 Task: Provide the results of the 2023 Victory Lane Racing Xfinity Series for the track "Auto Club Speedway".
Action: Mouse moved to (739, 145)
Screenshot: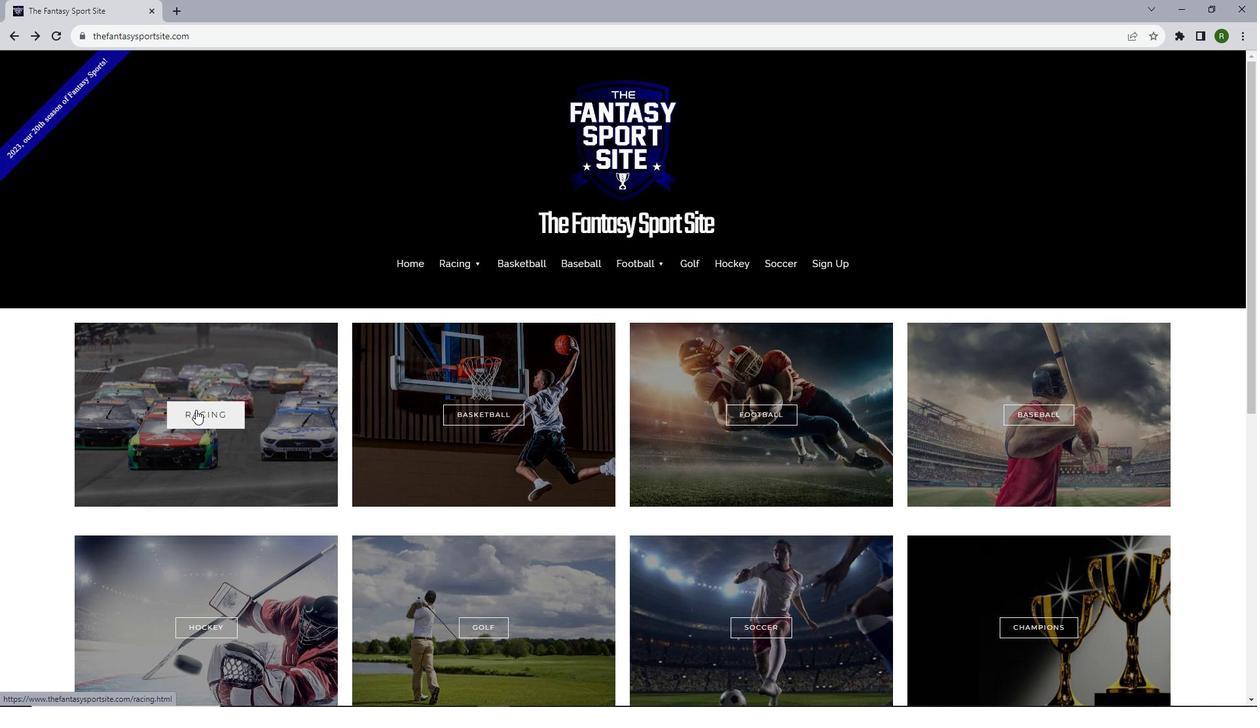 
Action: Mouse pressed left at (739, 145)
Screenshot: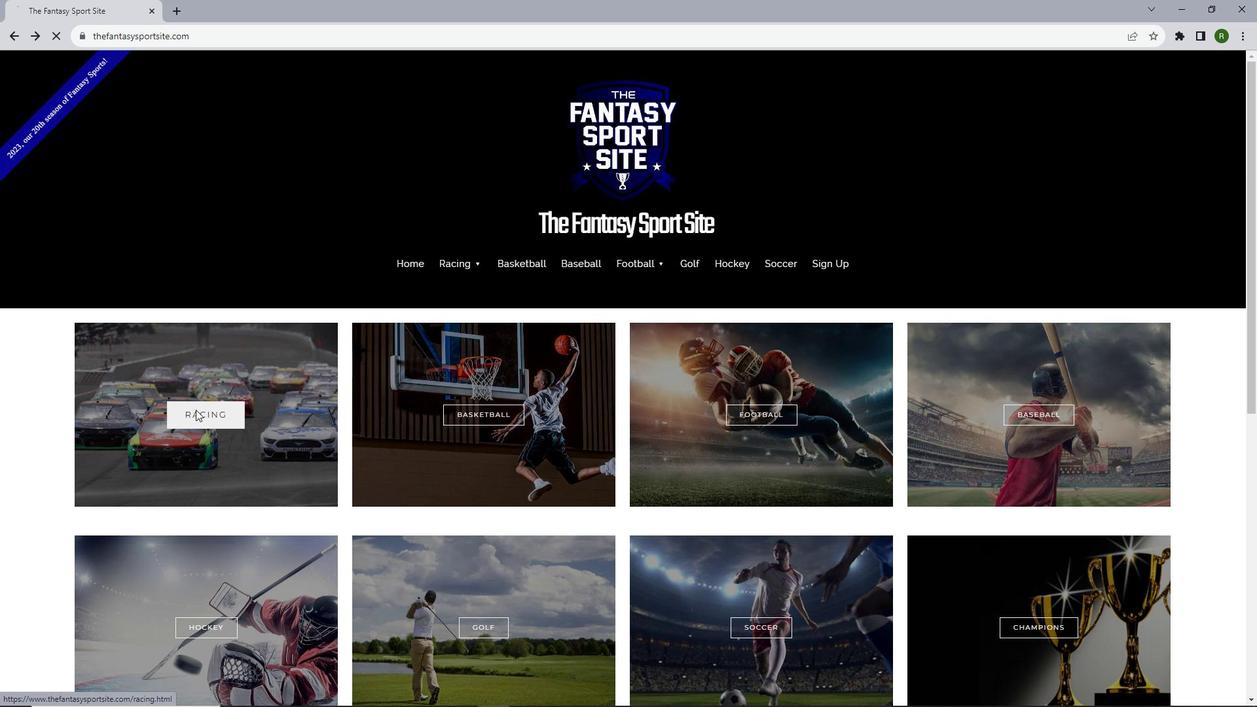 
Action: Mouse moved to (21, 339)
Screenshot: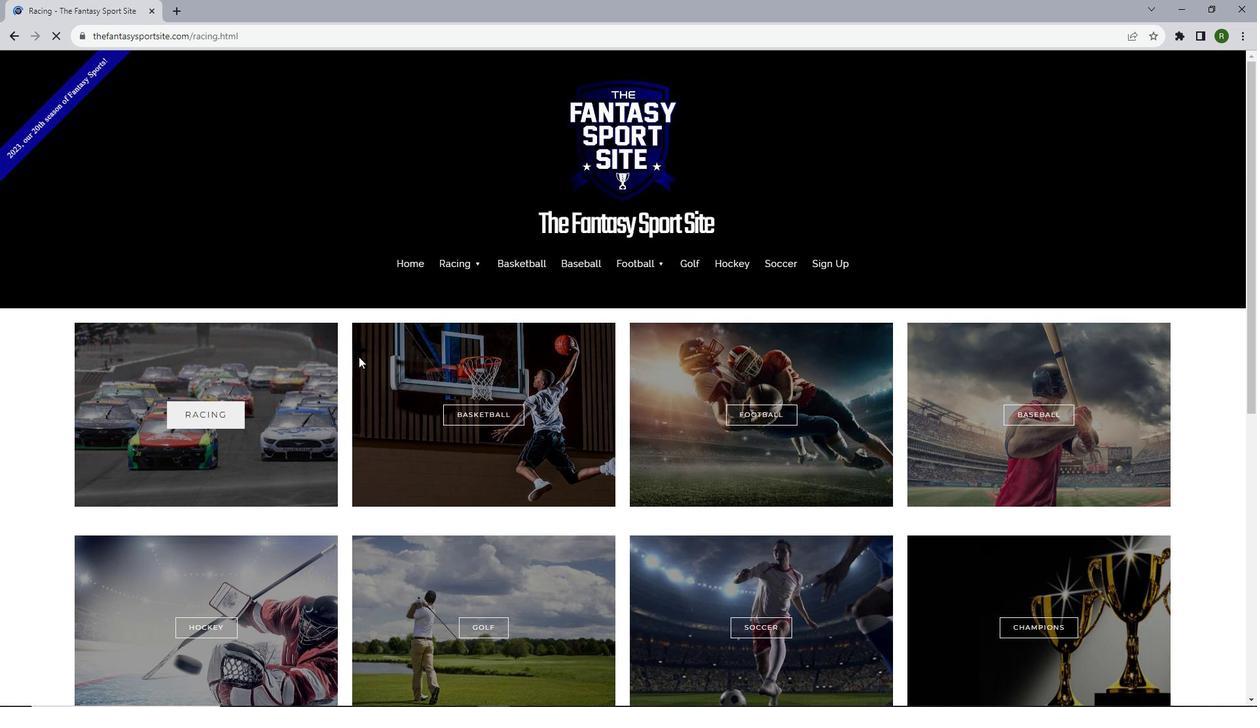
Action: Mouse pressed left at (21, 339)
Screenshot: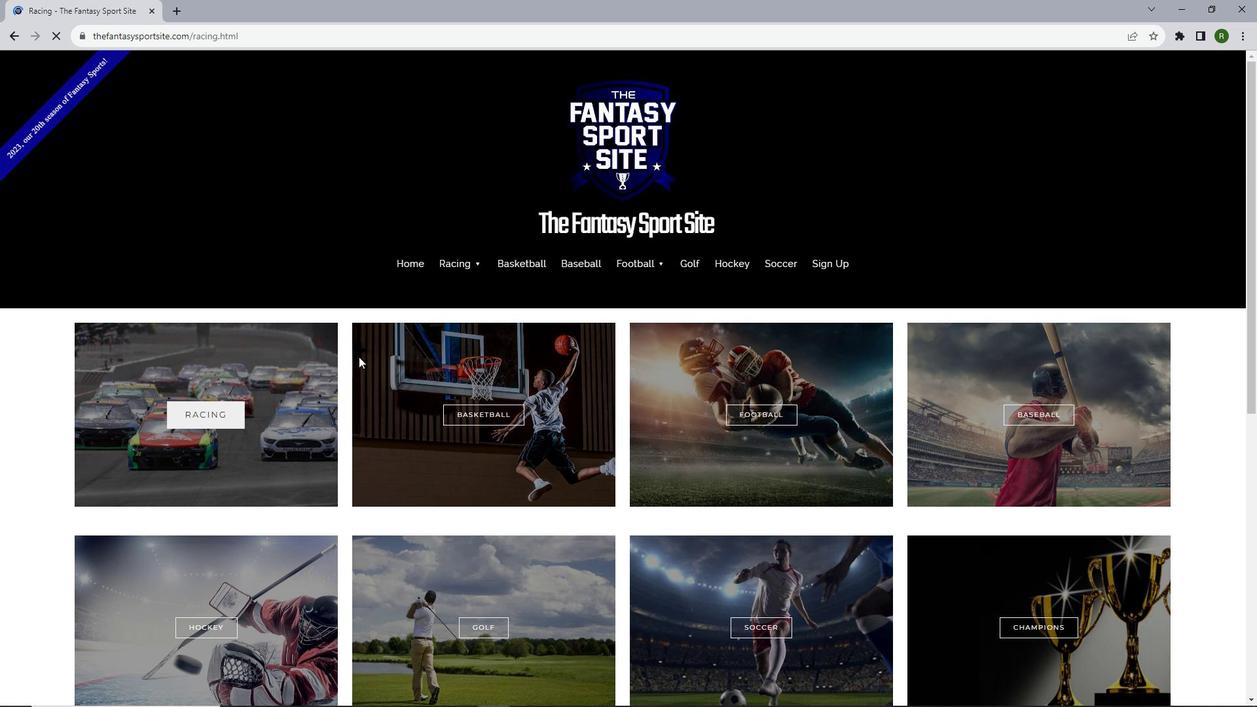 
Action: Mouse moved to (195, 409)
Screenshot: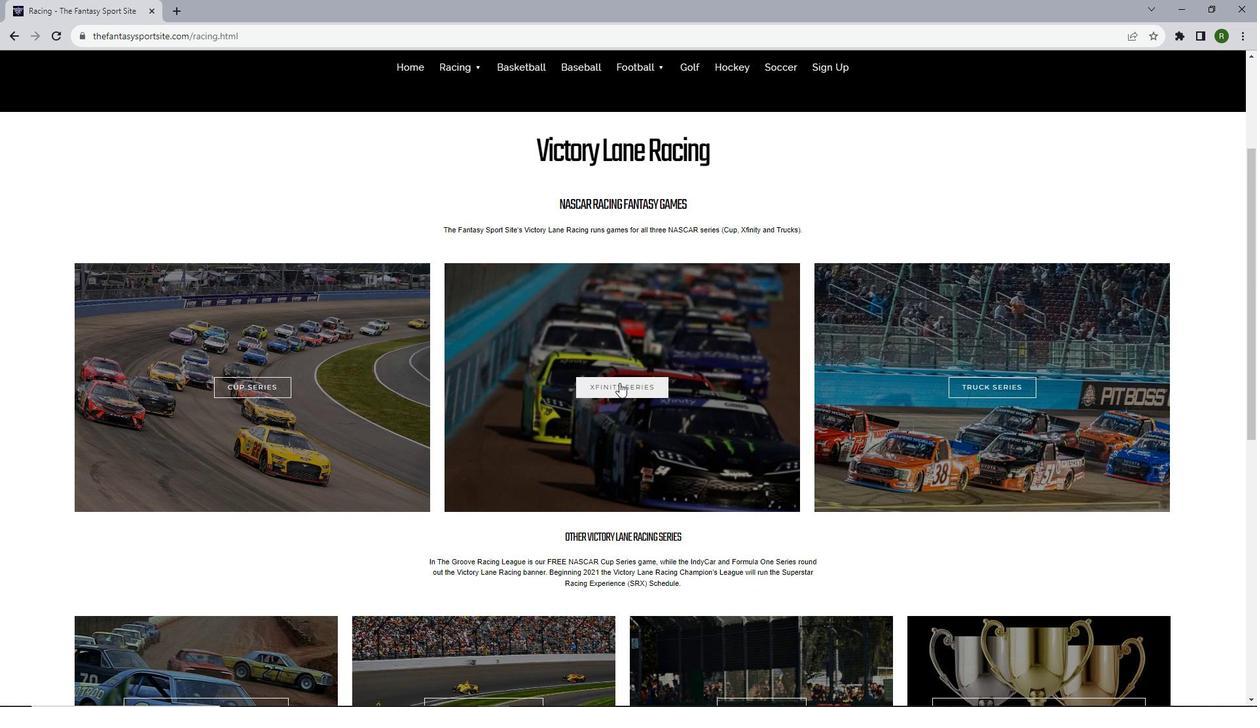 
Action: Mouse pressed left at (195, 409)
Screenshot: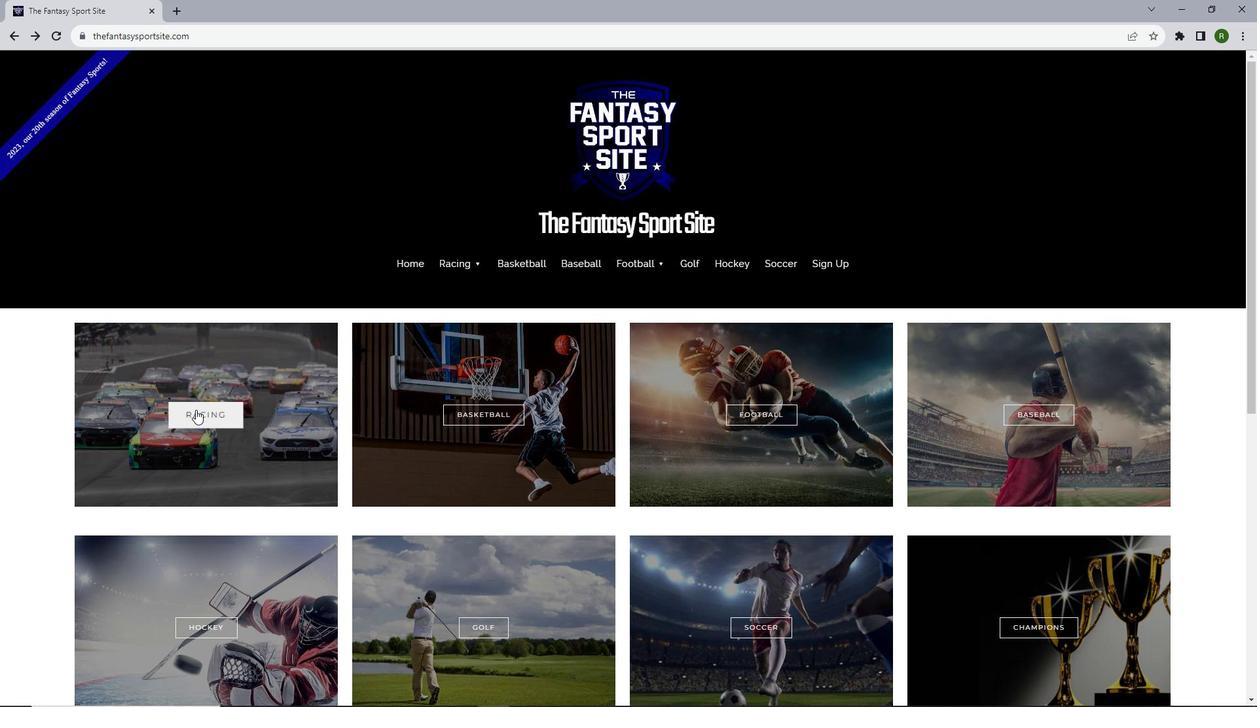 
Action: Mouse pressed left at (195, 409)
Screenshot: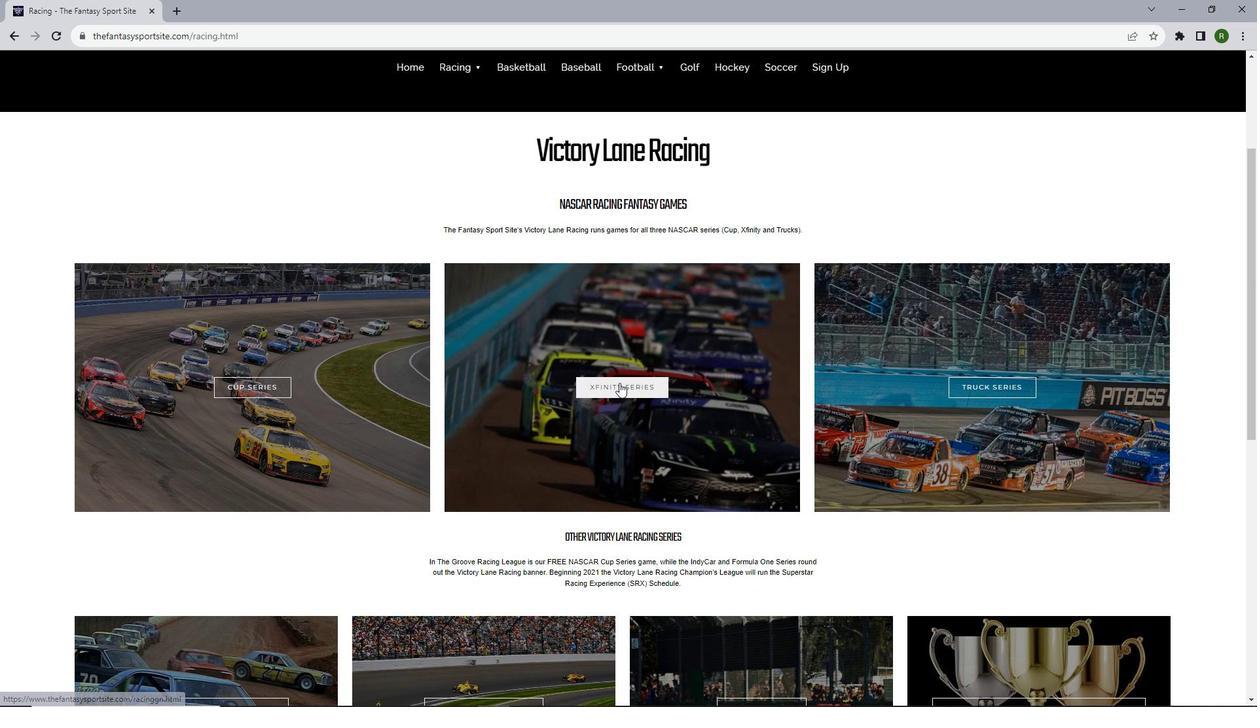 
Action: Mouse moved to (387, 349)
Screenshot: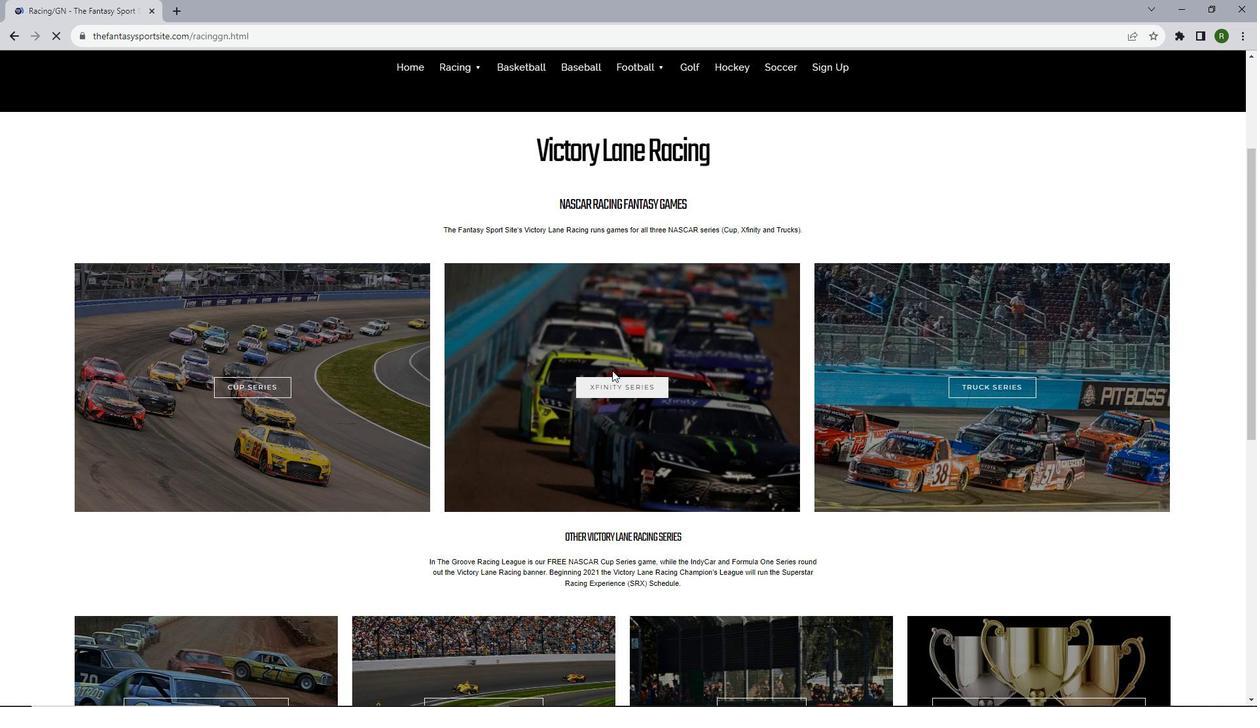
Action: Mouse scrolled (387, 348) with delta (0, 0)
Screenshot: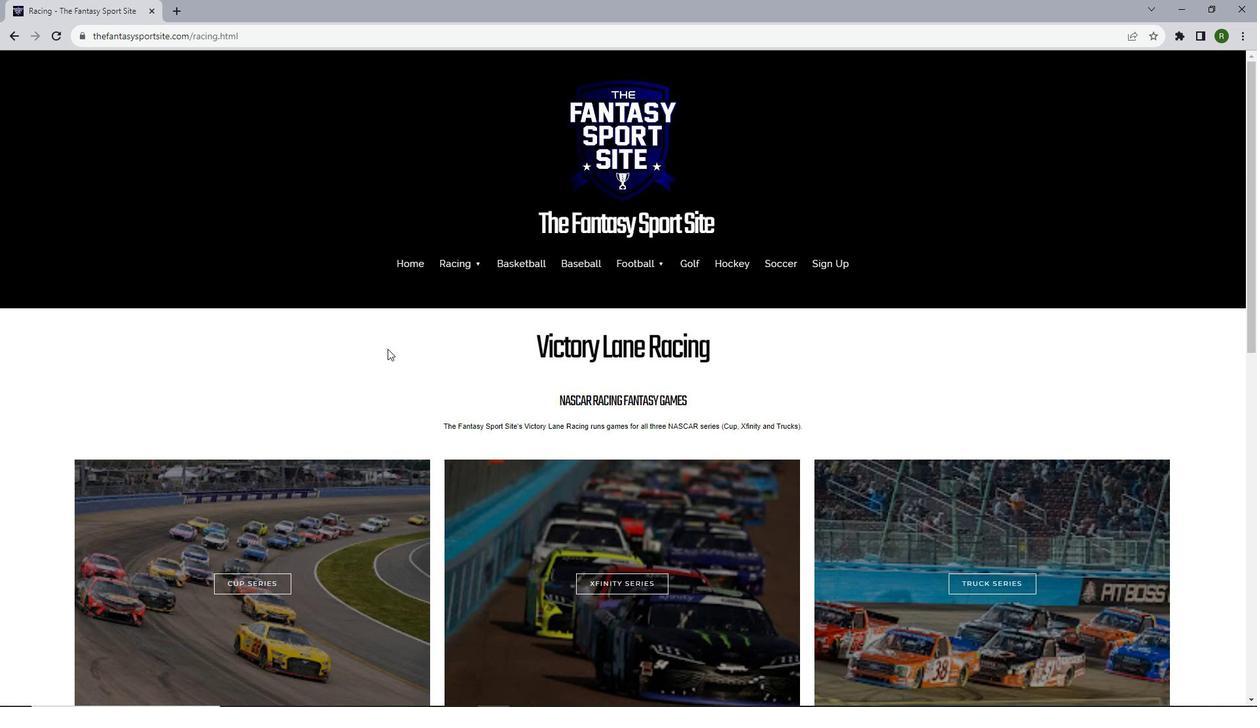 
Action: Mouse scrolled (387, 348) with delta (0, 0)
Screenshot: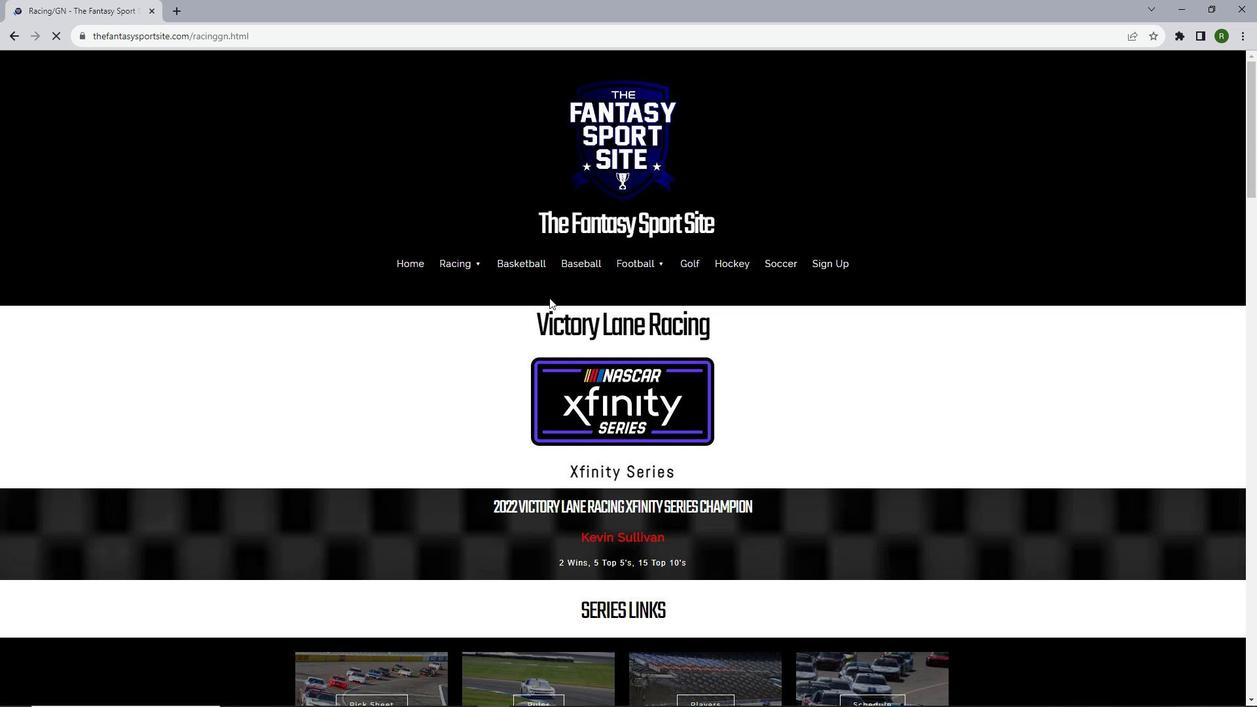 
Action: Mouse scrolled (387, 348) with delta (0, 0)
Screenshot: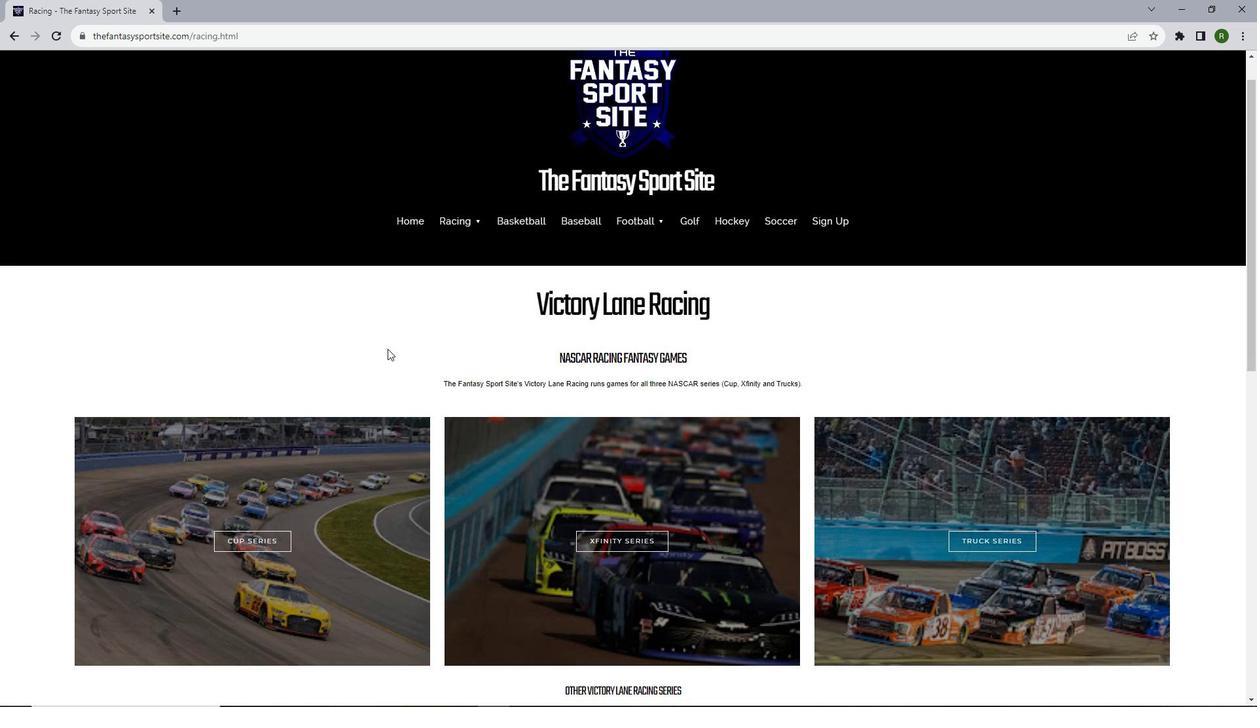 
Action: Mouse scrolled (387, 348) with delta (0, 0)
Screenshot: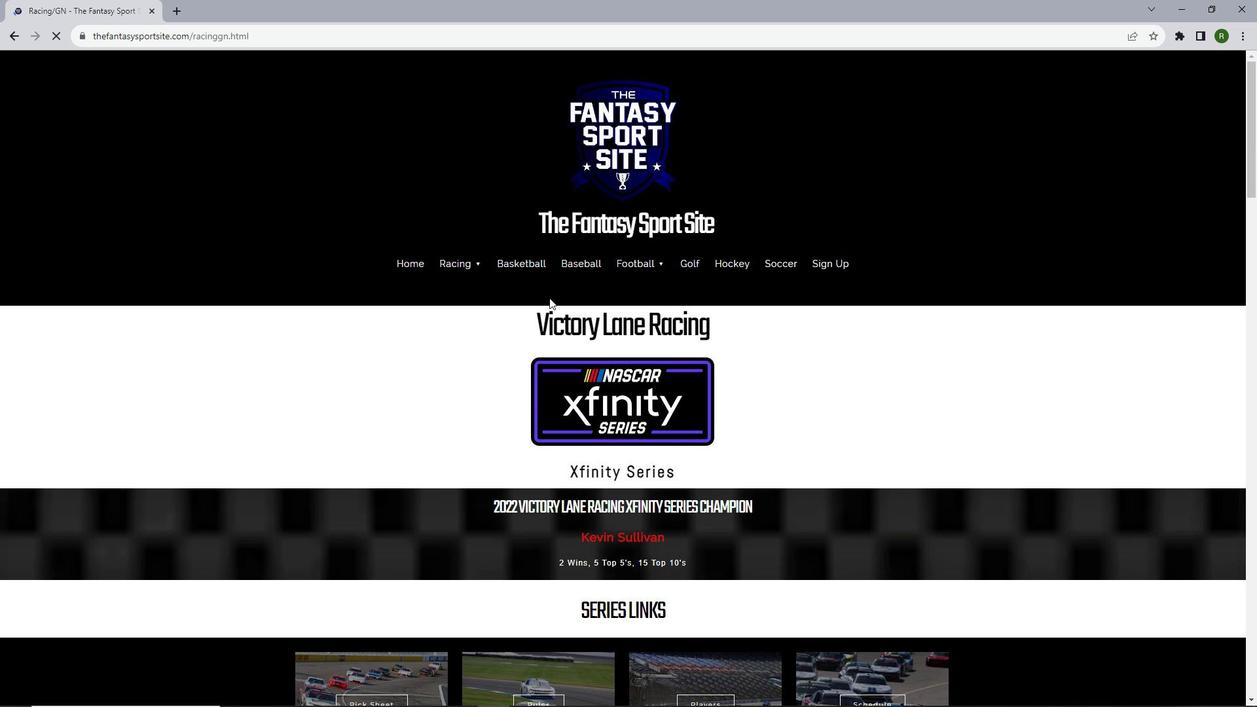 
Action: Mouse scrolled (387, 348) with delta (0, 0)
Screenshot: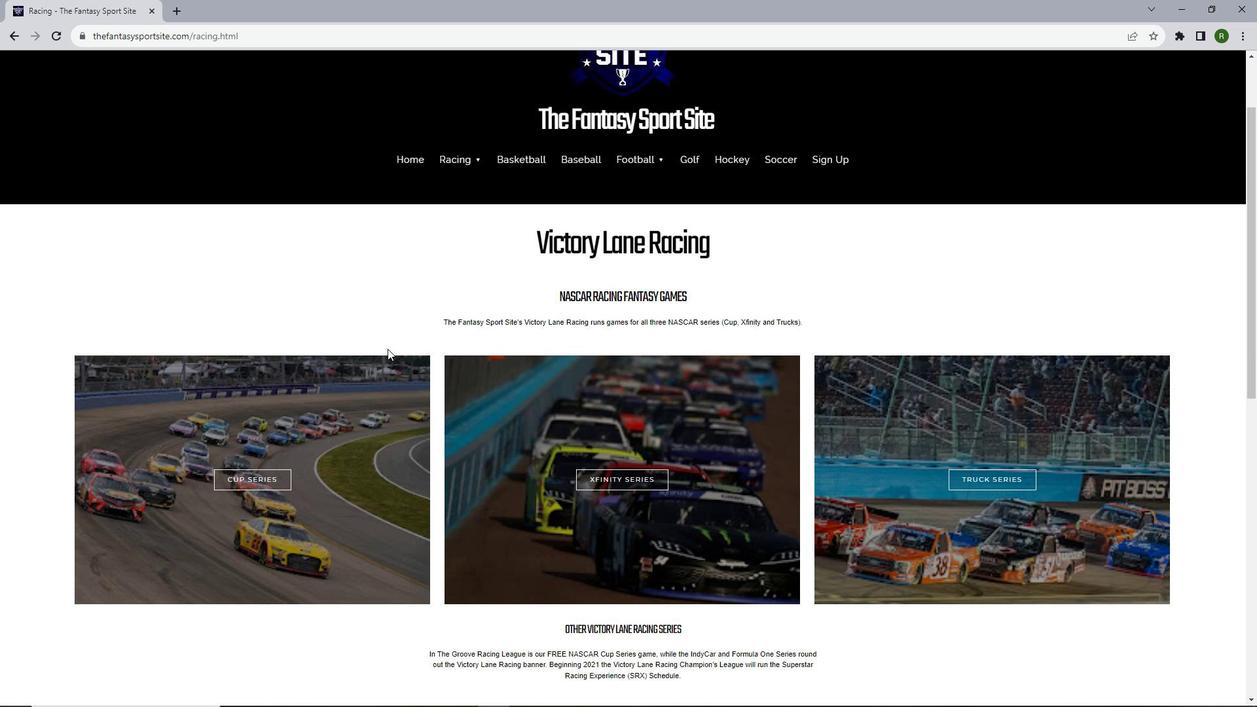 
Action: Mouse scrolled (387, 348) with delta (0, 0)
Screenshot: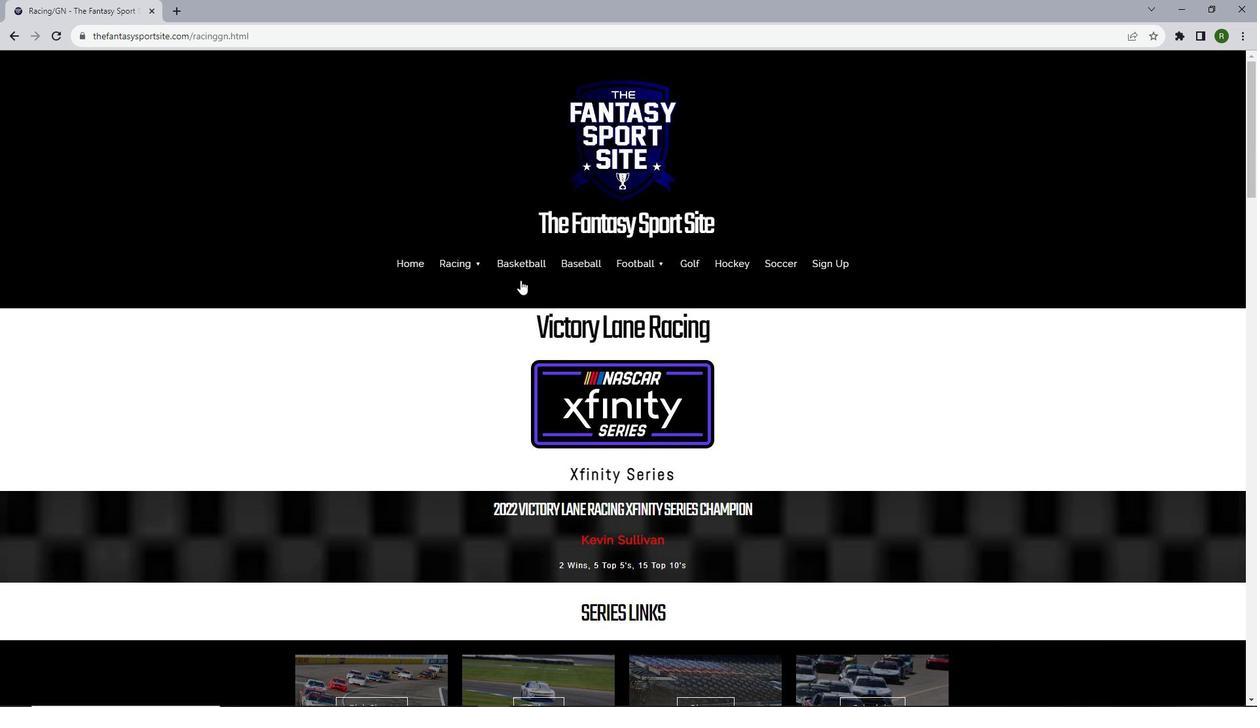 
Action: Mouse moved to (619, 383)
Screenshot: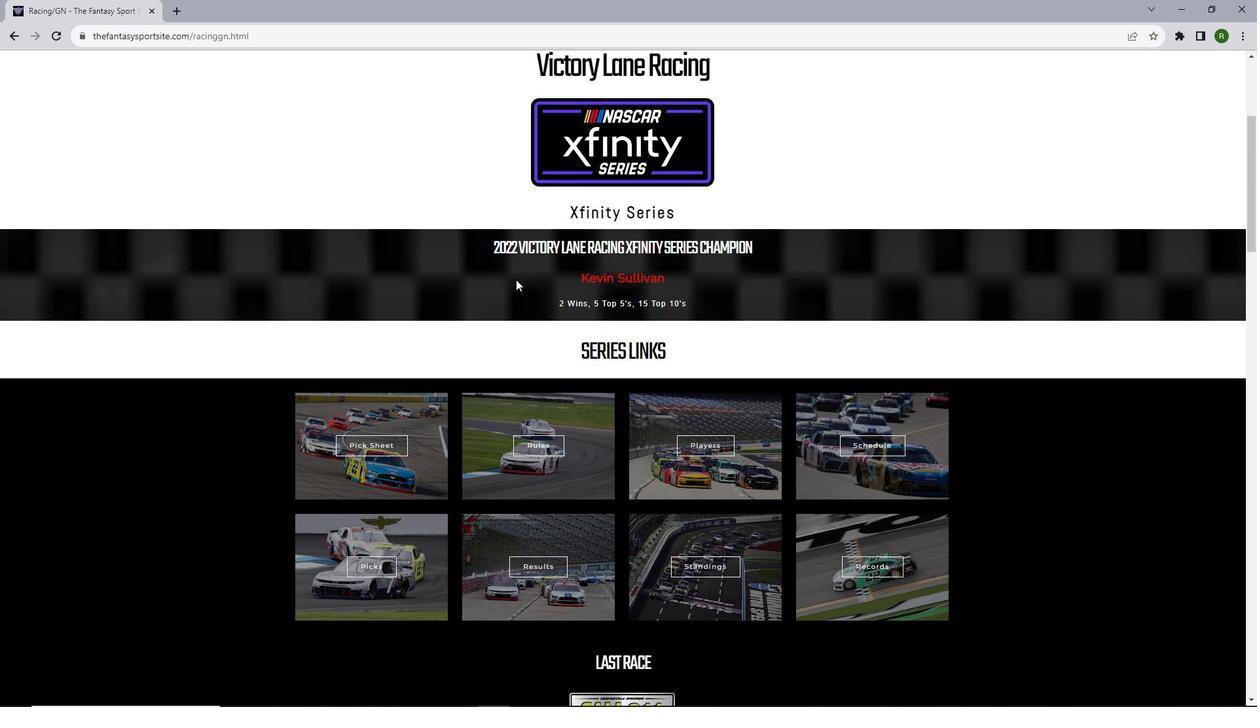 
Action: Mouse pressed left at (619, 383)
Screenshot: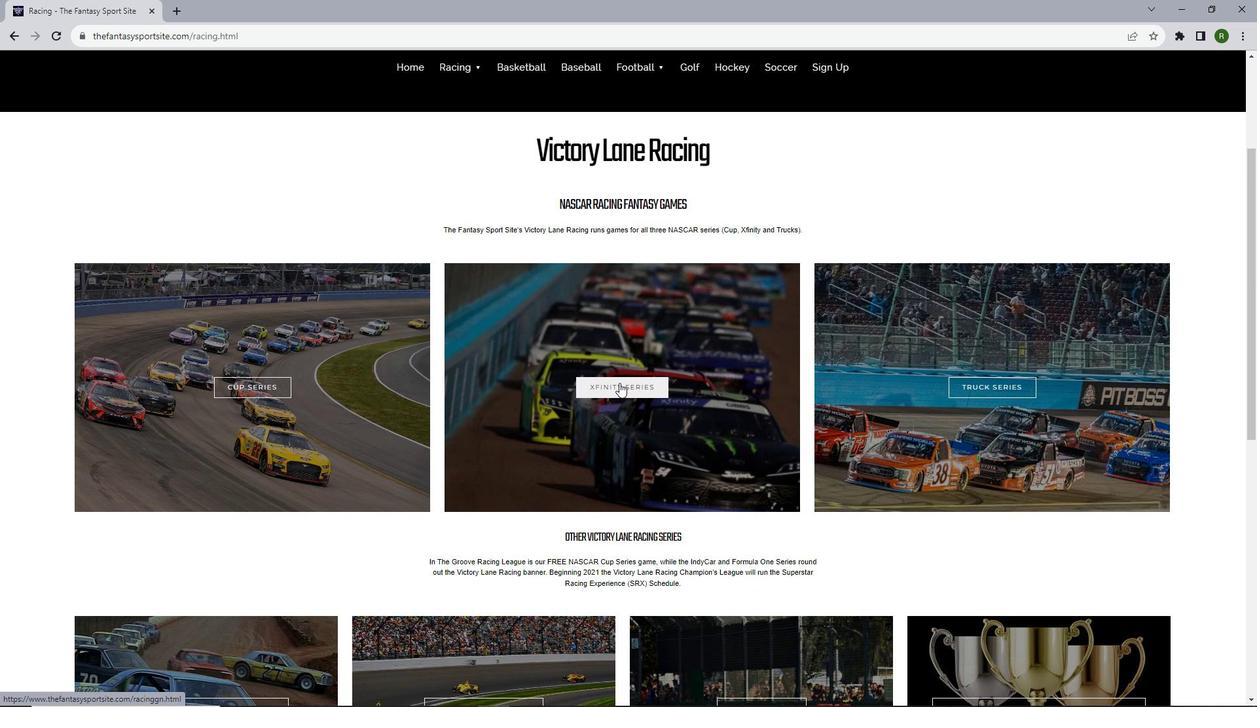 
Action: Mouse pressed left at (619, 383)
Screenshot: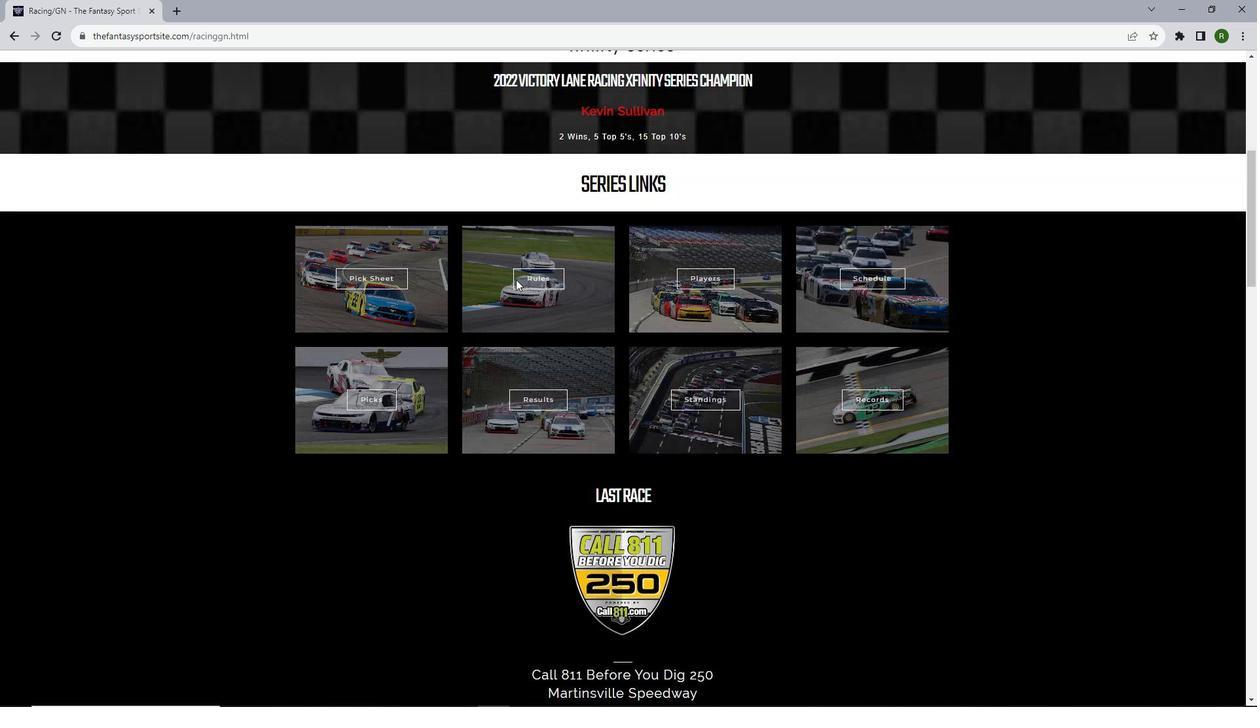 
Action: Mouse moved to (517, 279)
Screenshot: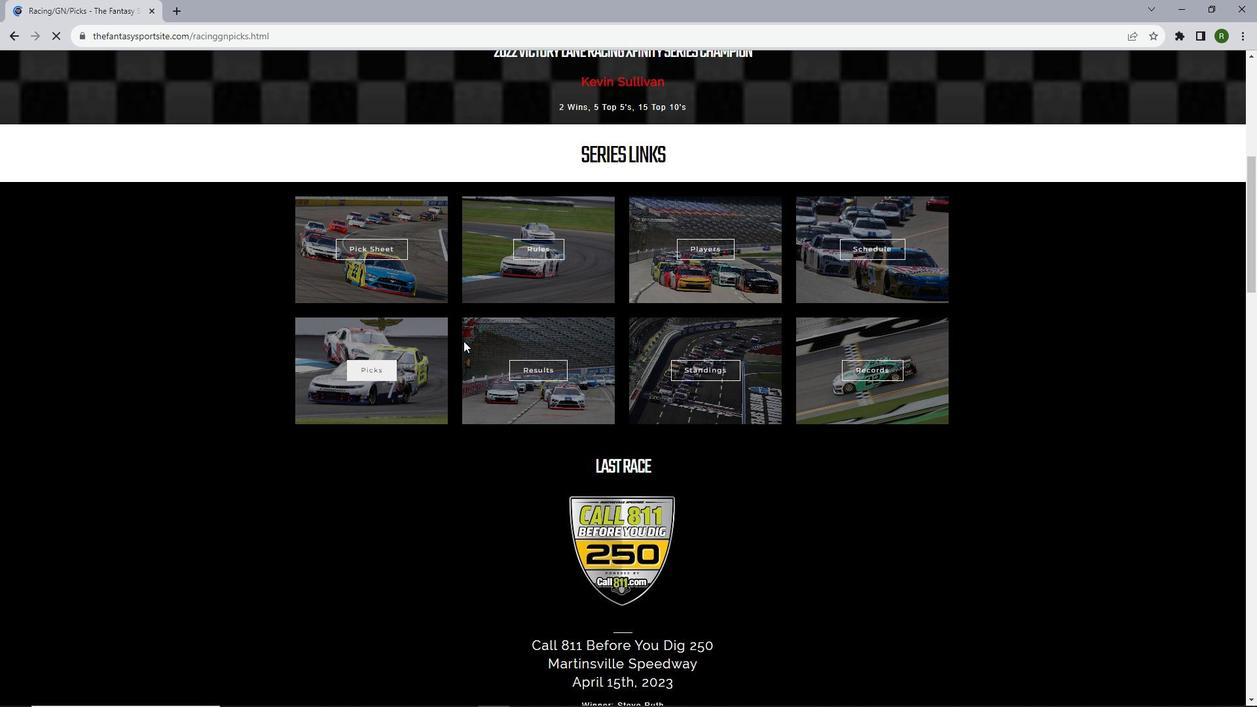 
Action: Mouse scrolled (517, 278) with delta (0, 0)
Screenshot: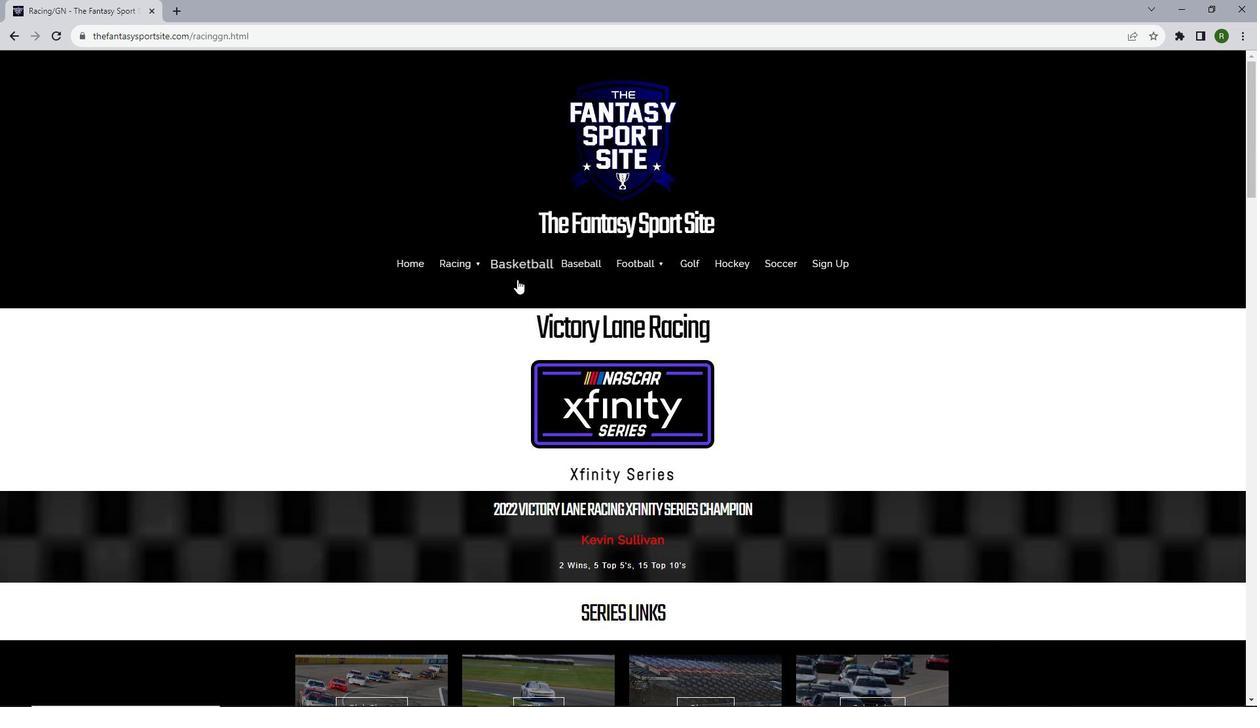
Action: Mouse scrolled (517, 278) with delta (0, 0)
Screenshot: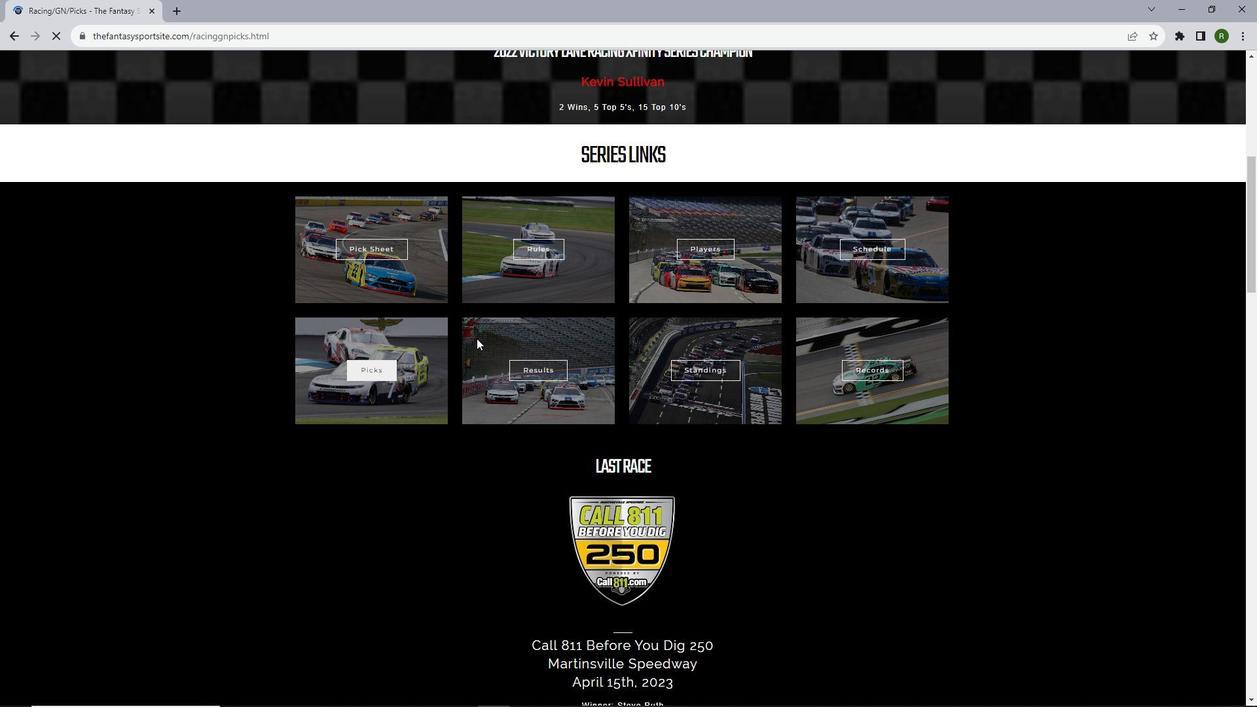 
Action: Mouse scrolled (517, 278) with delta (0, 0)
Screenshot: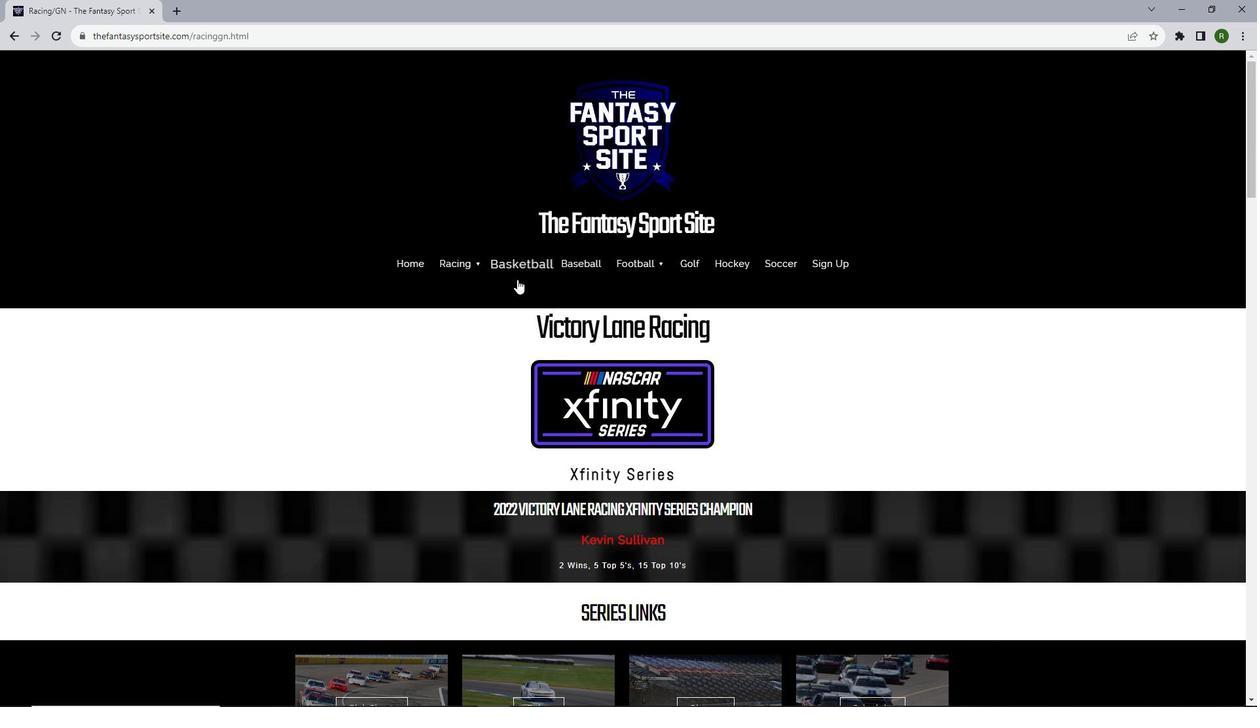 
Action: Mouse scrolled (517, 278) with delta (0, 0)
Screenshot: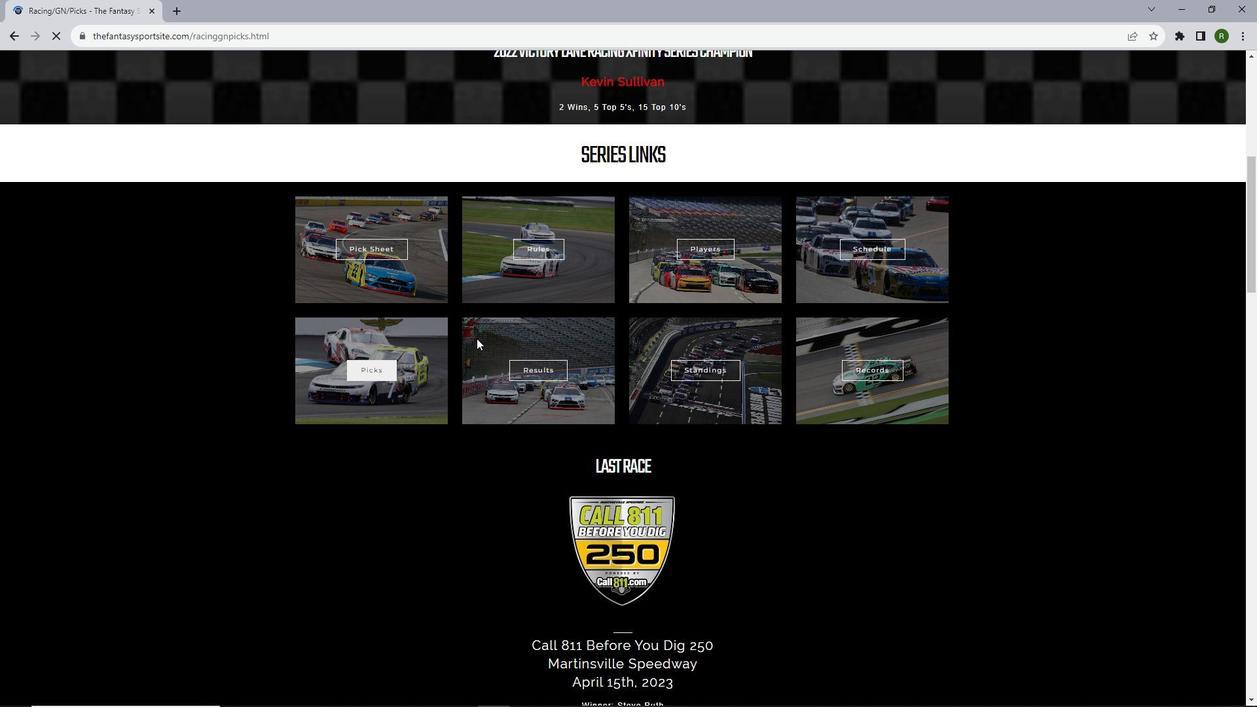 
Action: Mouse moved to (516, 279)
Screenshot: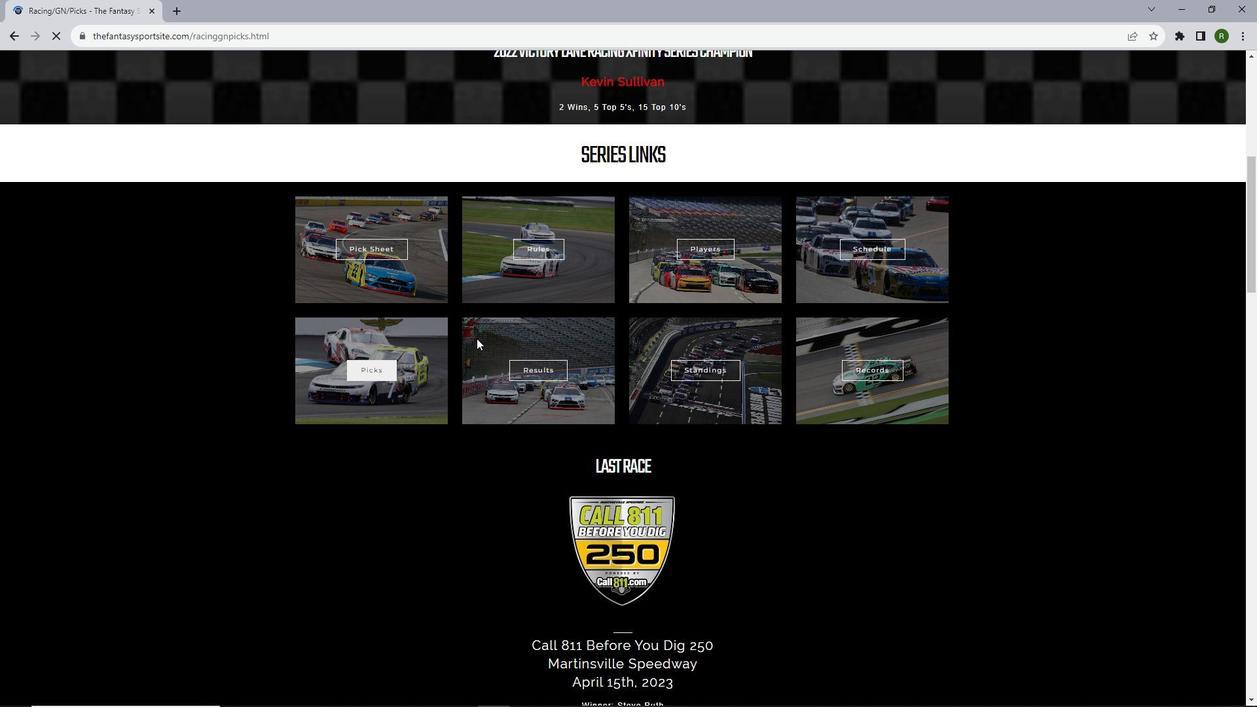 
Action: Mouse scrolled (516, 278) with delta (0, 0)
Screenshot: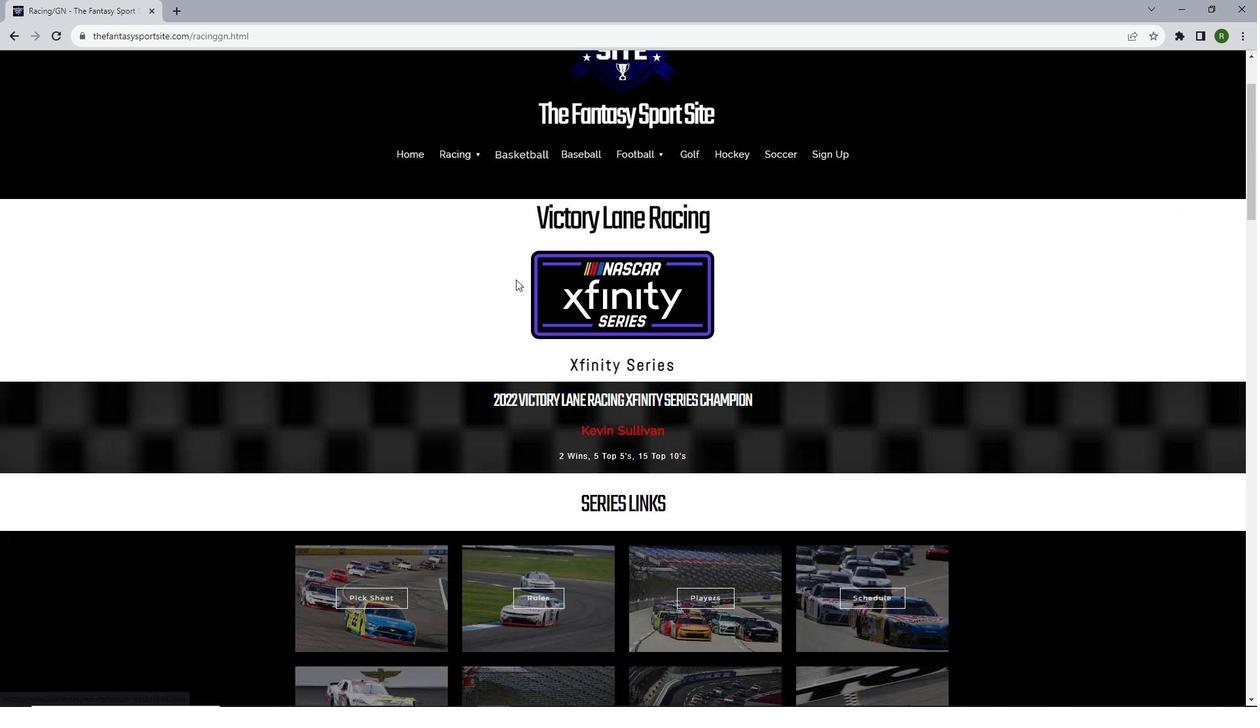 
Action: Mouse scrolled (516, 278) with delta (0, 0)
Screenshot: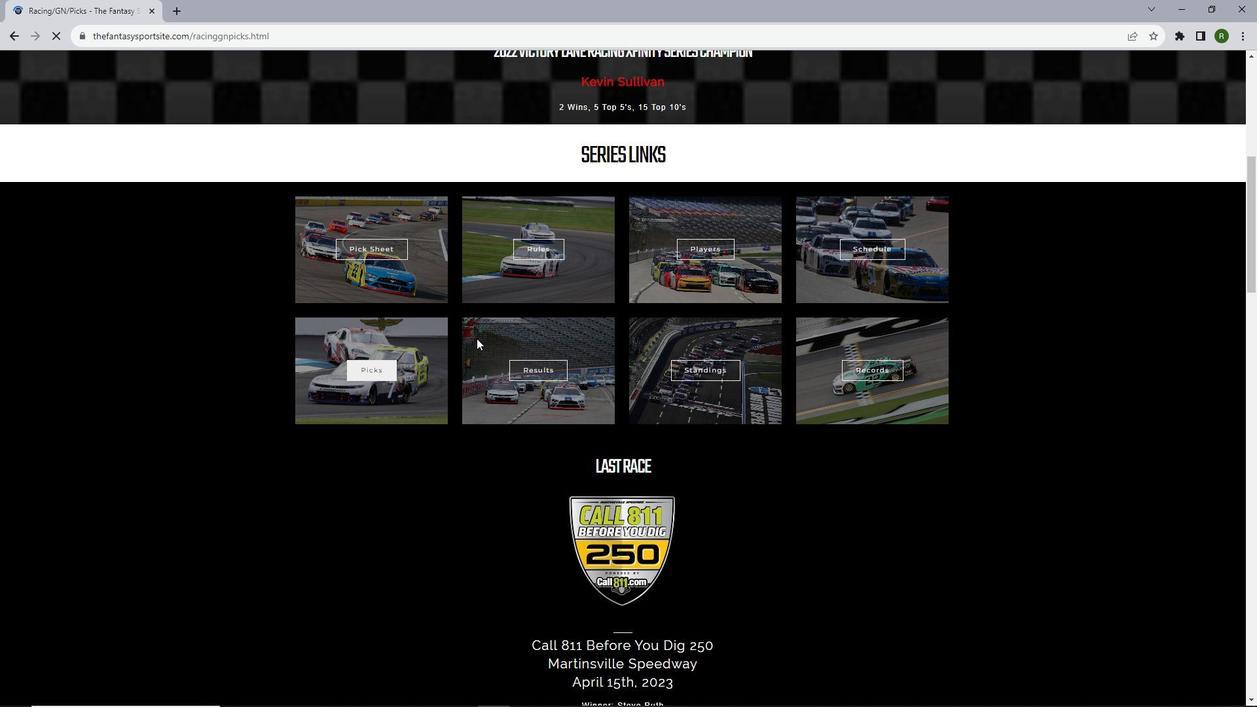 
Action: Mouse scrolled (516, 278) with delta (0, 0)
Screenshot: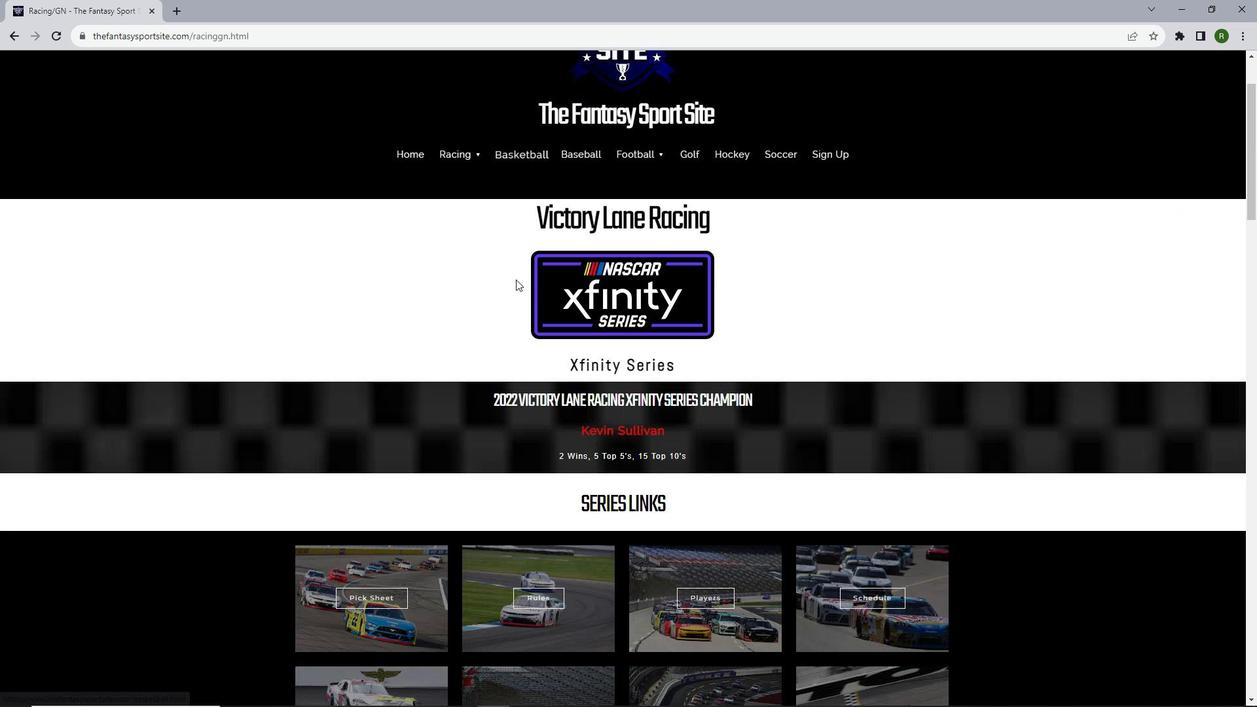 
Action: Mouse scrolled (516, 278) with delta (0, 0)
Screenshot: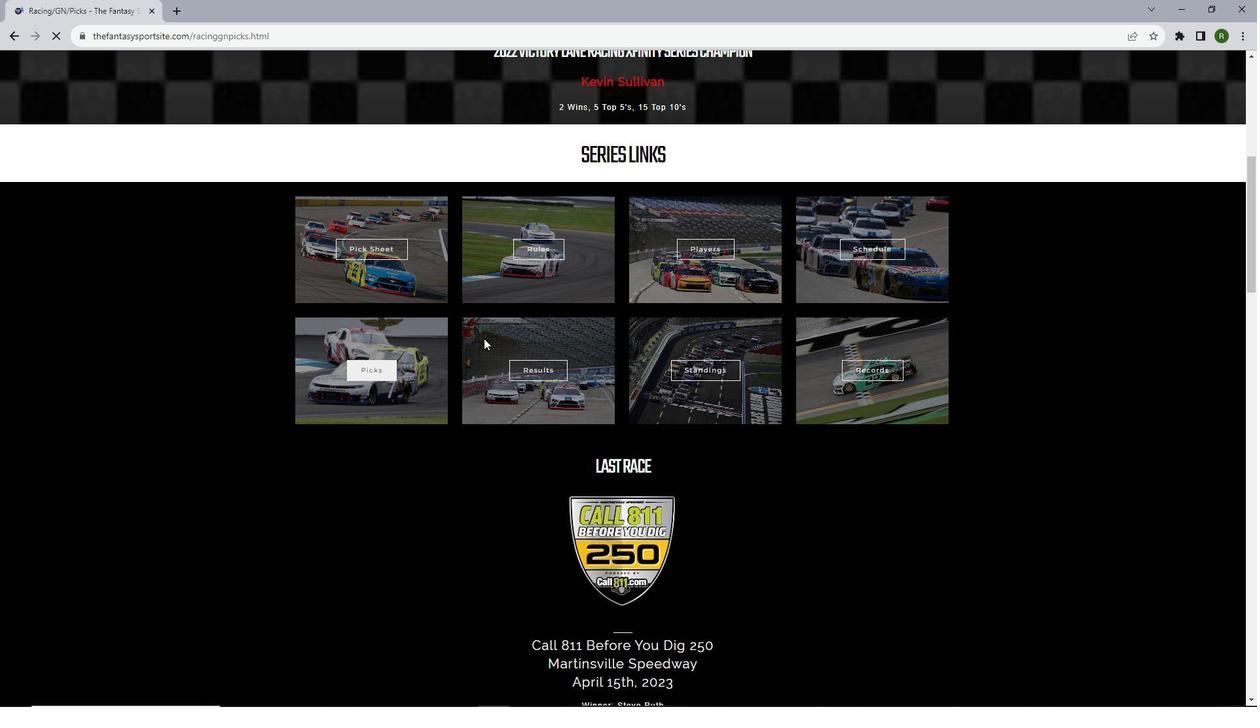 
Action: Mouse scrolled (516, 278) with delta (0, 0)
Screenshot: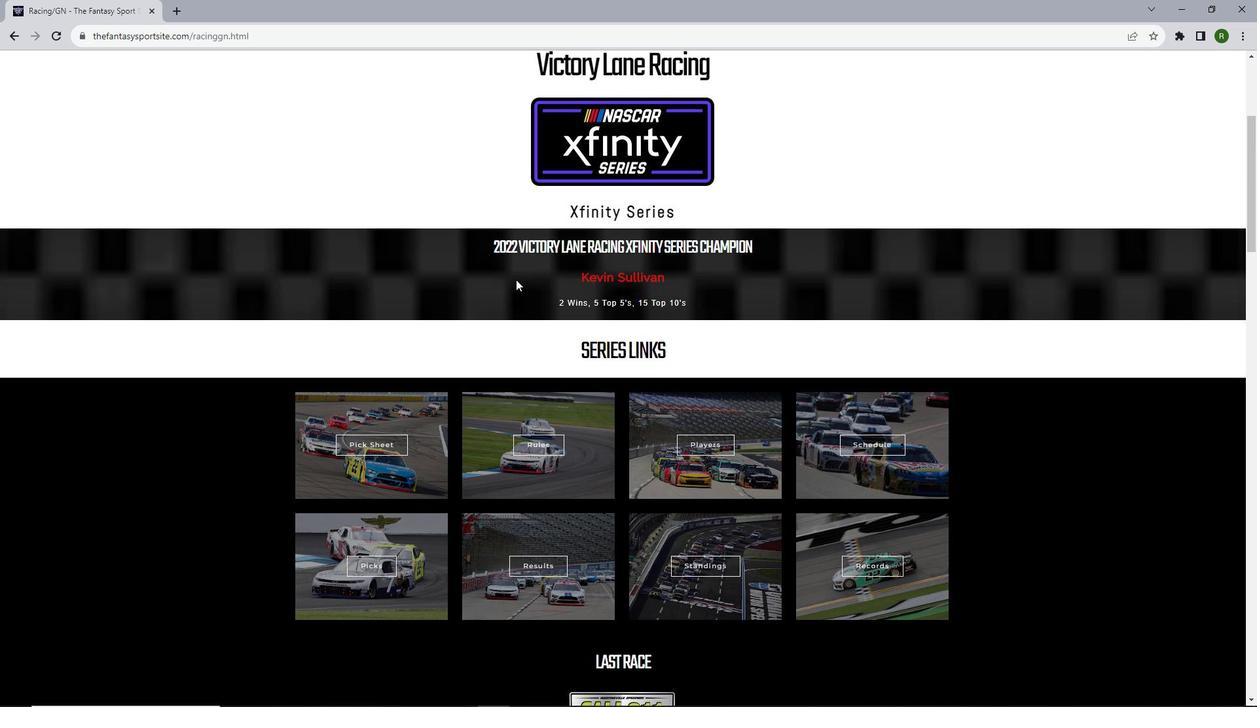 
Action: Mouse scrolled (516, 278) with delta (0, 0)
Screenshot: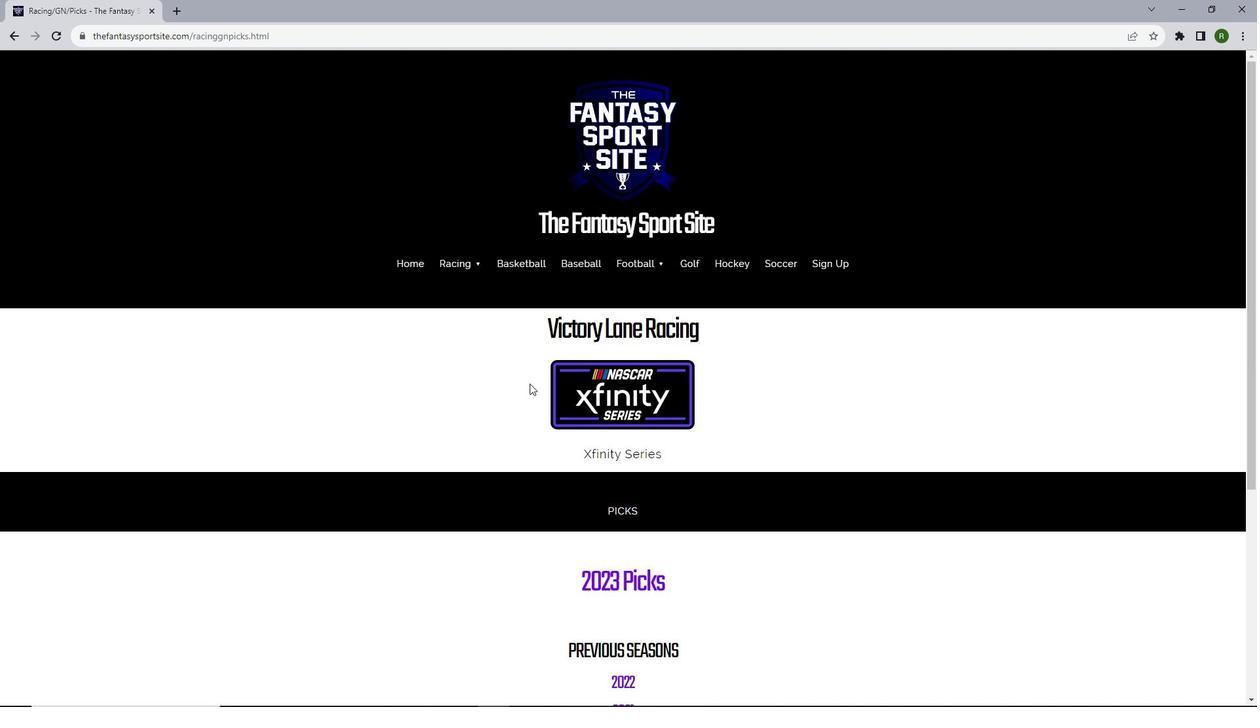 
Action: Mouse moved to (516, 279)
Screenshot: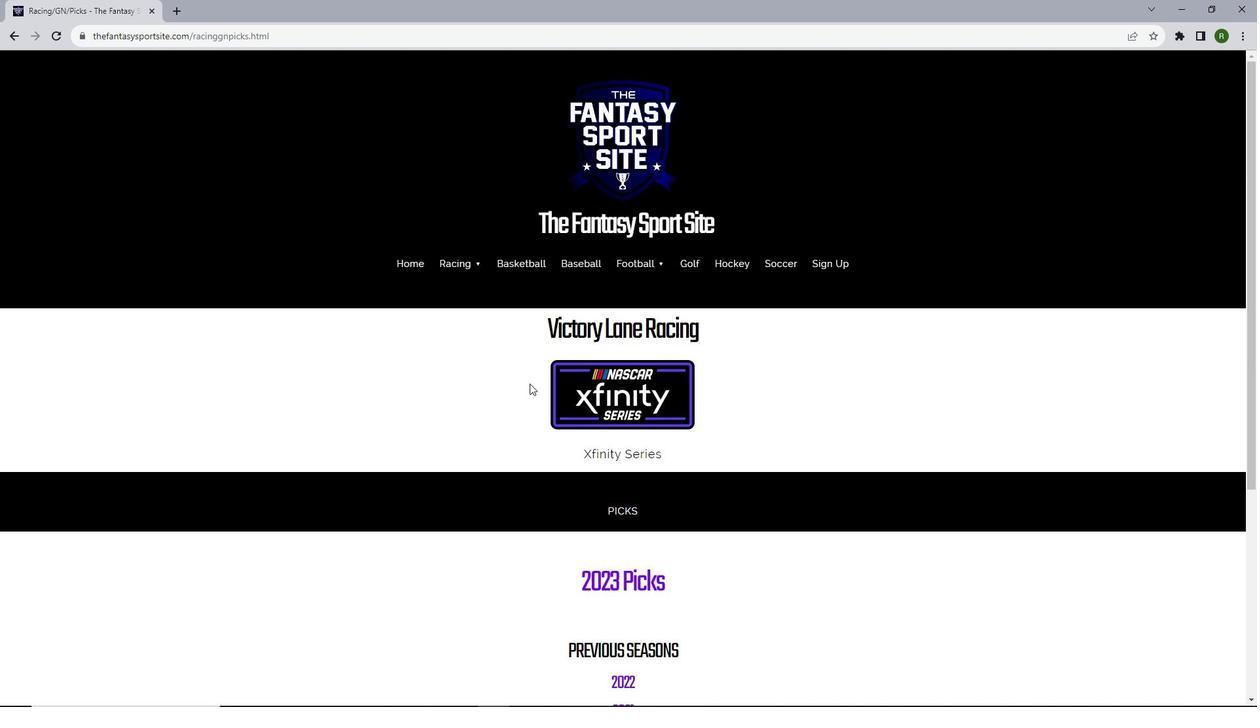 
Action: Mouse scrolled (516, 278) with delta (0, 0)
Screenshot: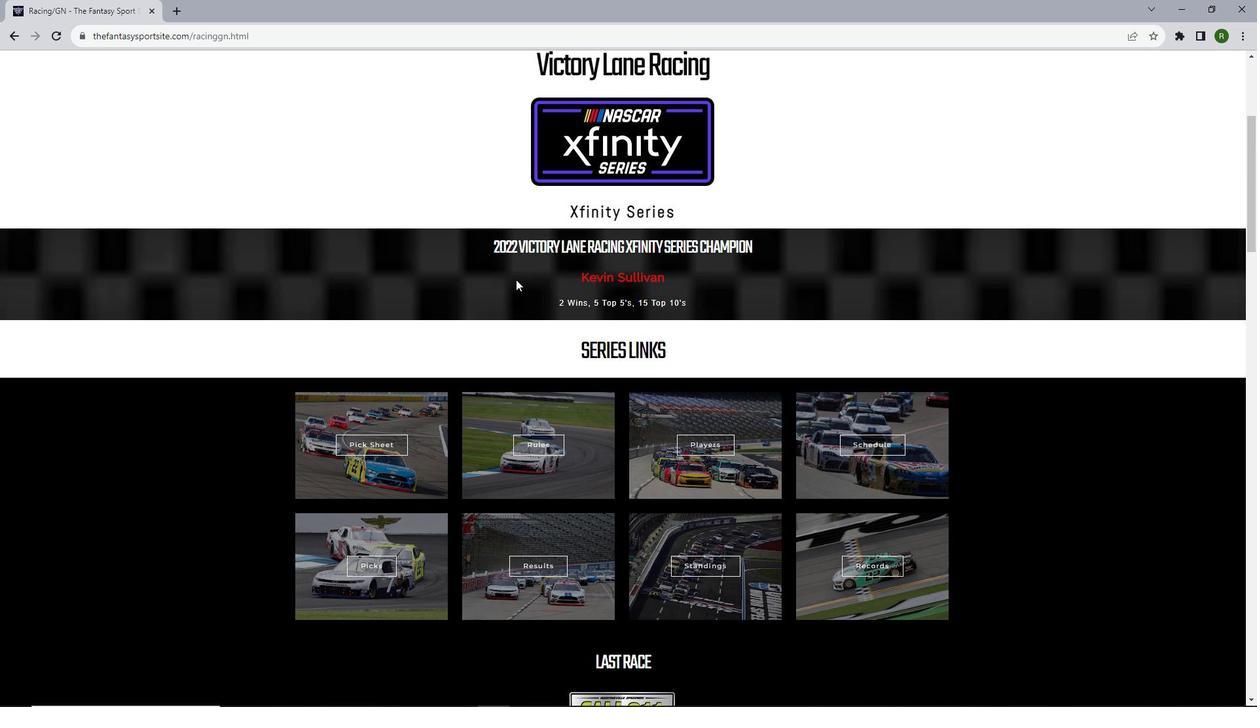 
Action: Mouse scrolled (516, 278) with delta (0, 0)
Screenshot: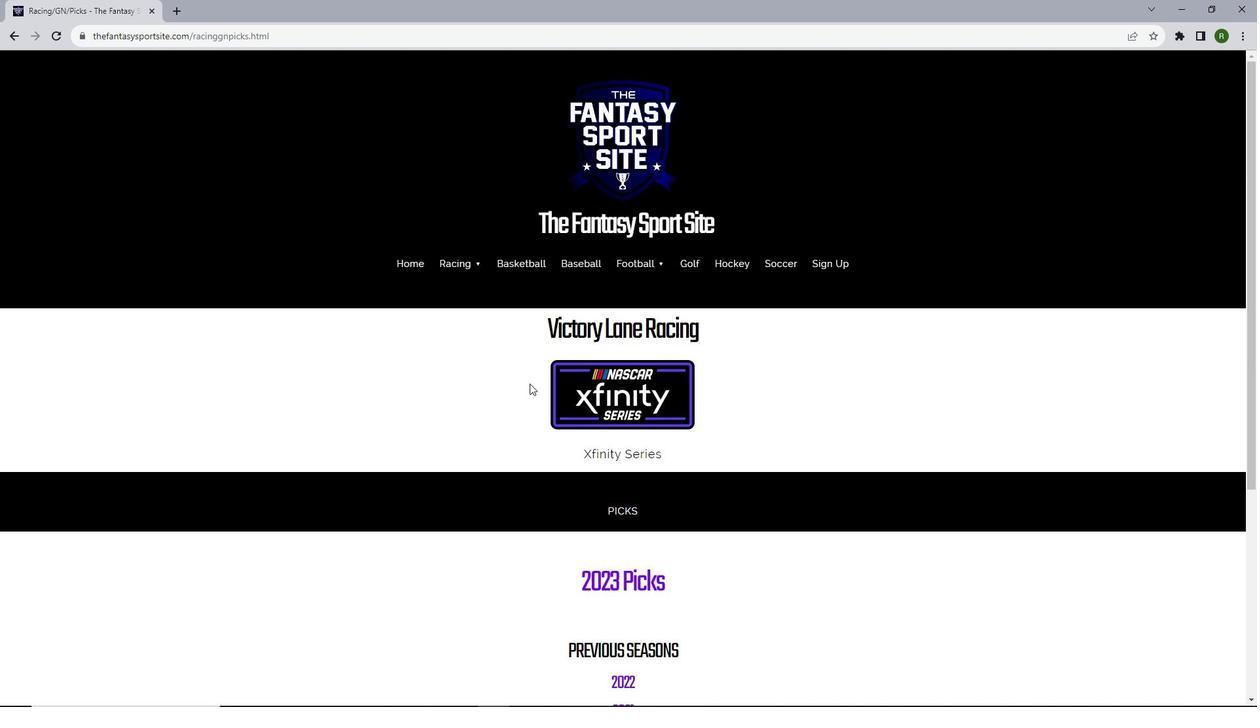 
Action: Mouse scrolled (516, 278) with delta (0, 0)
Screenshot: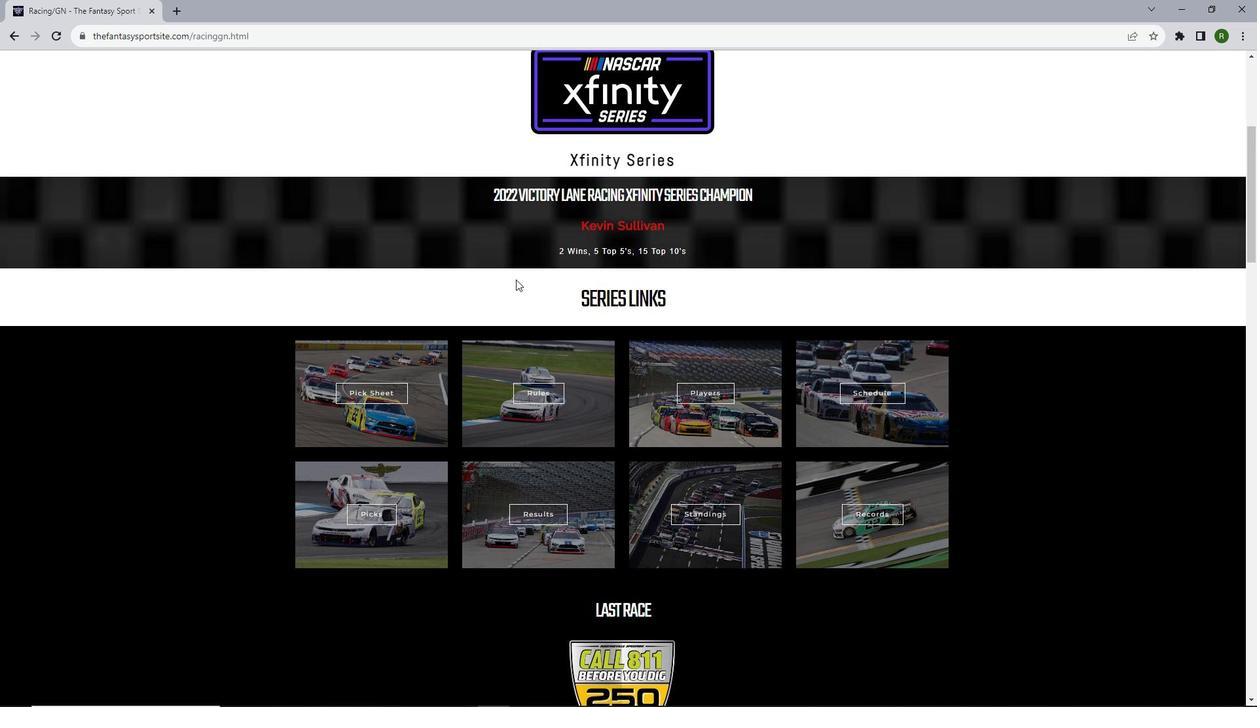 
Action: Mouse scrolled (516, 278) with delta (0, 0)
Screenshot: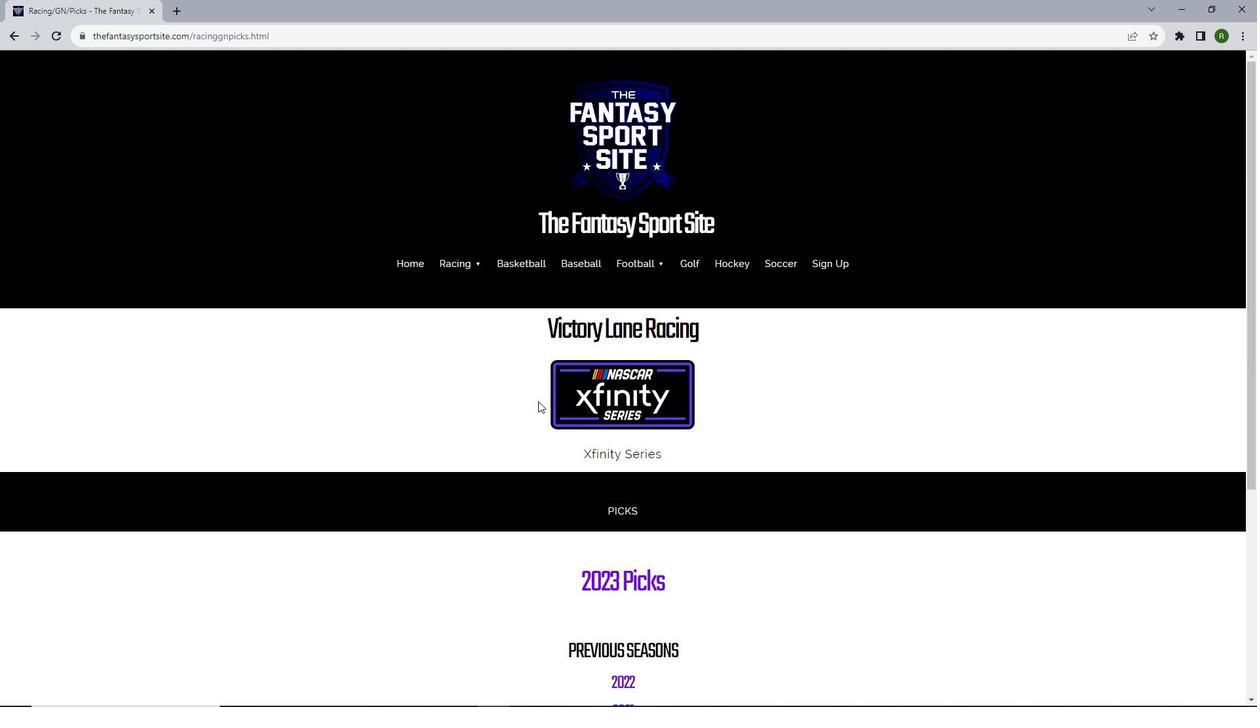 
Action: Mouse moved to (383, 368)
Screenshot: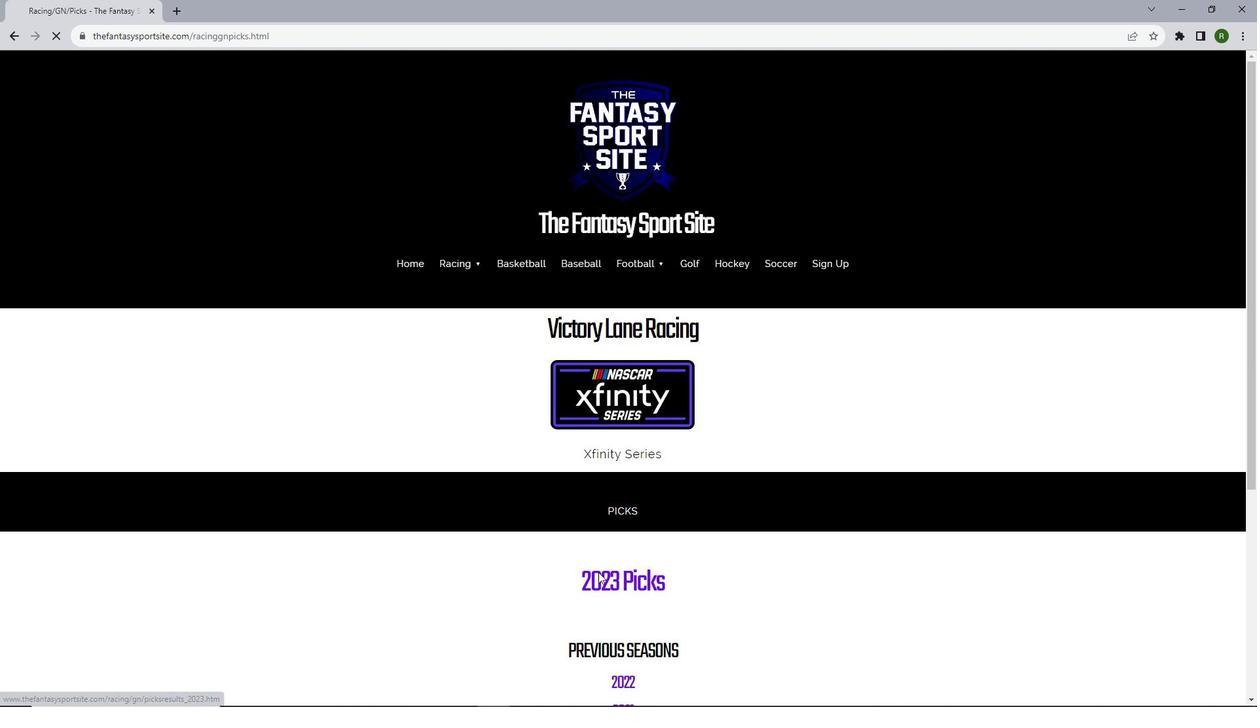 
Action: Mouse pressed left at (383, 368)
Screenshot: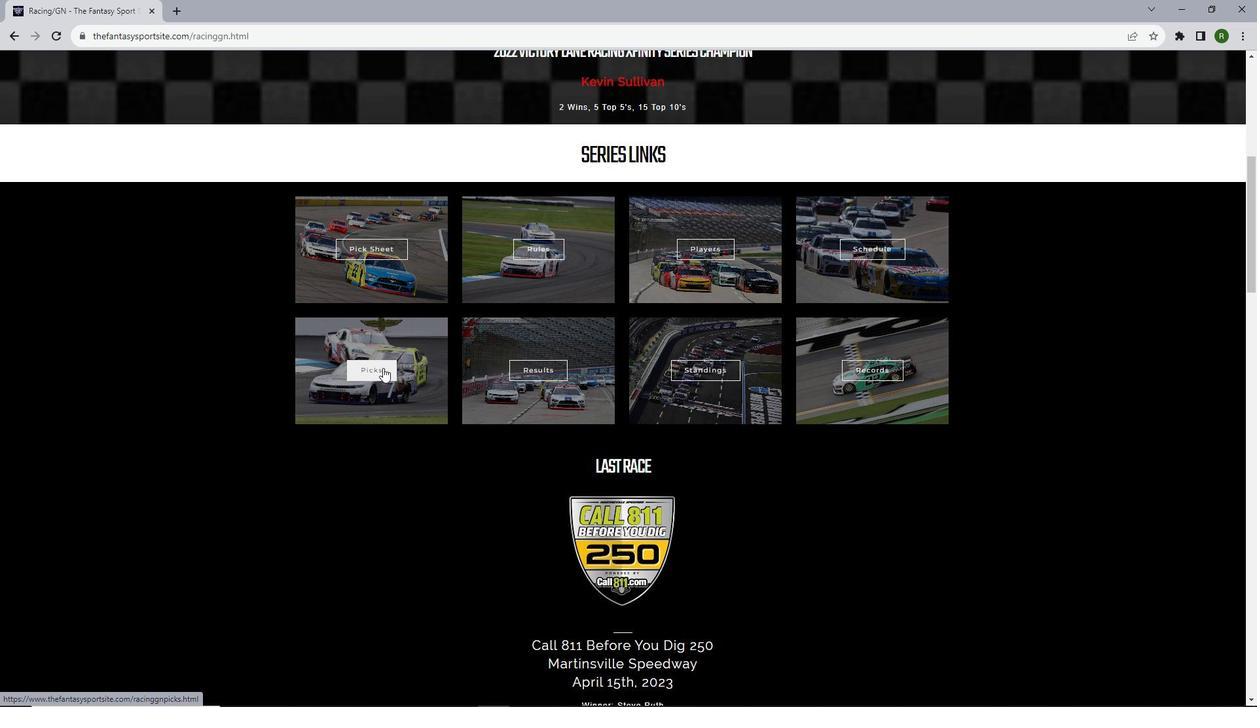 
Action: Mouse pressed left at (383, 368)
Screenshot: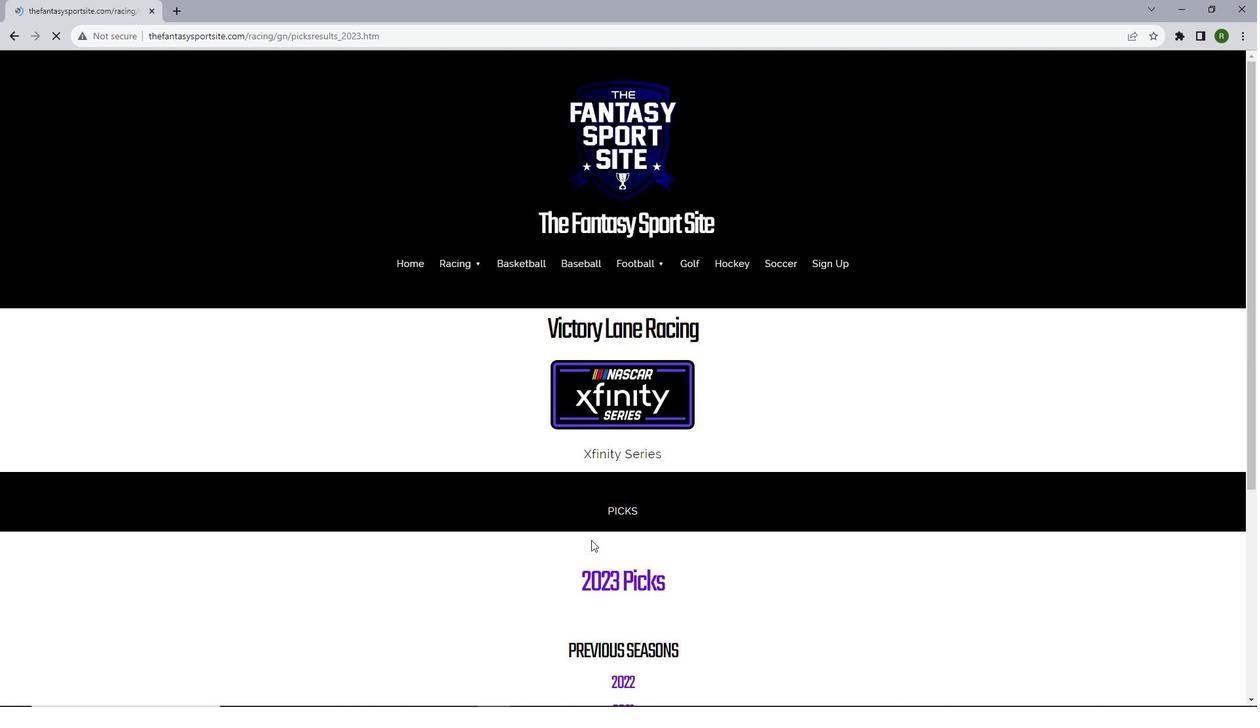 
Action: Mouse moved to (598, 572)
Screenshot: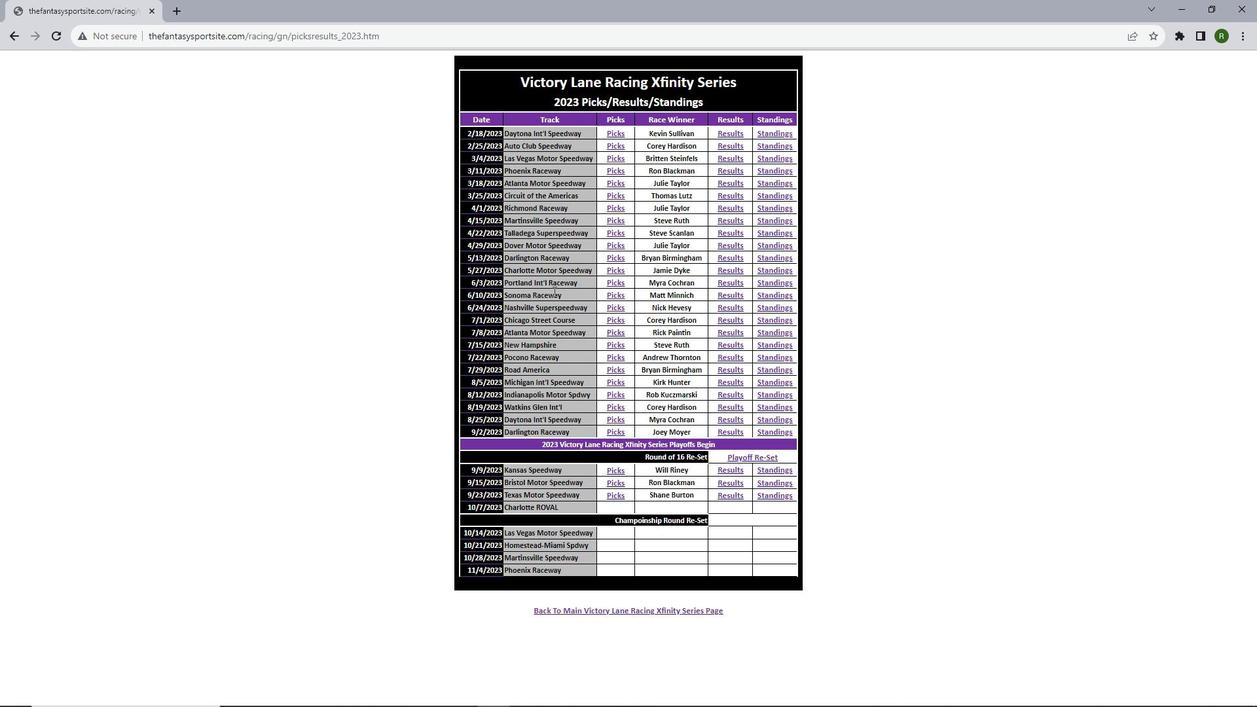 
Action: Mouse pressed left at (598, 572)
Screenshot: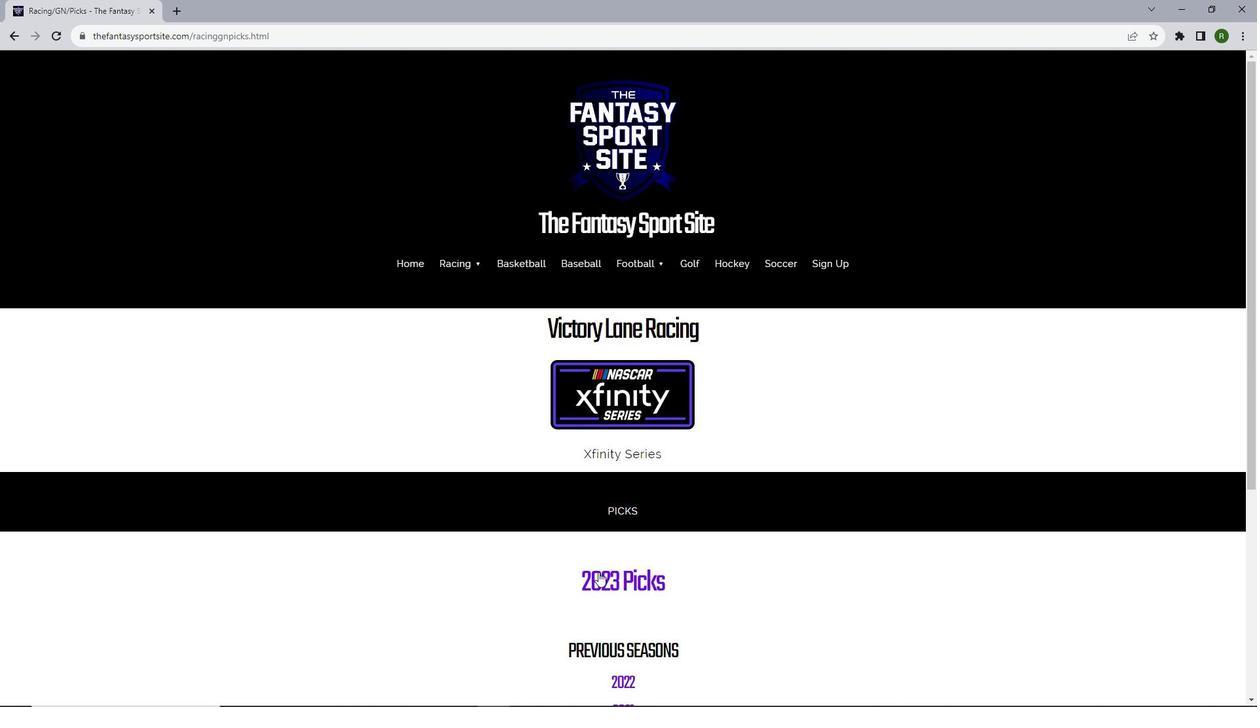 
Action: Mouse pressed left at (598, 572)
Screenshot: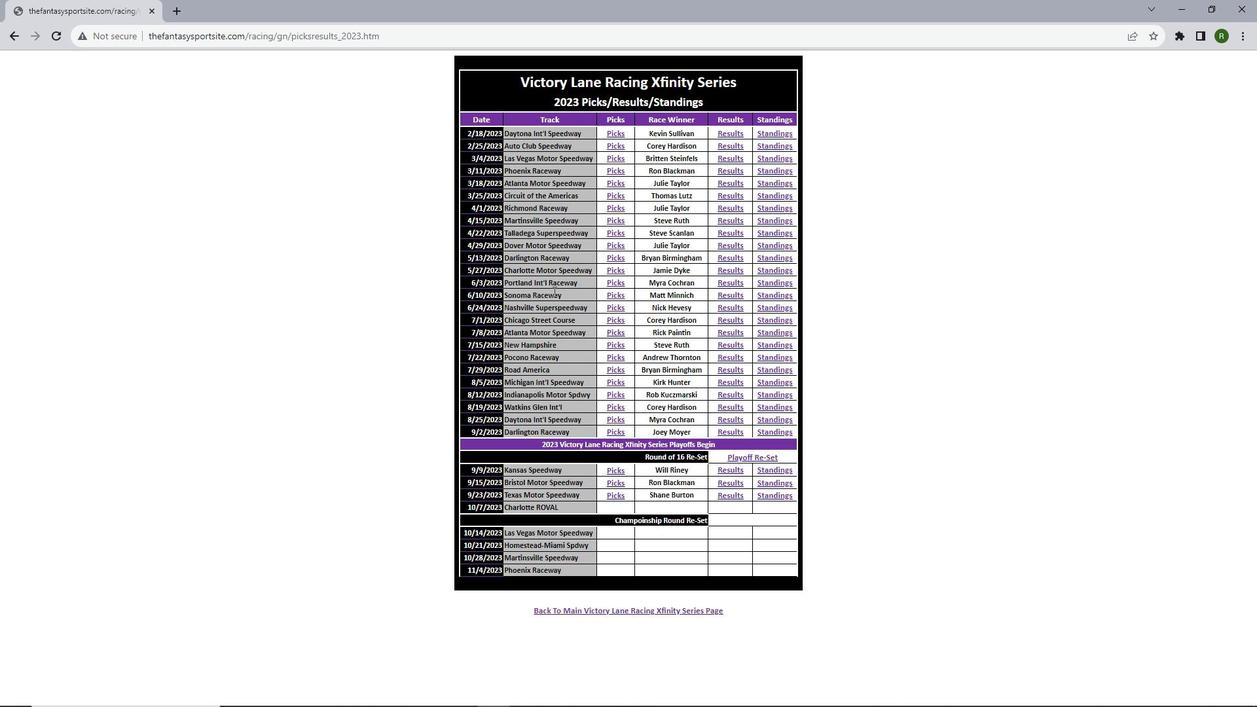 
Action: Mouse moved to (553, 291)
Screenshot: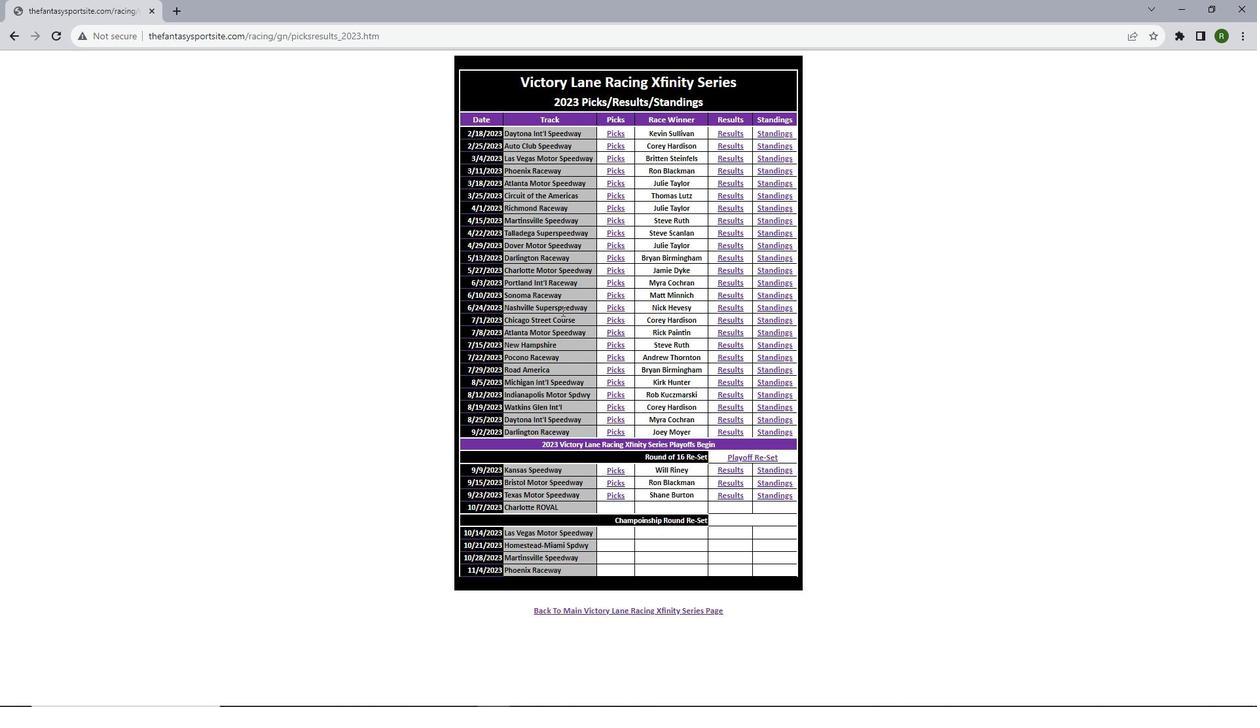 
Action: Mouse scrolled (553, 290) with delta (0, 0)
Screenshot: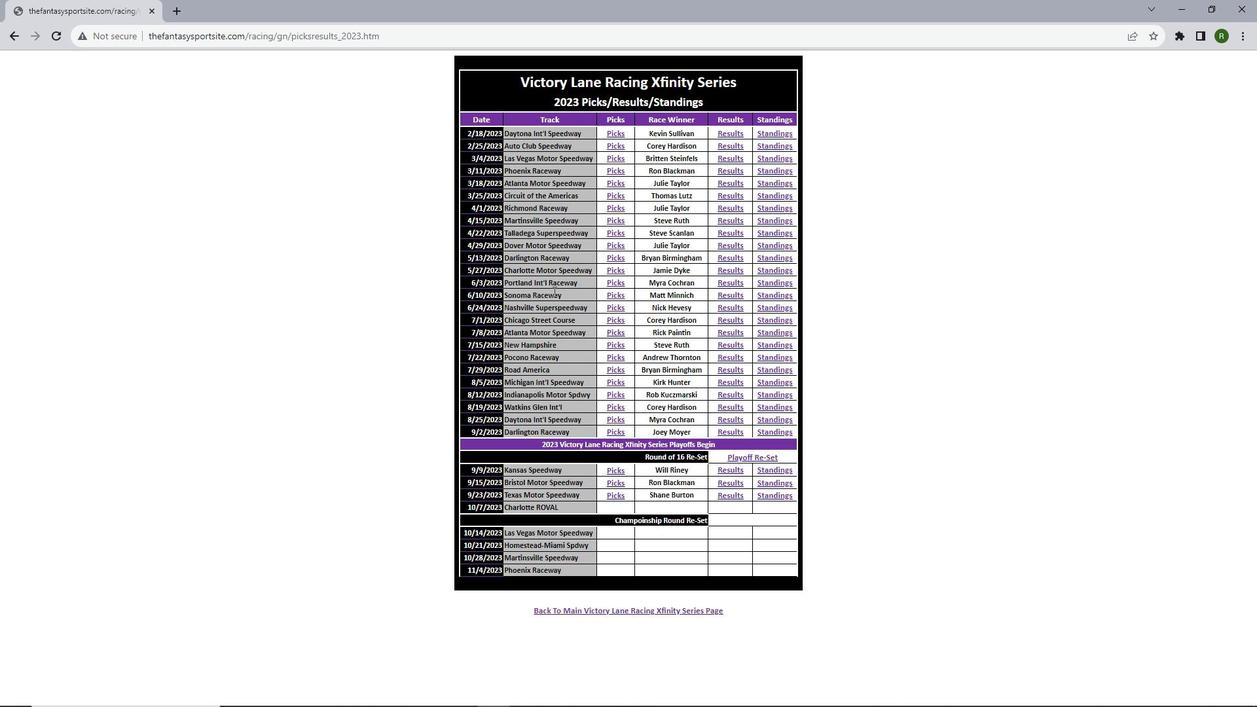 
Action: Mouse scrolled (553, 290) with delta (0, 0)
Screenshot: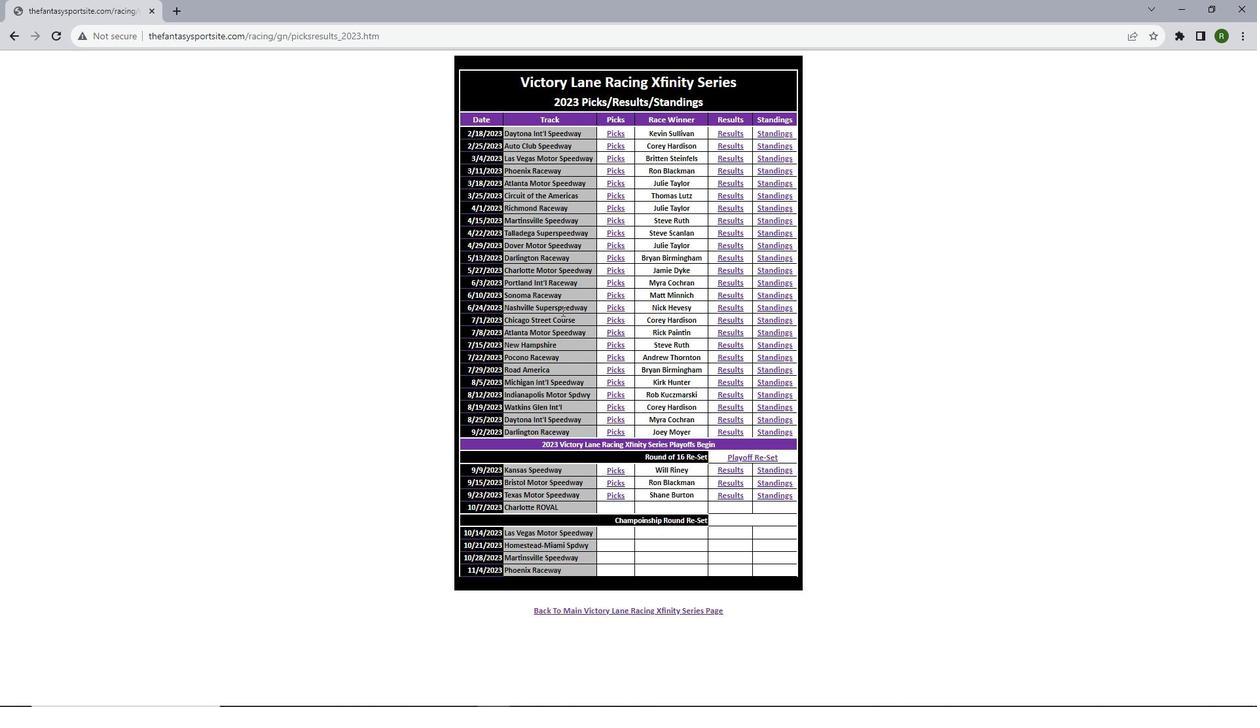 
Action: Mouse scrolled (553, 290) with delta (0, 0)
Screenshot: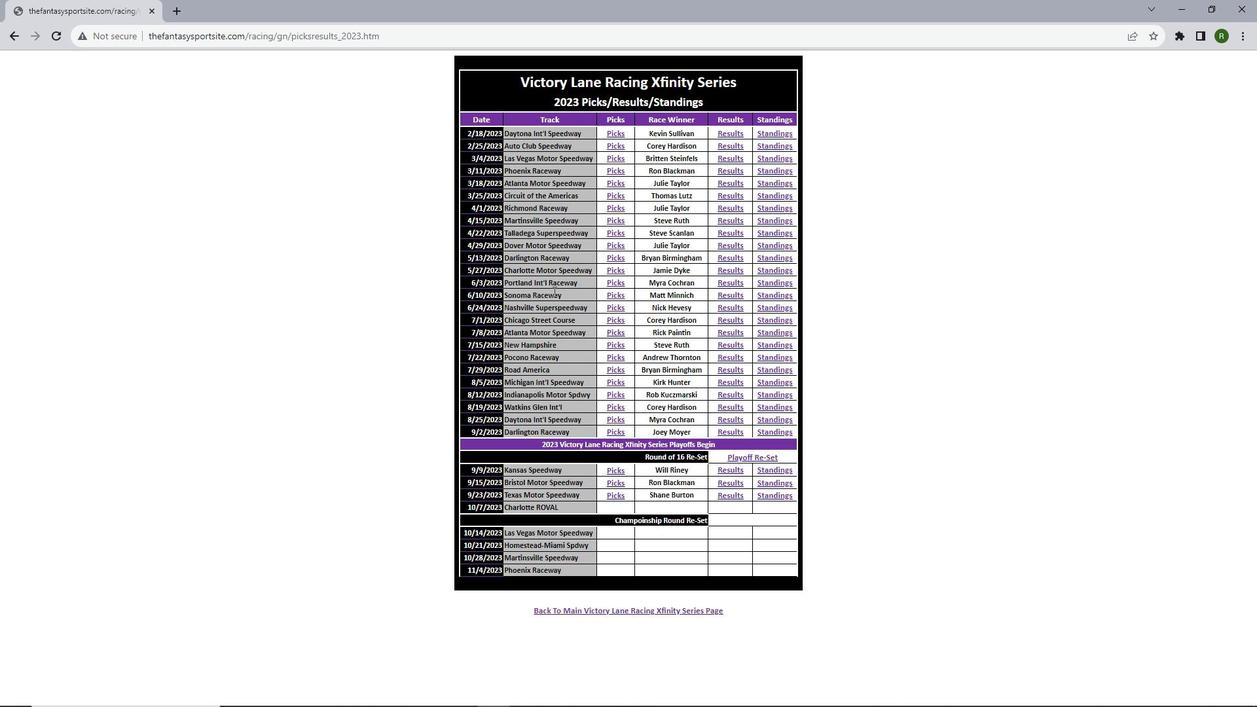 
Action: Mouse scrolled (553, 290) with delta (0, 0)
Screenshot: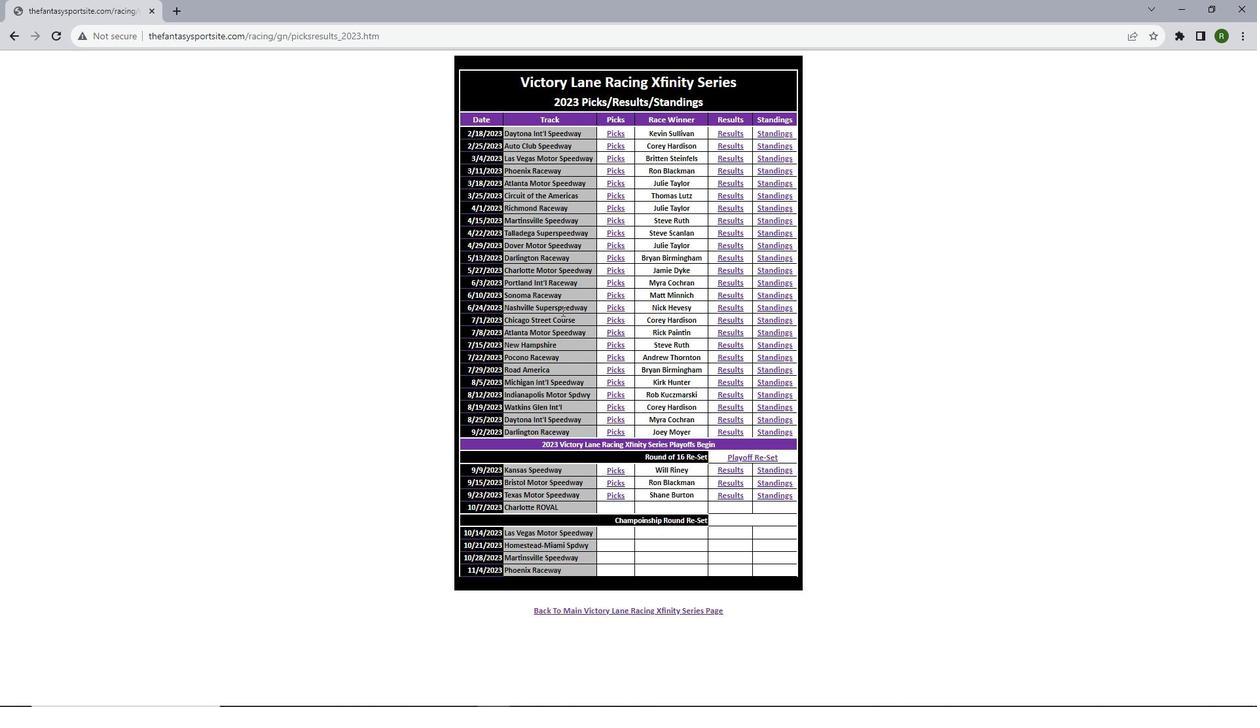 
Action: Mouse moved to (561, 311)
Screenshot: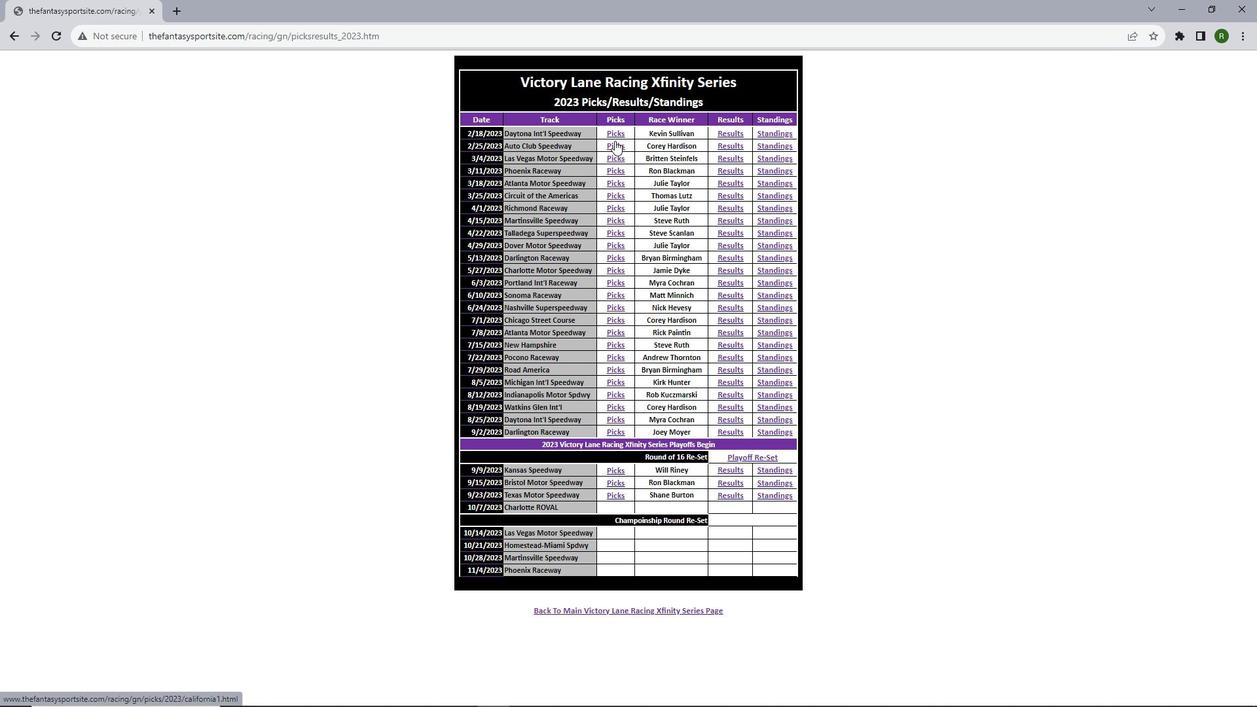 
Action: Mouse scrolled (561, 311) with delta (0, 0)
Screenshot: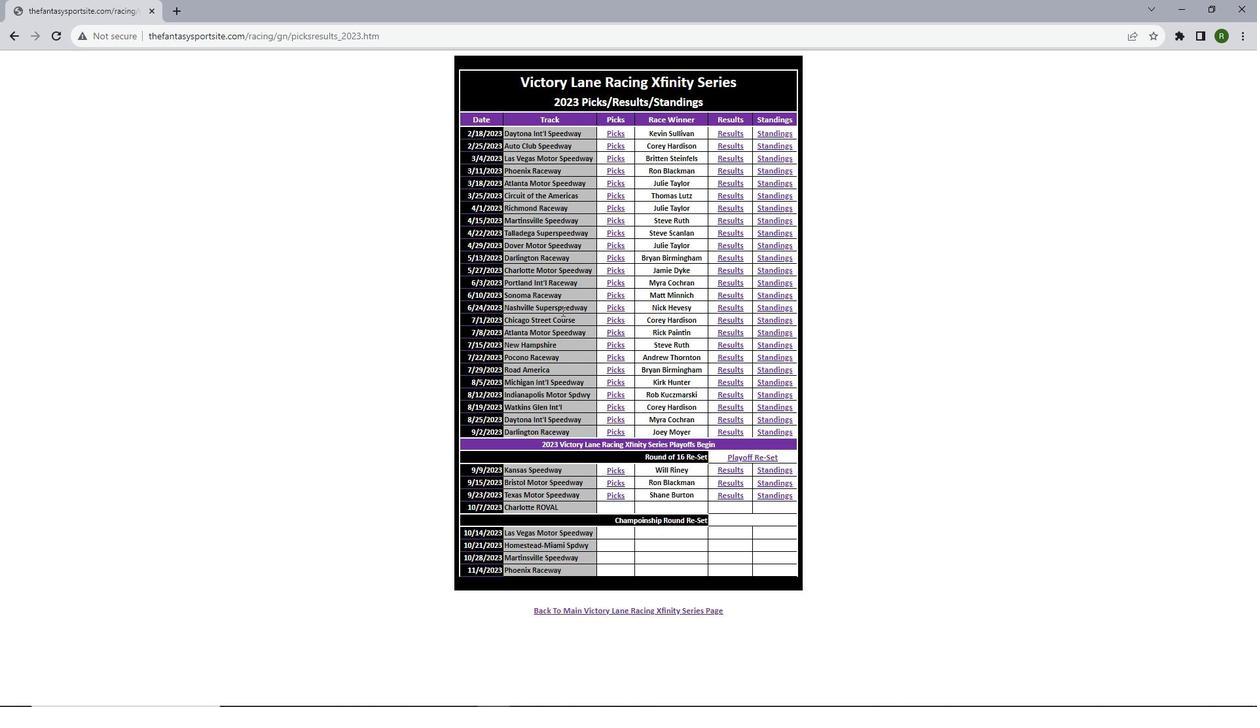 
Action: Mouse scrolled (561, 311) with delta (0, 0)
Screenshot: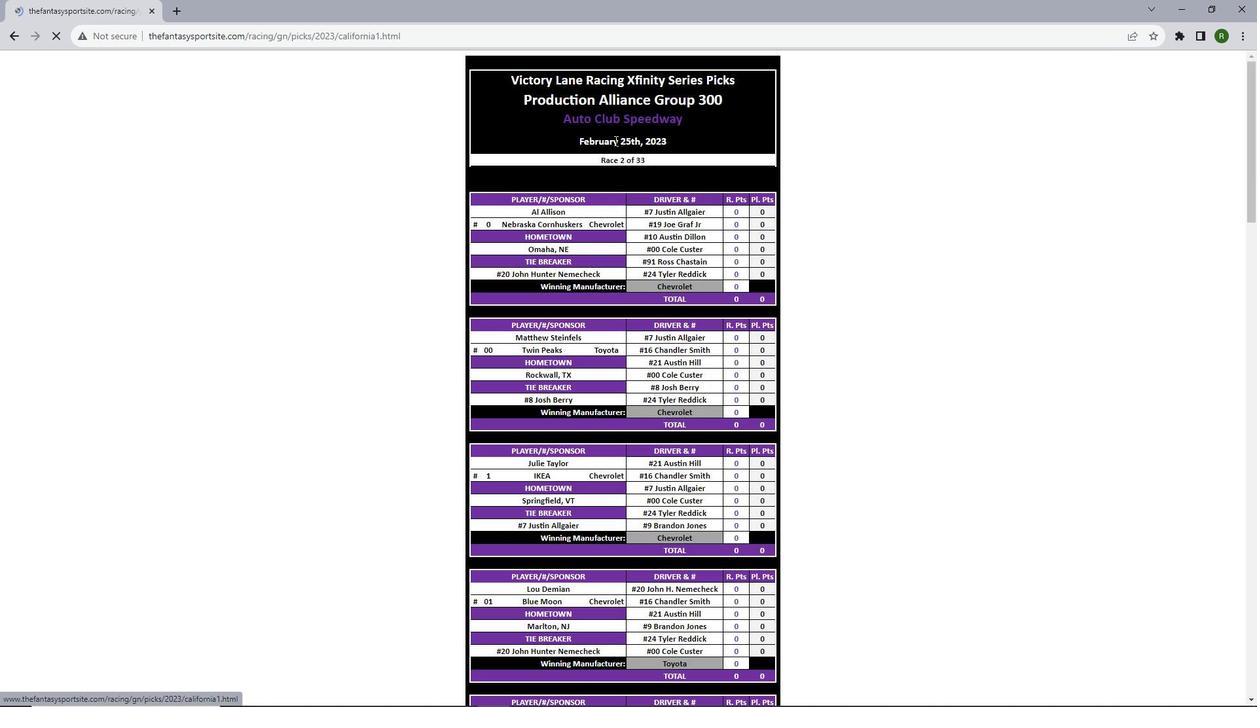 
Action: Mouse moved to (614, 140)
Screenshot: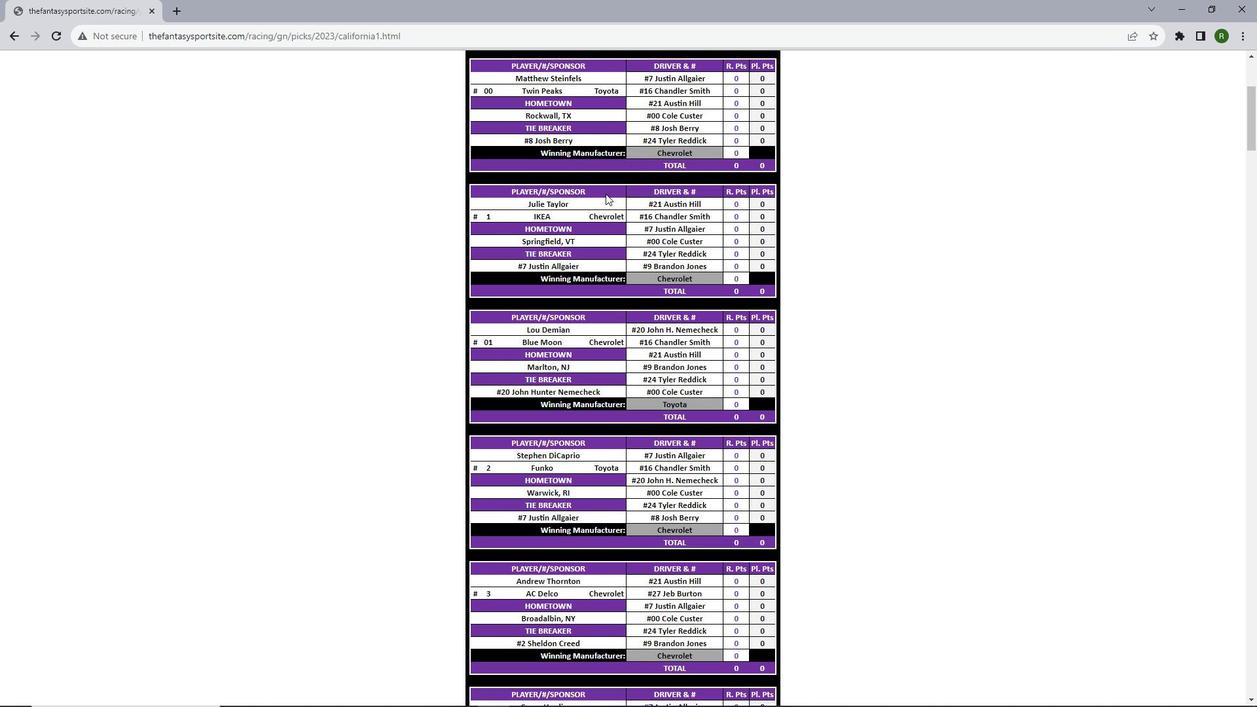 
Action: Mouse pressed left at (614, 140)
Screenshot: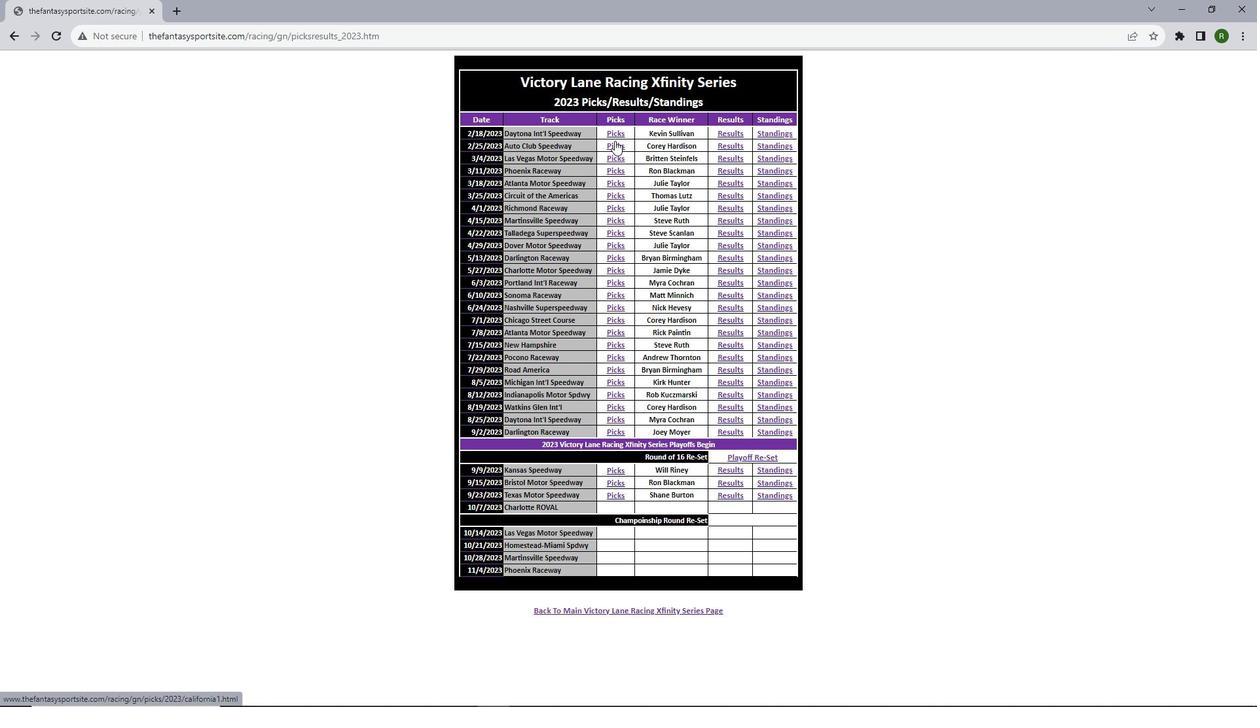 
Action: Mouse pressed left at (614, 140)
Screenshot: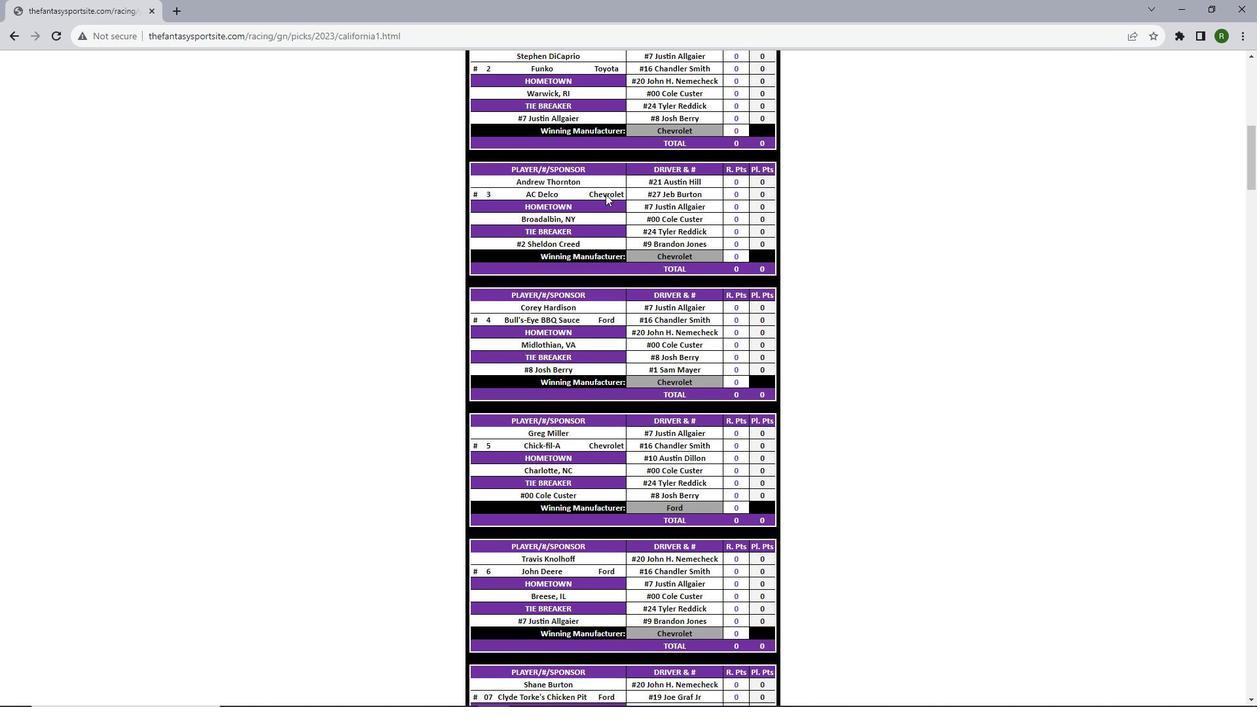 
Action: Mouse moved to (605, 193)
Screenshot: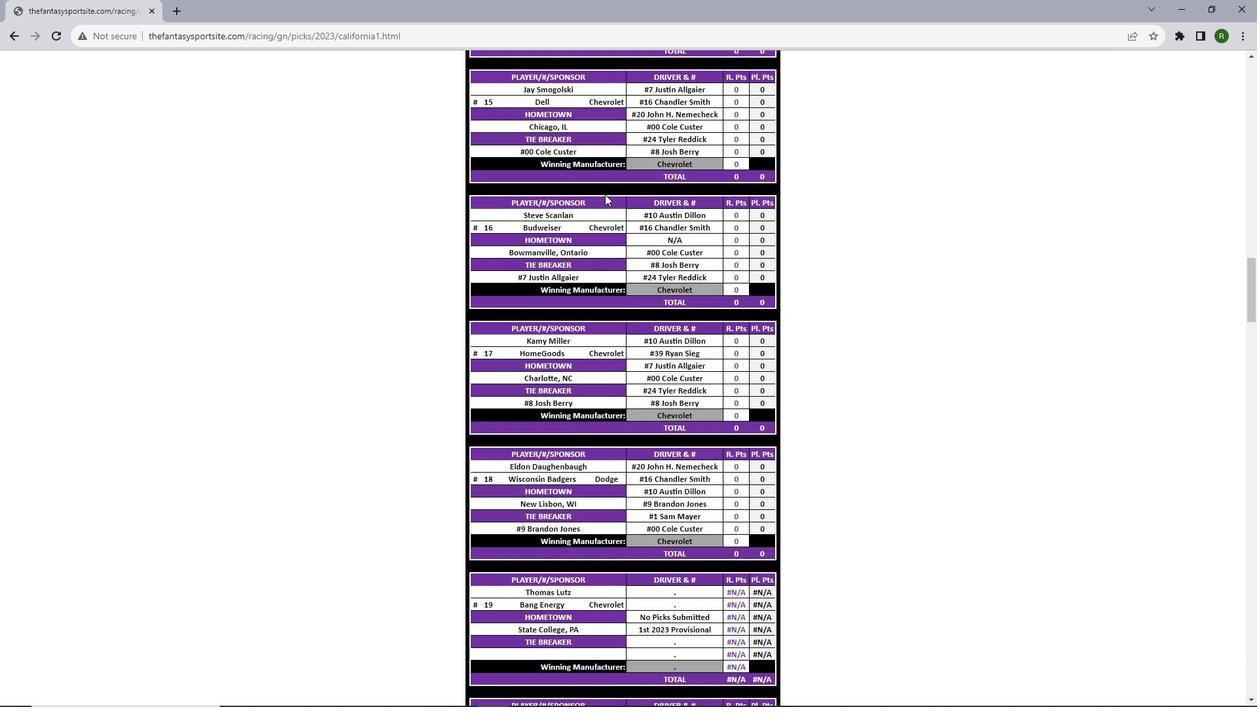 
Action: Mouse scrolled (605, 193) with delta (0, 0)
Screenshot: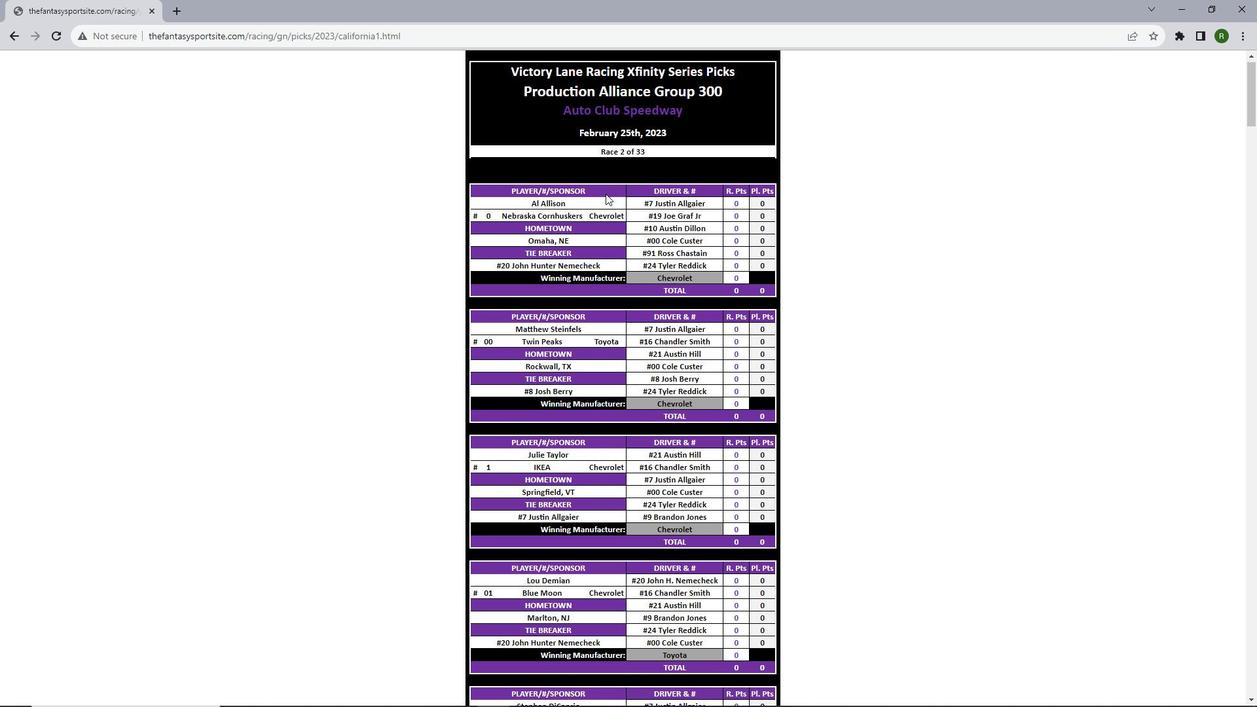 
Action: Mouse scrolled (605, 193) with delta (0, 0)
Screenshot: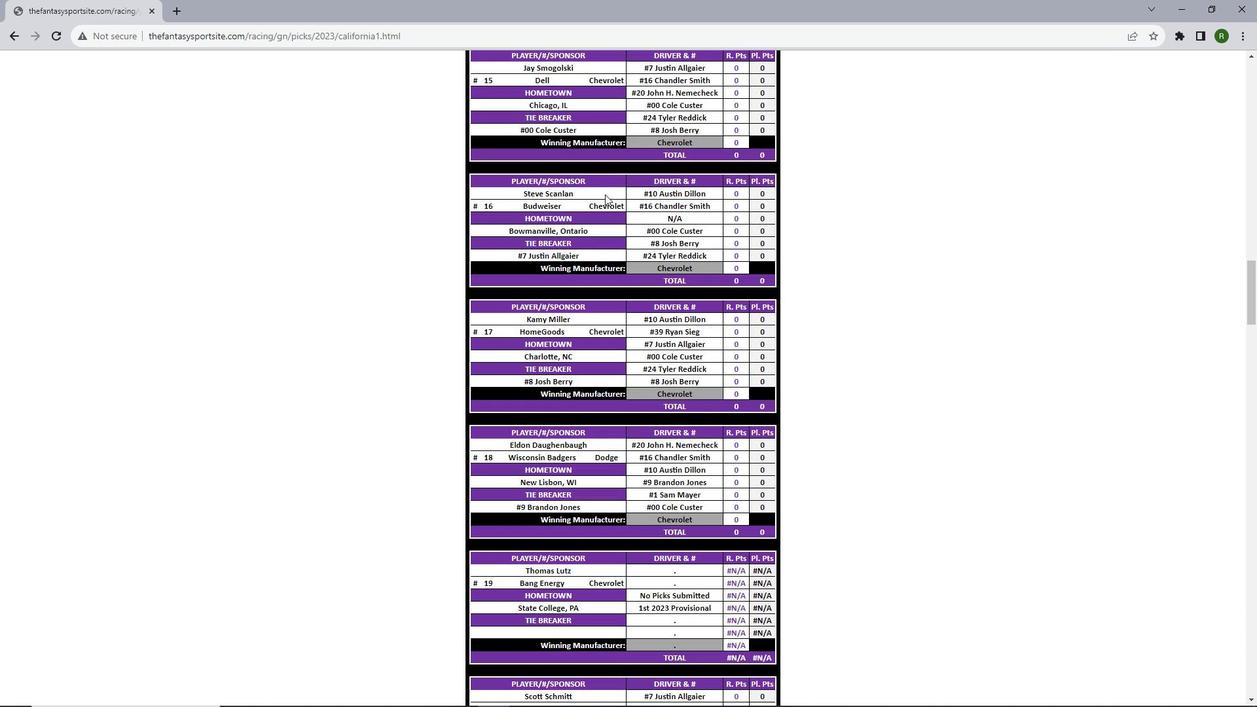 
Action: Mouse scrolled (605, 193) with delta (0, 0)
Screenshot: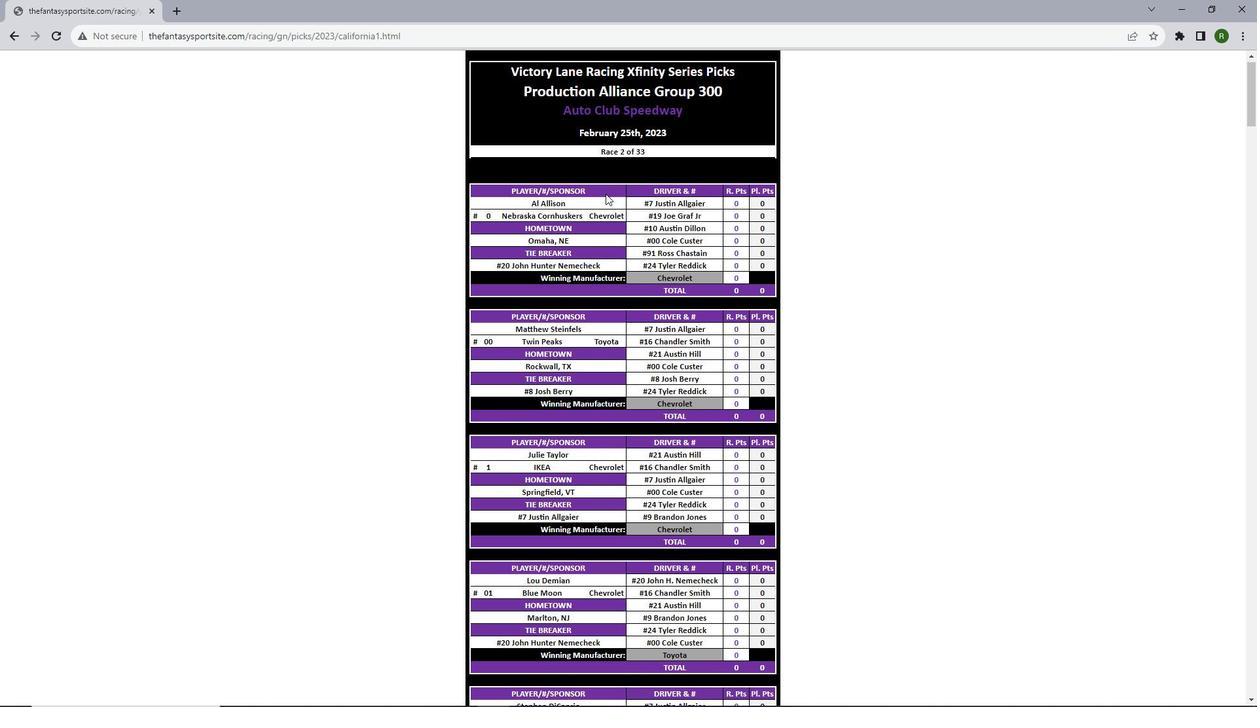 
Action: Mouse scrolled (605, 193) with delta (0, 0)
Screenshot: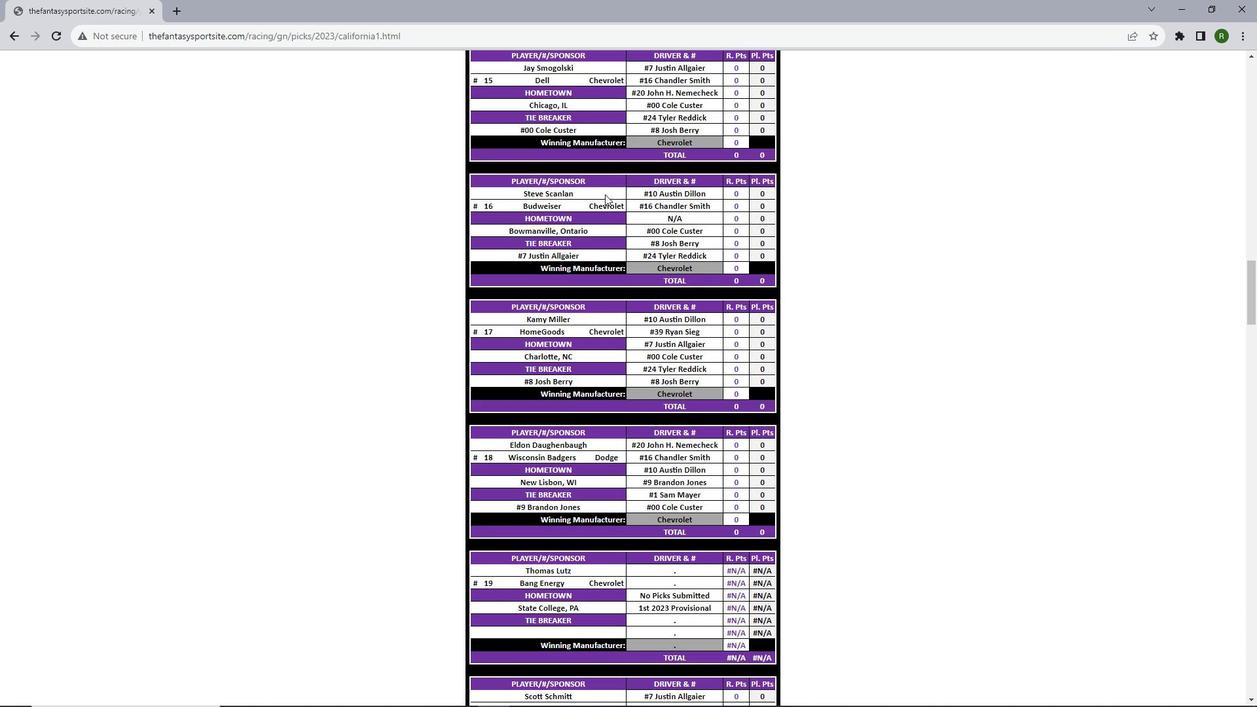
Action: Mouse scrolled (605, 193) with delta (0, 0)
Screenshot: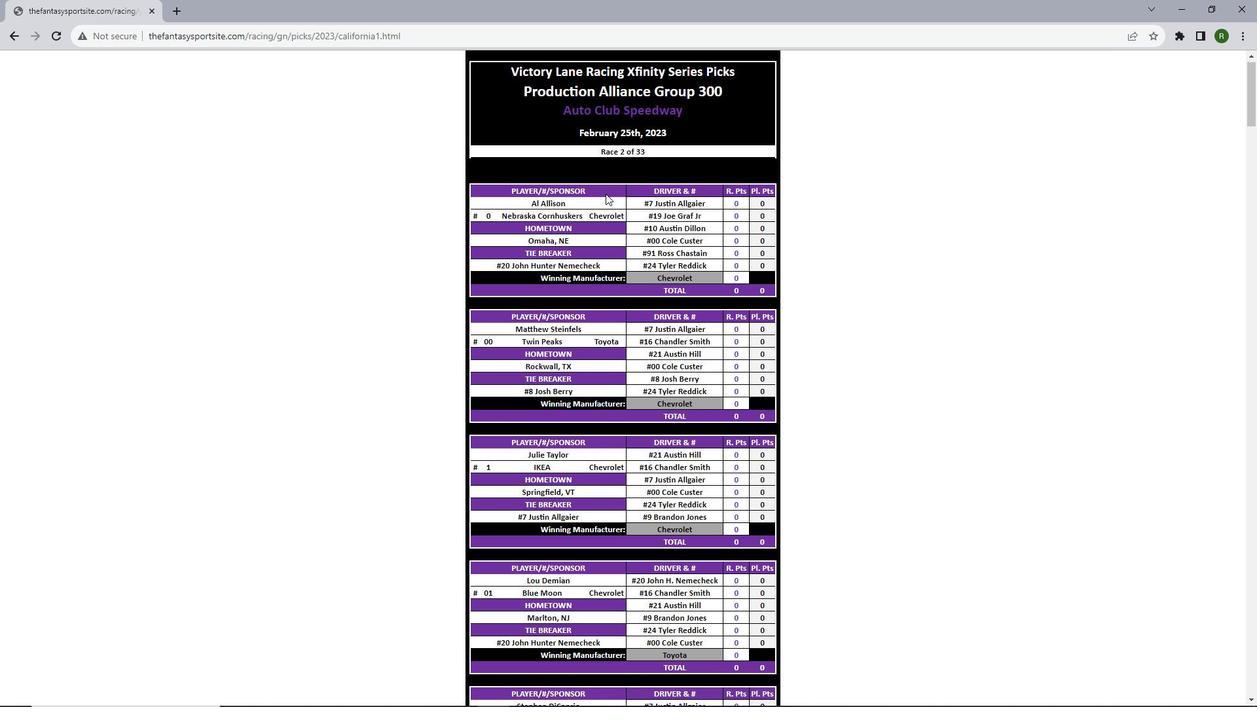 
Action: Mouse scrolled (605, 193) with delta (0, 0)
Screenshot: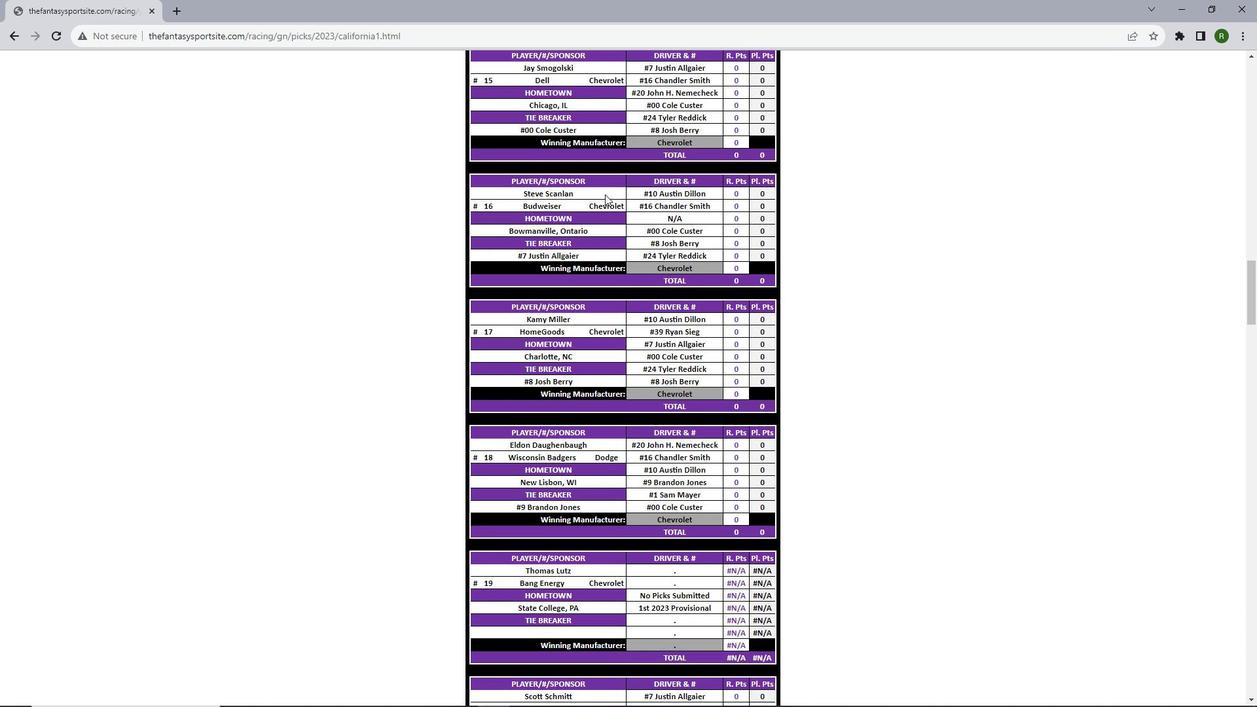 
Action: Mouse scrolled (605, 193) with delta (0, 0)
Screenshot: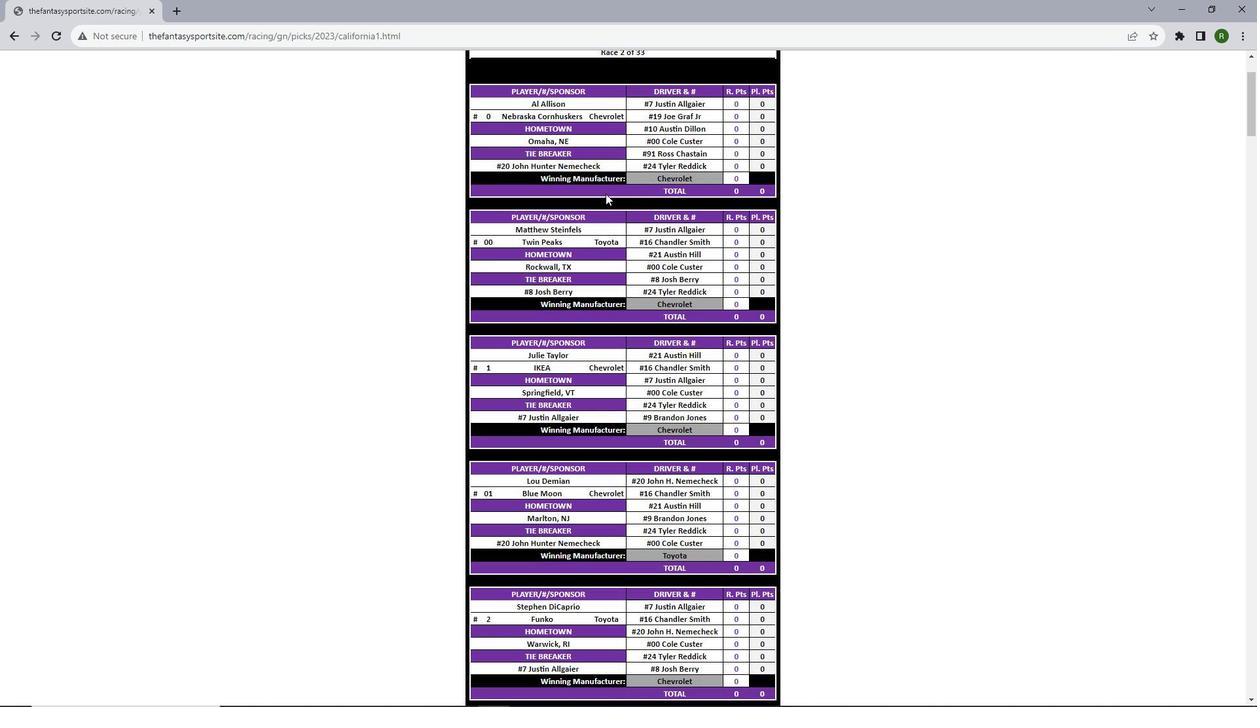 
Action: Mouse scrolled (605, 193) with delta (0, 0)
Screenshot: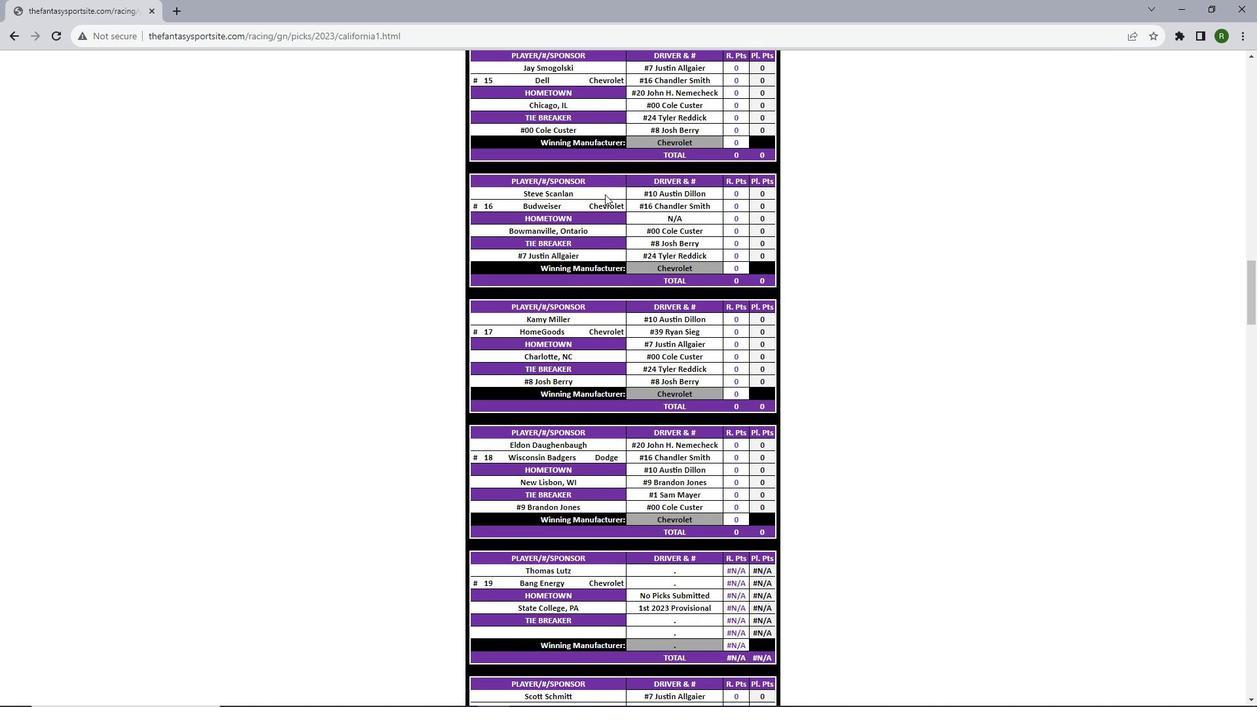 
Action: Mouse scrolled (605, 193) with delta (0, 0)
Screenshot: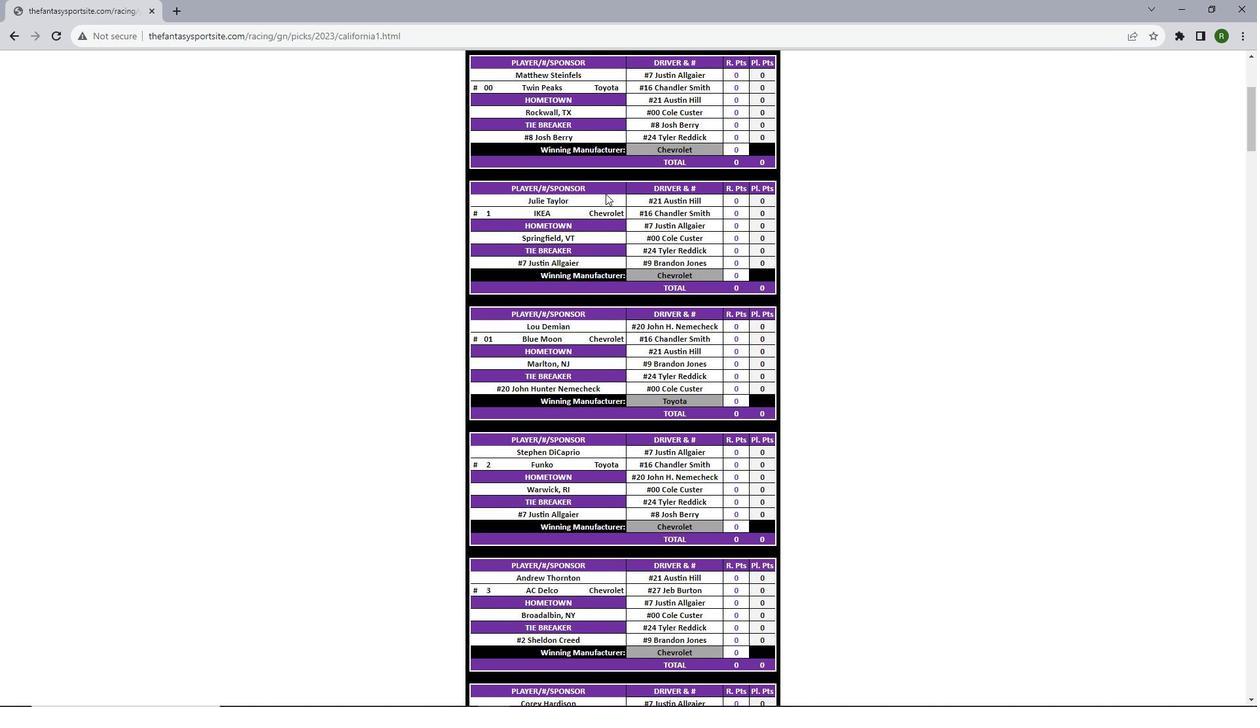 
Action: Mouse scrolled (605, 193) with delta (0, 0)
Screenshot: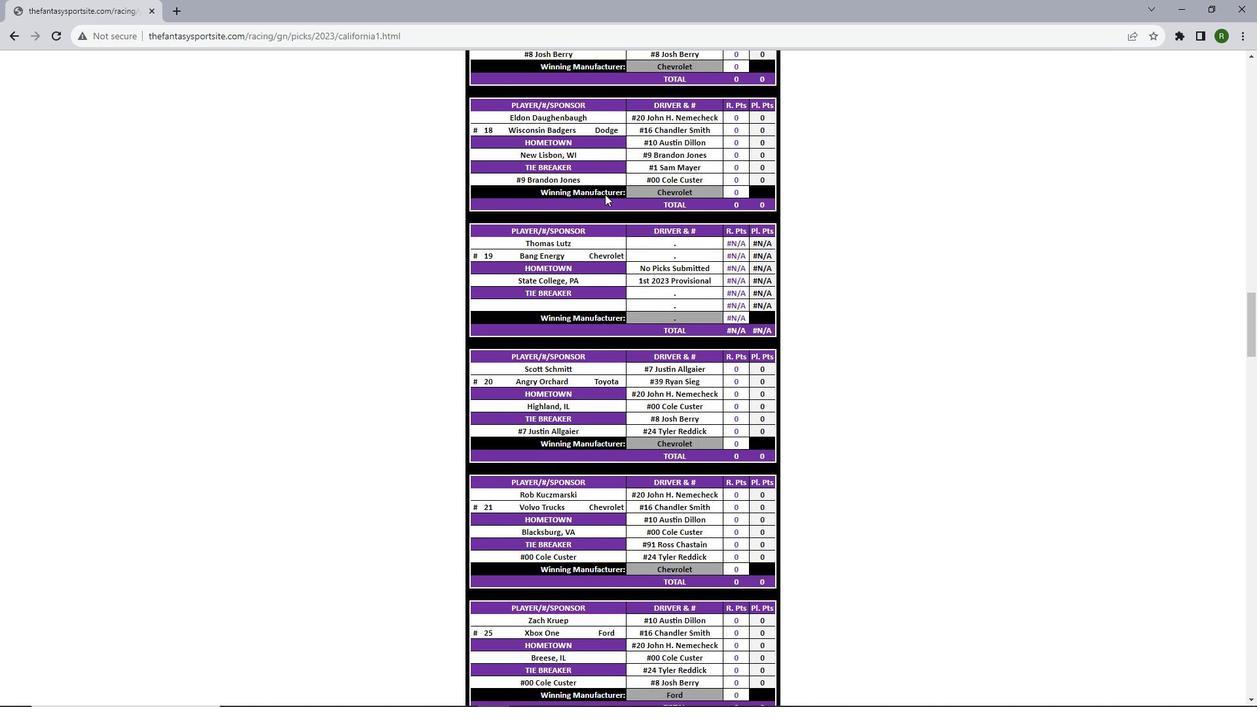 
Action: Mouse scrolled (605, 193) with delta (0, 0)
Screenshot: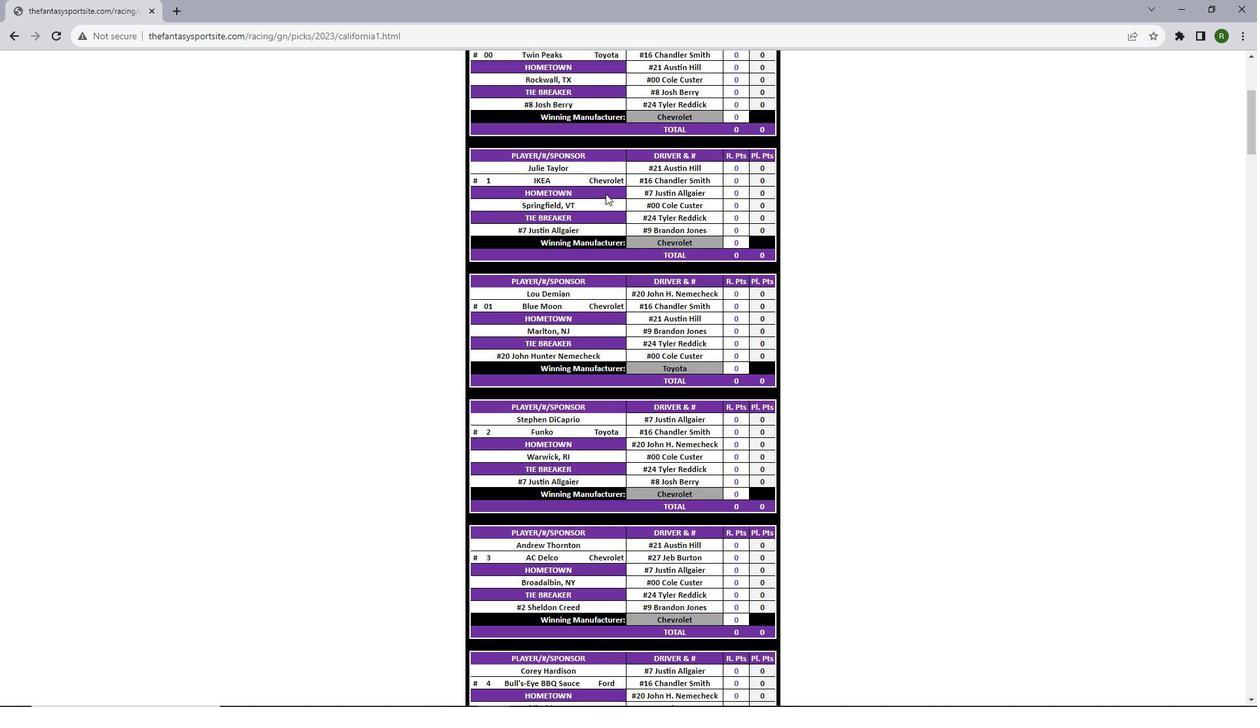 
Action: Mouse scrolled (605, 193) with delta (0, 0)
Screenshot: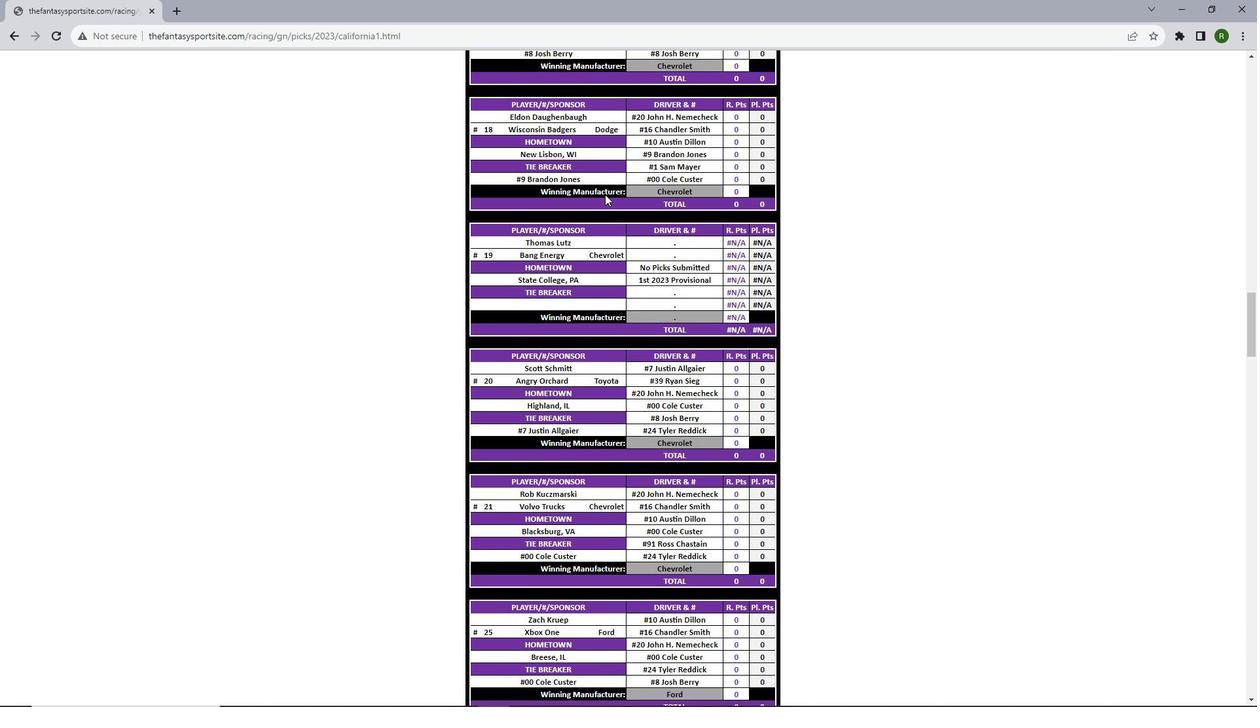 
Action: Mouse scrolled (605, 193) with delta (0, 0)
Screenshot: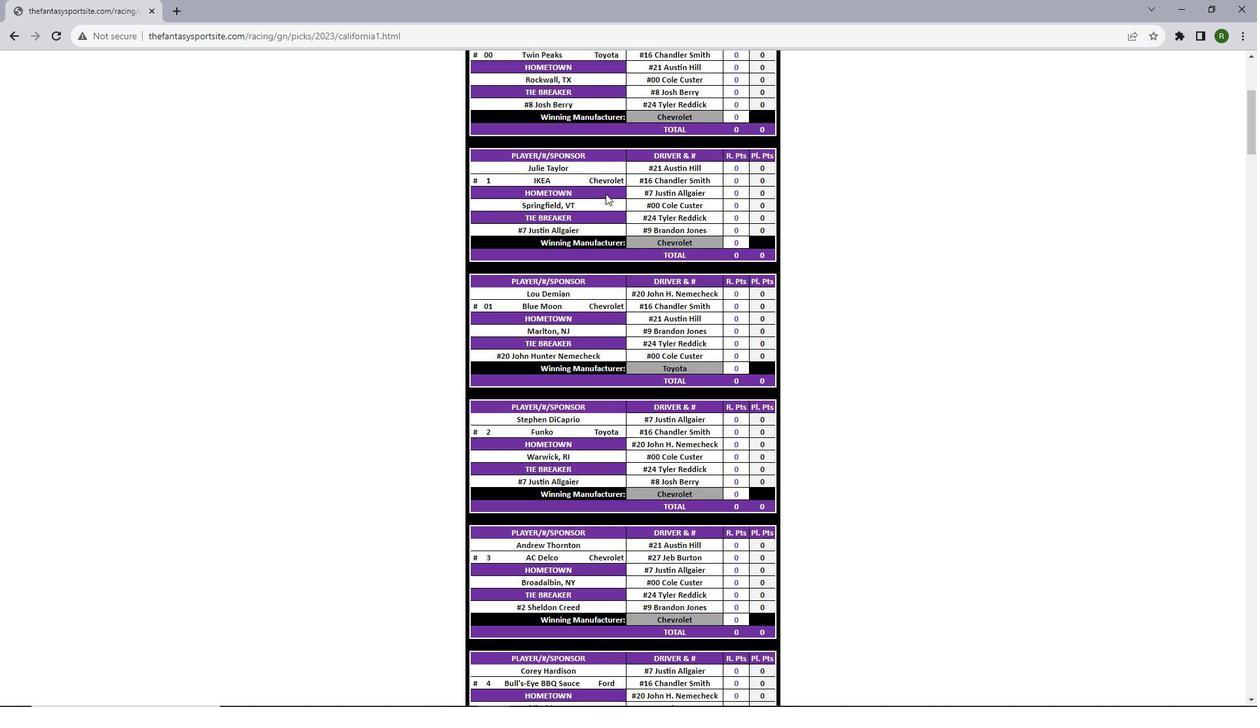 
Action: Mouse scrolled (605, 193) with delta (0, 0)
Screenshot: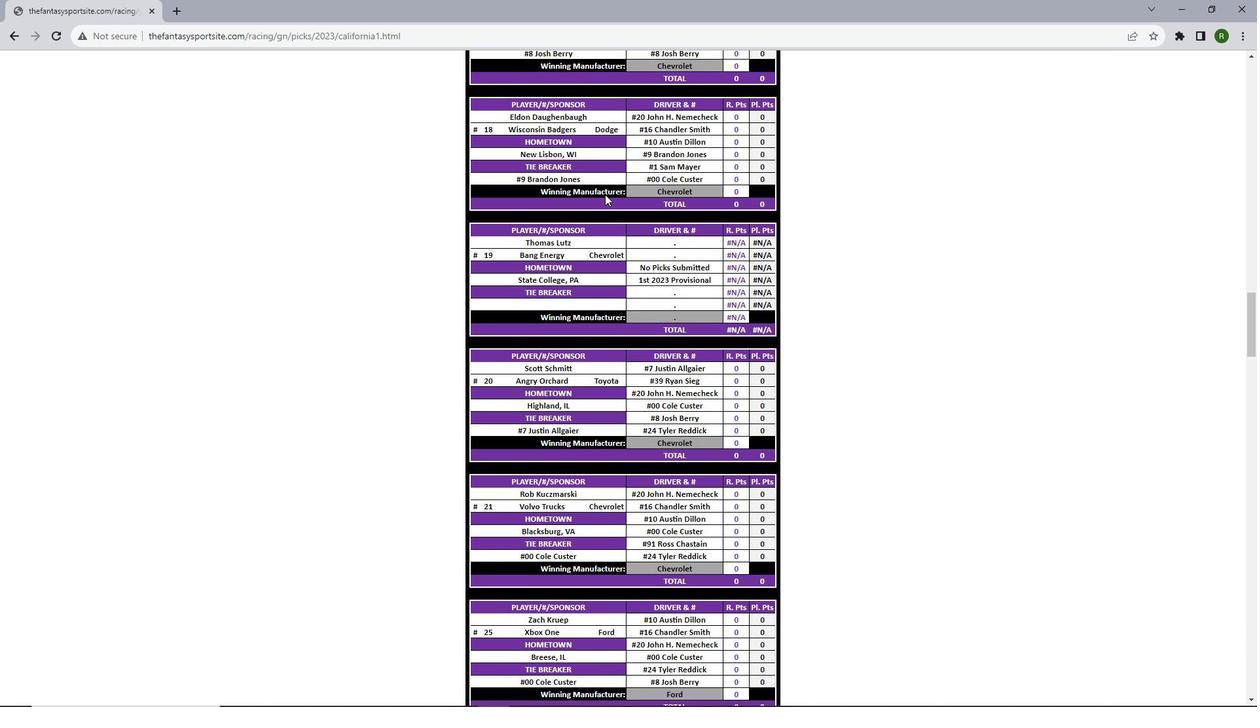 
Action: Mouse scrolled (605, 193) with delta (0, 0)
Screenshot: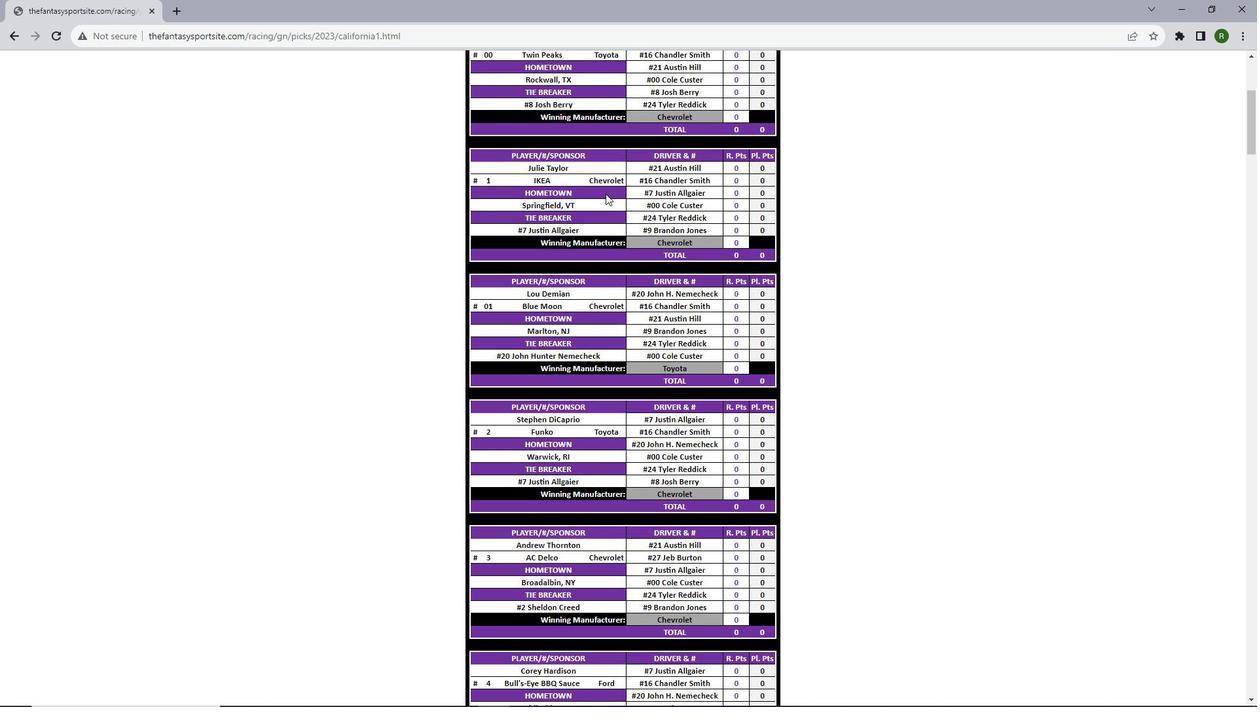 
Action: Mouse scrolled (605, 193) with delta (0, 0)
Screenshot: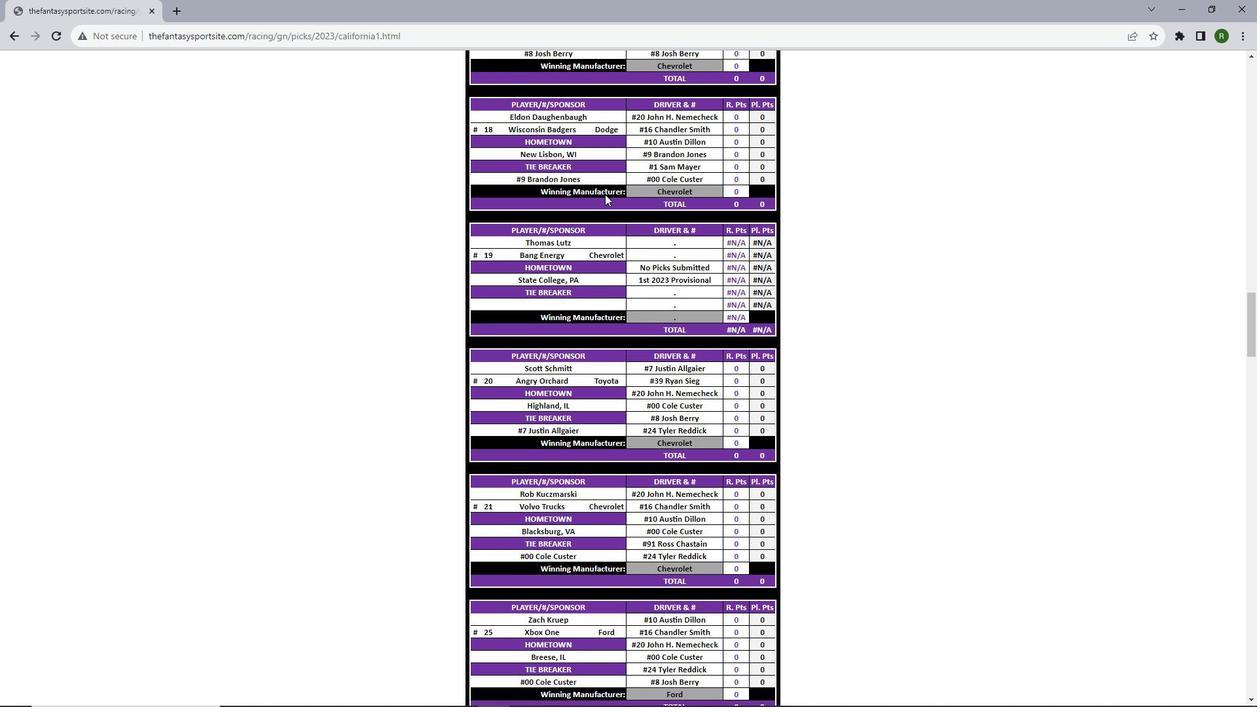 
Action: Mouse scrolled (605, 193) with delta (0, 0)
Screenshot: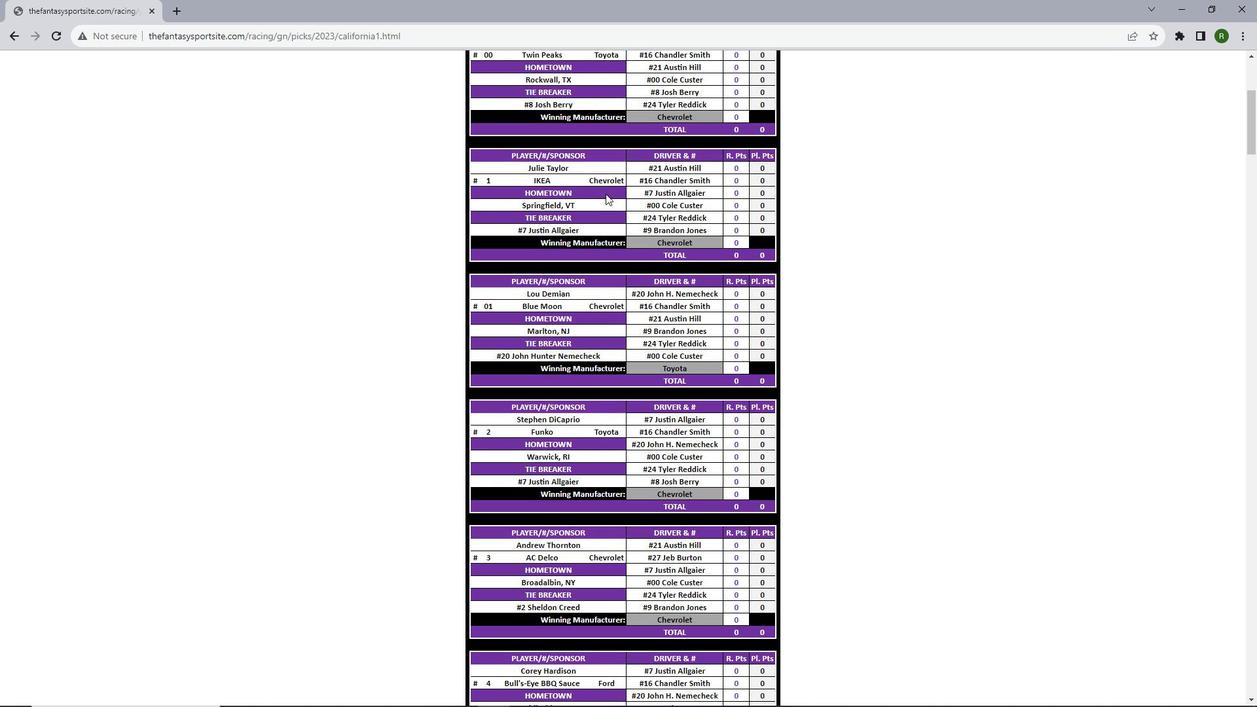 
Action: Mouse scrolled (605, 193) with delta (0, 0)
Screenshot: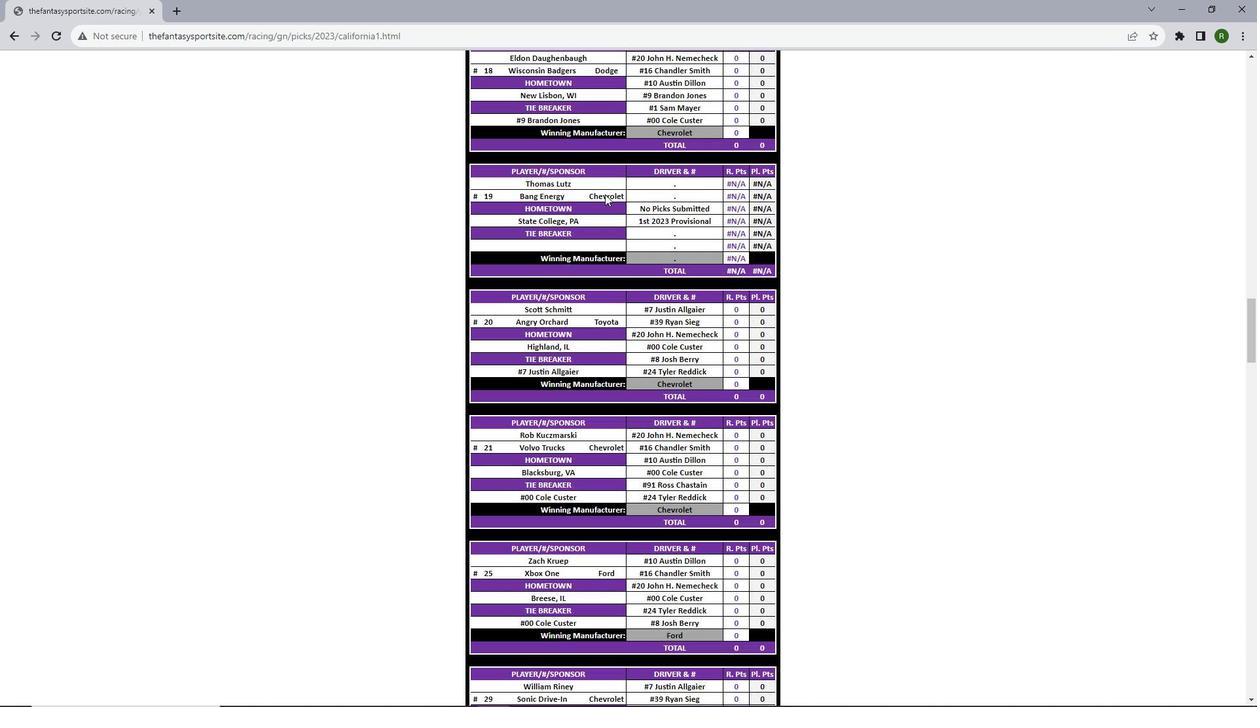 
Action: Mouse scrolled (605, 193) with delta (0, 0)
Screenshot: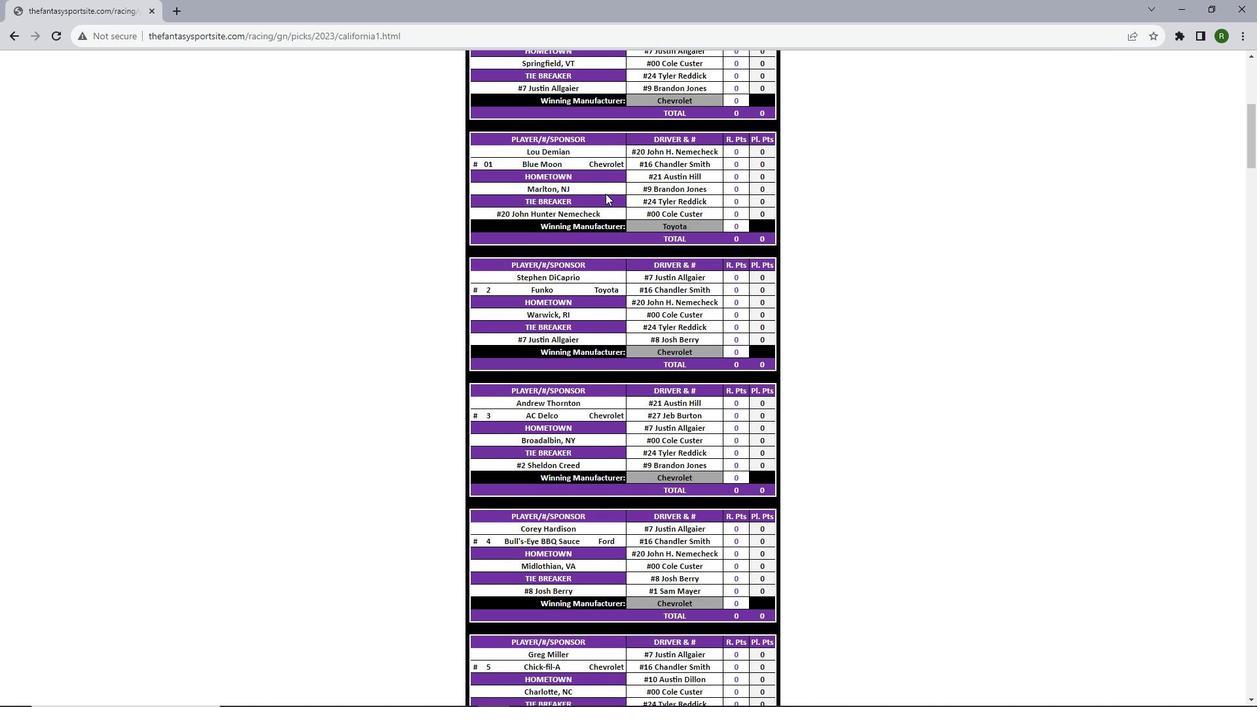 
Action: Mouse scrolled (605, 193) with delta (0, 0)
Screenshot: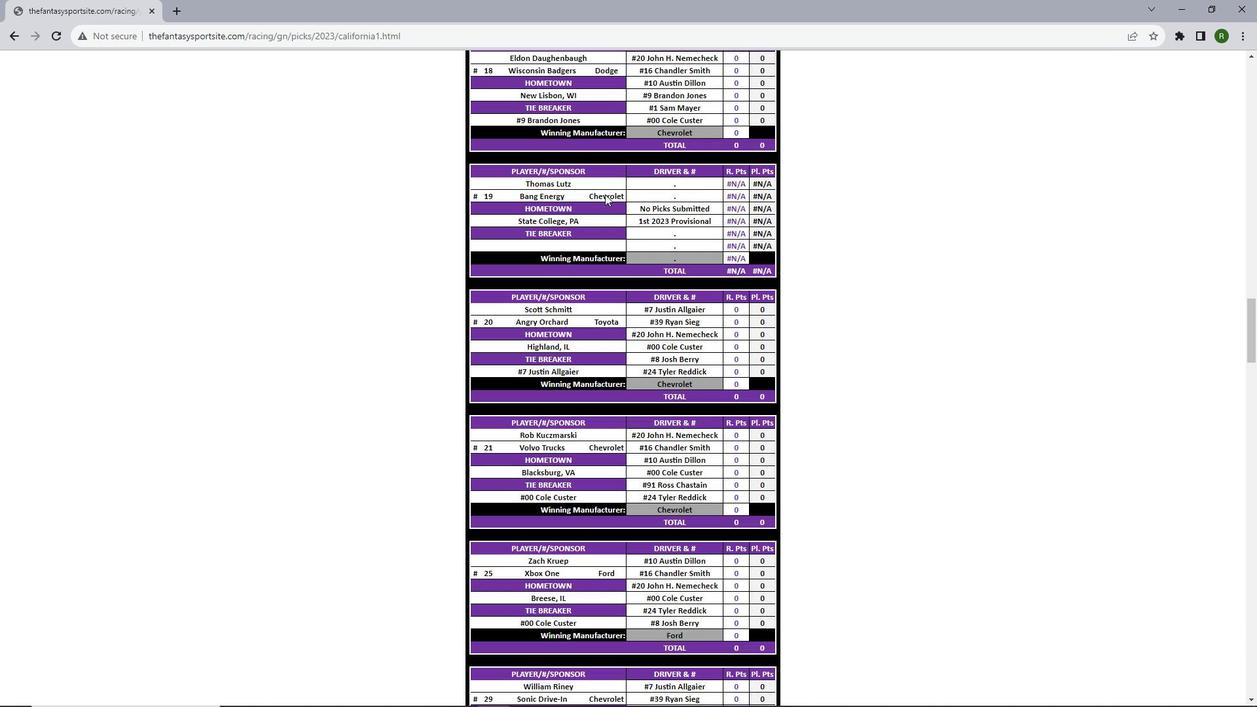 
Action: Mouse scrolled (605, 193) with delta (0, 0)
Screenshot: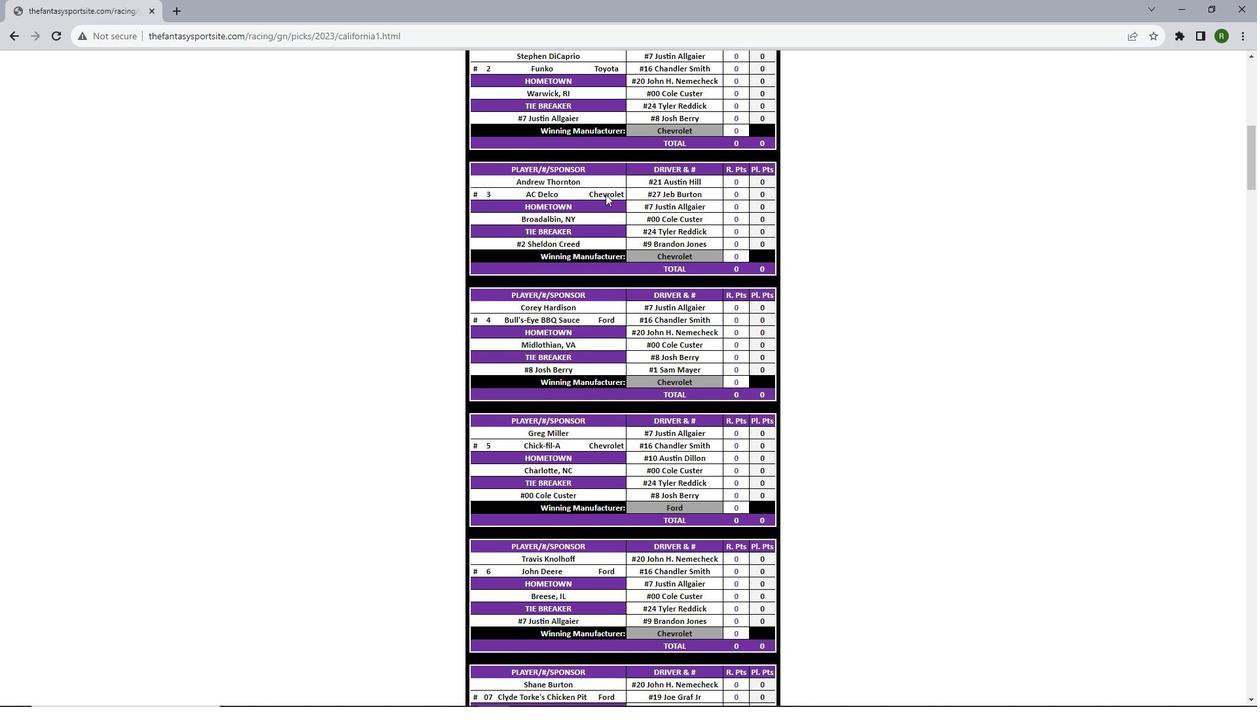 
Action: Mouse scrolled (605, 193) with delta (0, 0)
Screenshot: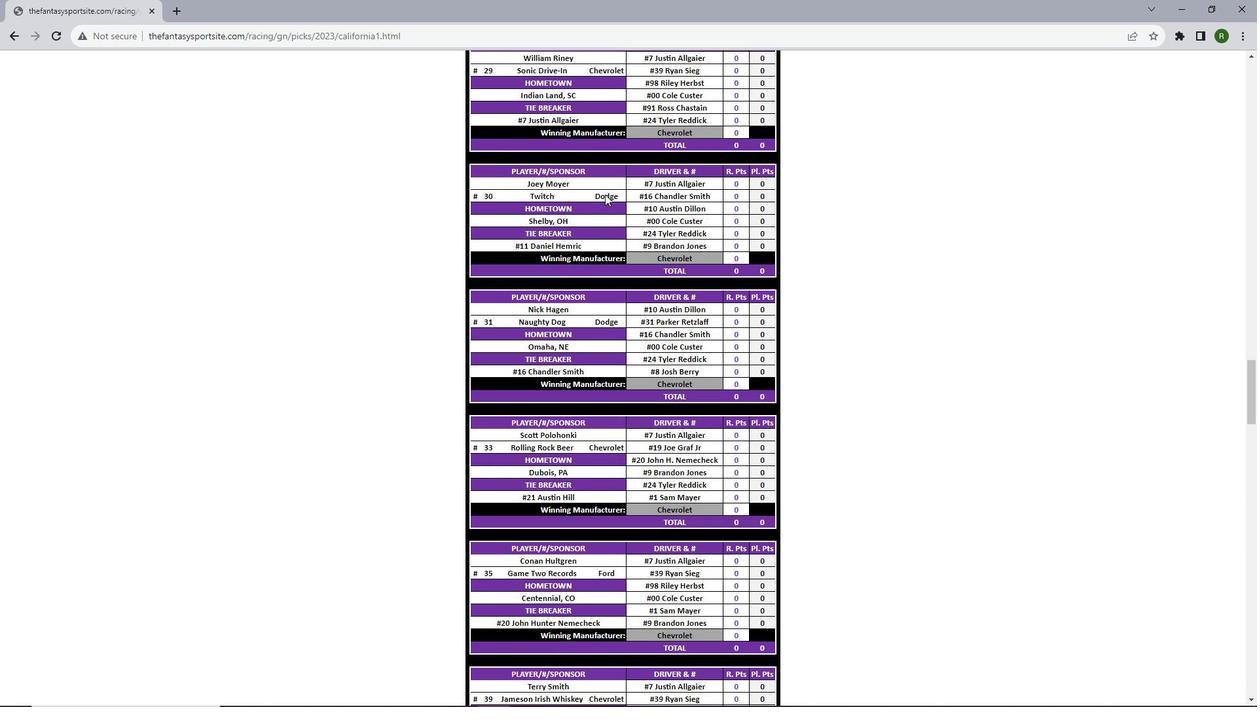 
Action: Mouse moved to (605, 194)
Screenshot: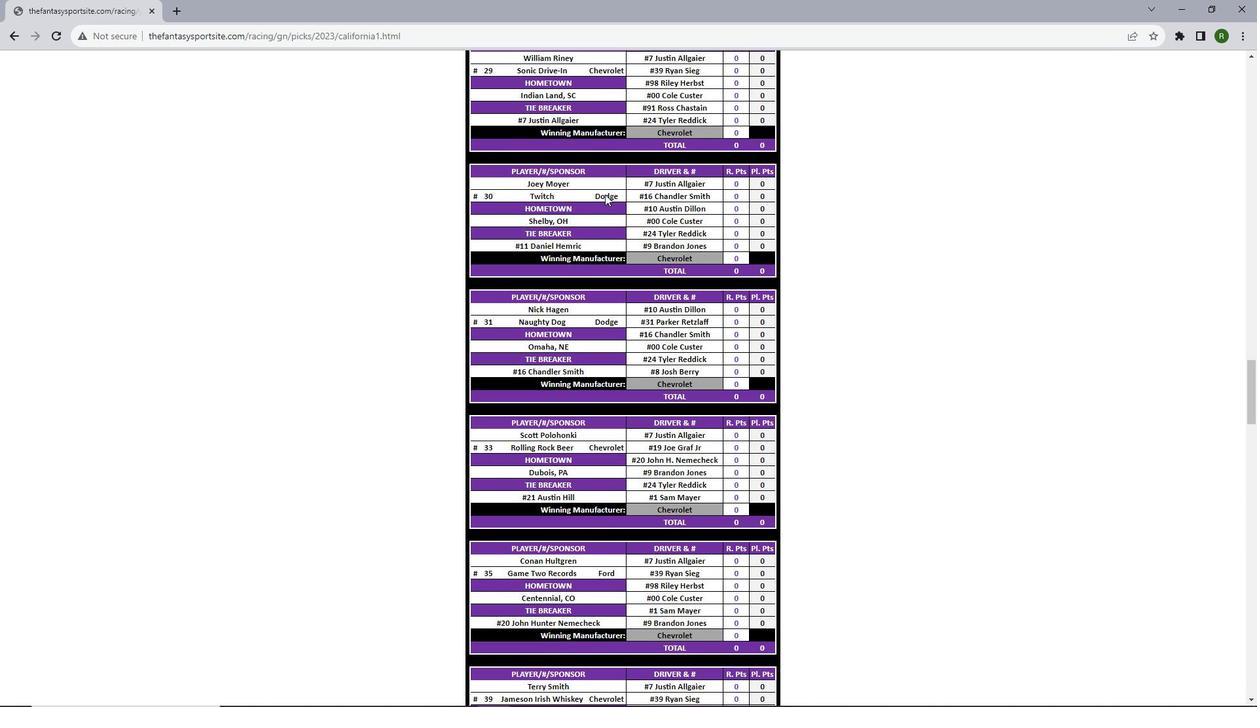 
Action: Mouse scrolled (605, 193) with delta (0, 0)
Screenshot: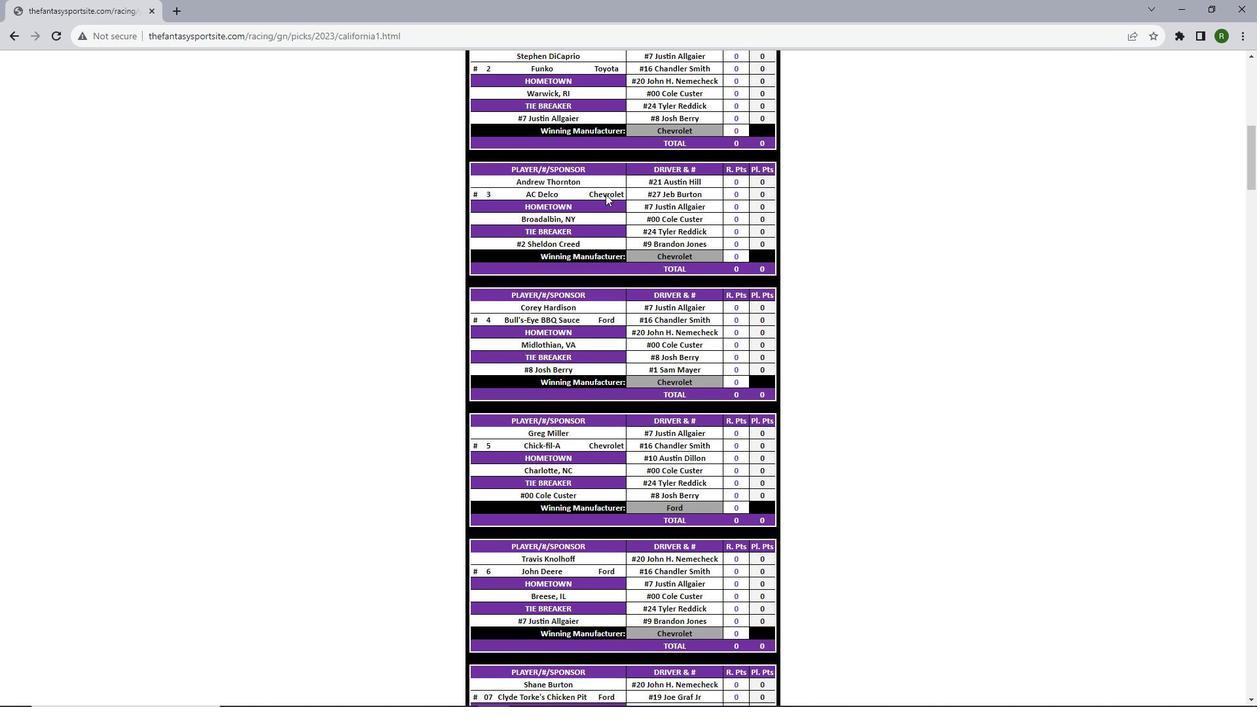 
Action: Mouse scrolled (605, 193) with delta (0, 0)
Screenshot: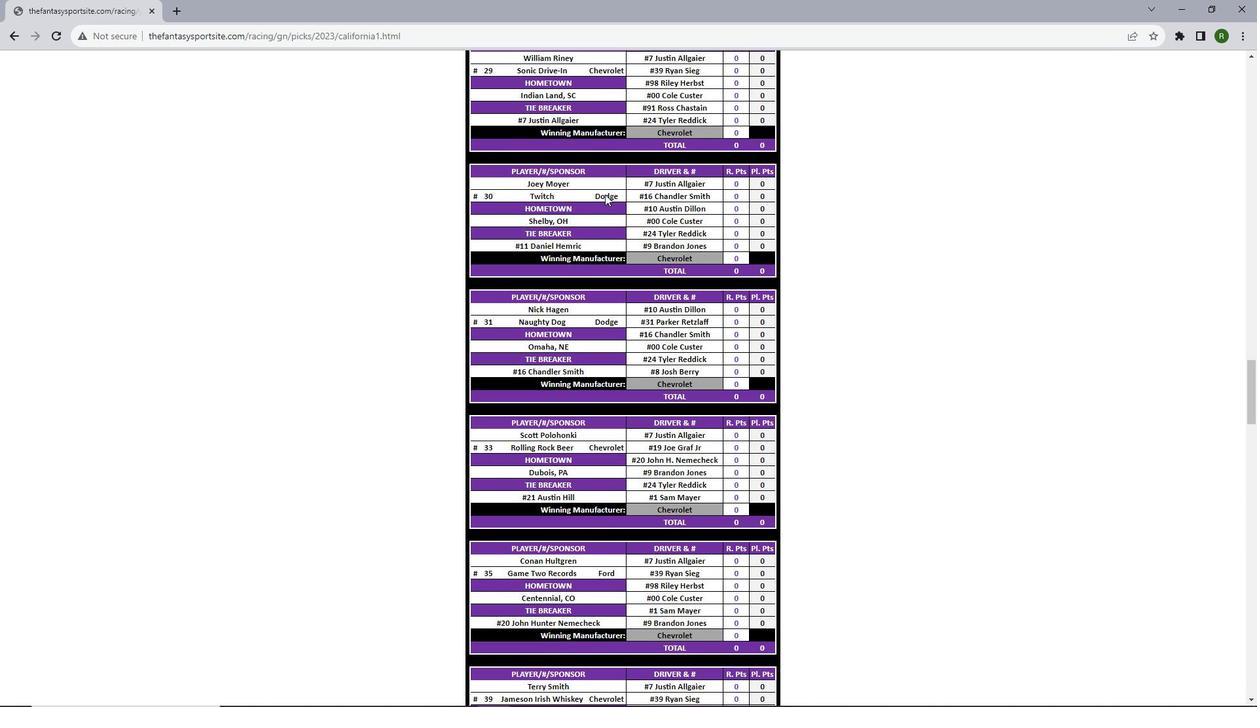 
Action: Mouse scrolled (605, 193) with delta (0, 0)
Screenshot: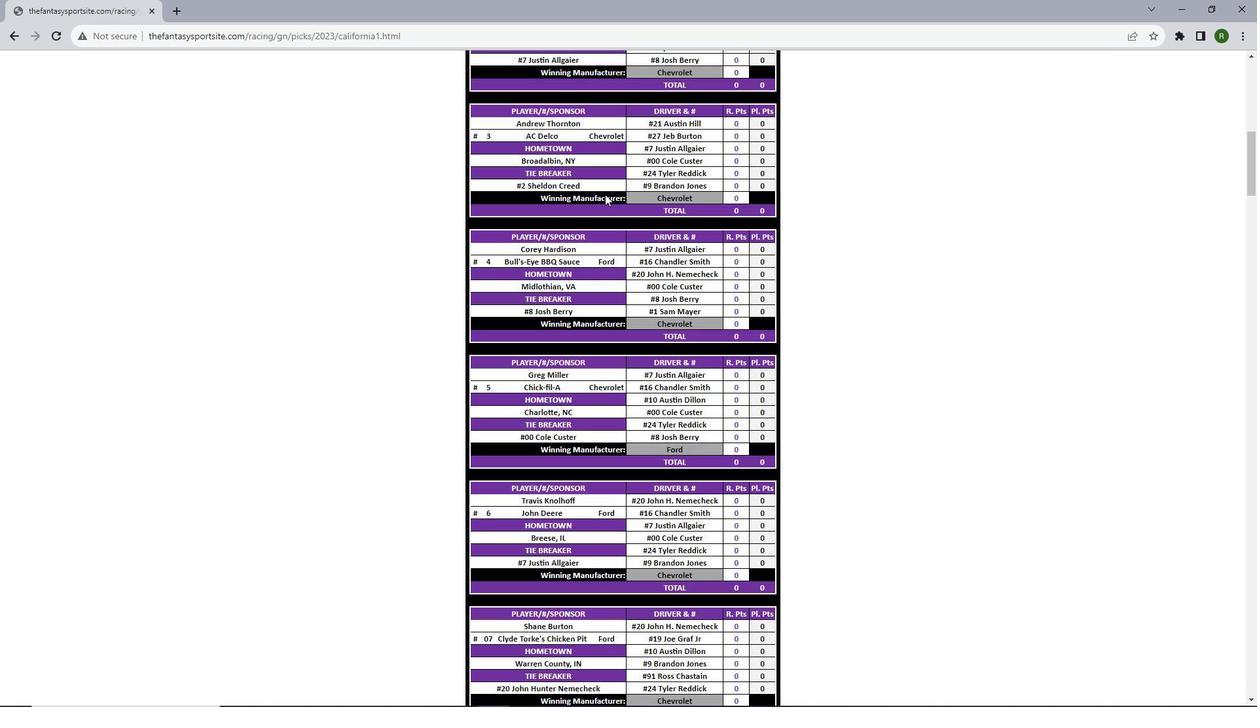 
Action: Mouse scrolled (605, 193) with delta (0, 0)
Screenshot: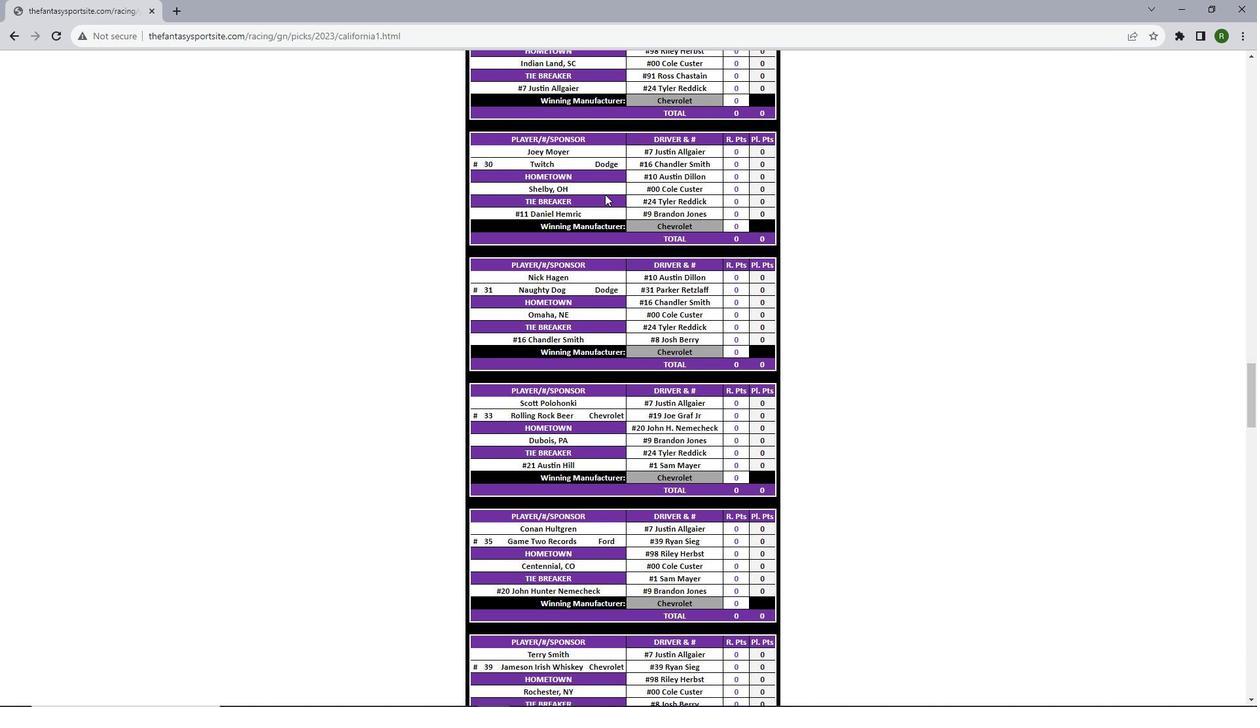 
Action: Mouse scrolled (605, 193) with delta (0, 0)
Screenshot: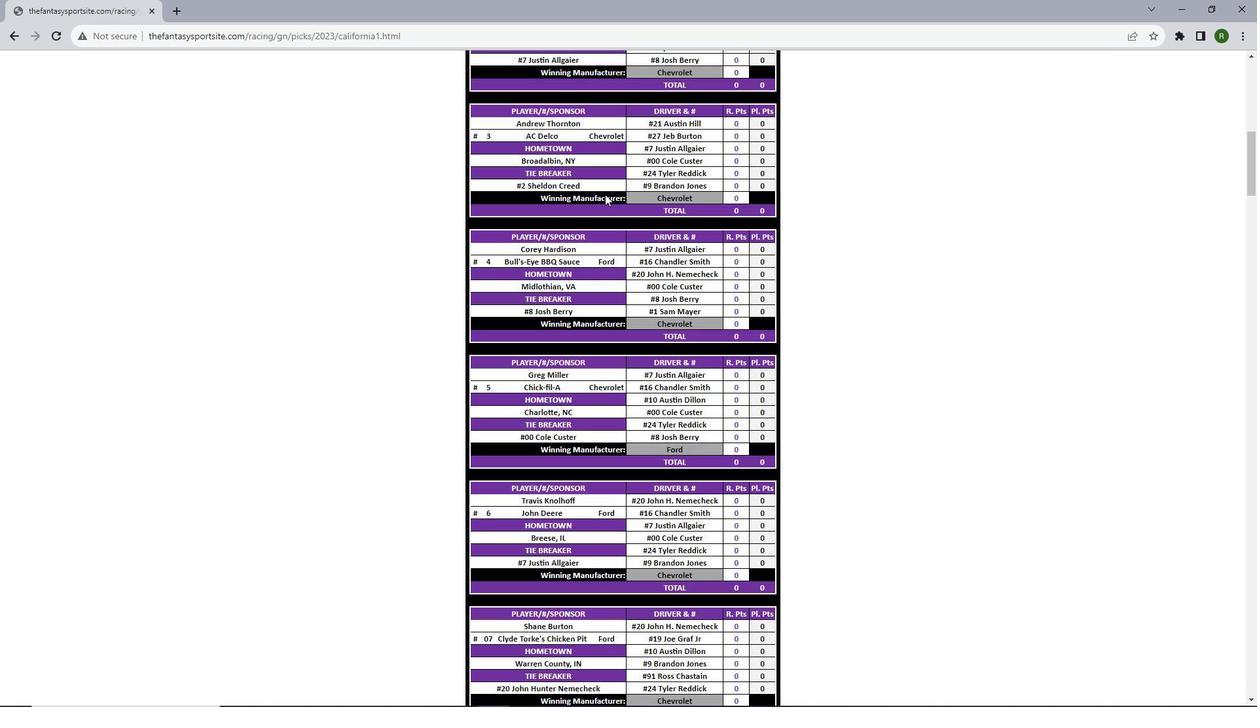 
Action: Mouse scrolled (605, 193) with delta (0, 0)
Screenshot: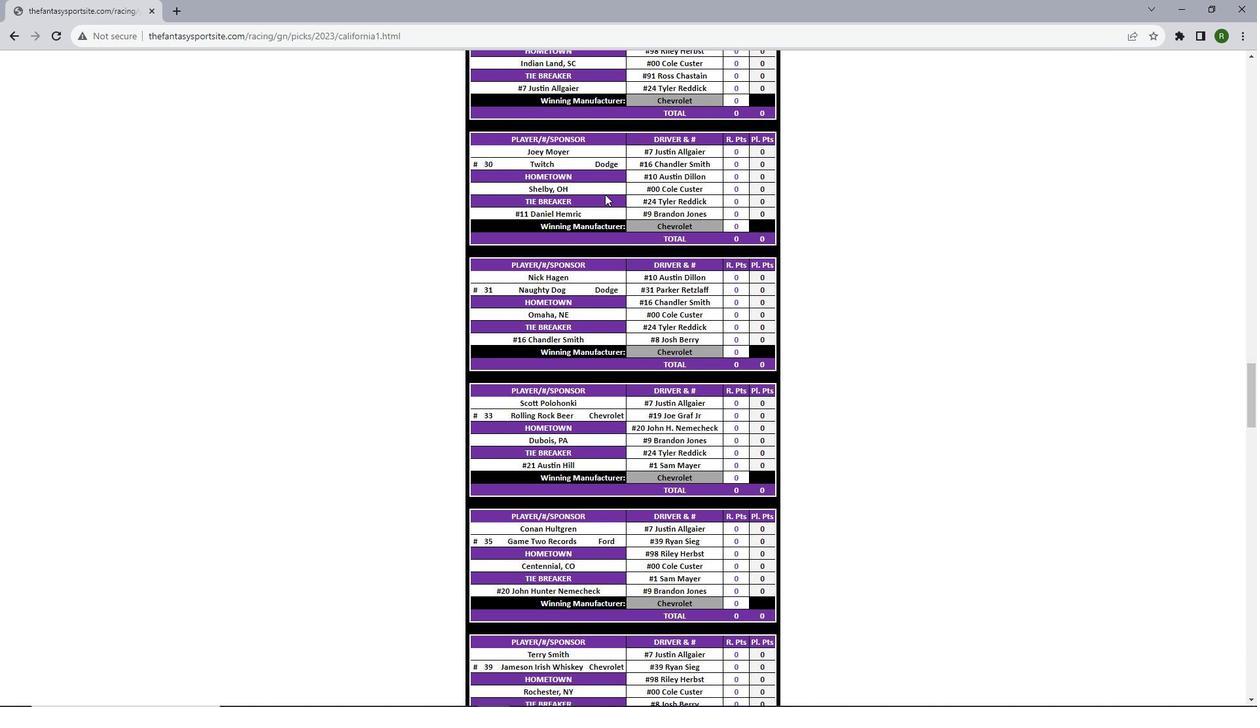 
Action: Mouse moved to (605, 194)
Screenshot: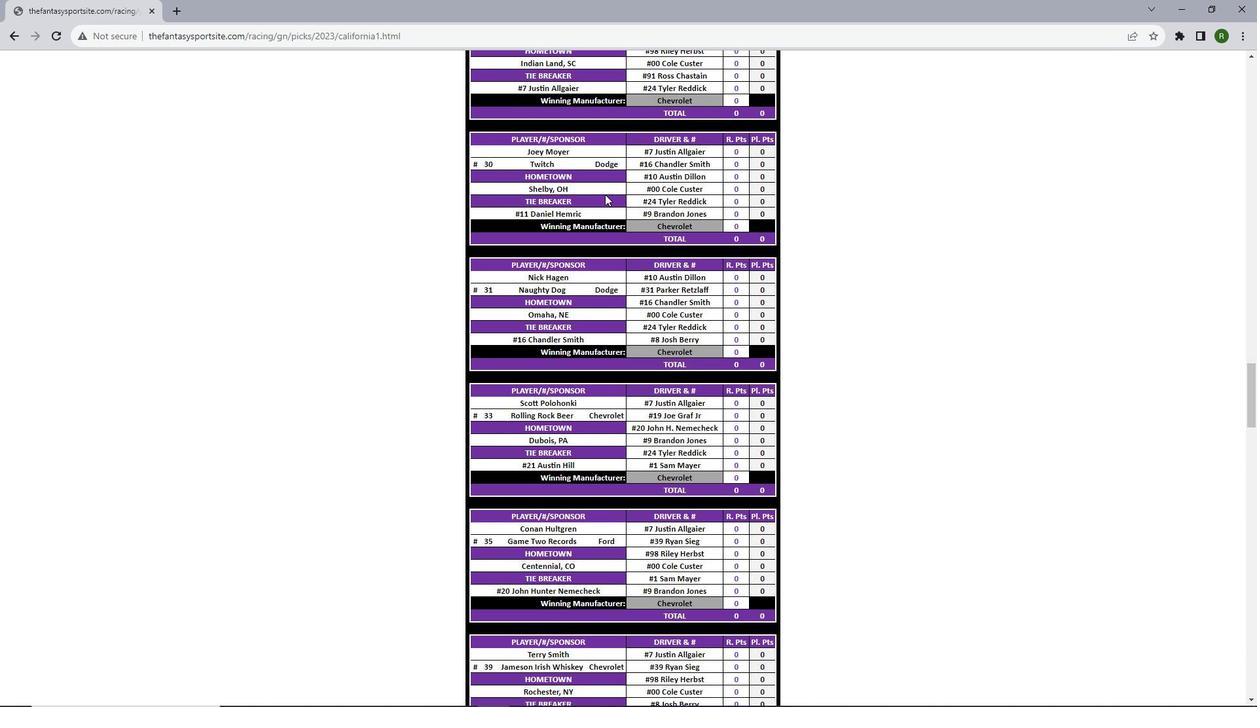 
Action: Mouse scrolled (605, 193) with delta (0, 0)
Screenshot: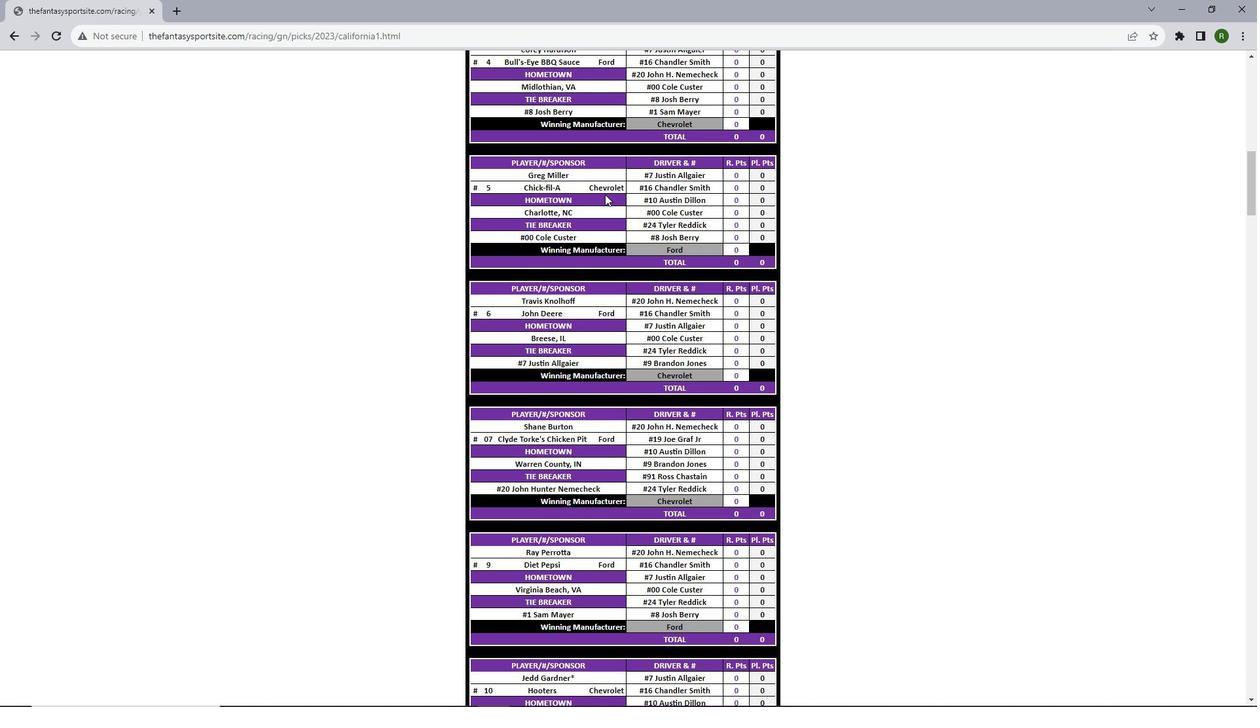 
Action: Mouse scrolled (605, 193) with delta (0, 0)
Screenshot: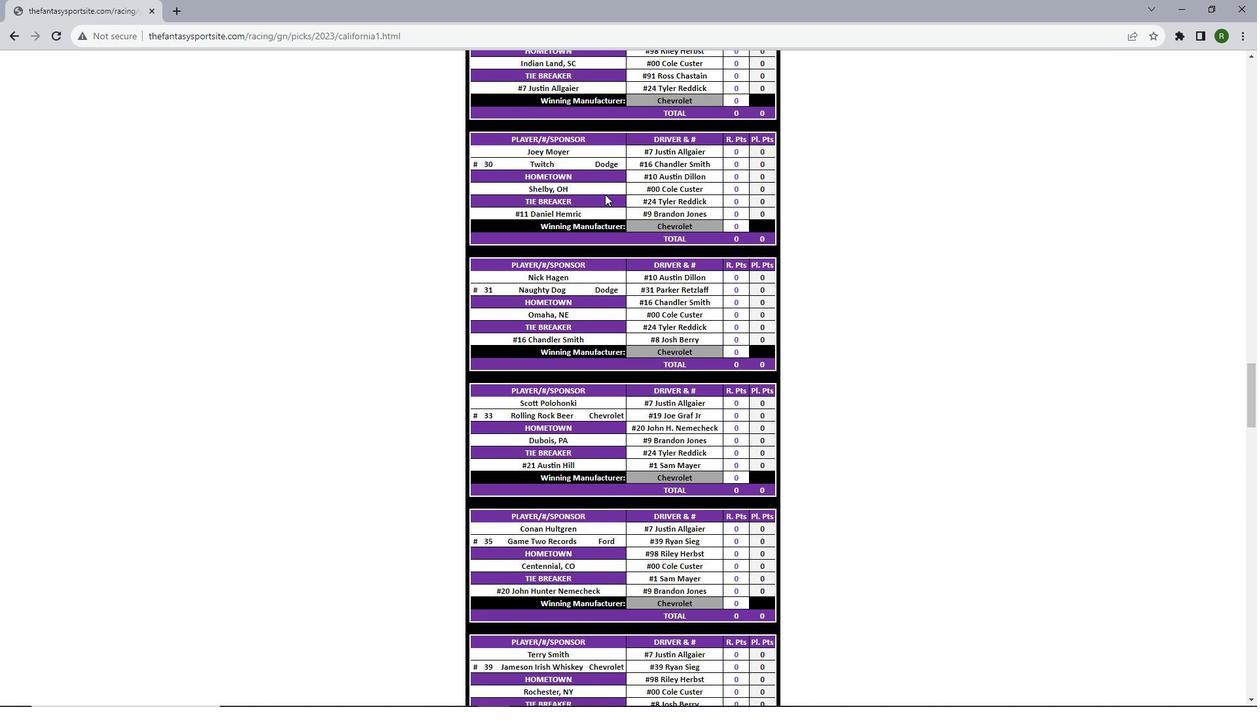 
Action: Mouse scrolled (605, 193) with delta (0, 0)
Screenshot: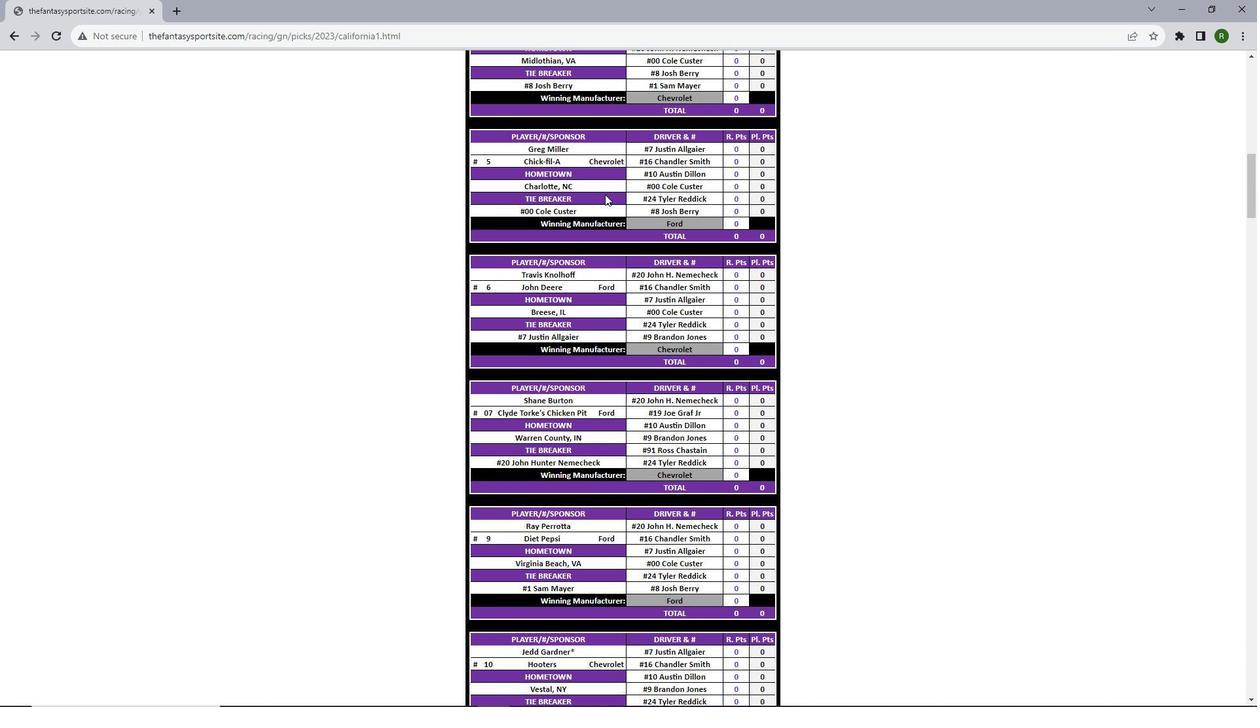 
Action: Mouse scrolled (605, 193) with delta (0, 0)
Screenshot: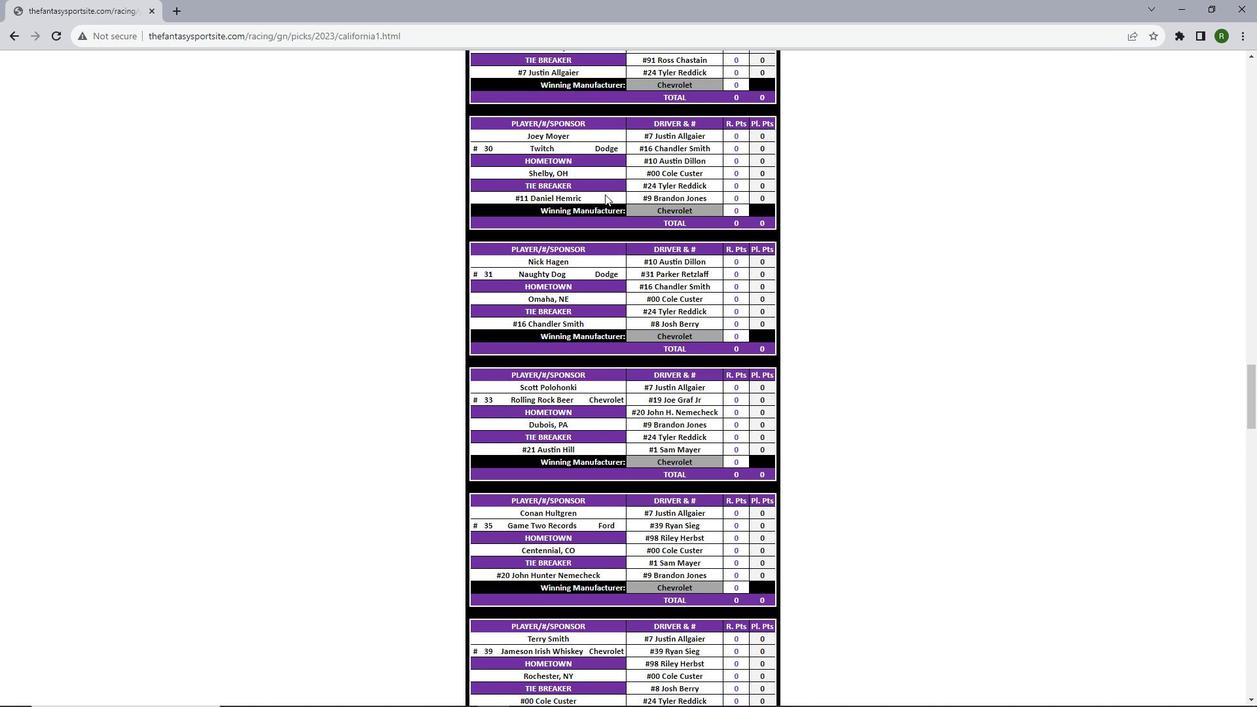 
Action: Mouse scrolled (605, 193) with delta (0, 0)
Screenshot: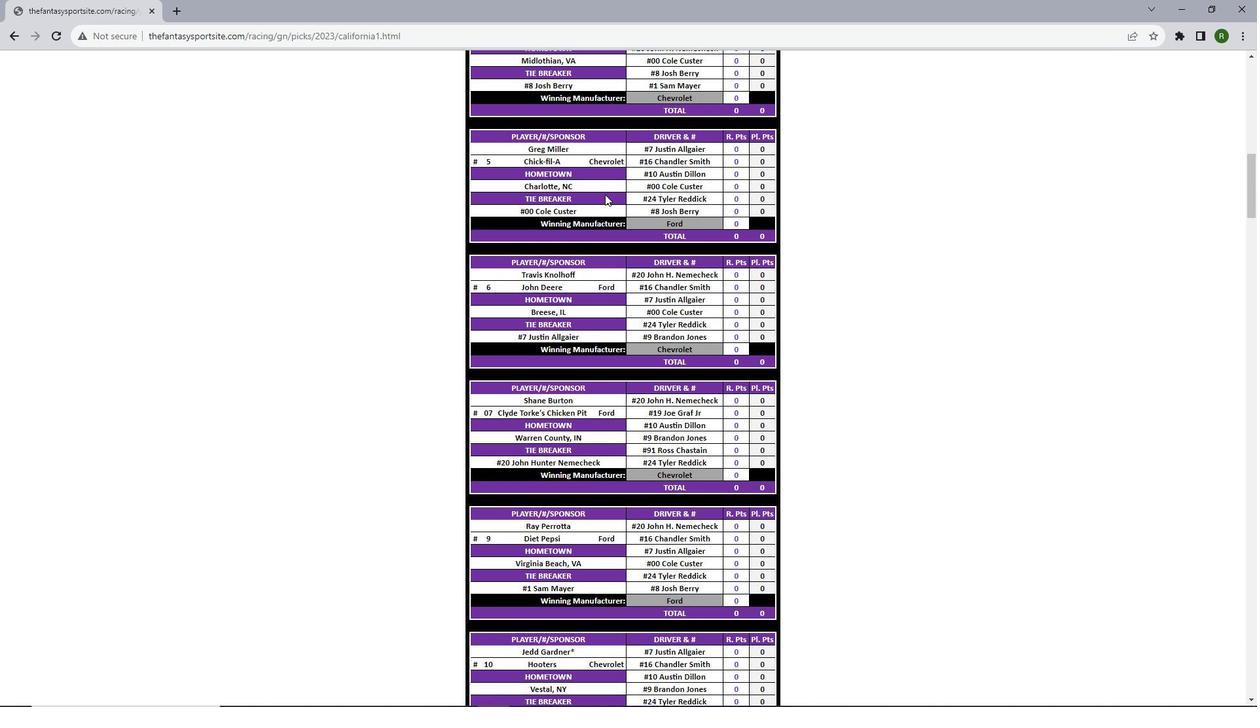 
Action: Mouse scrolled (605, 193) with delta (0, 0)
Screenshot: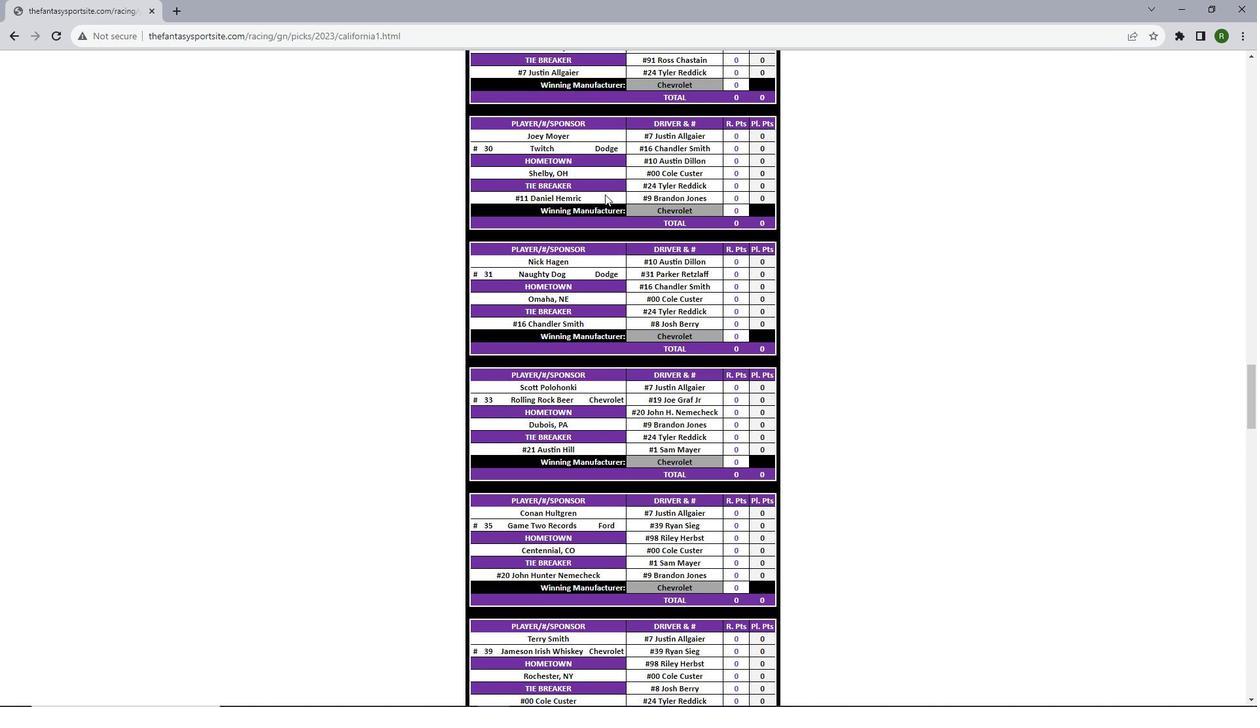 
Action: Mouse scrolled (605, 193) with delta (0, 0)
Screenshot: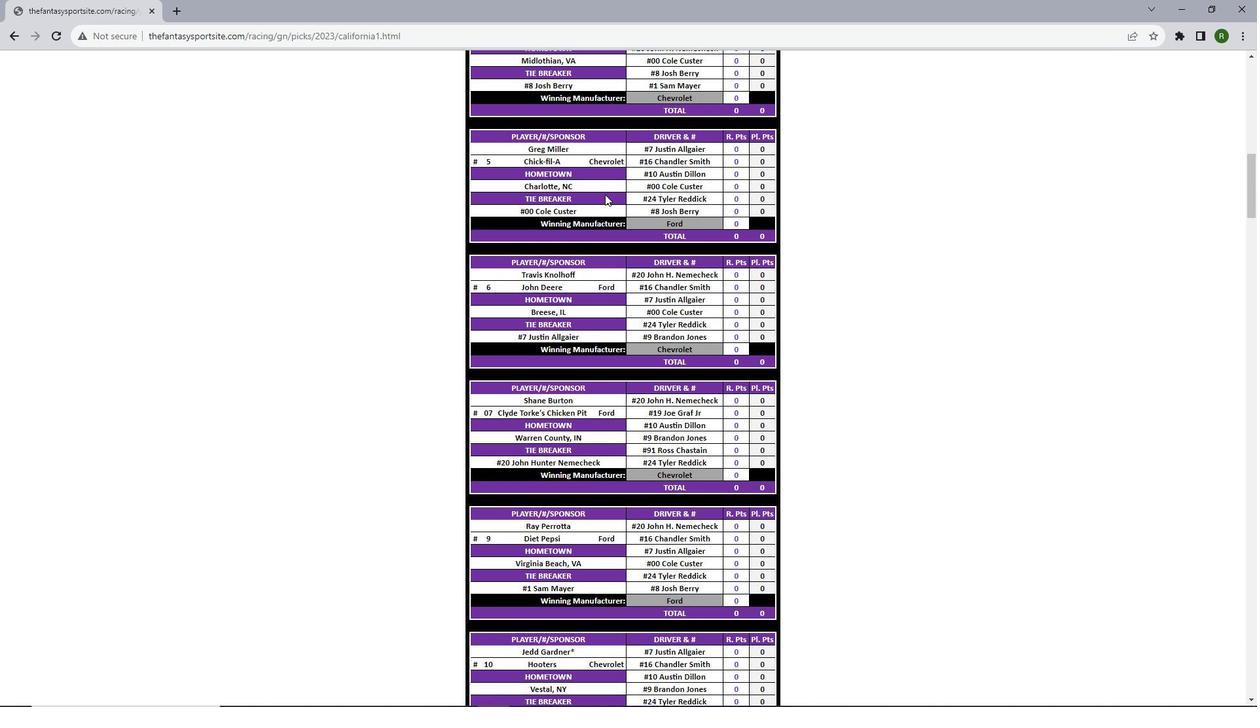 
Action: Mouse scrolled (605, 193) with delta (0, 0)
Screenshot: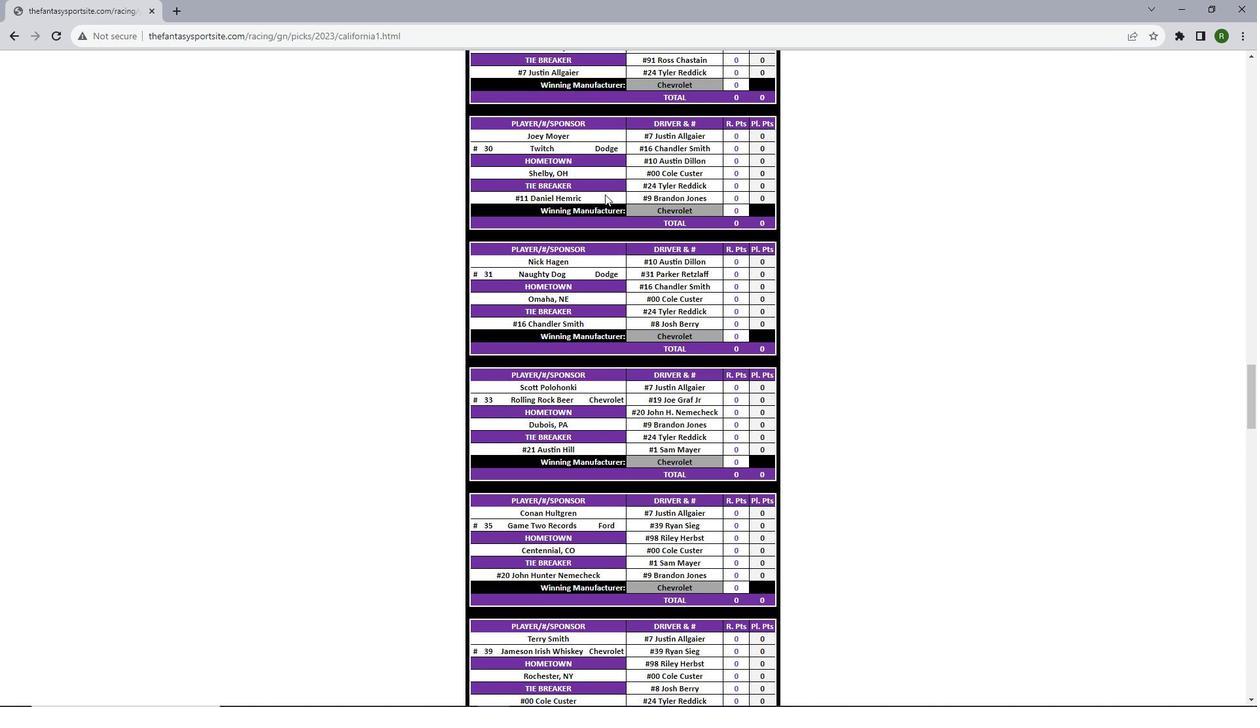 
Action: Mouse scrolled (605, 193) with delta (0, 0)
Screenshot: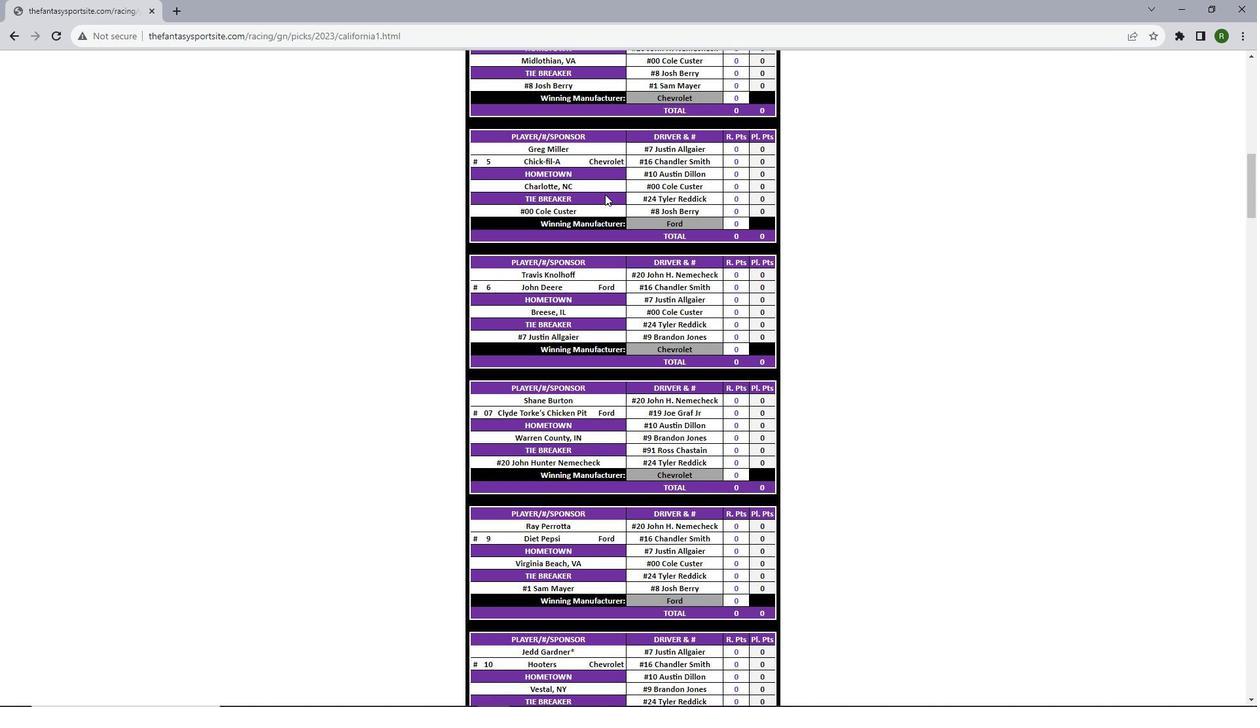 
Action: Mouse scrolled (605, 193) with delta (0, 0)
Screenshot: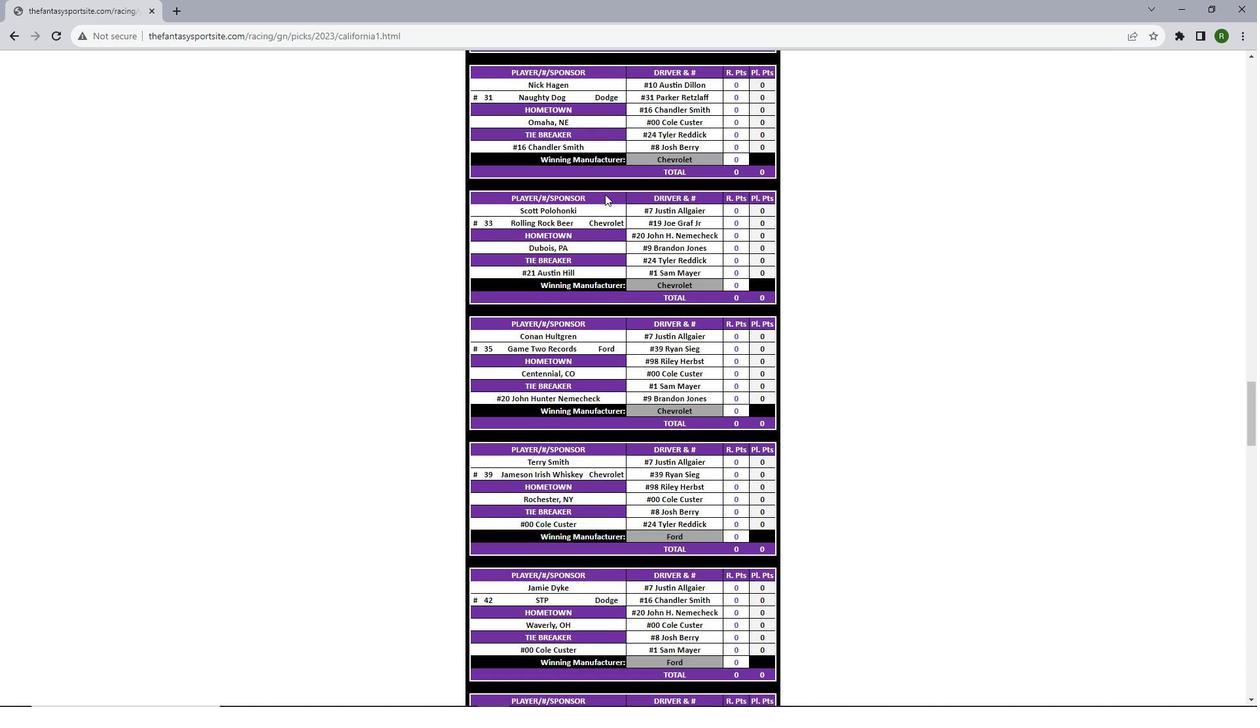 
Action: Mouse scrolled (605, 193) with delta (0, 0)
Screenshot: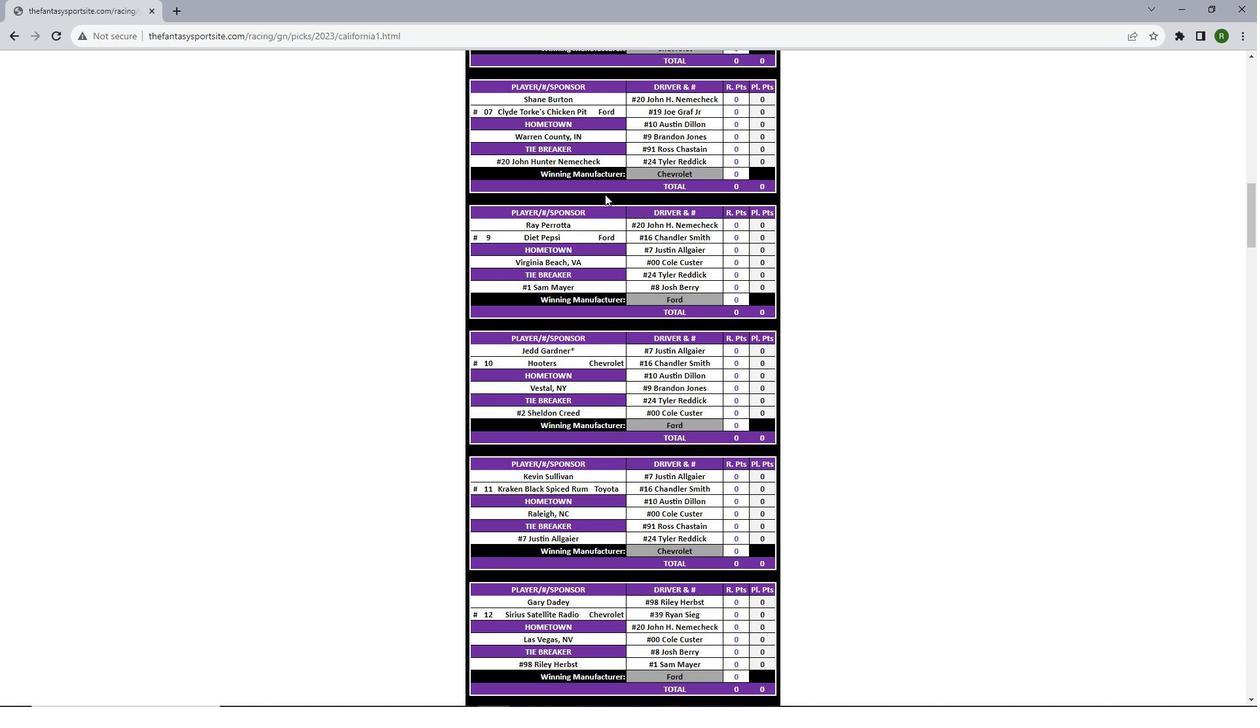 
Action: Mouse scrolled (605, 193) with delta (0, 0)
Screenshot: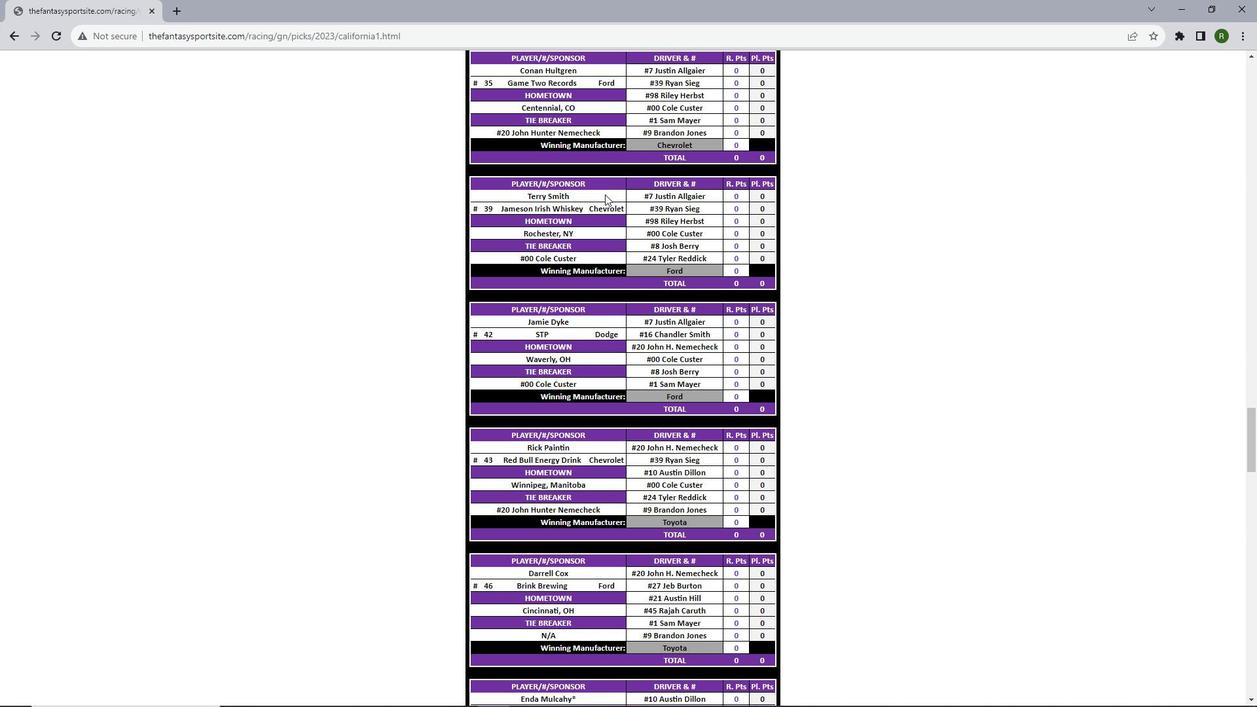 
Action: Mouse scrolled (605, 193) with delta (0, 0)
Screenshot: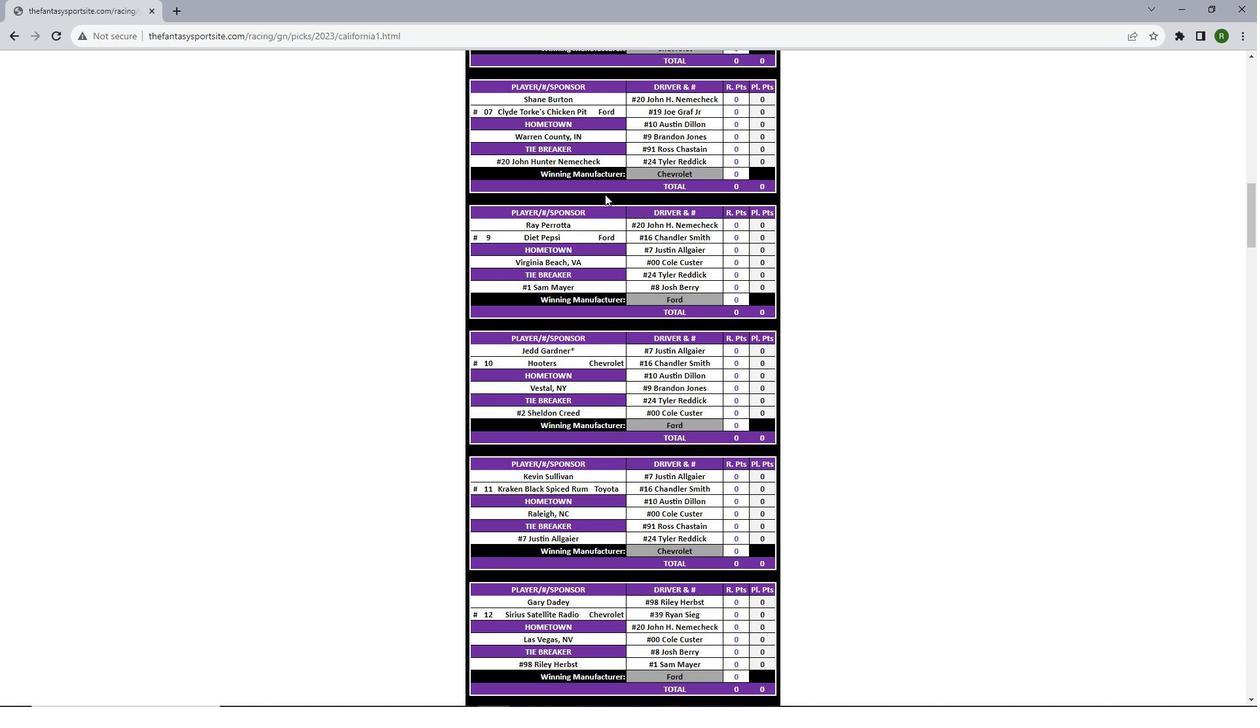 
Action: Mouse scrolled (605, 193) with delta (0, 0)
Screenshot: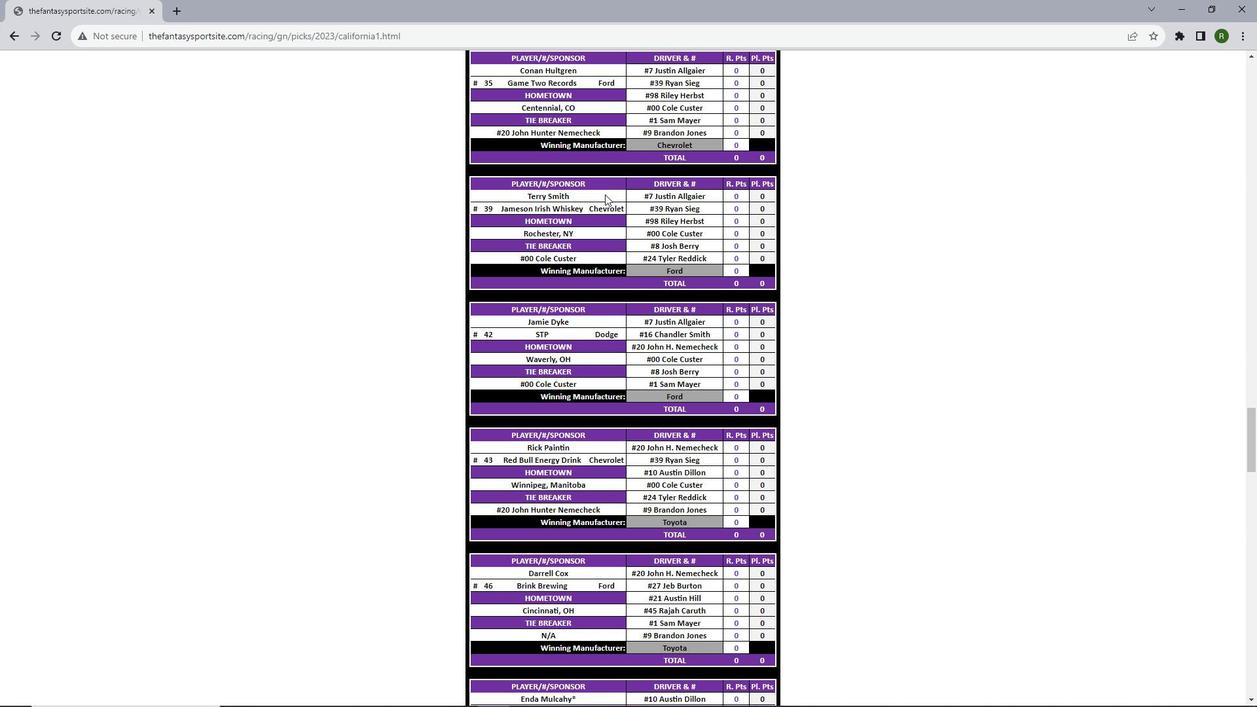 
Action: Mouse scrolled (605, 193) with delta (0, 0)
Screenshot: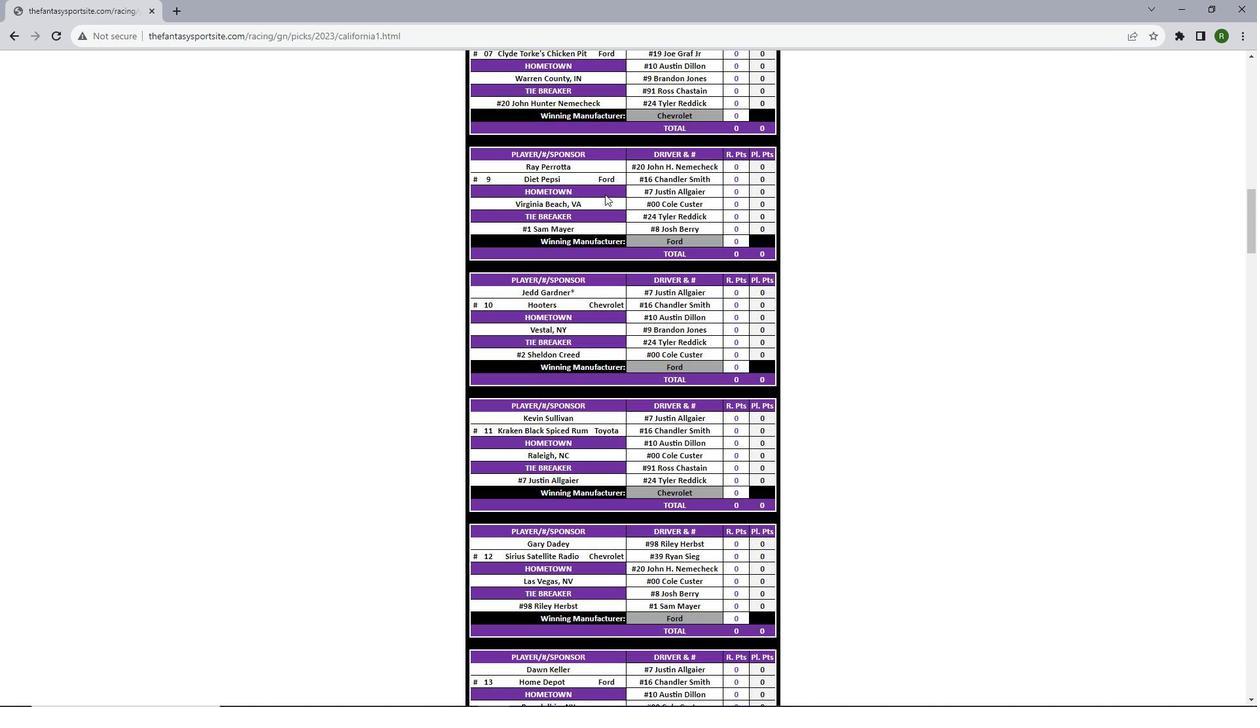 
Action: Mouse scrolled (605, 193) with delta (0, 0)
Screenshot: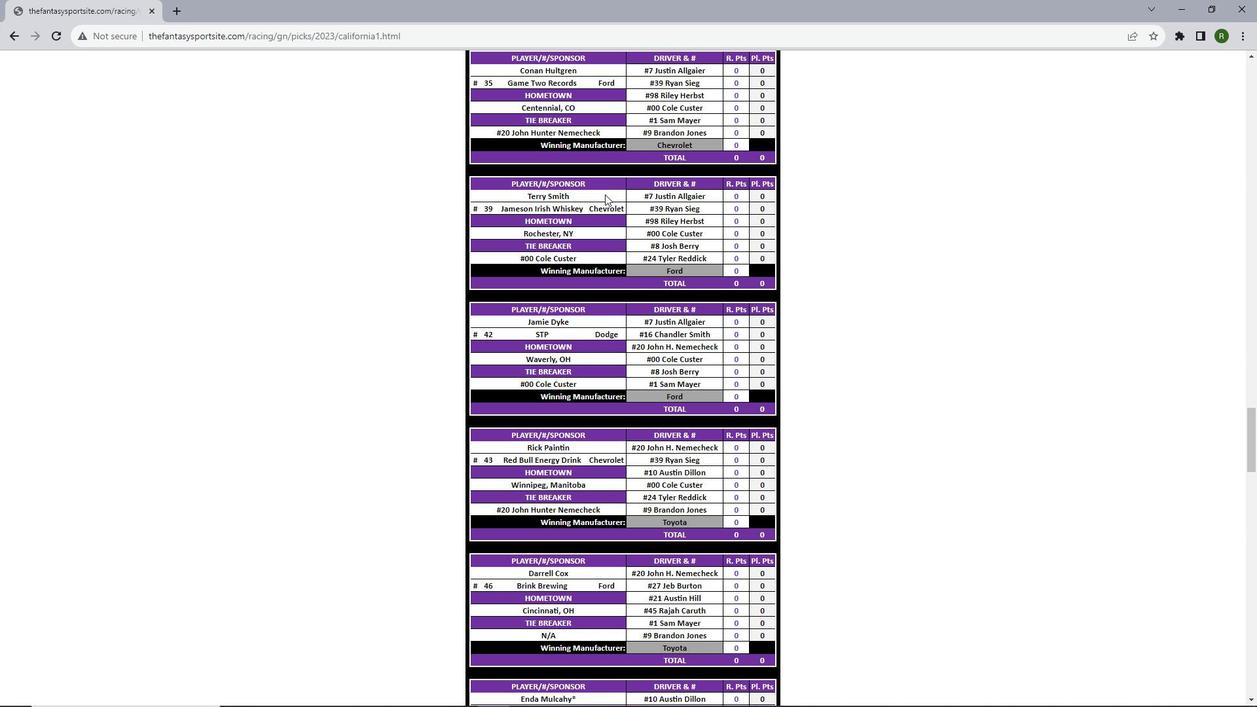 
Action: Mouse scrolled (605, 193) with delta (0, 0)
Screenshot: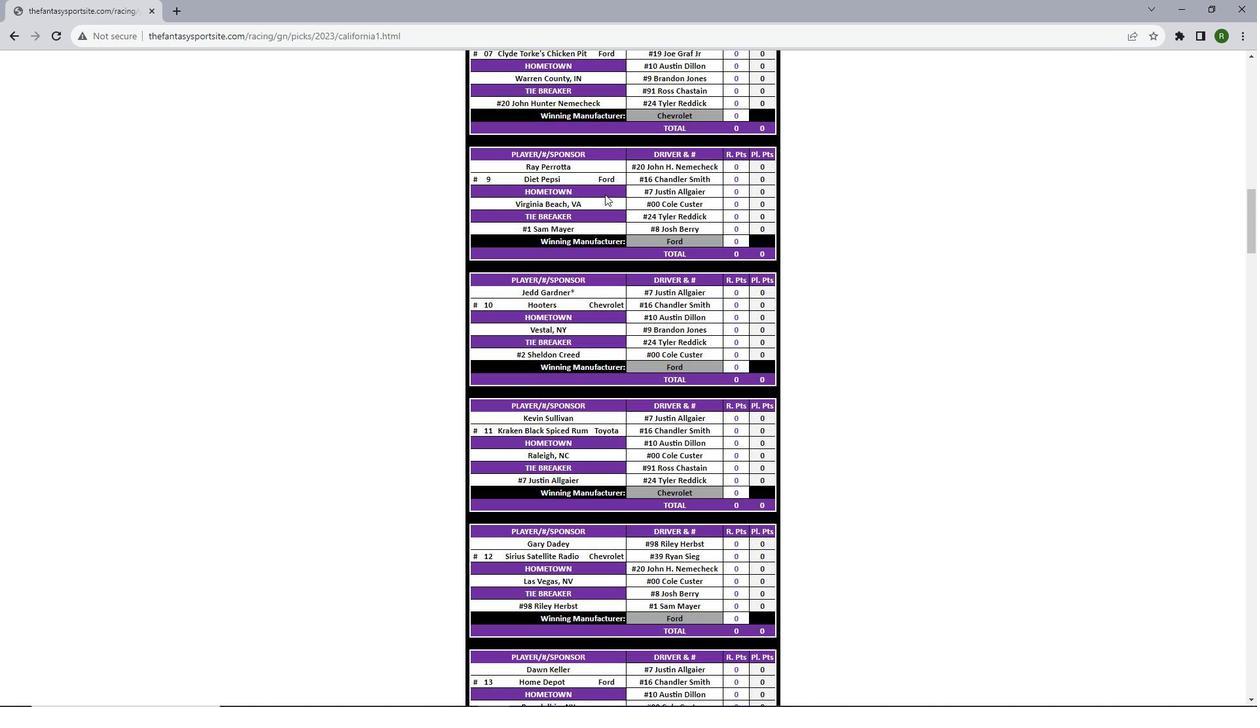 
Action: Mouse scrolled (605, 193) with delta (0, 0)
Screenshot: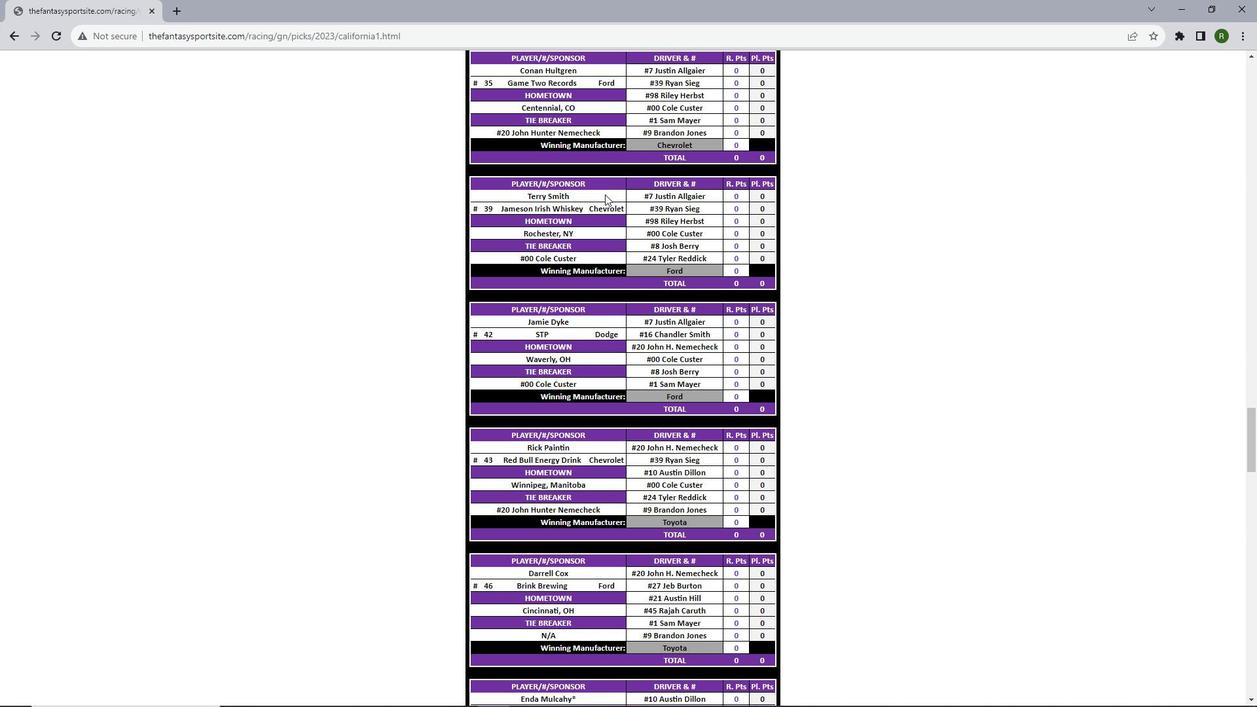 
Action: Mouse scrolled (605, 193) with delta (0, 0)
Screenshot: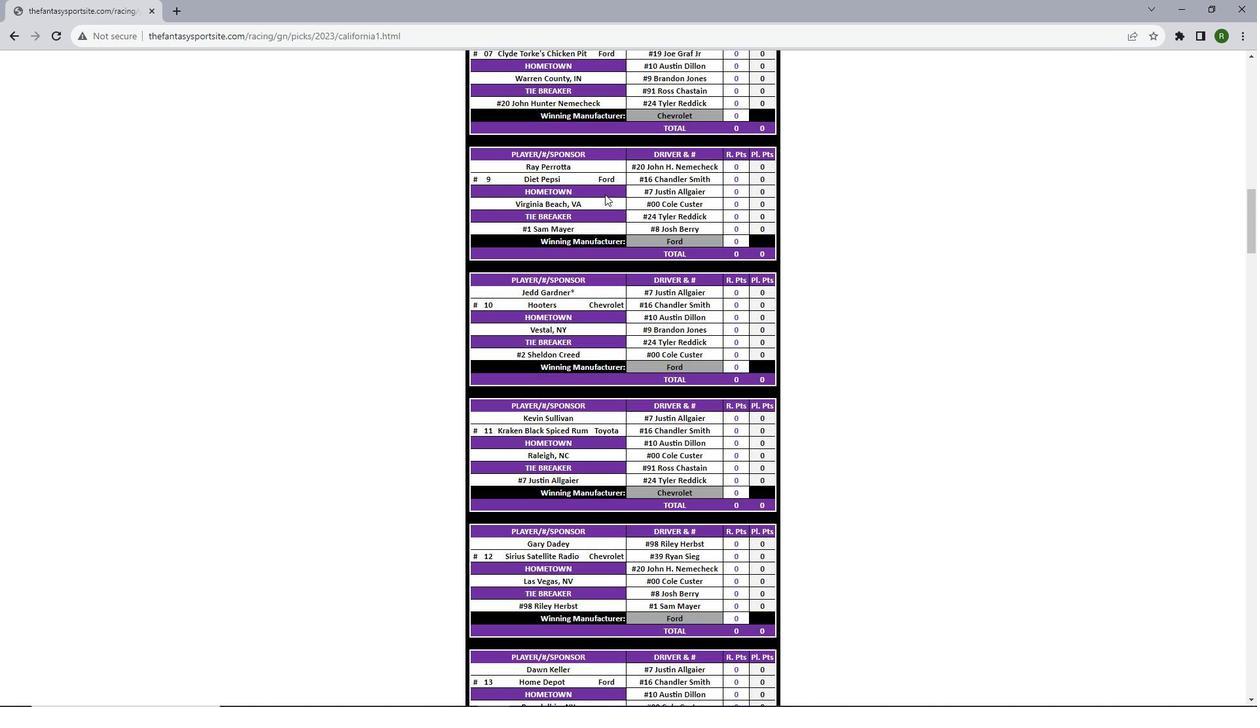 
Action: Mouse scrolled (605, 193) with delta (0, 0)
Screenshot: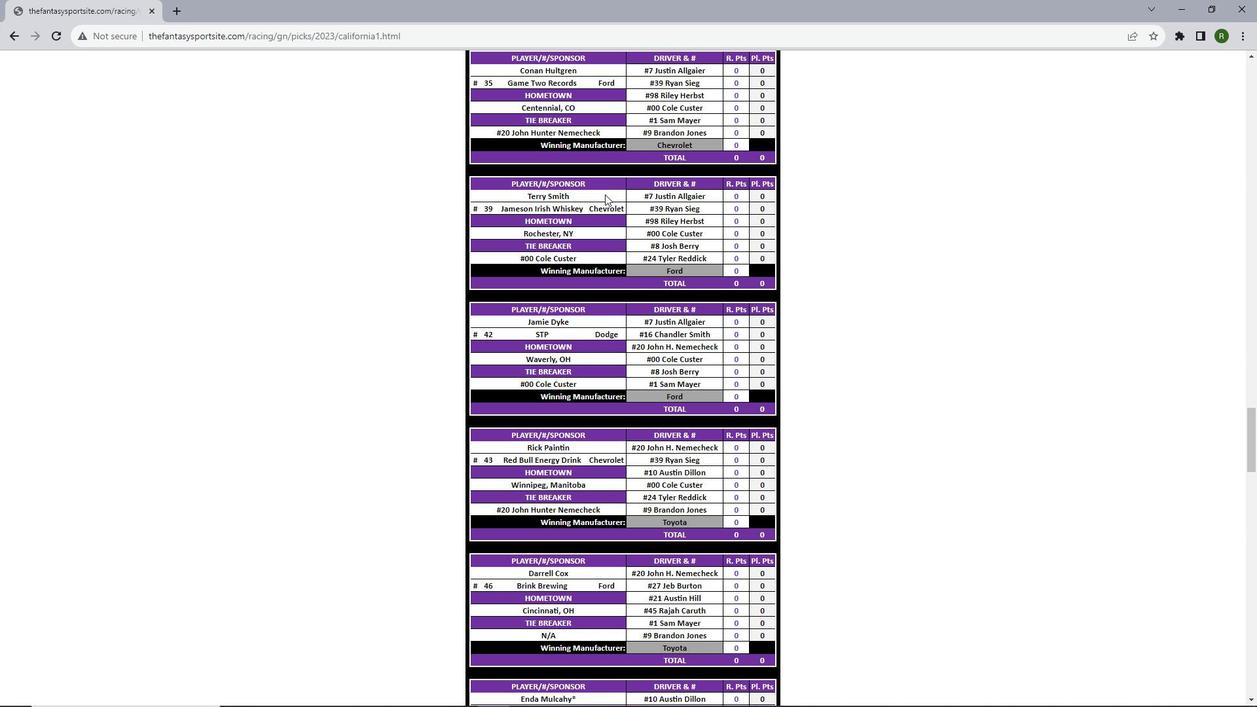 
Action: Mouse scrolled (605, 193) with delta (0, 0)
Screenshot: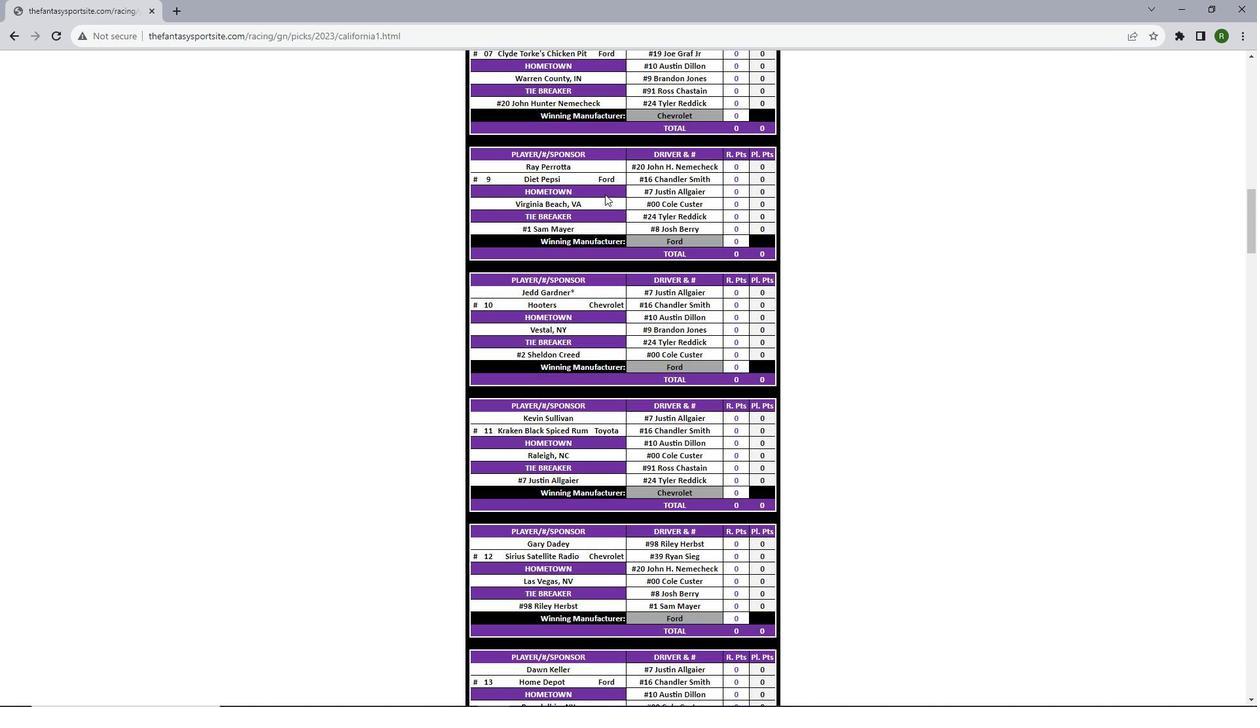 
Action: Mouse scrolled (605, 193) with delta (0, 0)
Screenshot: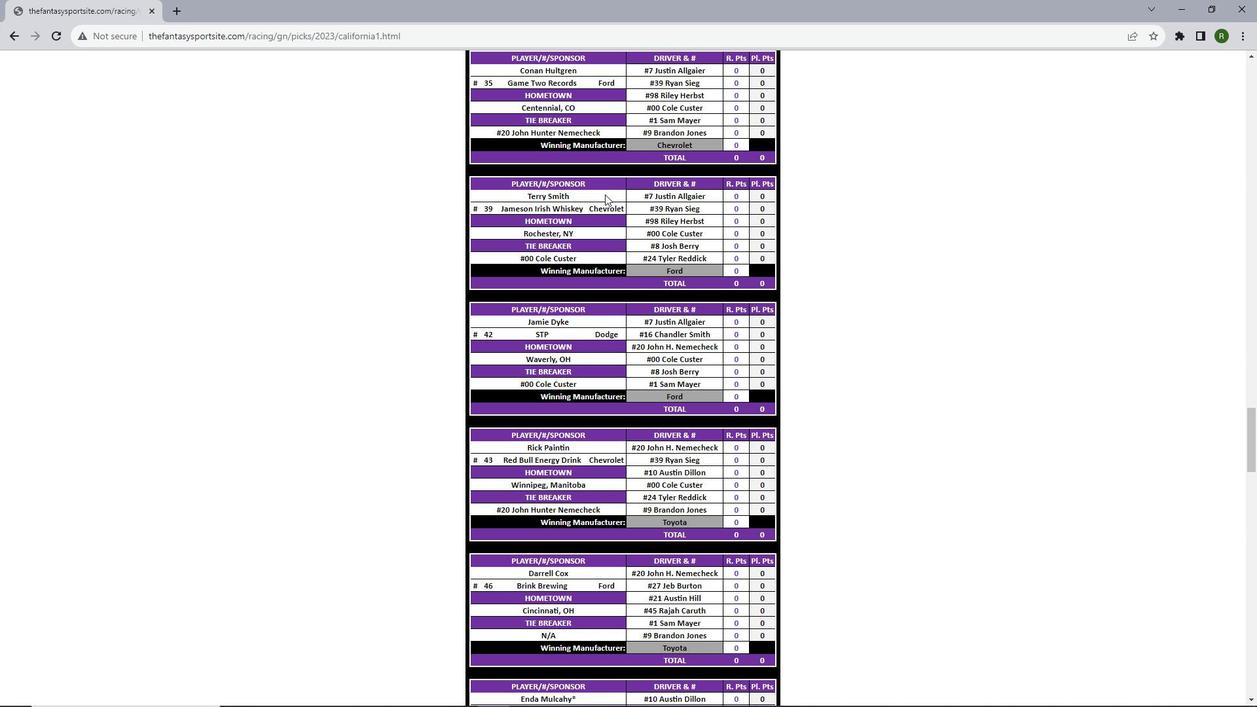 
Action: Mouse scrolled (605, 193) with delta (0, 0)
Screenshot: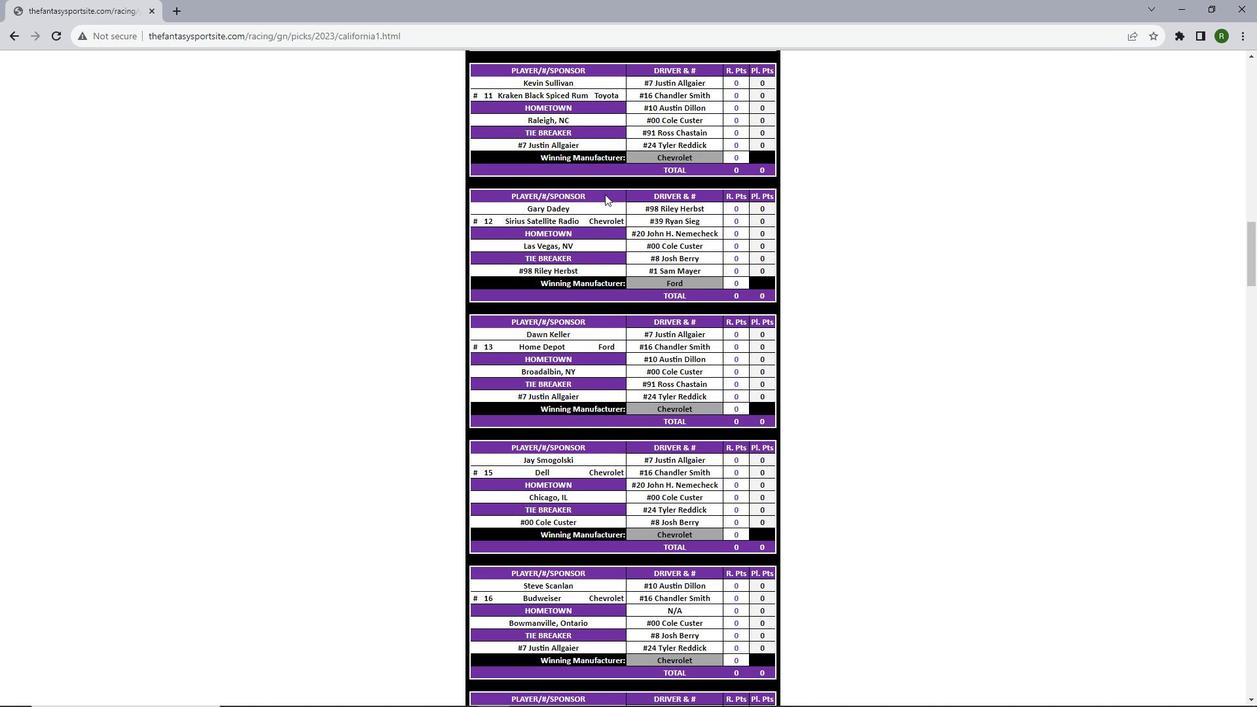 
Action: Mouse scrolled (605, 193) with delta (0, 0)
Screenshot: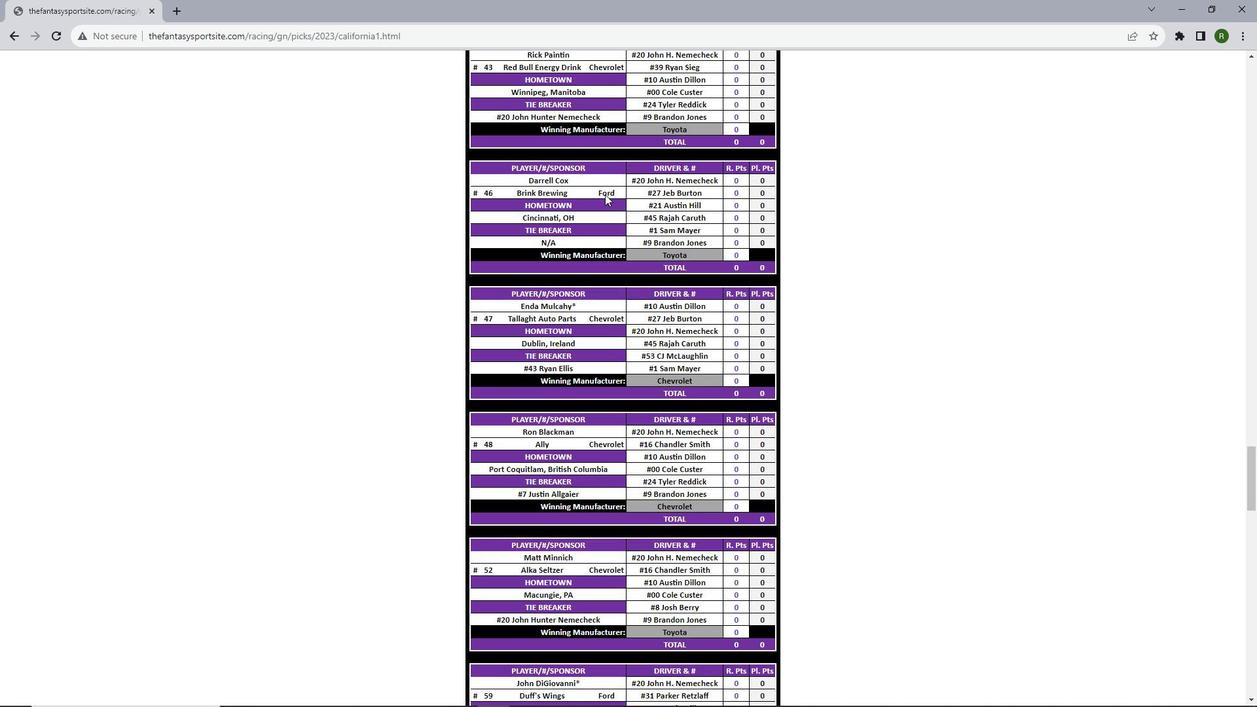 
Action: Mouse scrolled (605, 193) with delta (0, 0)
Screenshot: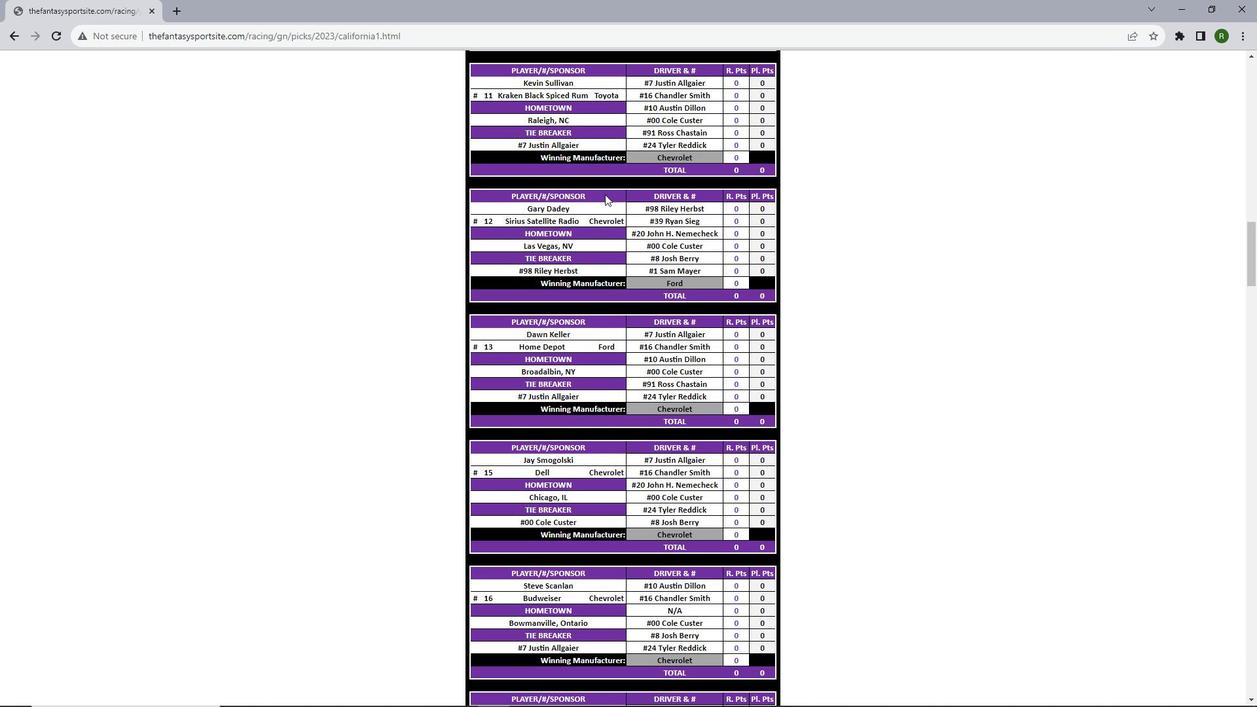 
Action: Mouse scrolled (605, 193) with delta (0, 0)
Screenshot: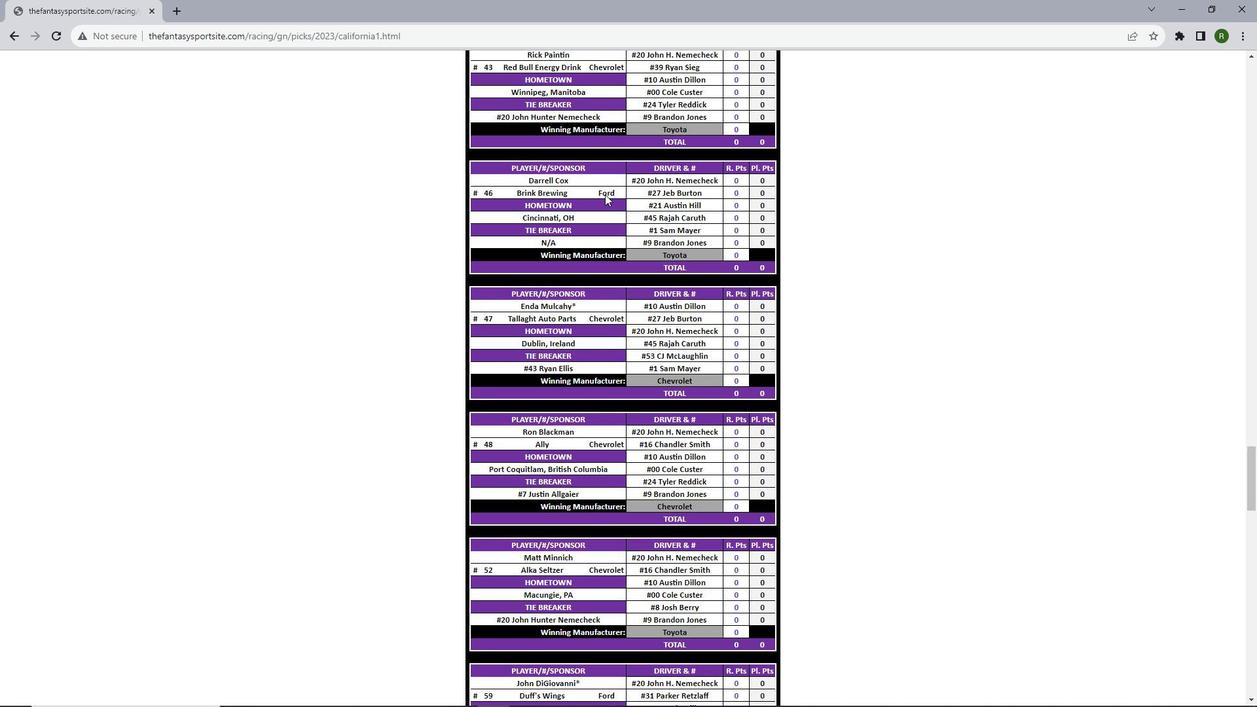 
Action: Mouse scrolled (605, 193) with delta (0, 0)
Screenshot: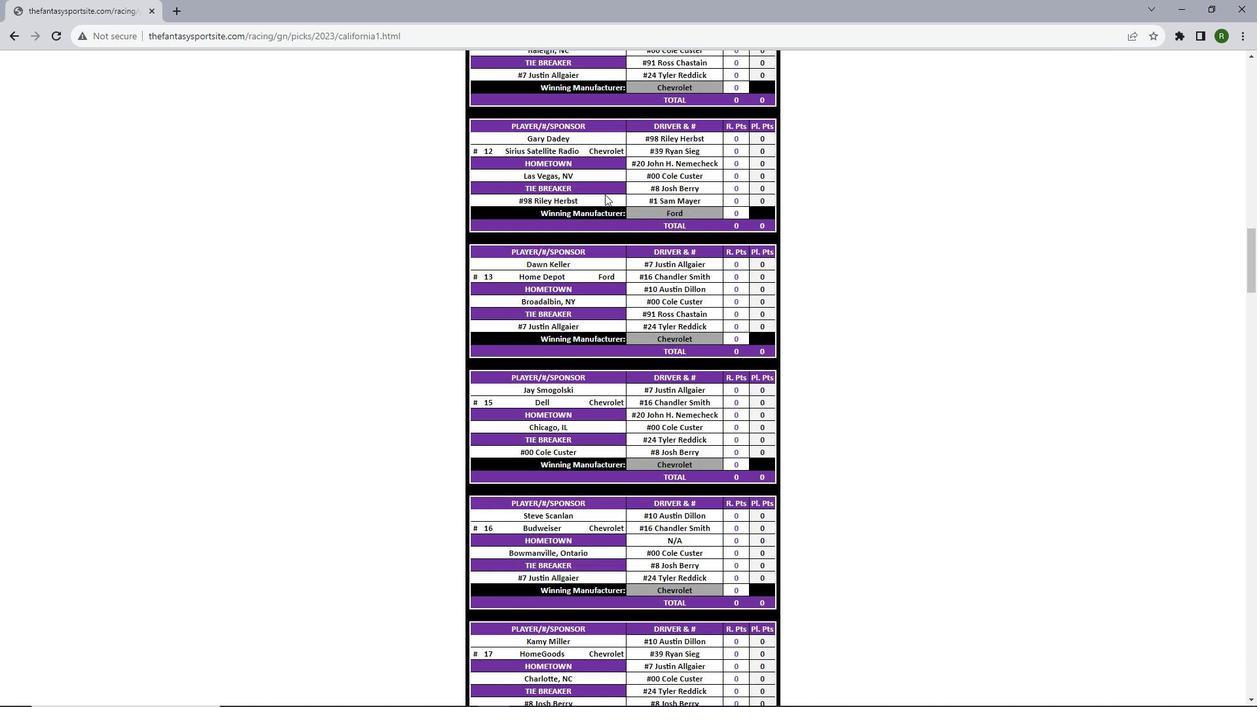 
Action: Mouse scrolled (605, 193) with delta (0, 0)
Screenshot: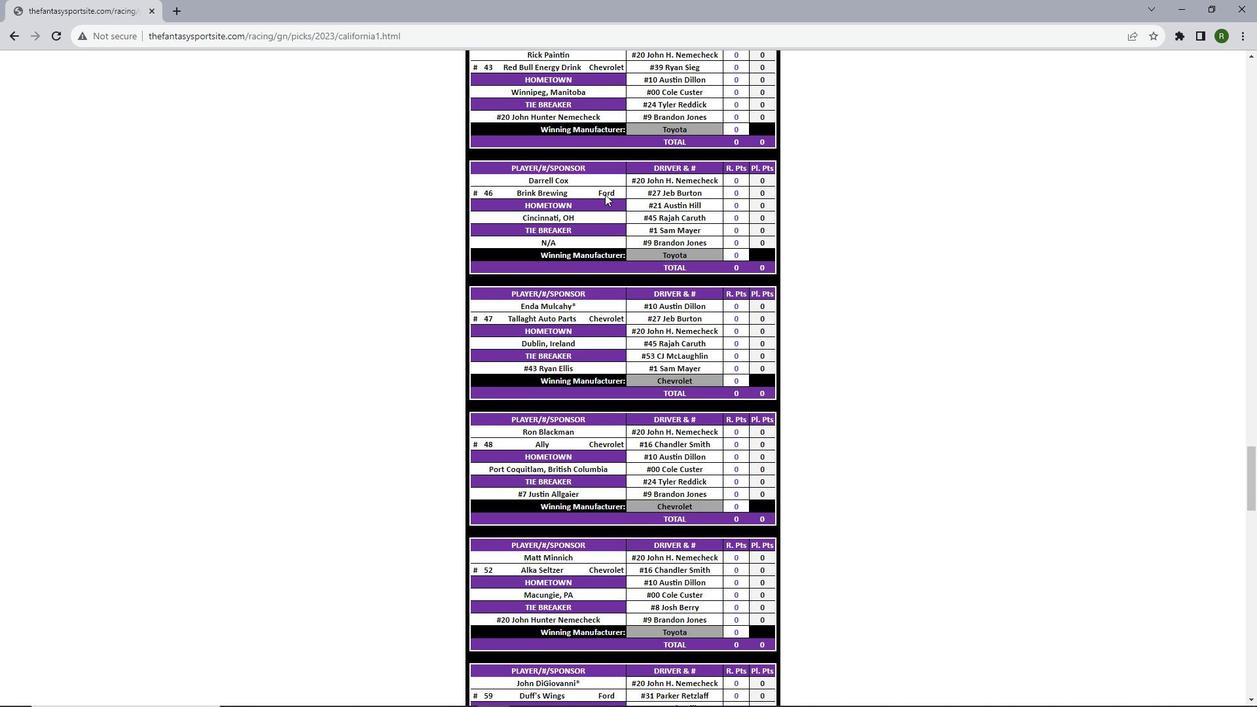 
Action: Mouse scrolled (605, 193) with delta (0, 0)
Screenshot: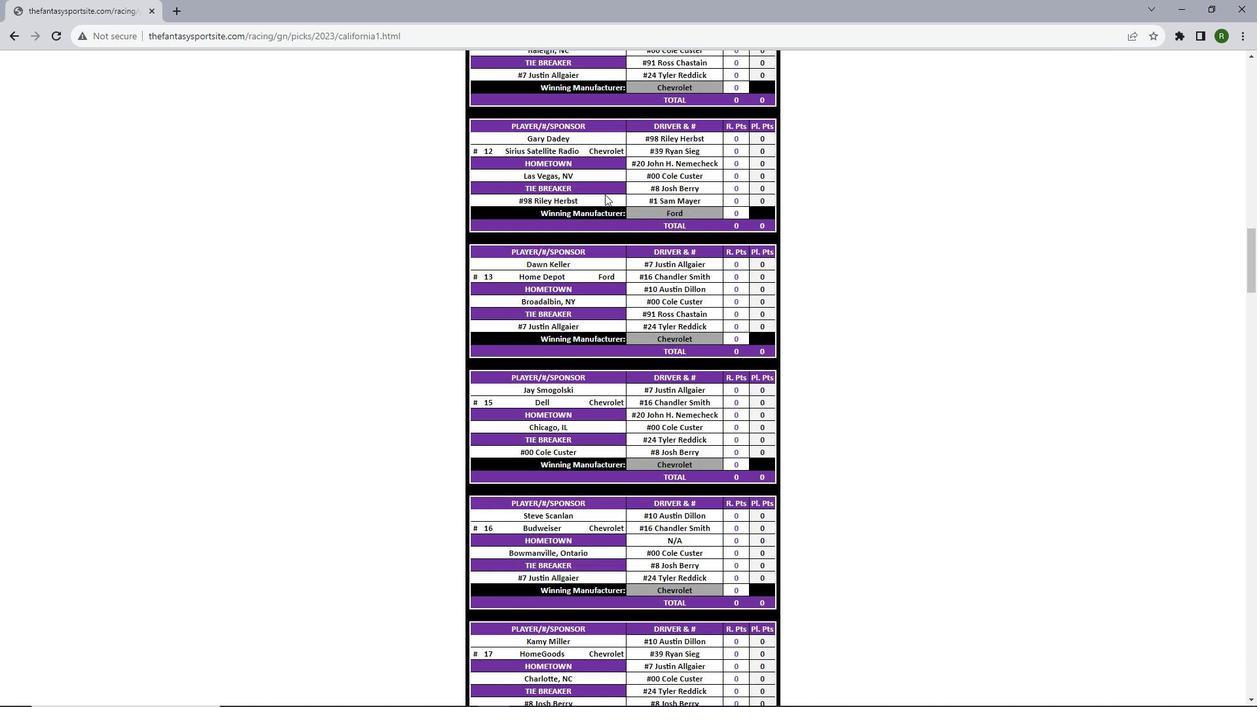 
Action: Mouse scrolled (605, 193) with delta (0, 0)
Screenshot: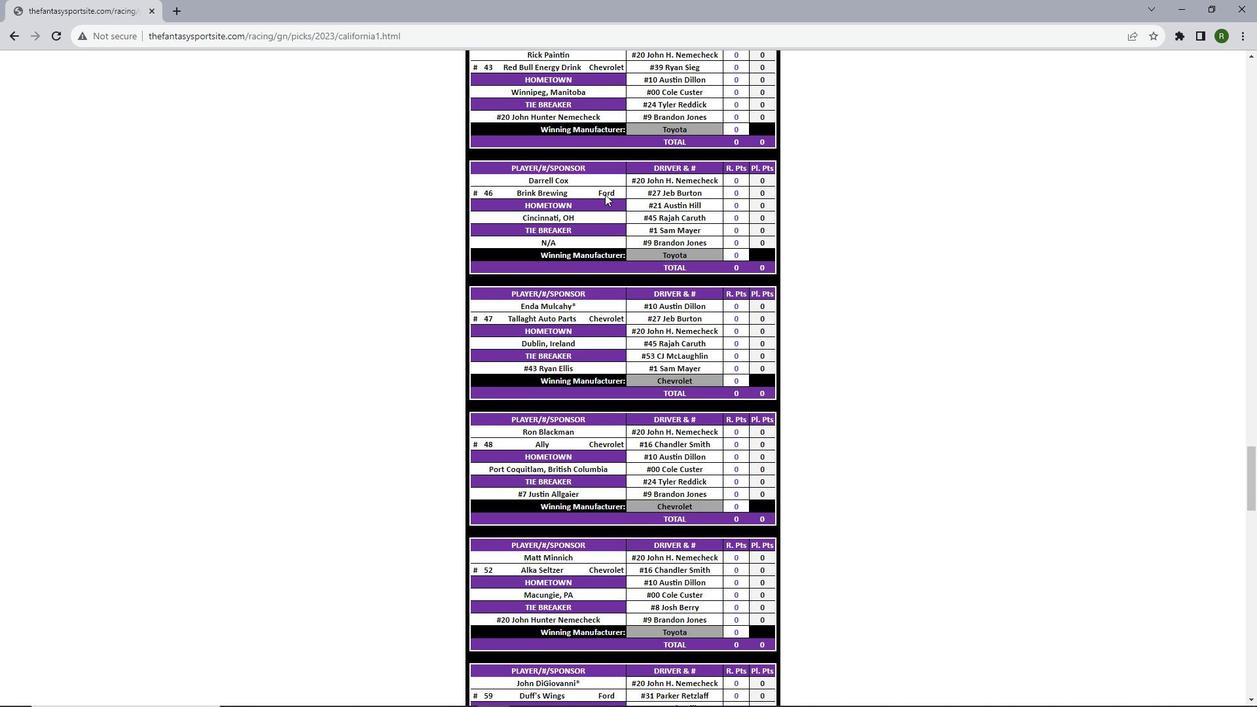 
Action: Mouse scrolled (605, 193) with delta (0, 0)
Screenshot: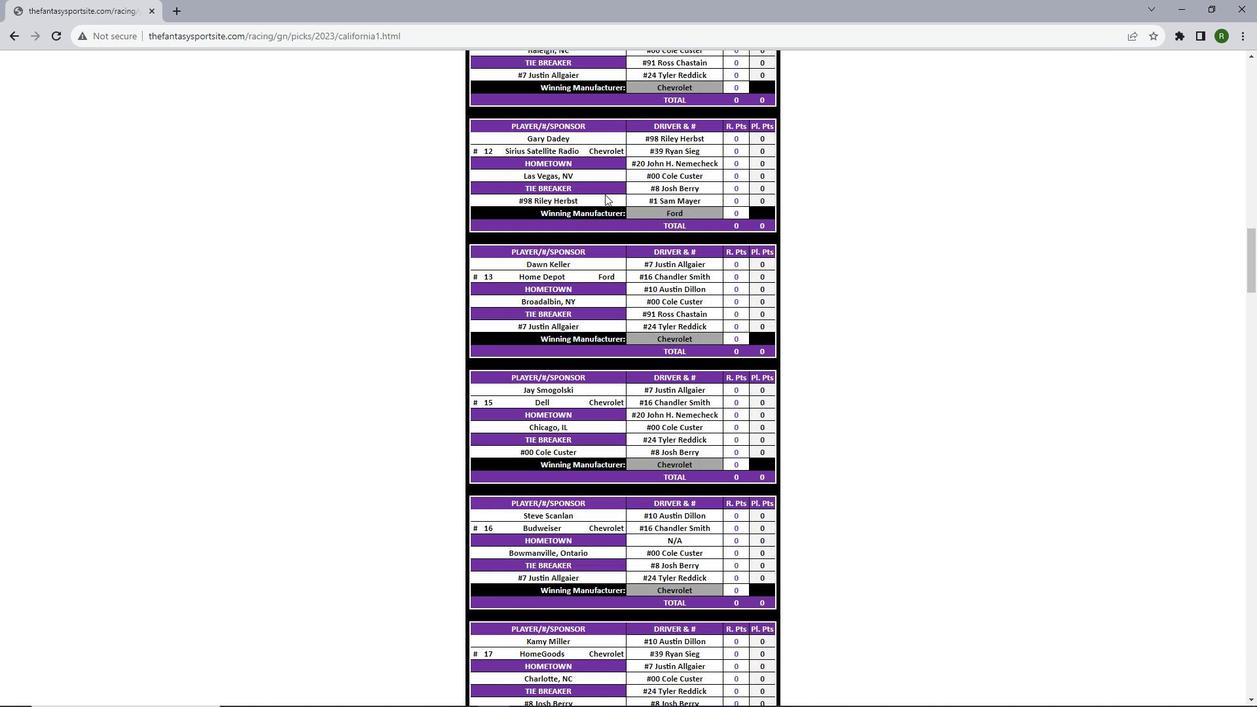 
Action: Mouse scrolled (605, 193) with delta (0, 0)
Screenshot: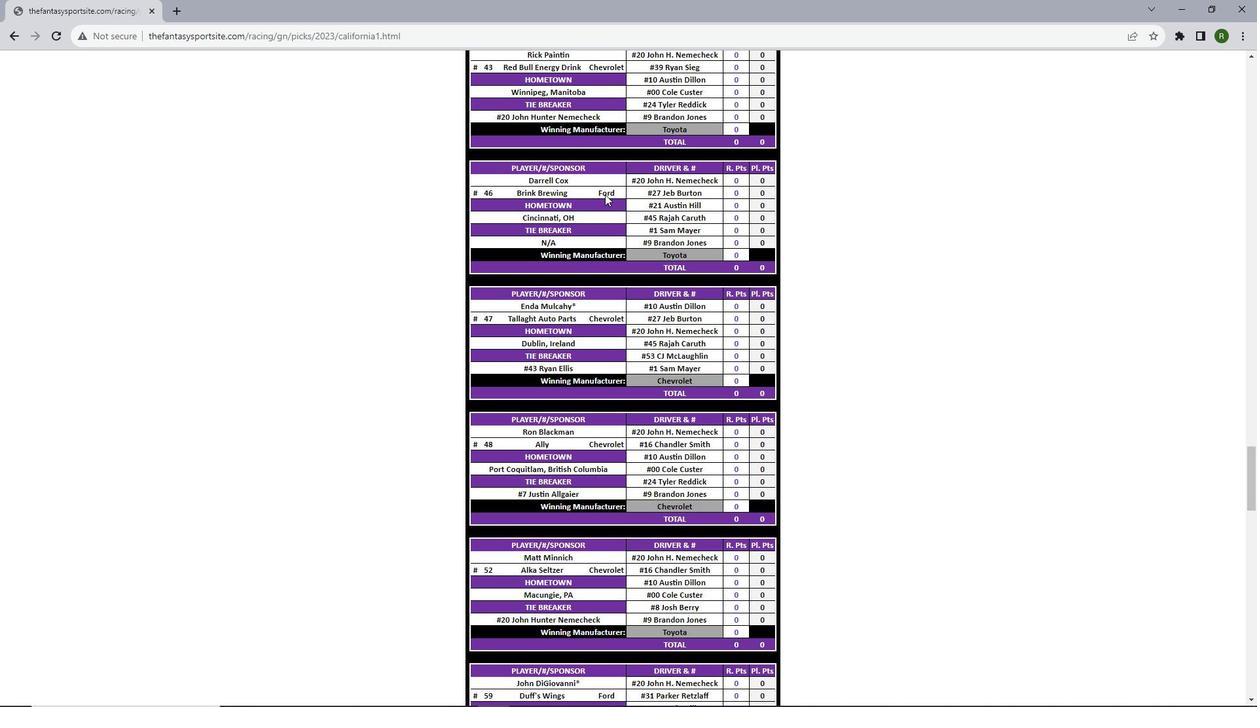 
Action: Mouse scrolled (605, 193) with delta (0, 0)
Screenshot: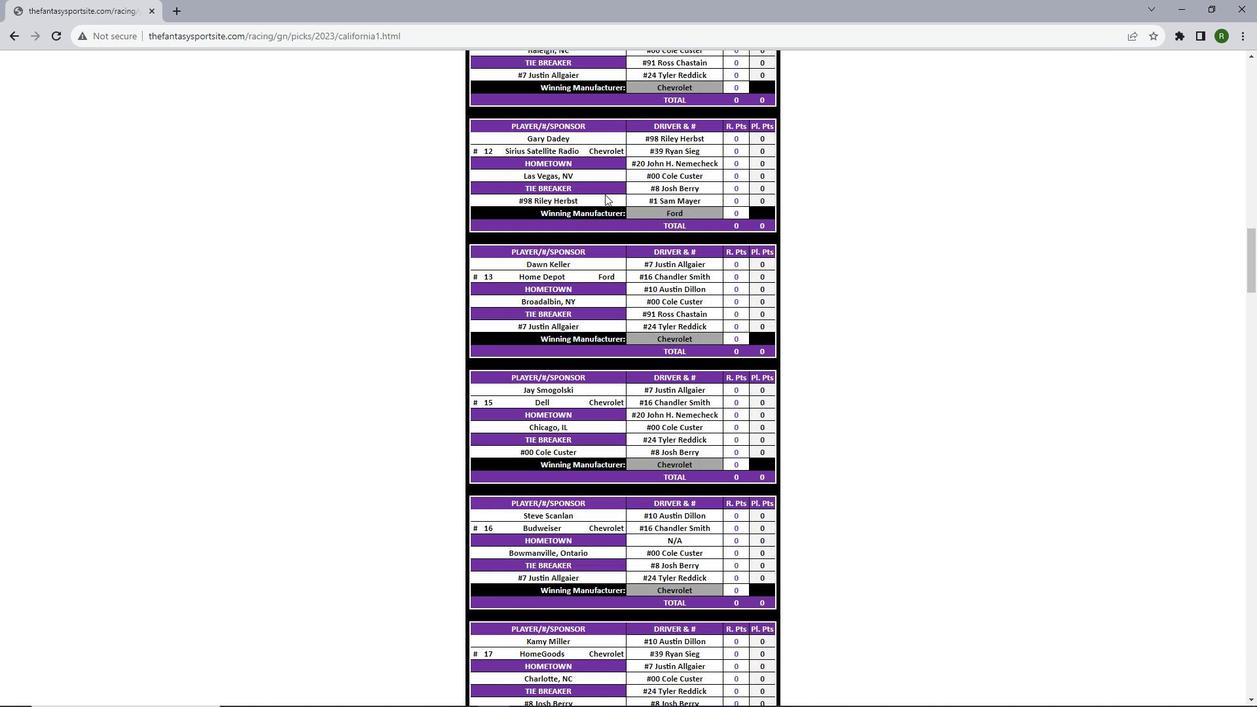 
Action: Mouse scrolled (605, 193) with delta (0, 0)
Screenshot: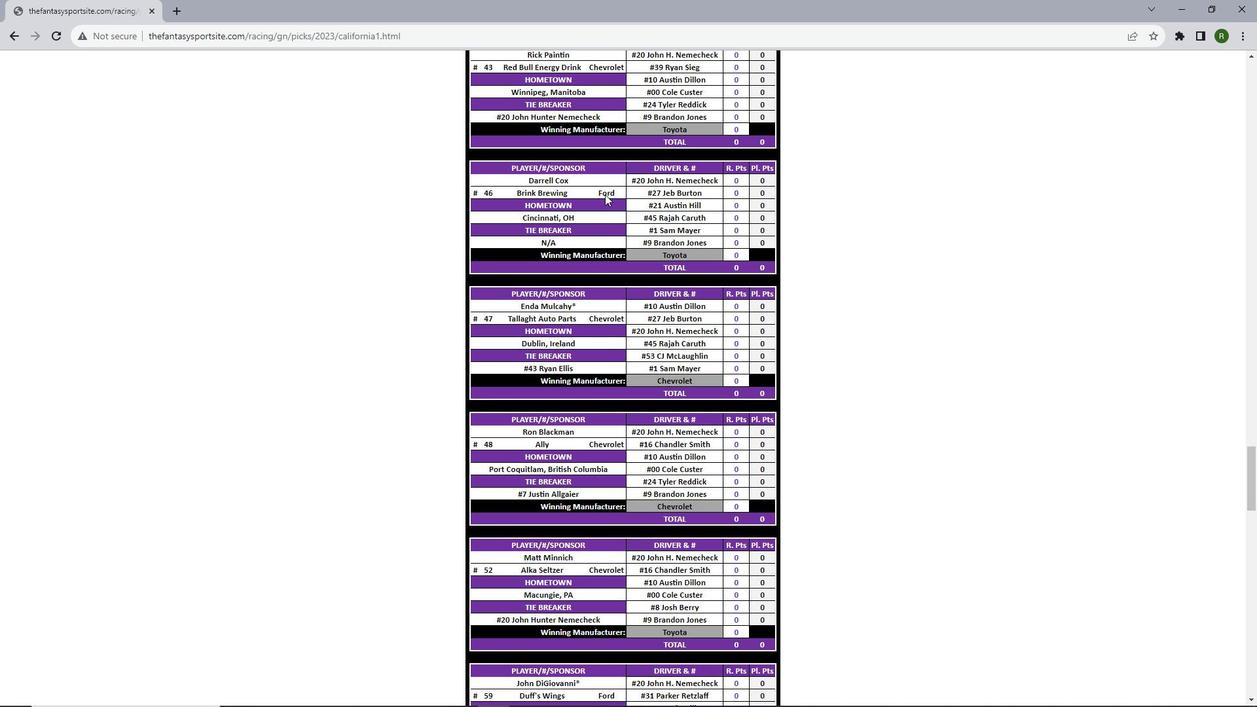 
Action: Mouse scrolled (605, 193) with delta (0, 0)
Screenshot: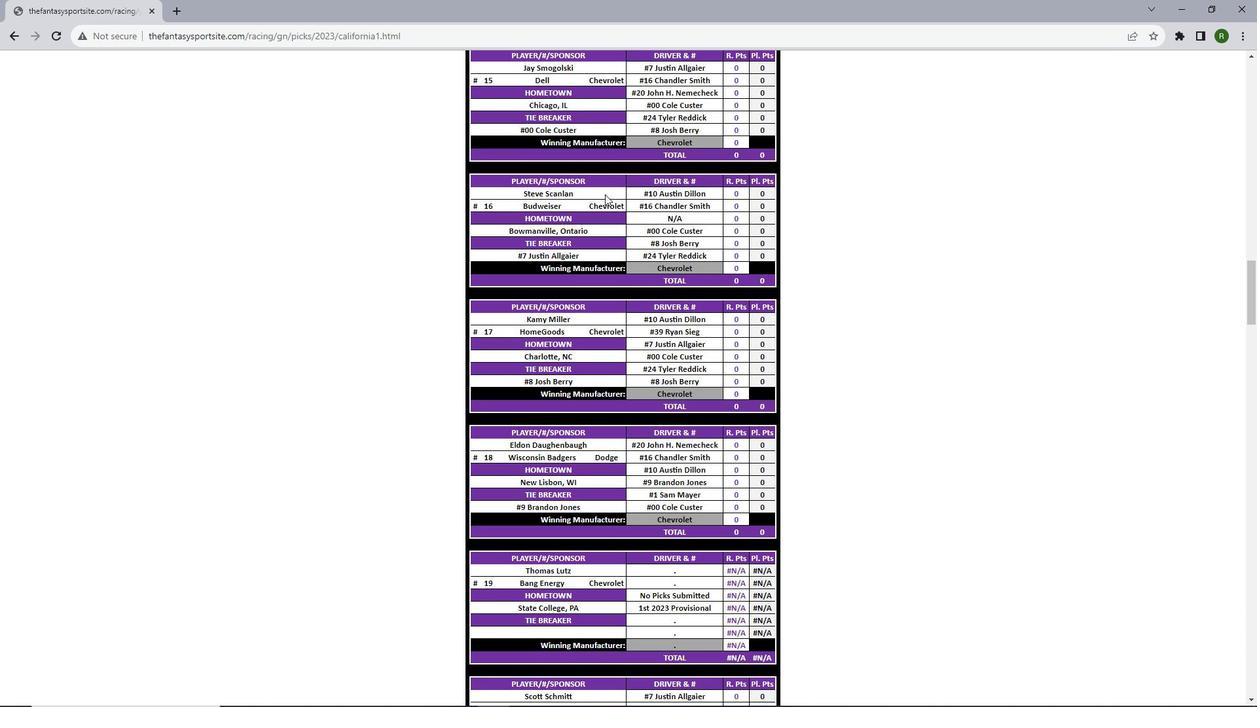 
Action: Mouse scrolled (605, 193) with delta (0, 0)
Screenshot: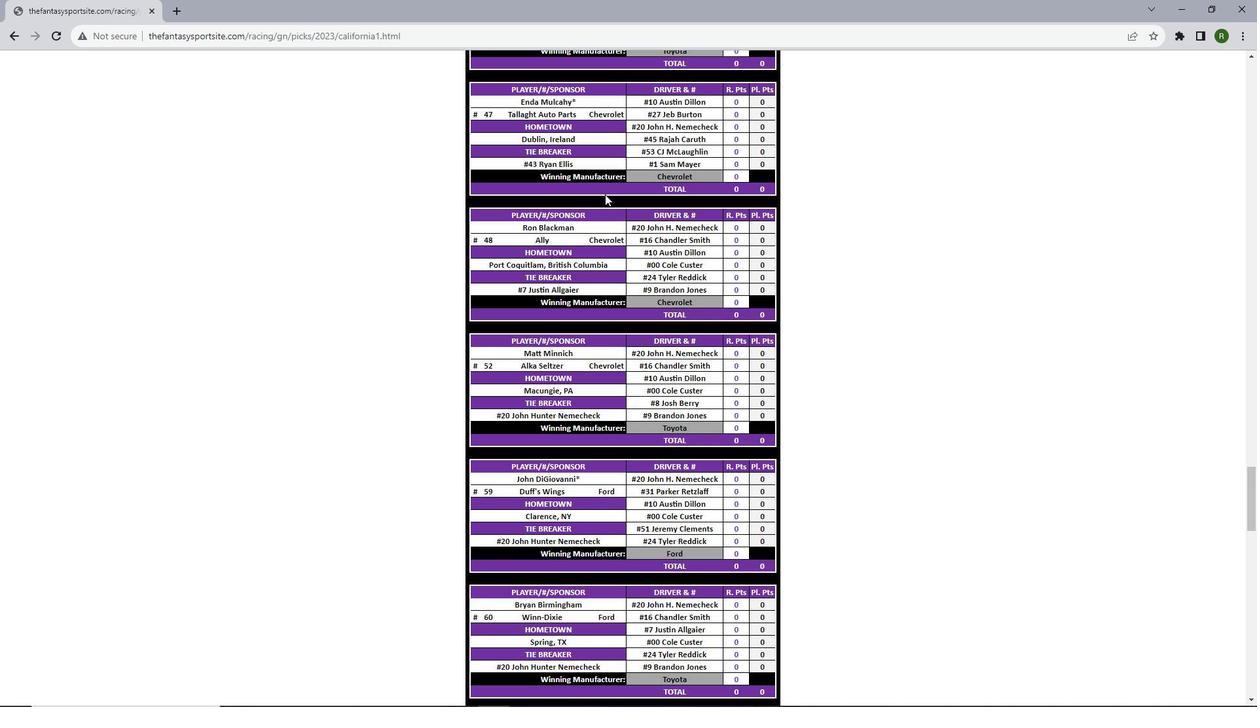 
Action: Mouse scrolled (605, 193) with delta (0, 0)
Screenshot: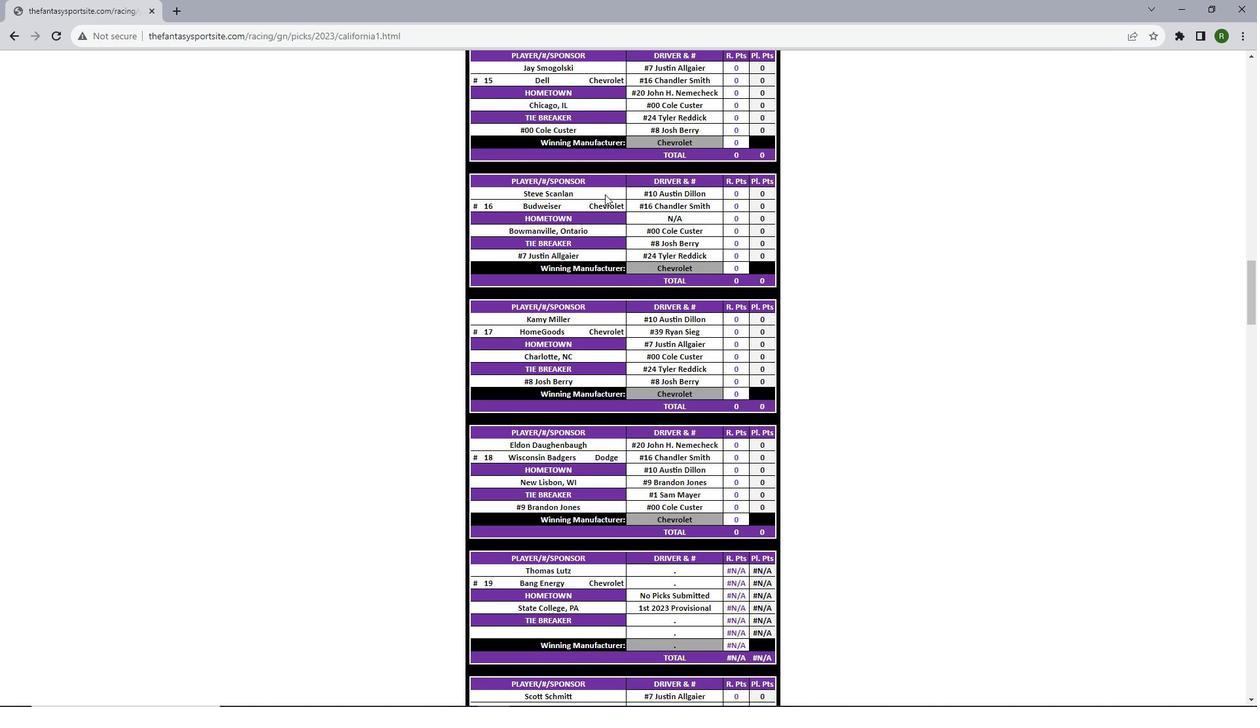 
Action: Mouse scrolled (605, 193) with delta (0, 0)
Screenshot: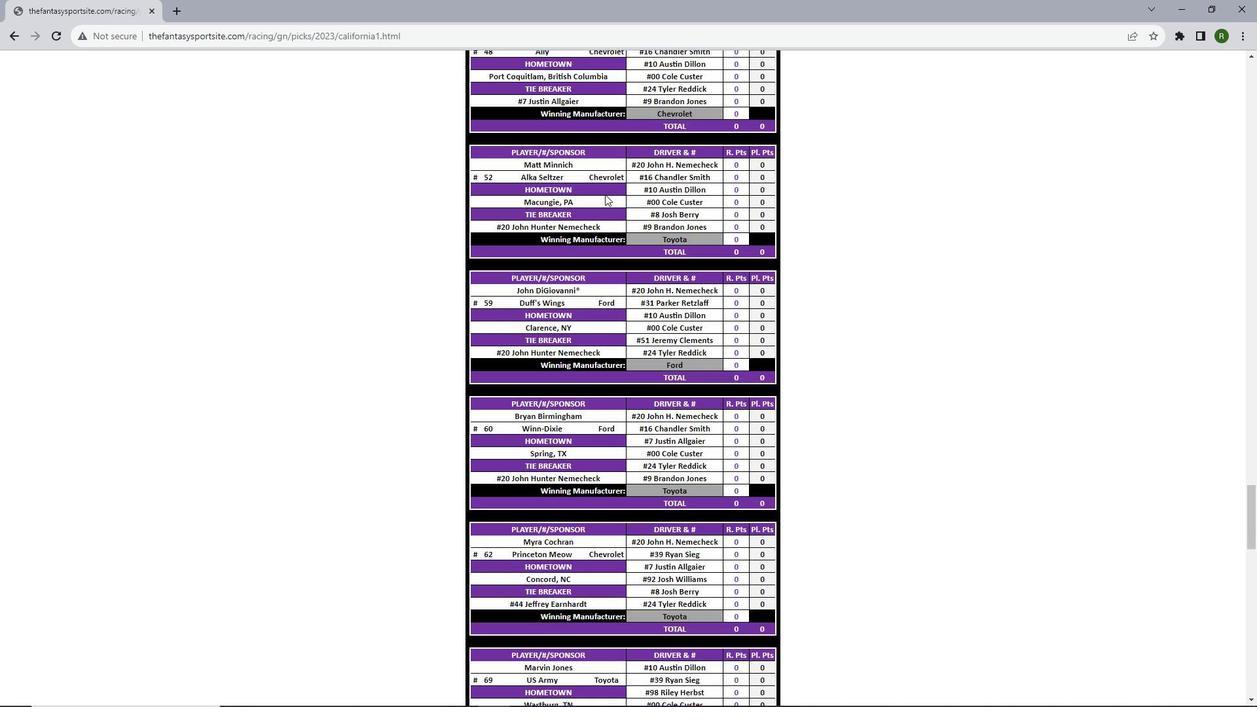 
Action: Mouse scrolled (605, 193) with delta (0, 0)
Screenshot: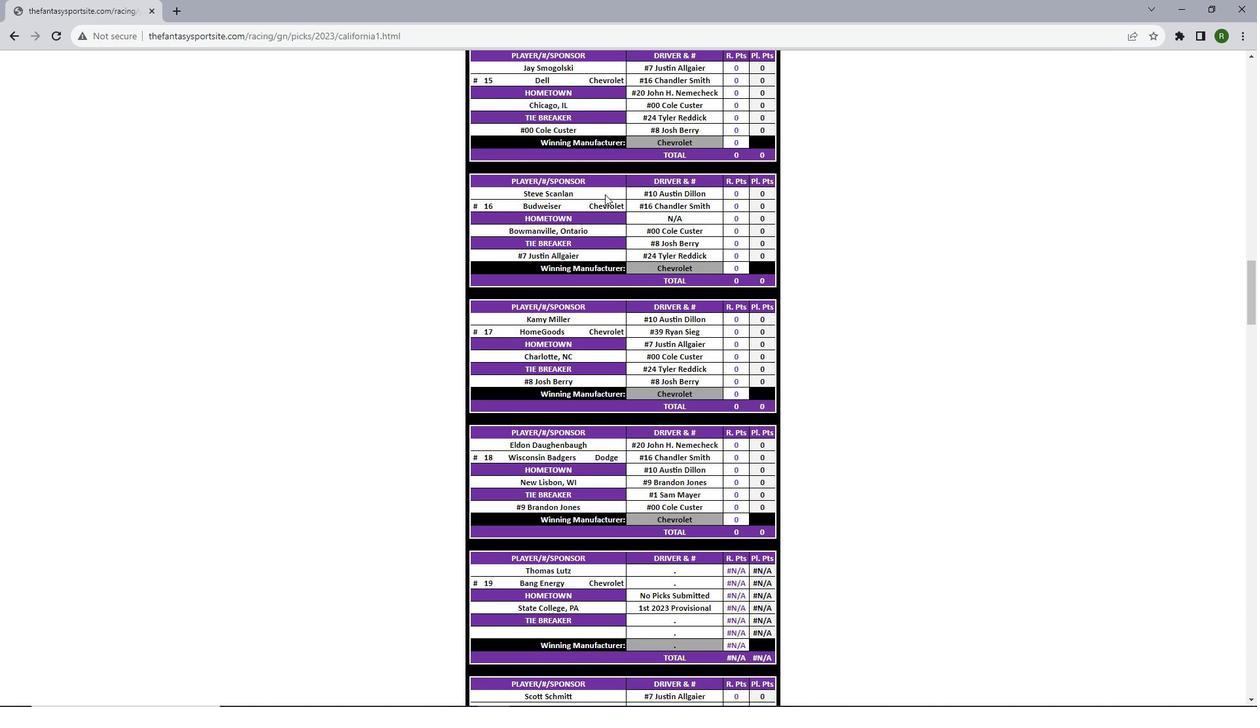 
Action: Mouse scrolled (605, 193) with delta (0, 0)
Screenshot: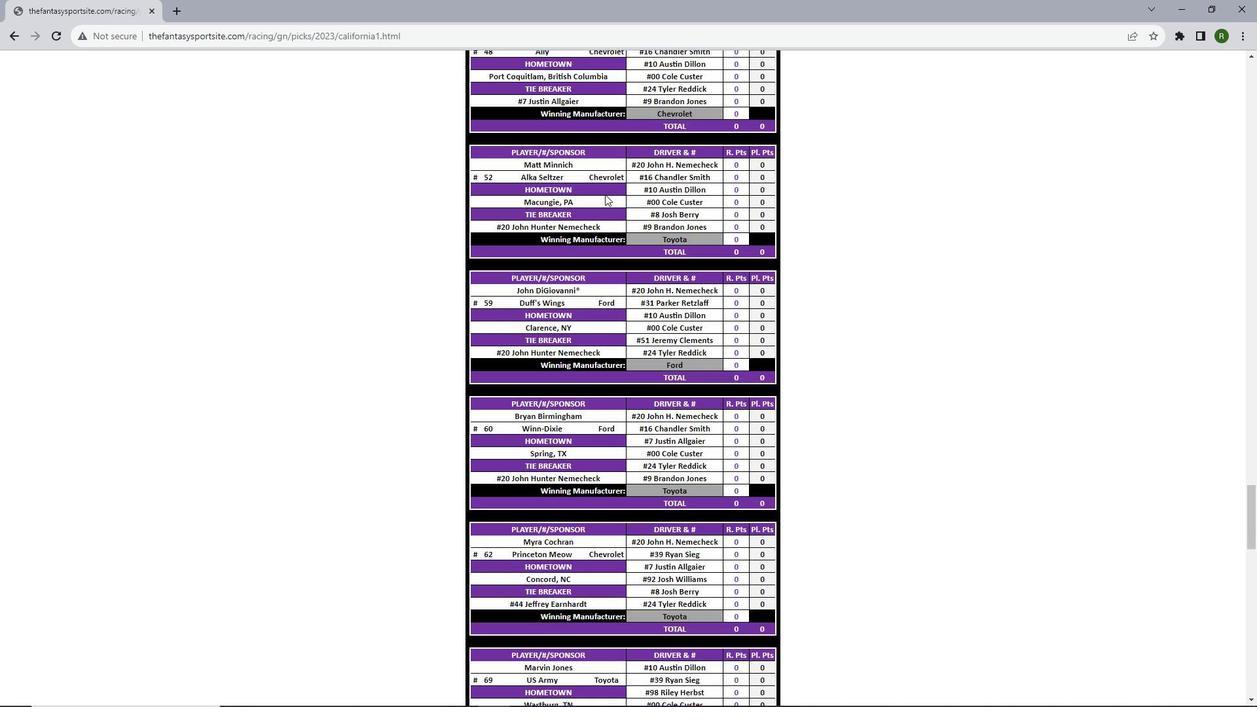 
Action: Mouse scrolled (605, 193) with delta (0, 0)
Screenshot: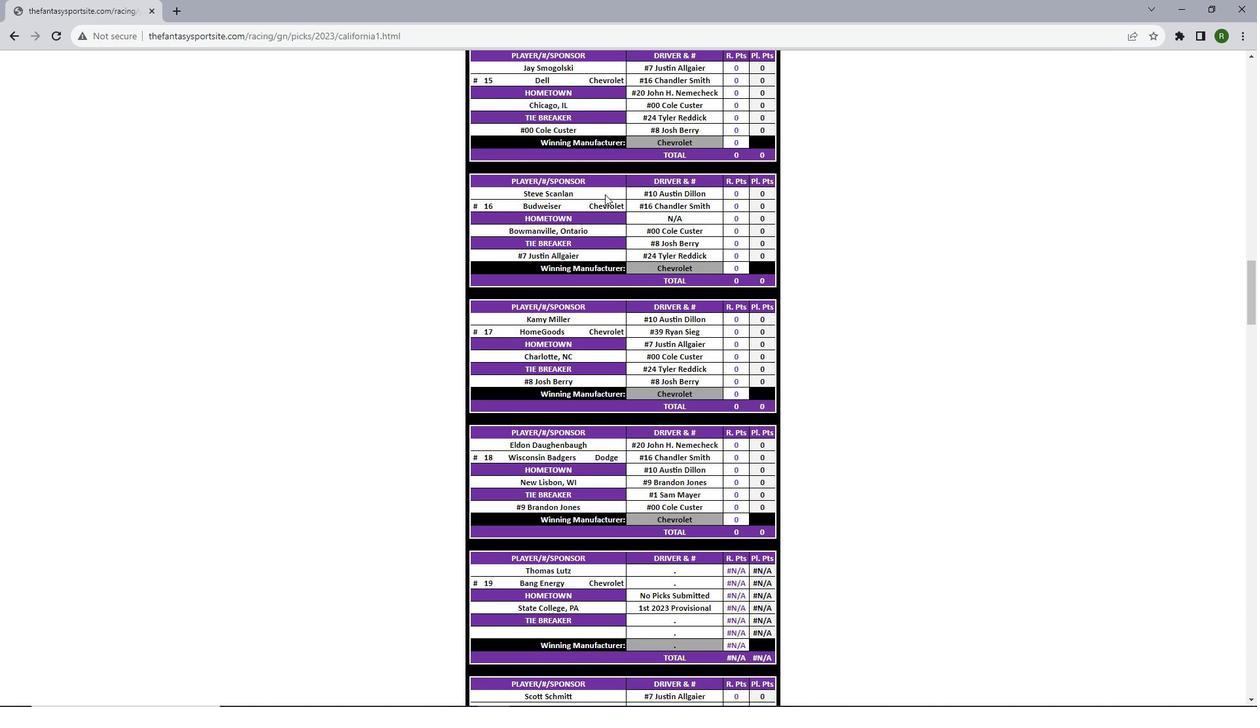
Action: Mouse scrolled (605, 193) with delta (0, 0)
Screenshot: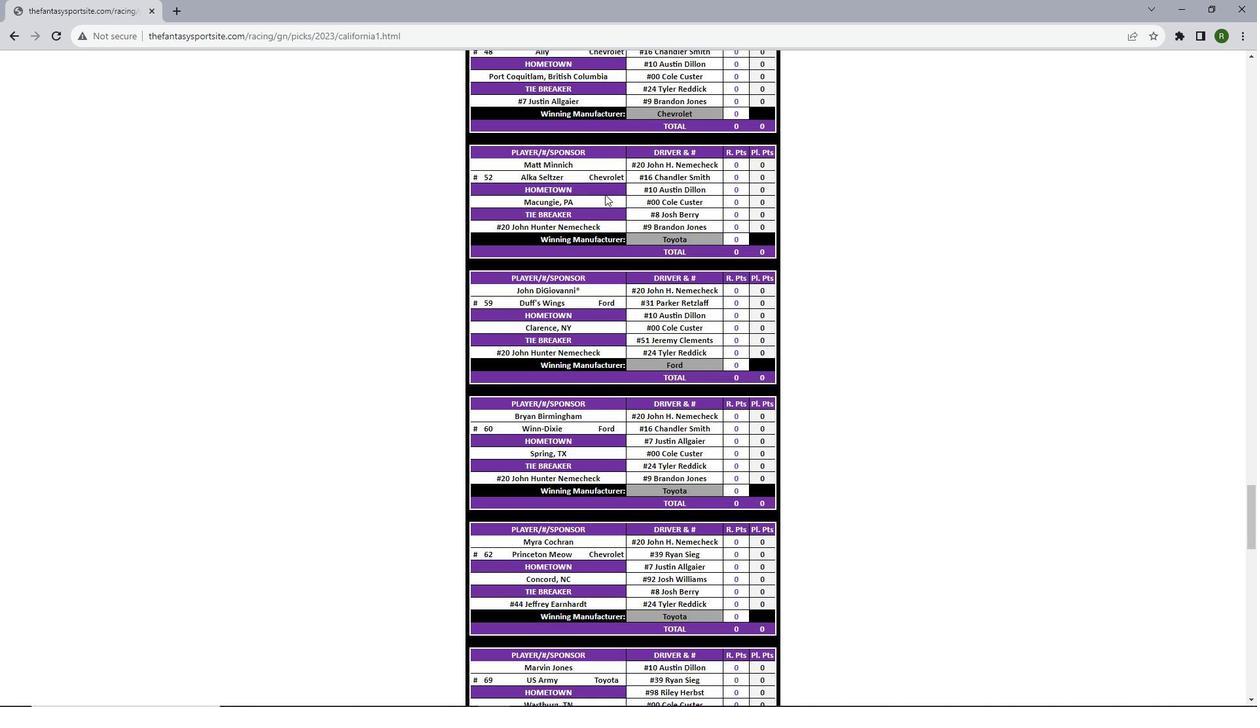 
Action: Mouse scrolled (605, 193) with delta (0, 0)
Screenshot: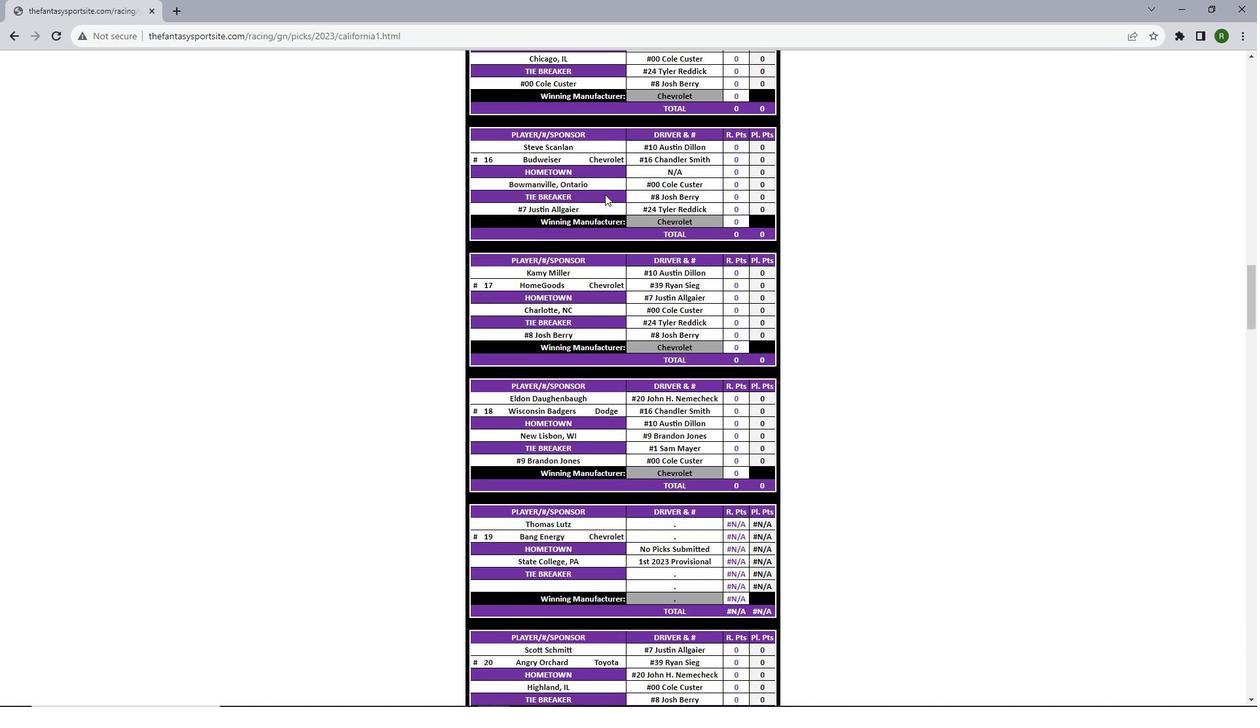 
Action: Mouse scrolled (605, 193) with delta (0, 0)
Screenshot: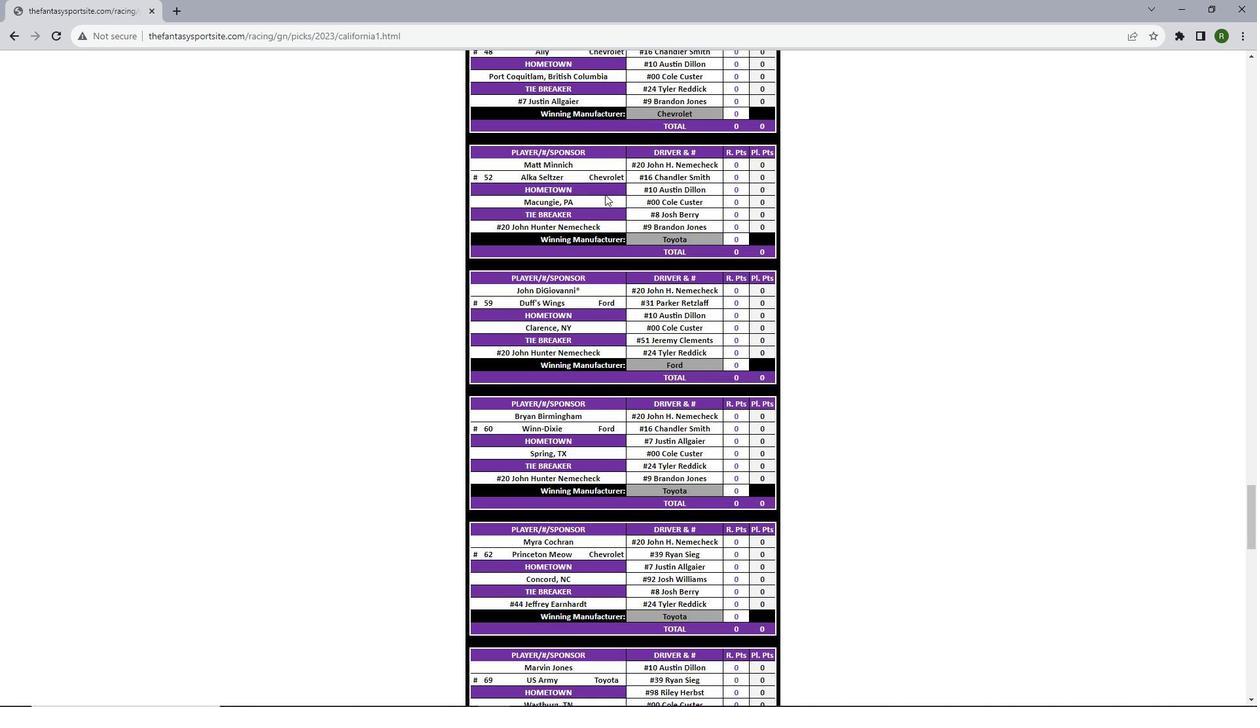 
Action: Mouse scrolled (605, 193) with delta (0, 0)
Screenshot: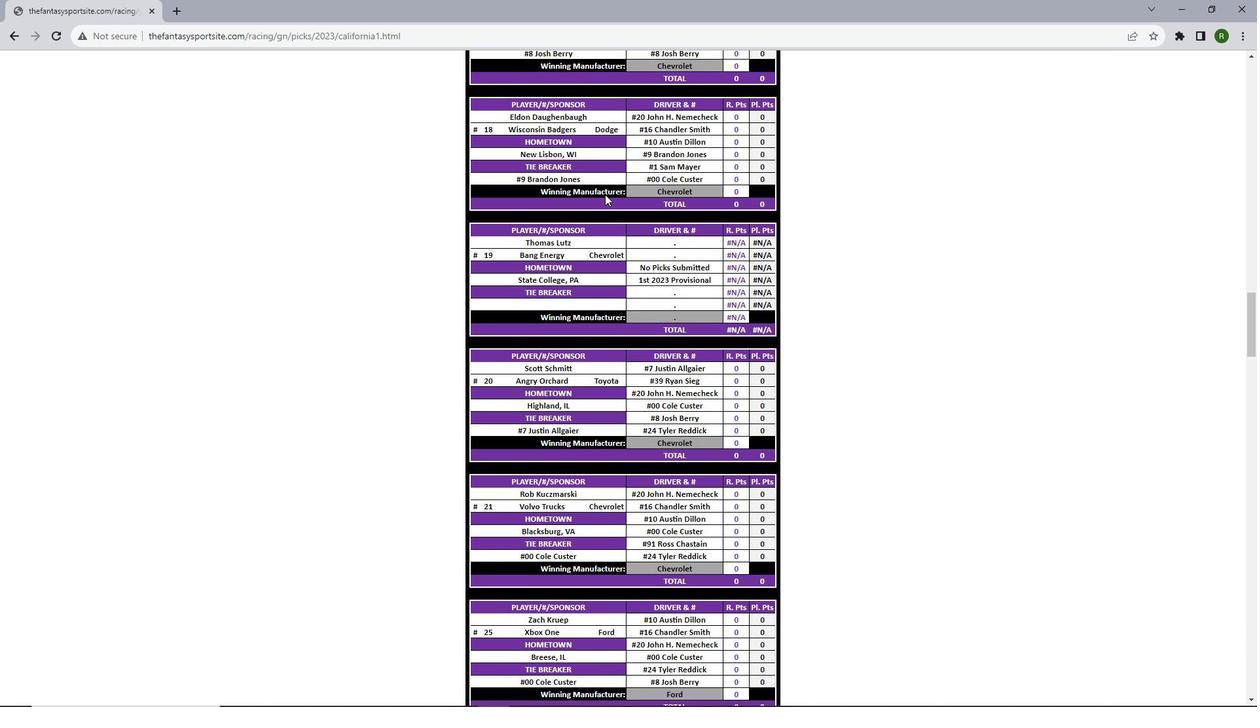 
Action: Mouse scrolled (605, 193) with delta (0, 0)
Screenshot: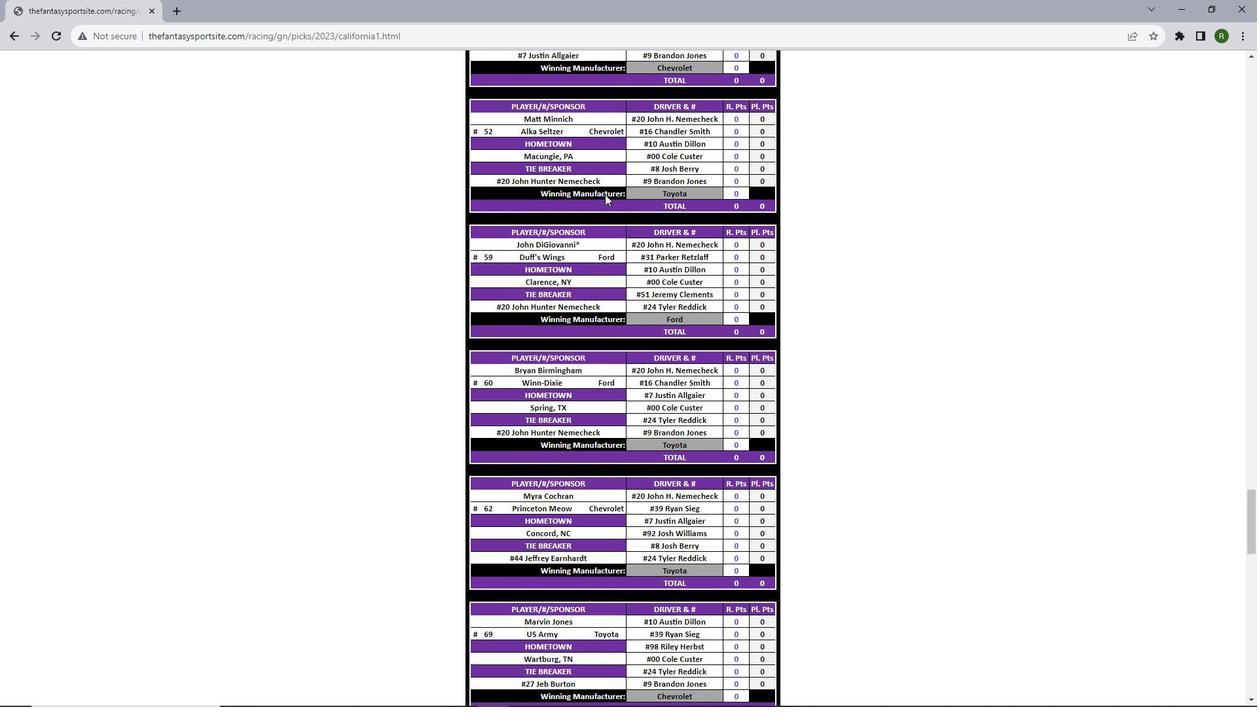 
Action: Mouse scrolled (605, 193) with delta (0, 0)
Screenshot: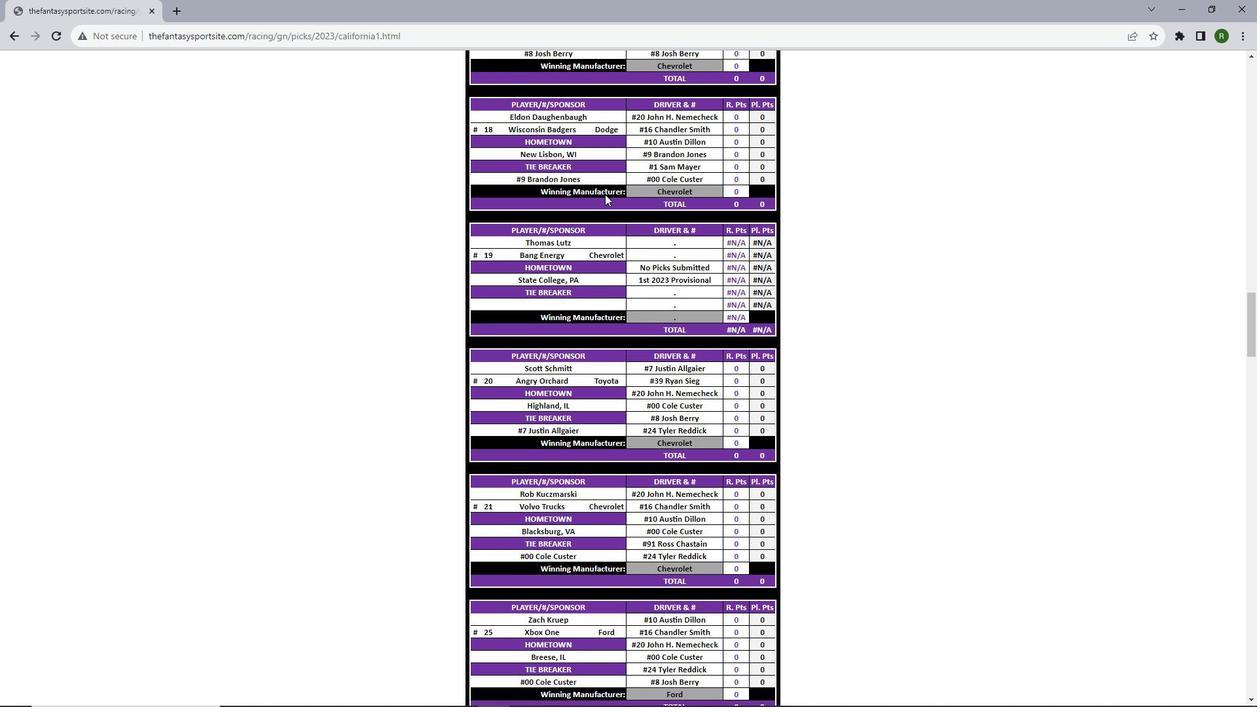 
Action: Mouse scrolled (605, 193) with delta (0, 0)
Screenshot: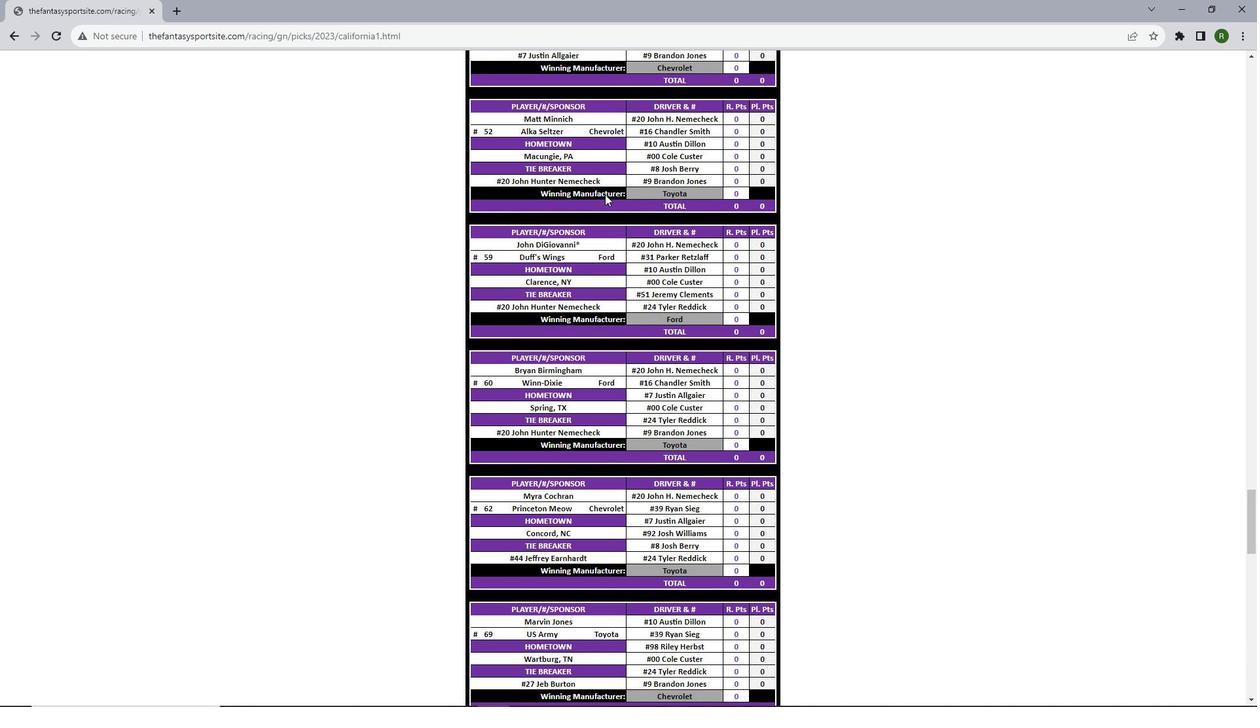
Action: Mouse scrolled (605, 193) with delta (0, 0)
Screenshot: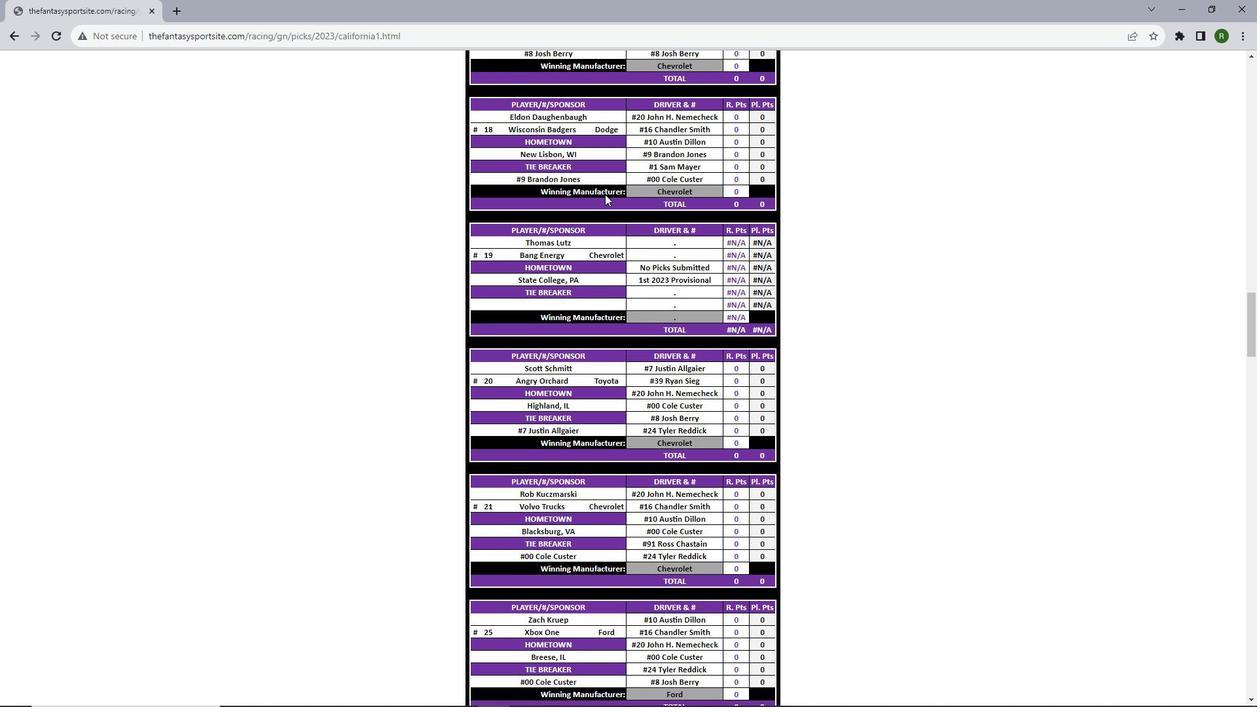 
Action: Mouse scrolled (605, 193) with delta (0, 0)
Screenshot: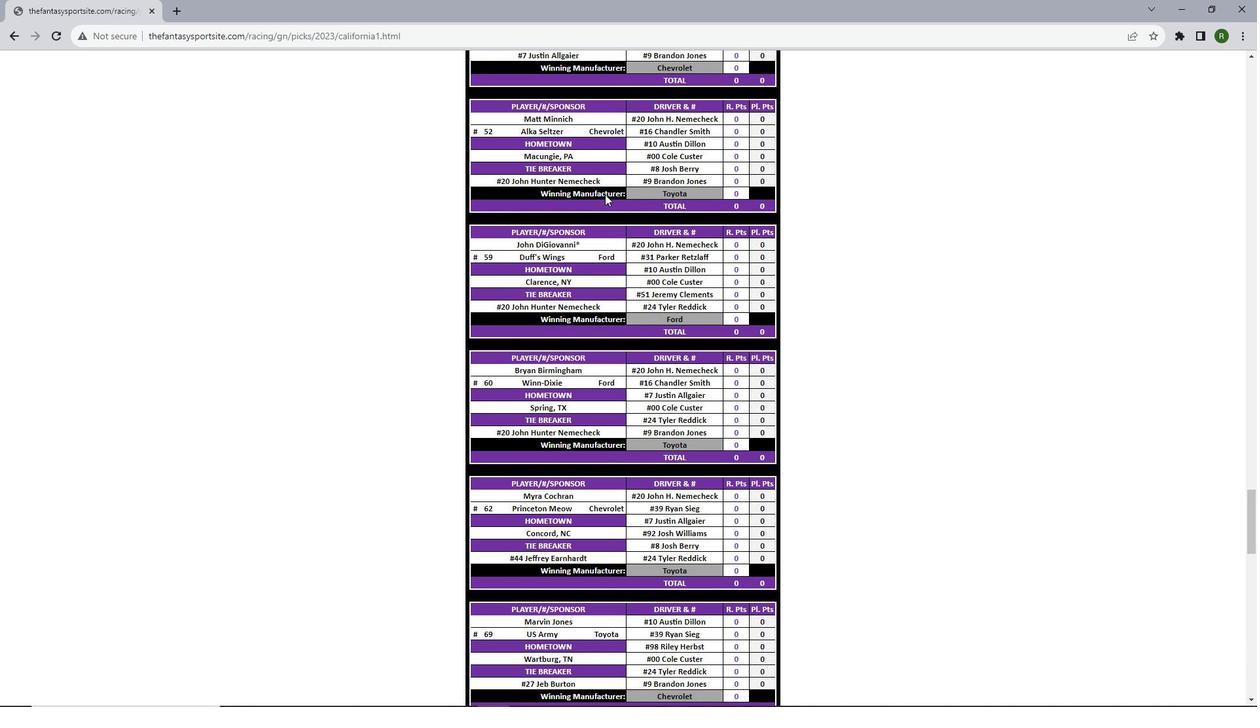 
Action: Mouse scrolled (605, 193) with delta (0, 0)
Screenshot: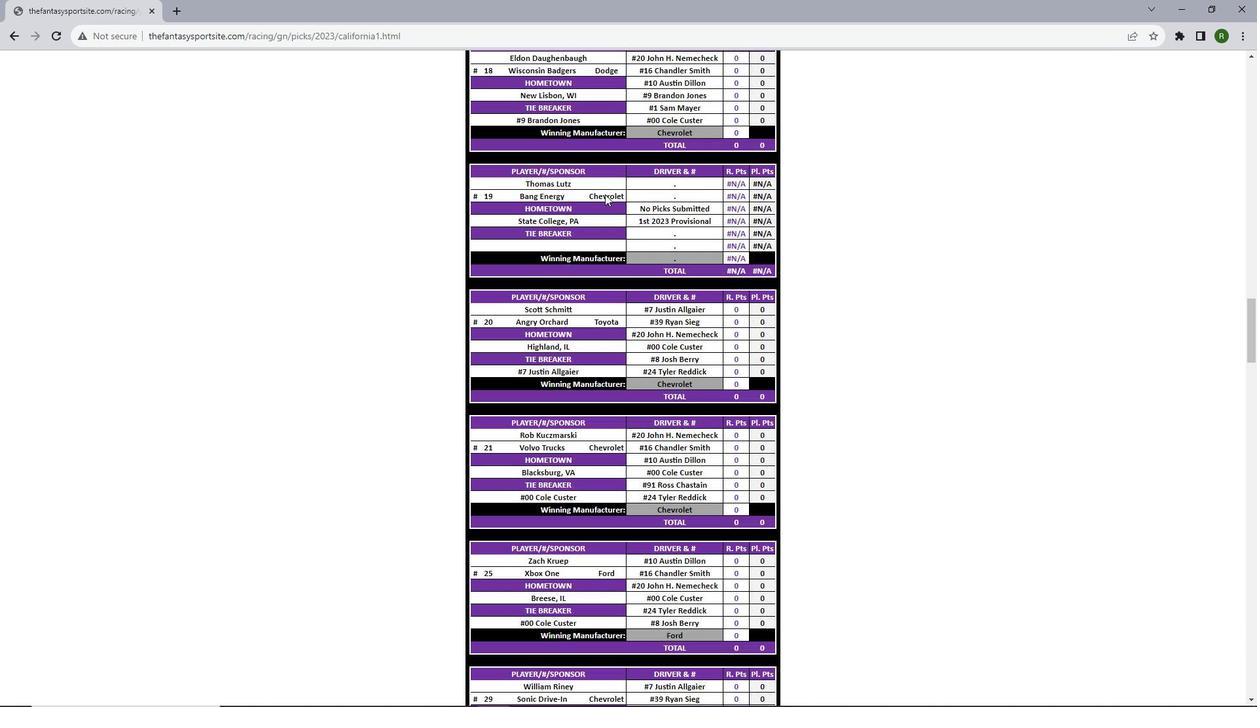 
Action: Mouse scrolled (605, 193) with delta (0, 0)
Screenshot: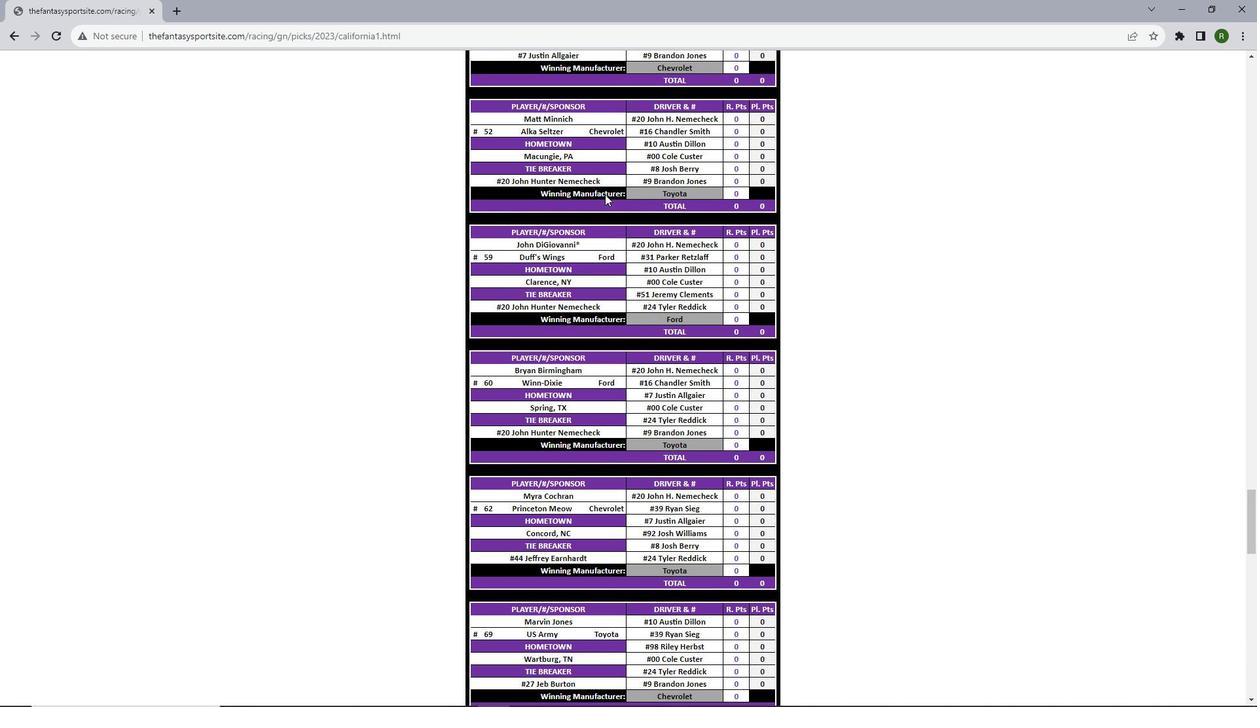 
Action: Mouse scrolled (605, 193) with delta (0, 0)
Screenshot: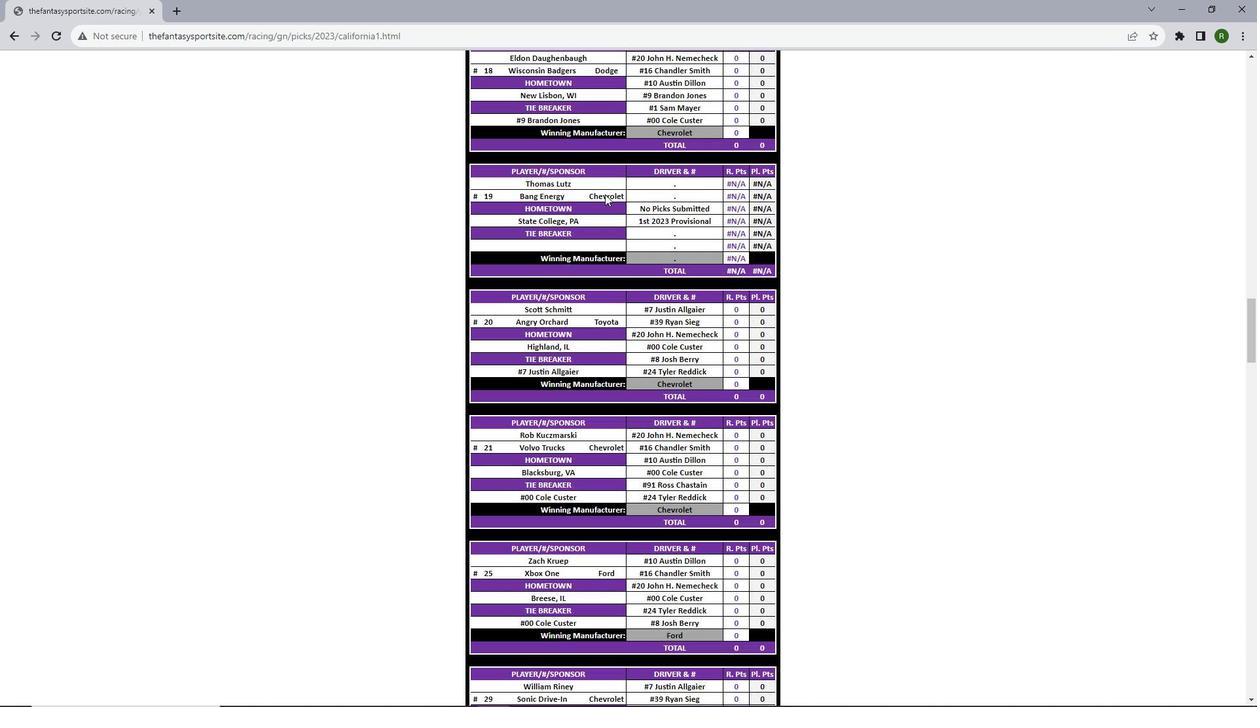 
Action: Mouse scrolled (605, 193) with delta (0, 0)
Screenshot: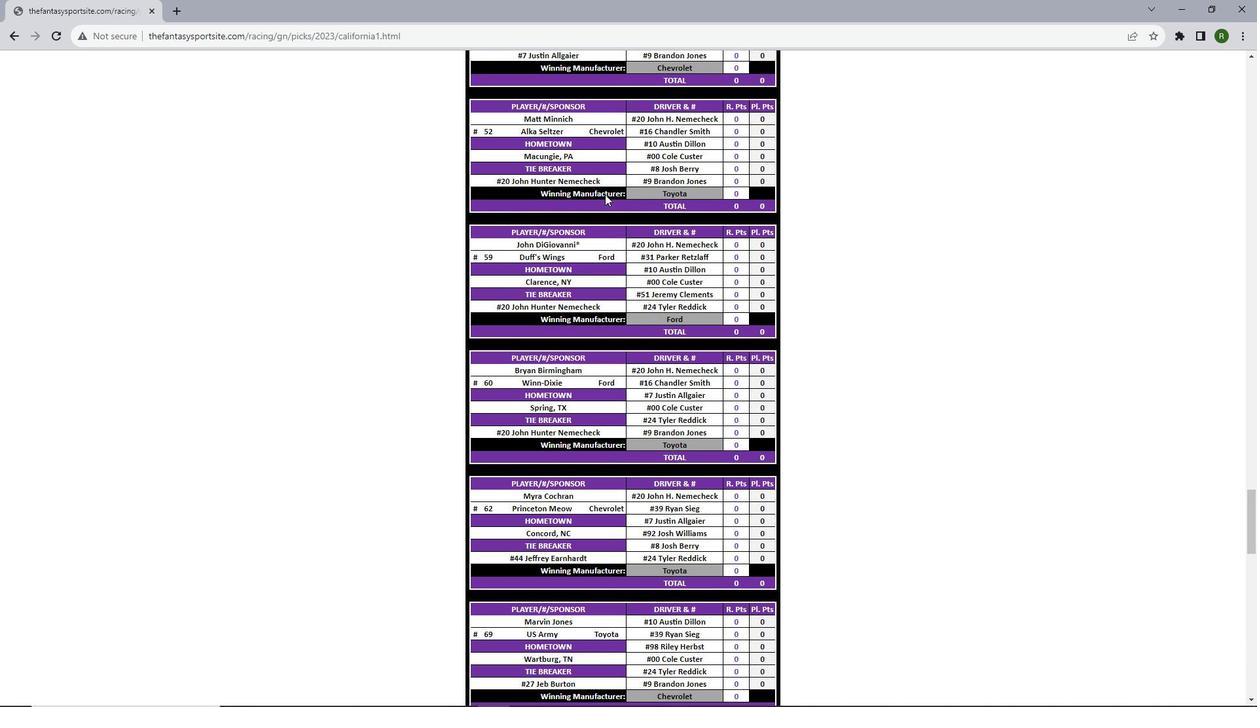 
Action: Mouse scrolled (605, 193) with delta (0, 0)
Screenshot: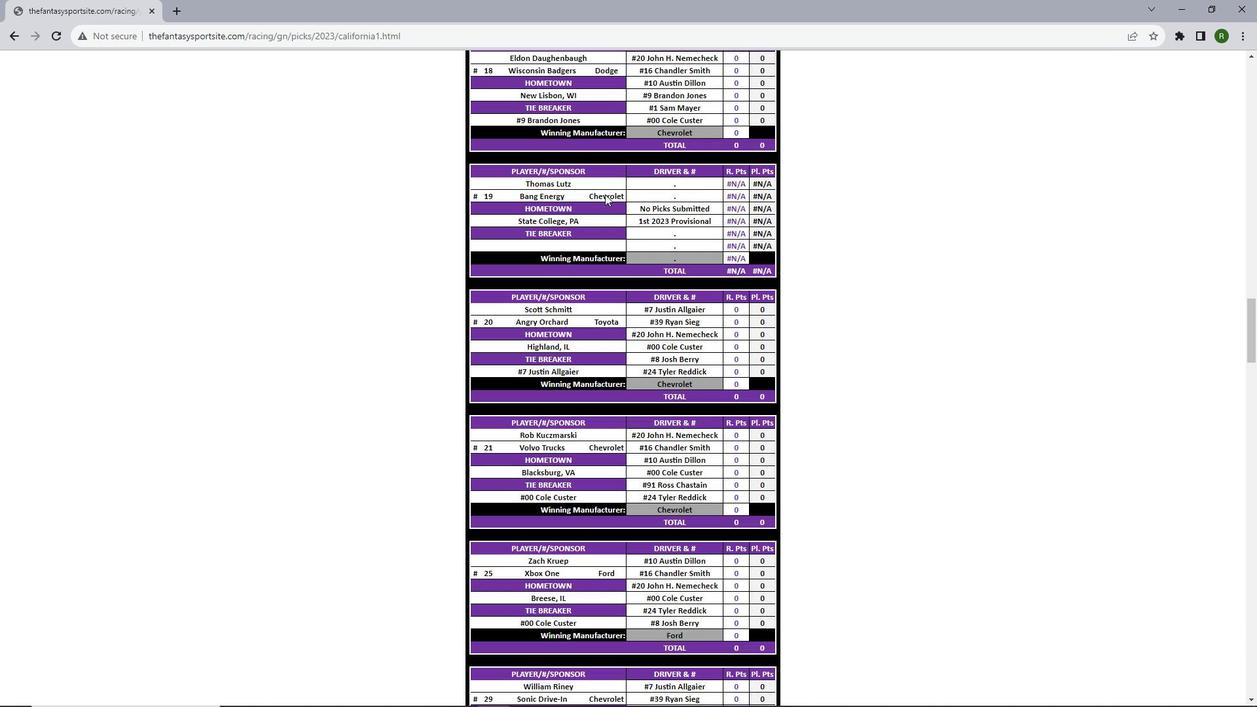 
Action: Mouse scrolled (605, 193) with delta (0, 0)
Screenshot: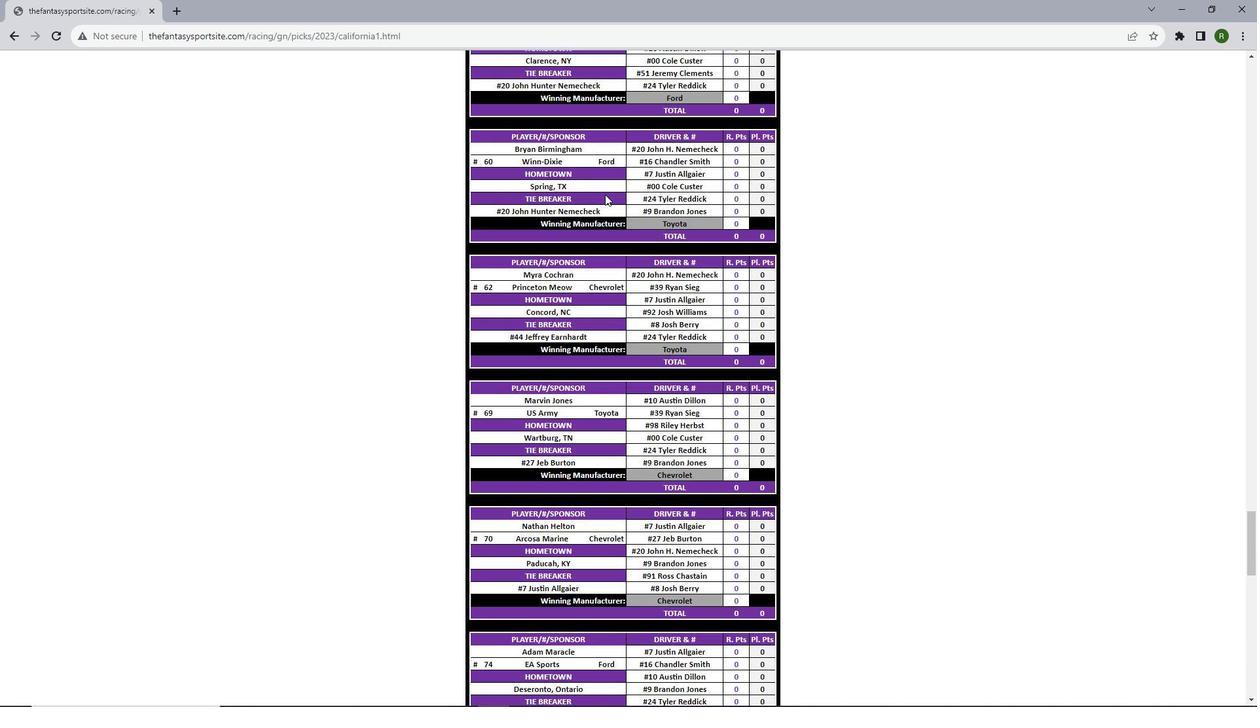 
Action: Mouse scrolled (605, 193) with delta (0, 0)
Screenshot: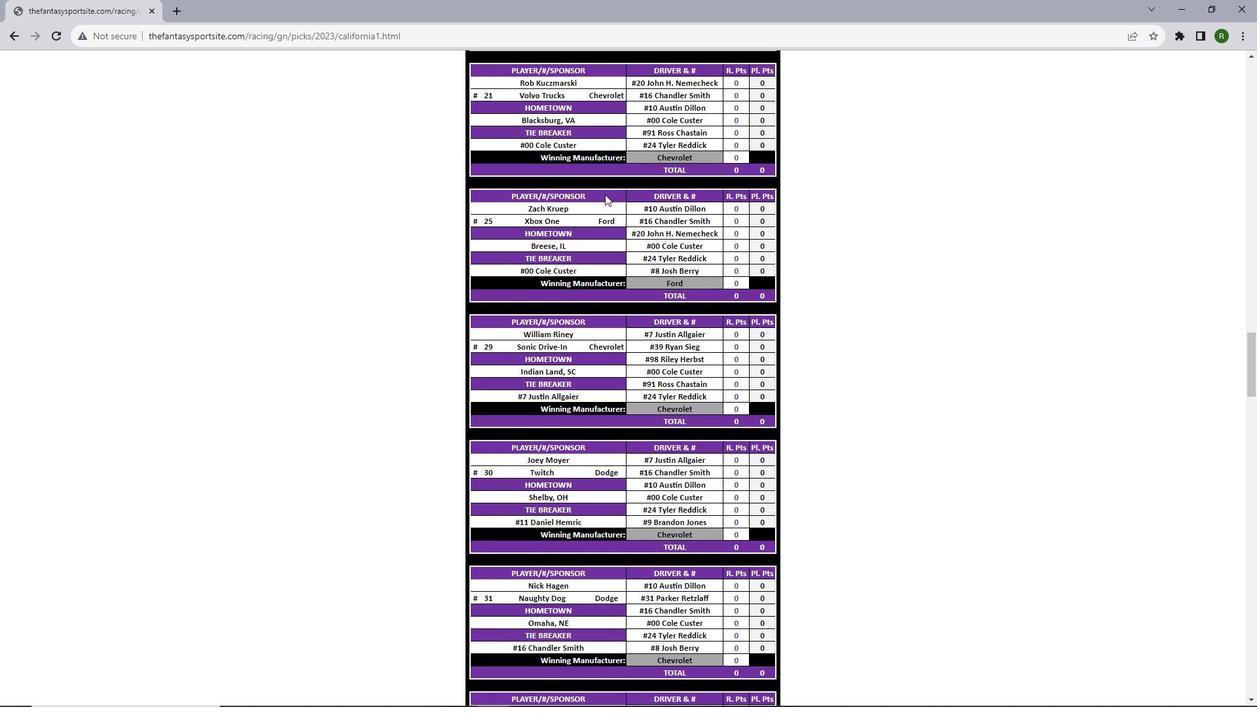 
Action: Mouse scrolled (605, 193) with delta (0, 0)
Screenshot: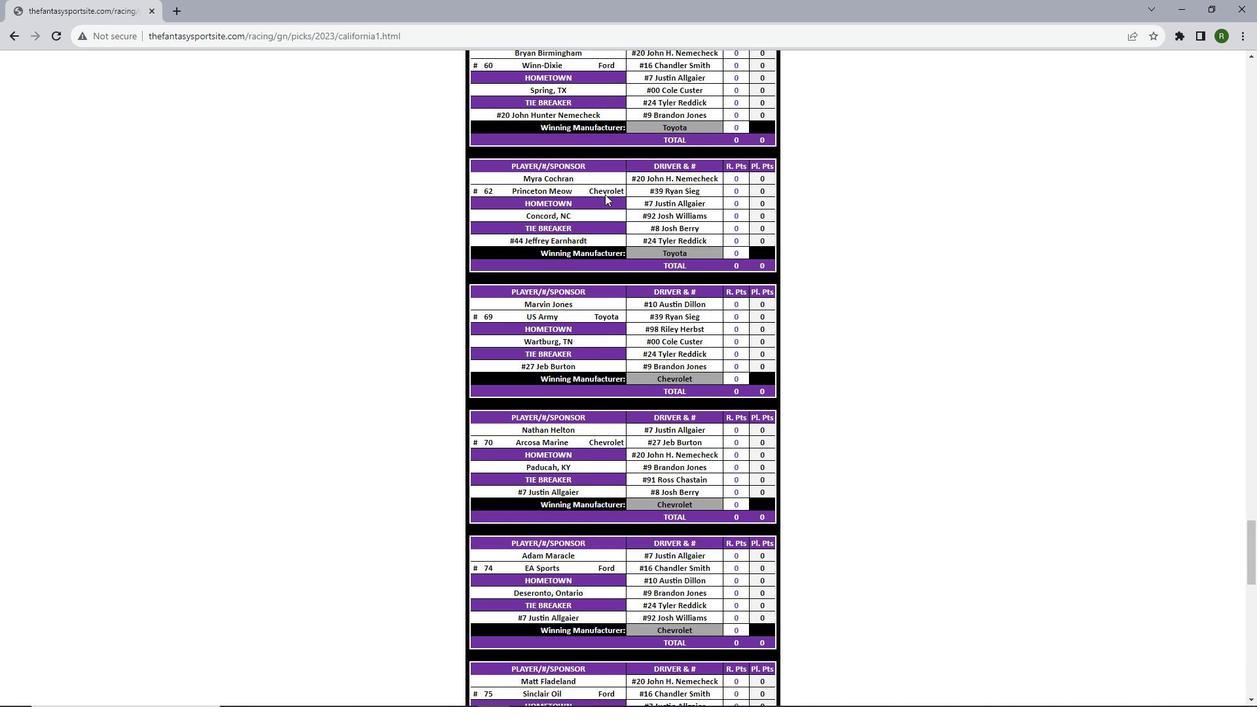 
Action: Mouse scrolled (605, 193) with delta (0, 0)
Screenshot: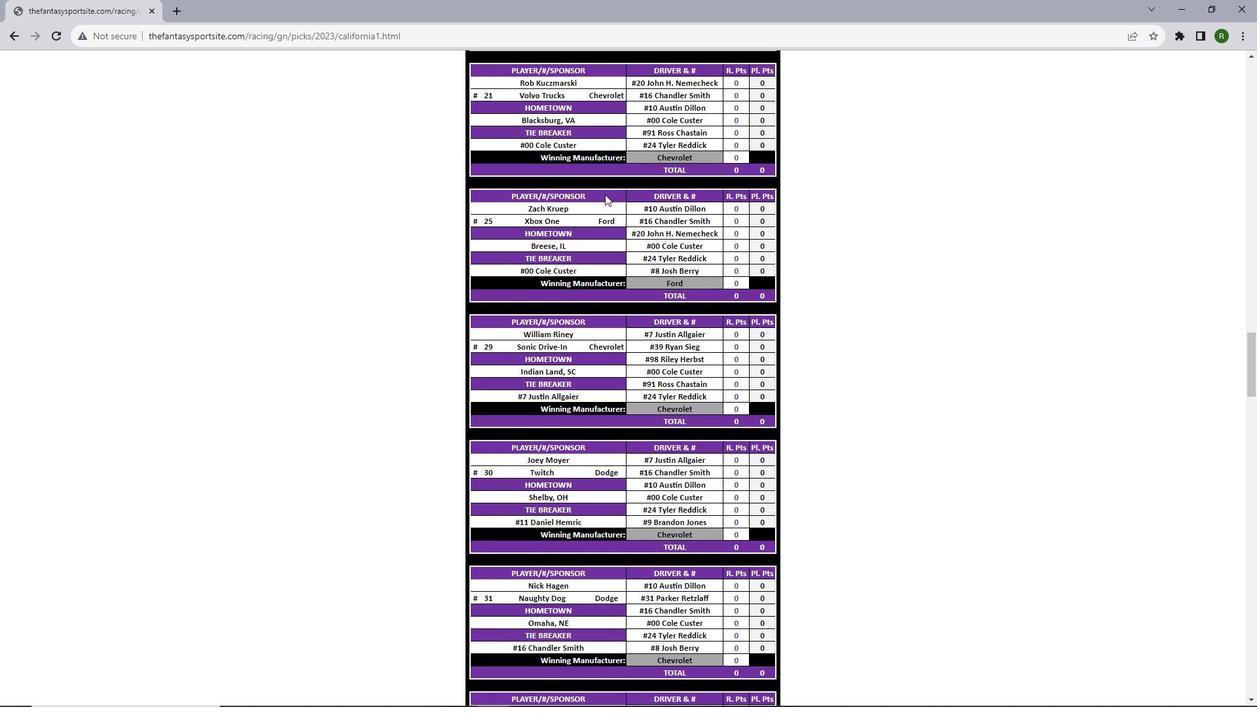 
Action: Mouse scrolled (605, 193) with delta (0, 0)
Screenshot: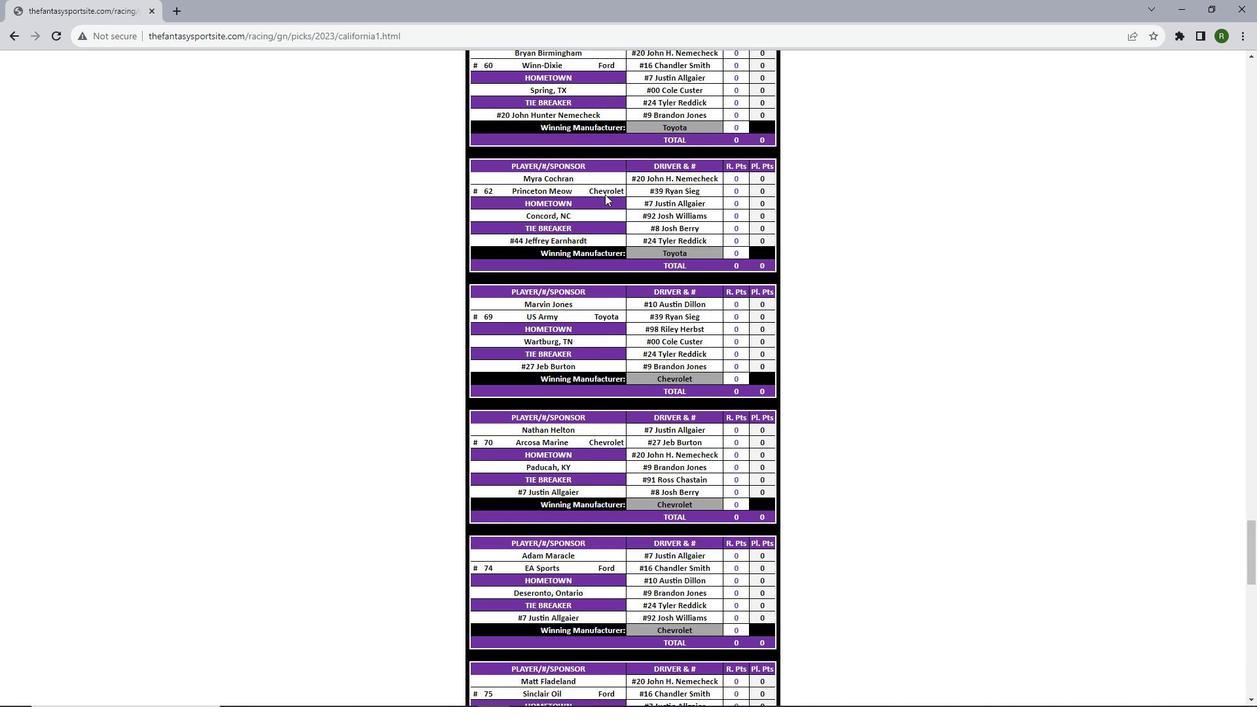 
Action: Mouse scrolled (605, 193) with delta (0, 0)
Screenshot: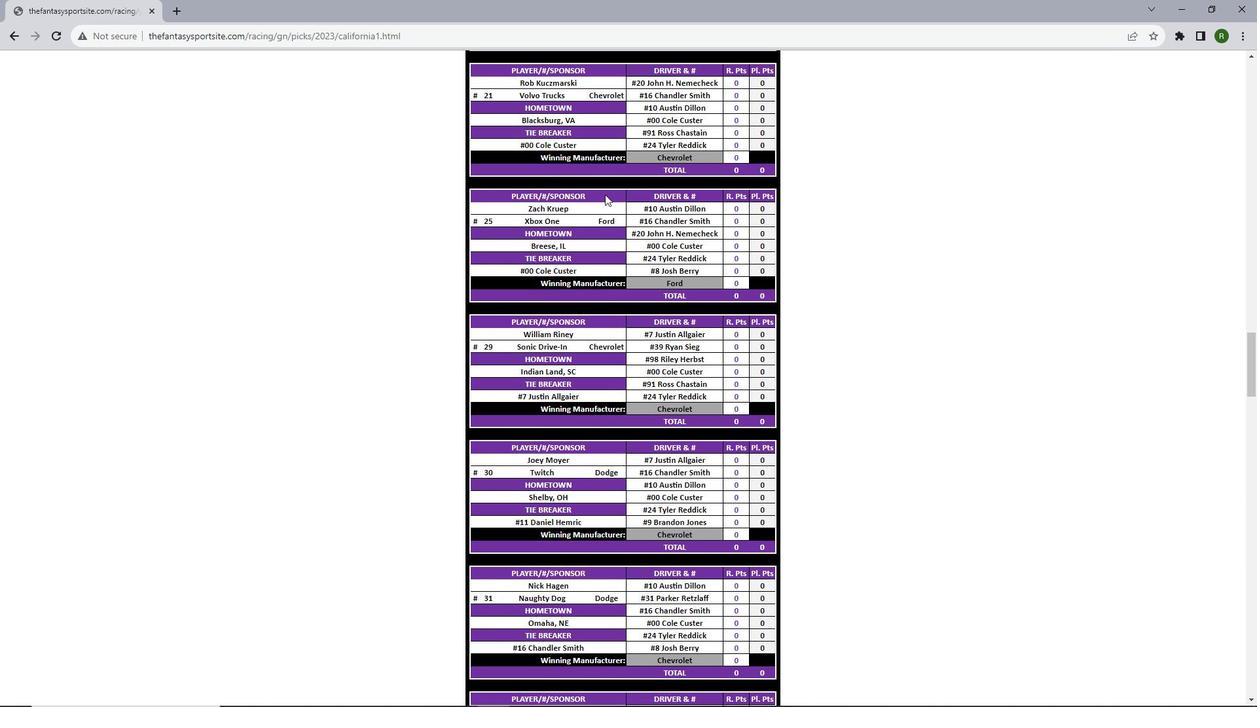 
Action: Mouse scrolled (605, 193) with delta (0, 0)
Screenshot: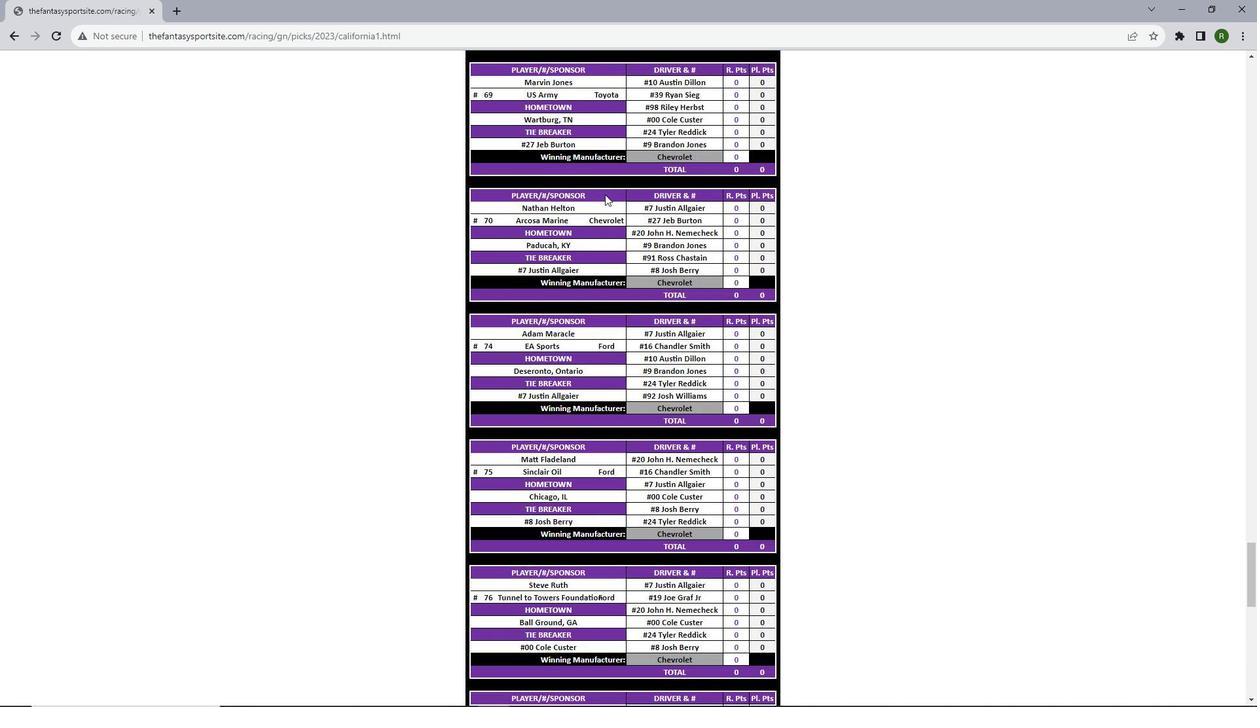 
Action: Mouse scrolled (605, 193) with delta (0, 0)
Screenshot: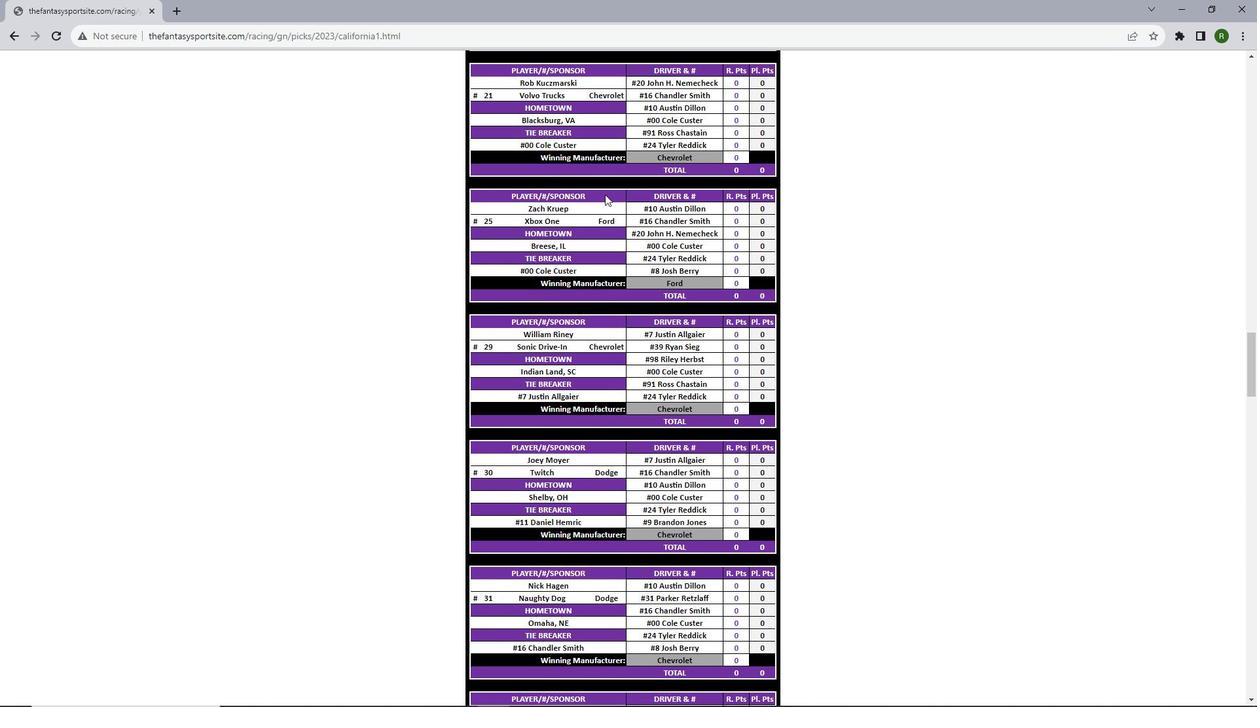 
Action: Mouse scrolled (605, 193) with delta (0, 0)
Screenshot: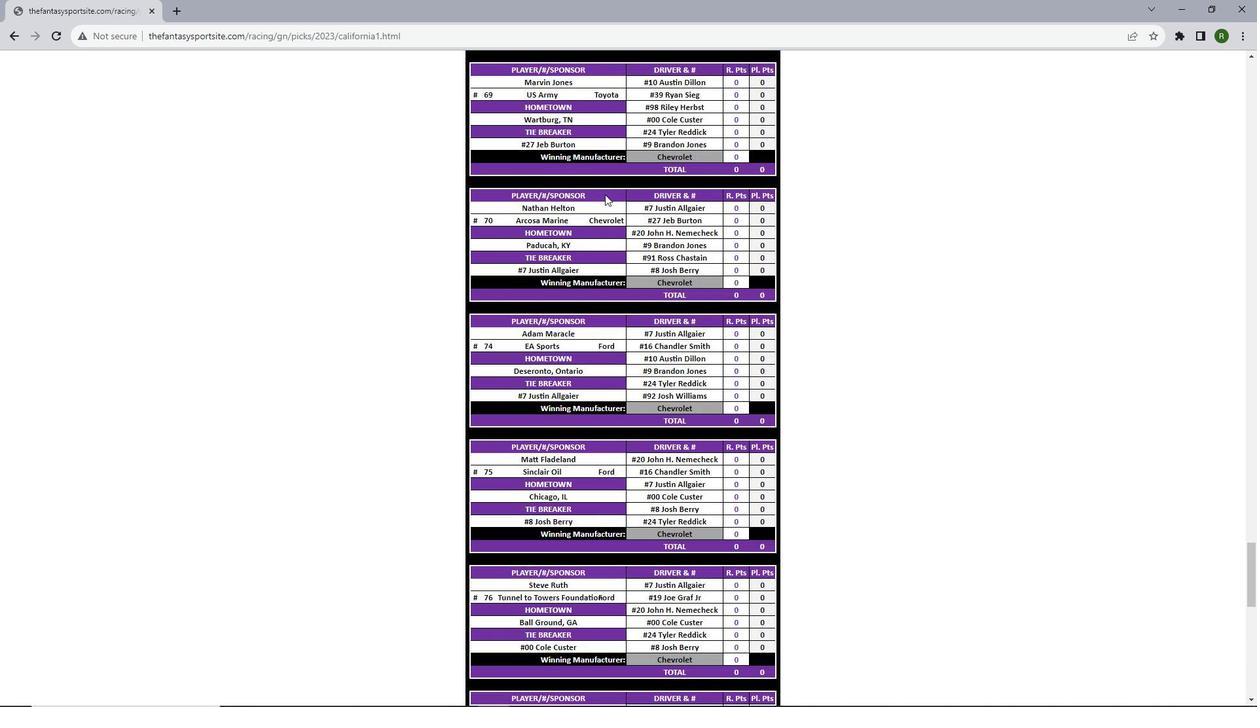 
Action: Mouse scrolled (605, 193) with delta (0, 0)
Screenshot: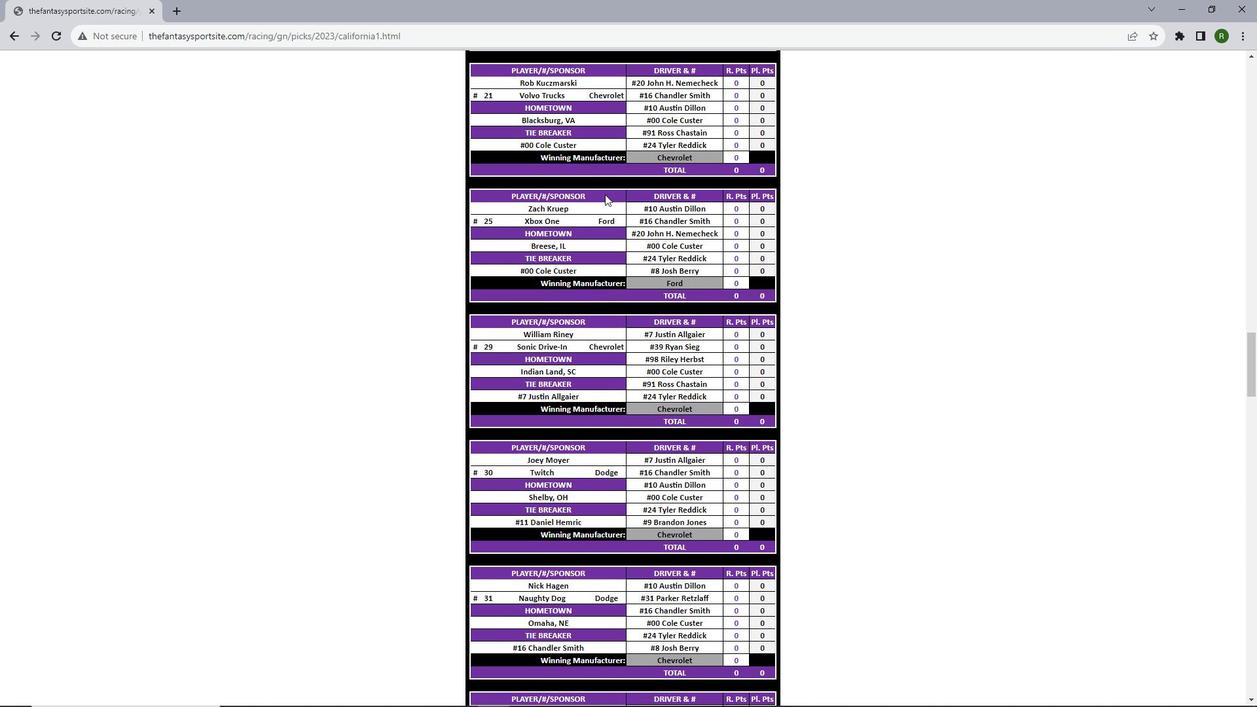 
Action: Mouse scrolled (605, 193) with delta (0, 0)
Screenshot: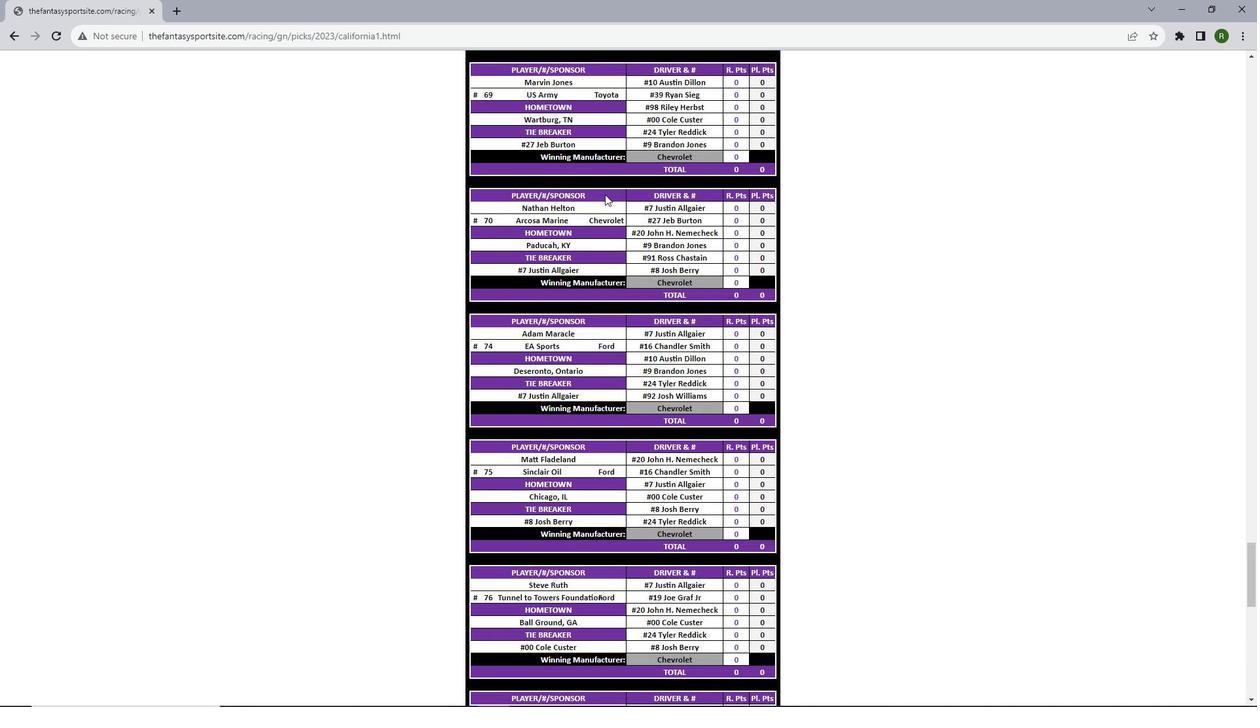 
Action: Mouse scrolled (605, 193) with delta (0, 0)
Screenshot: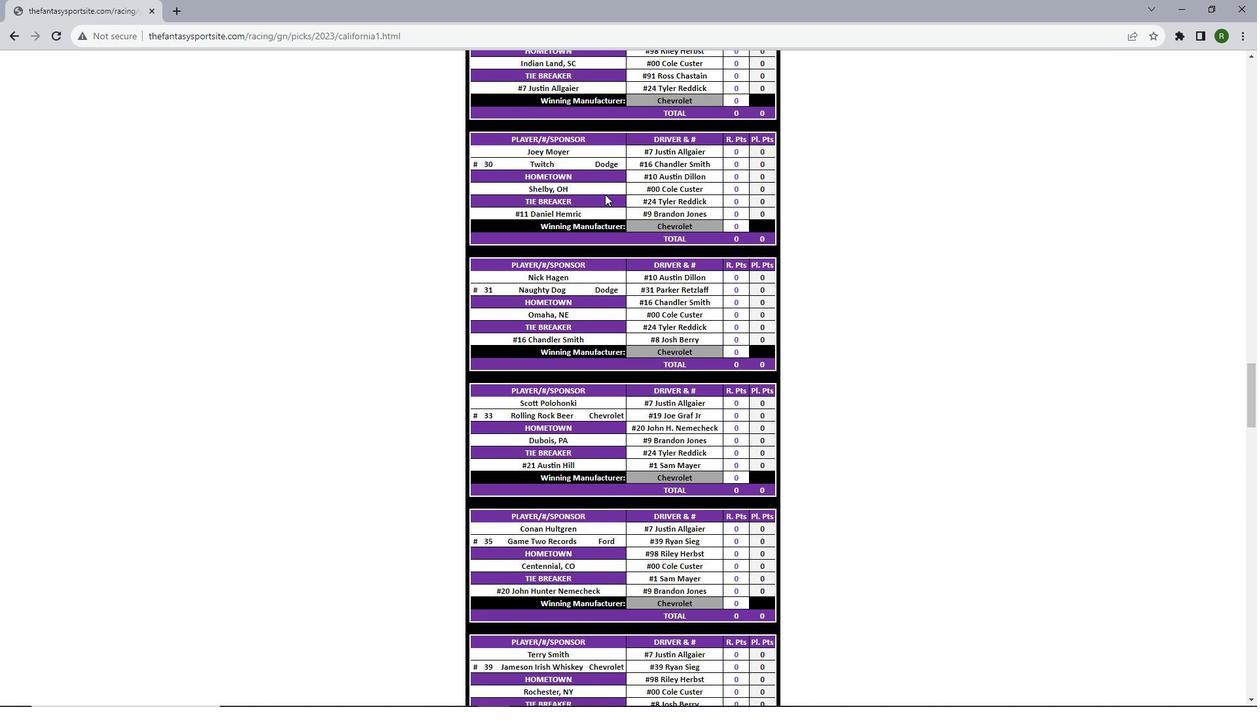 
Action: Mouse scrolled (605, 193) with delta (0, 0)
Screenshot: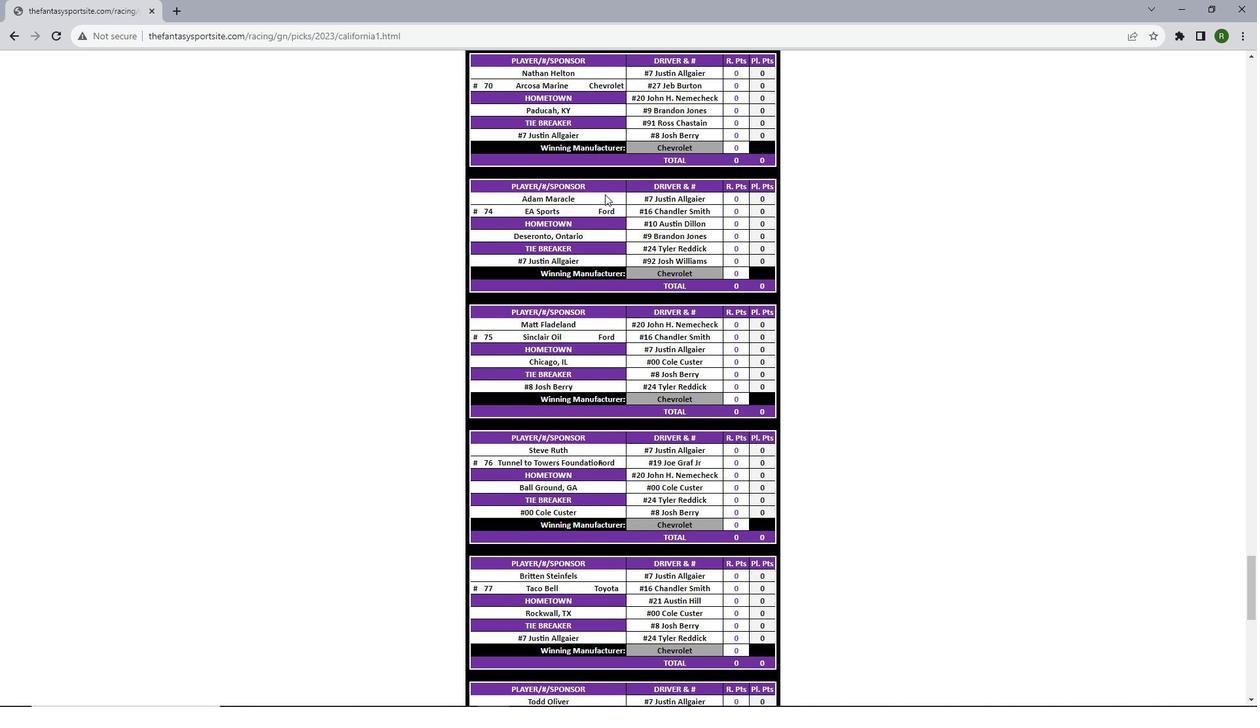 
Action: Mouse scrolled (605, 193) with delta (0, 0)
Screenshot: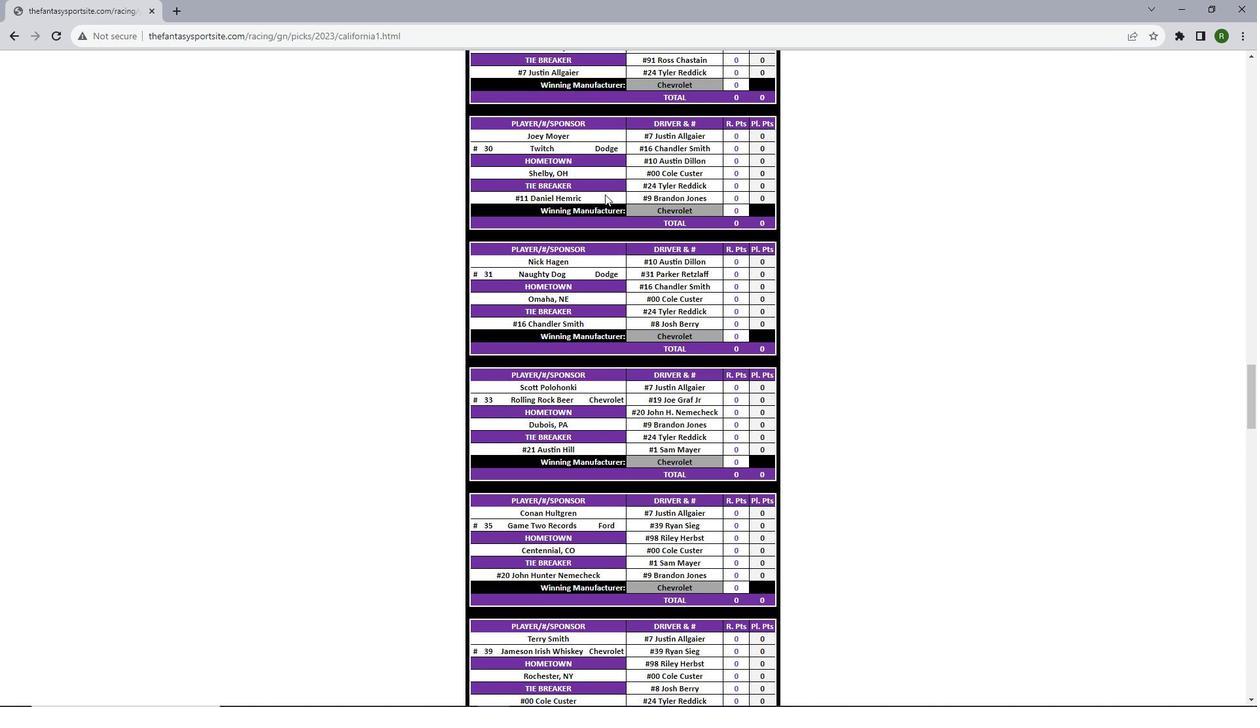 
Action: Mouse scrolled (605, 193) with delta (0, 0)
Screenshot: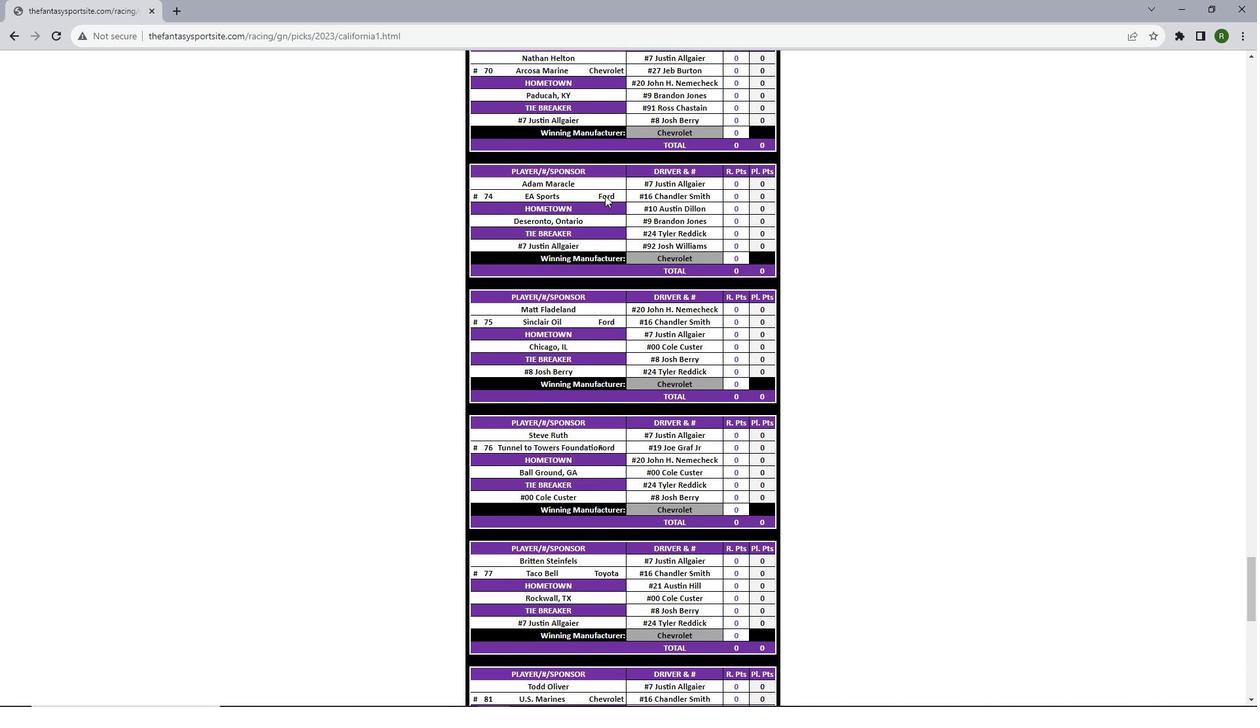 
Action: Mouse scrolled (605, 193) with delta (0, 0)
Screenshot: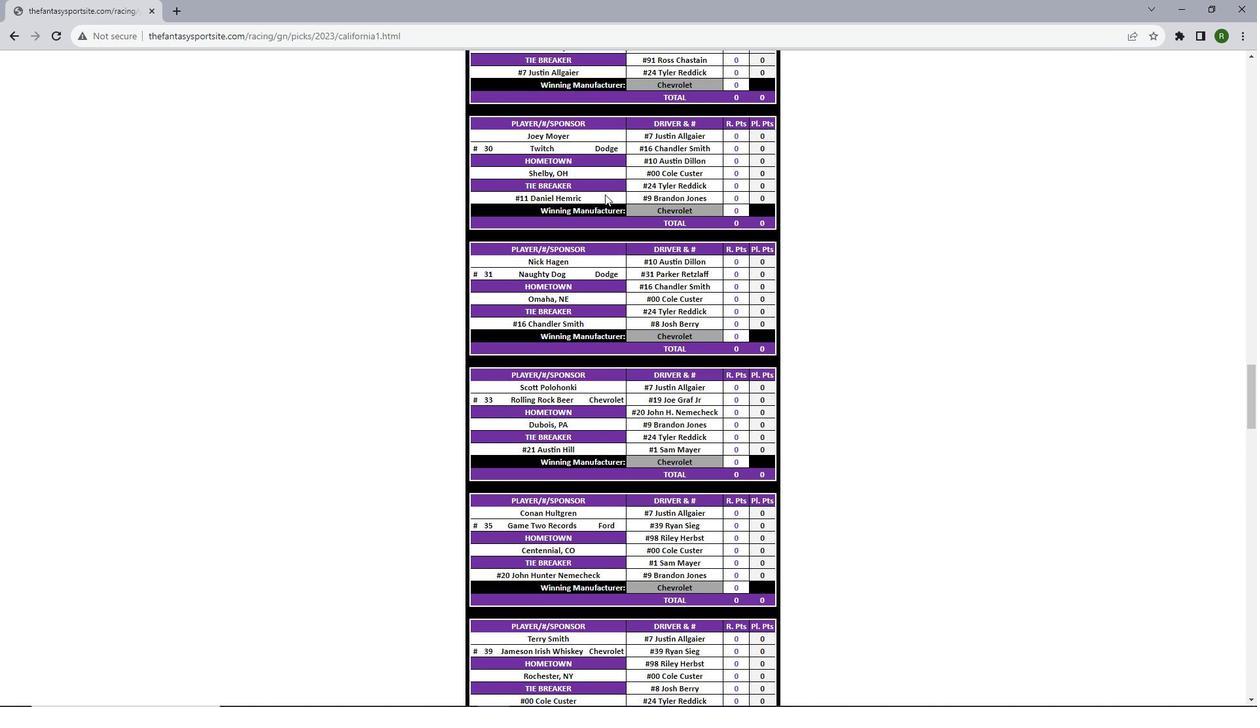 
Action: Mouse scrolled (605, 193) with delta (0, 0)
Screenshot: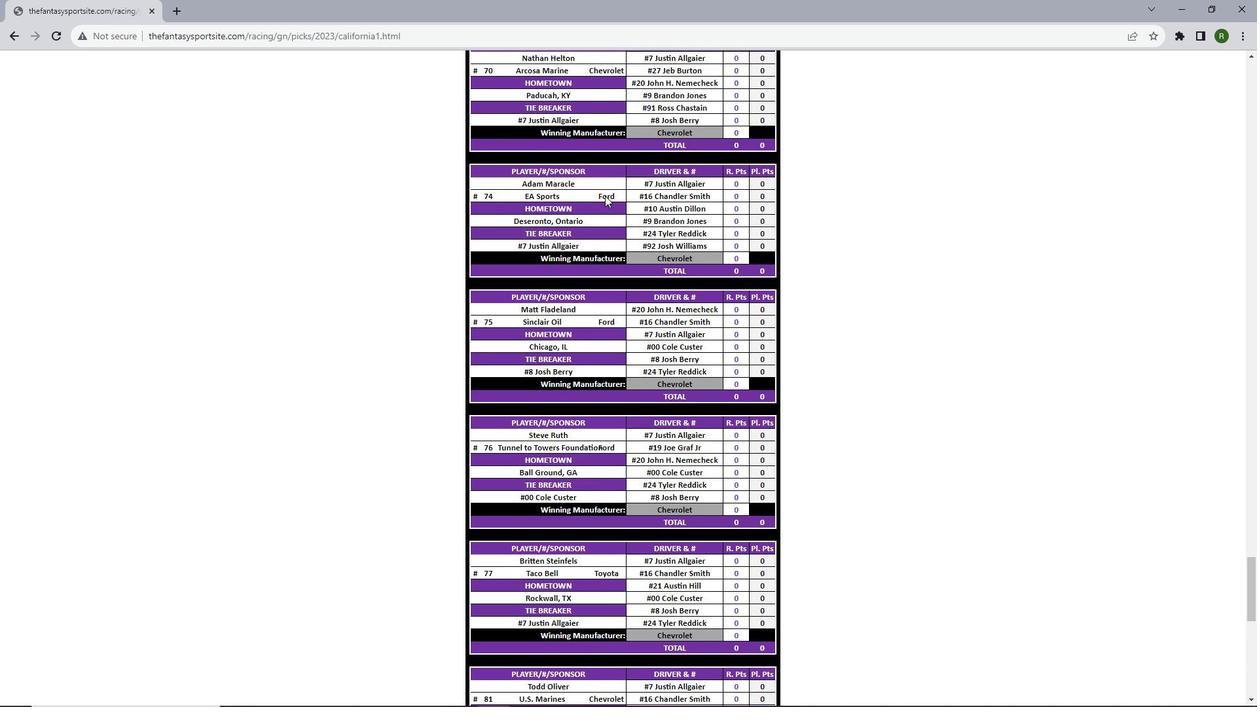 
Action: Mouse scrolled (605, 193) with delta (0, 0)
Screenshot: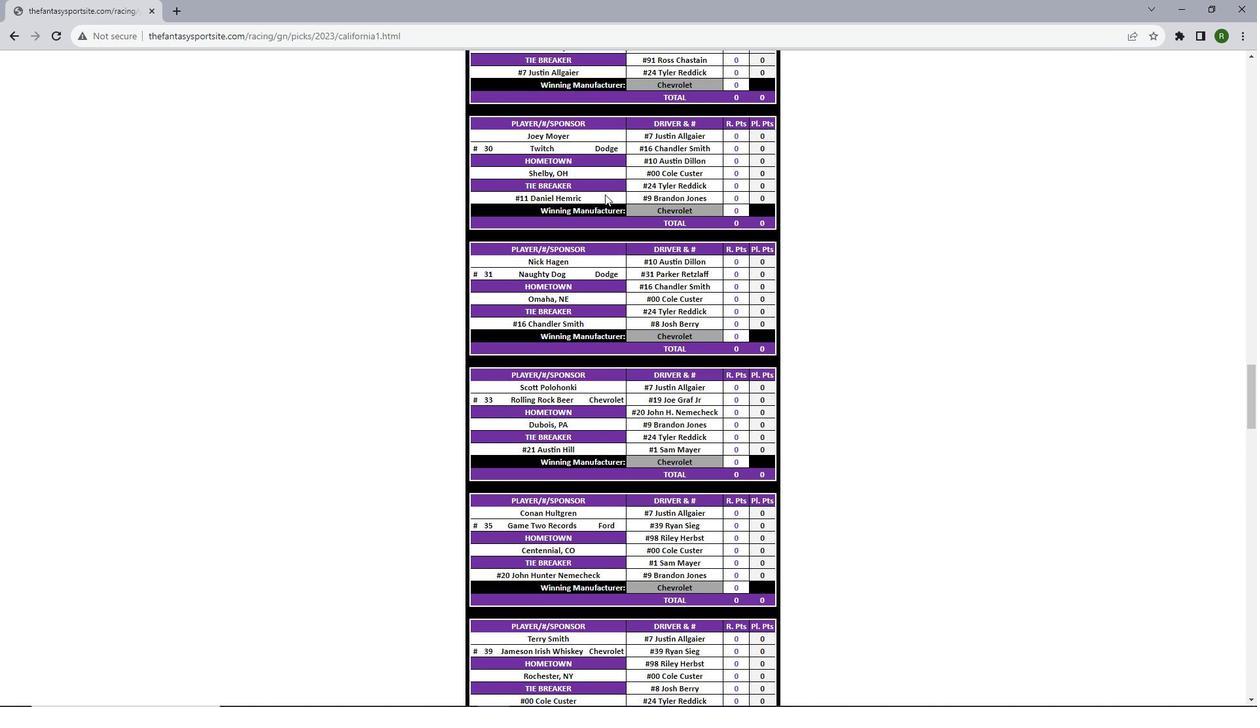 
Action: Mouse scrolled (605, 193) with delta (0, 0)
Screenshot: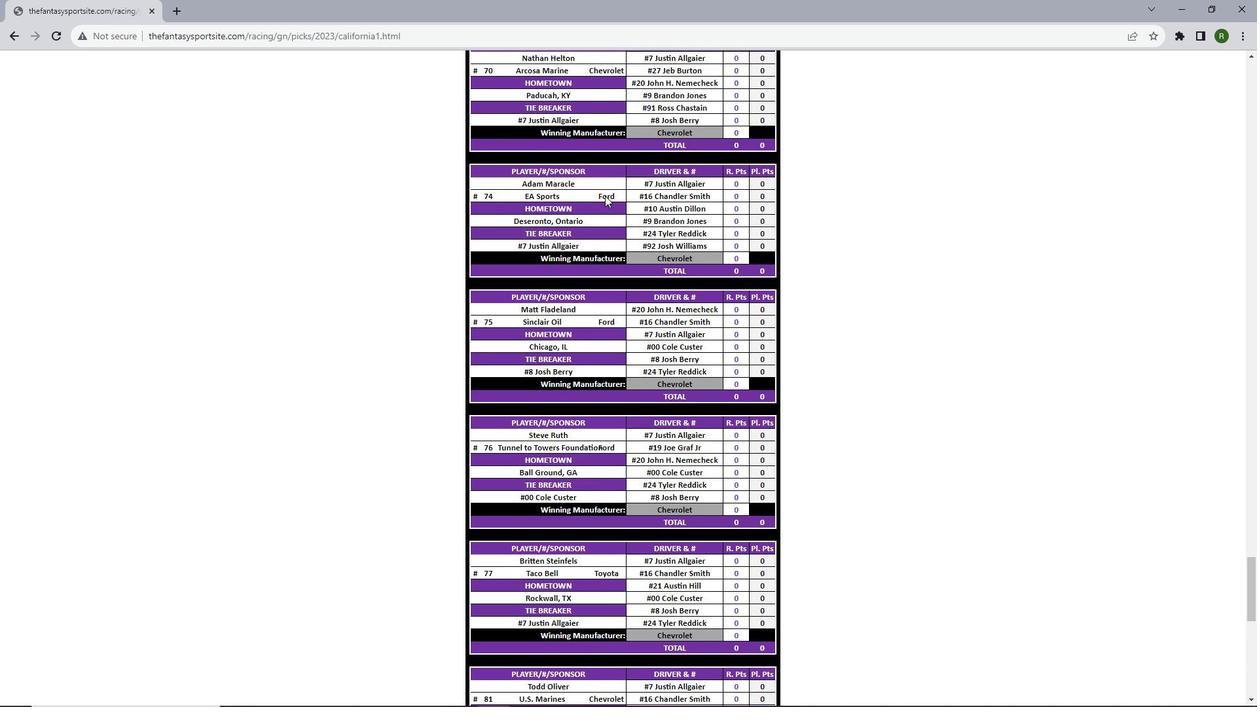 
Action: Mouse scrolled (605, 193) with delta (0, 0)
Screenshot: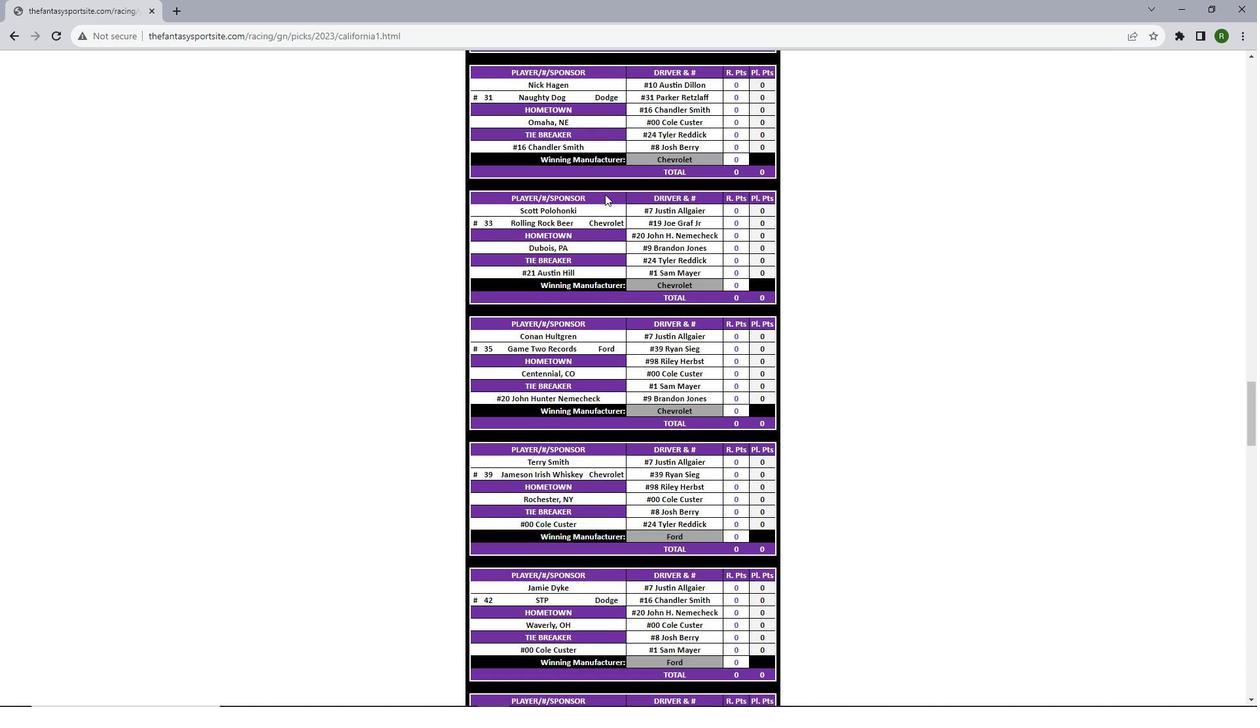 
Action: Mouse scrolled (605, 193) with delta (0, 0)
Screenshot: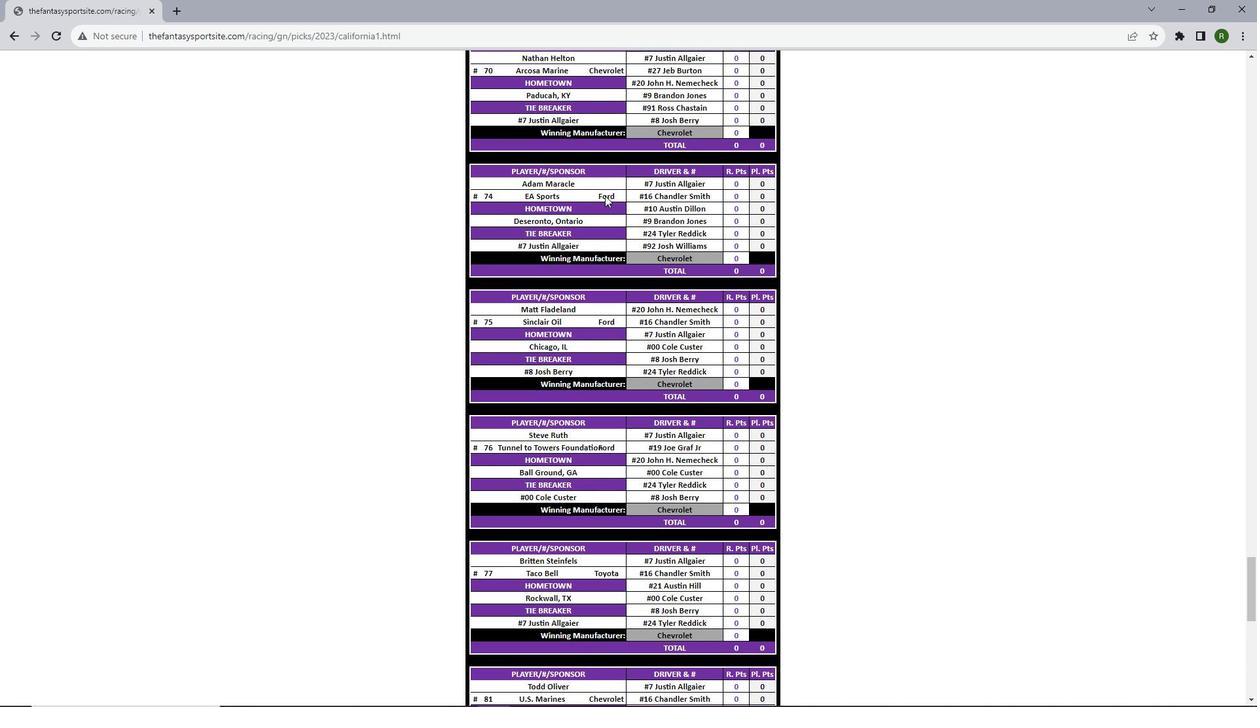
Action: Mouse scrolled (605, 193) with delta (0, 0)
Screenshot: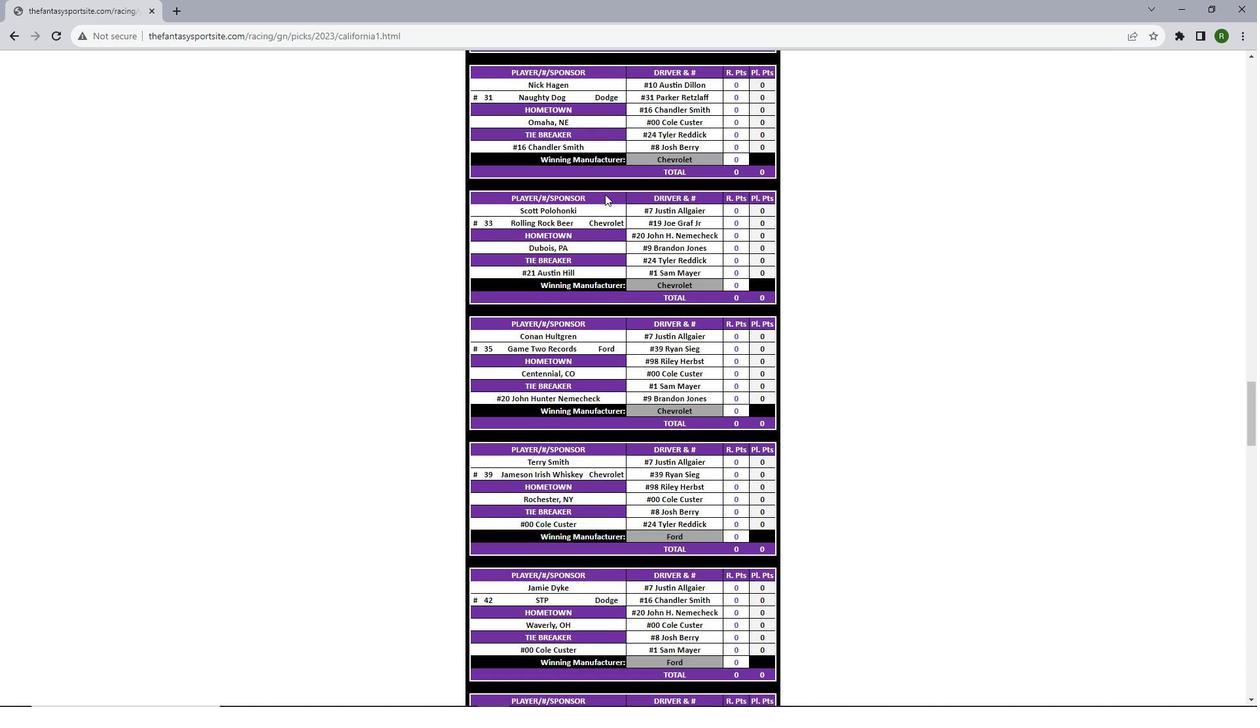 
Action: Mouse scrolled (605, 193) with delta (0, 0)
Screenshot: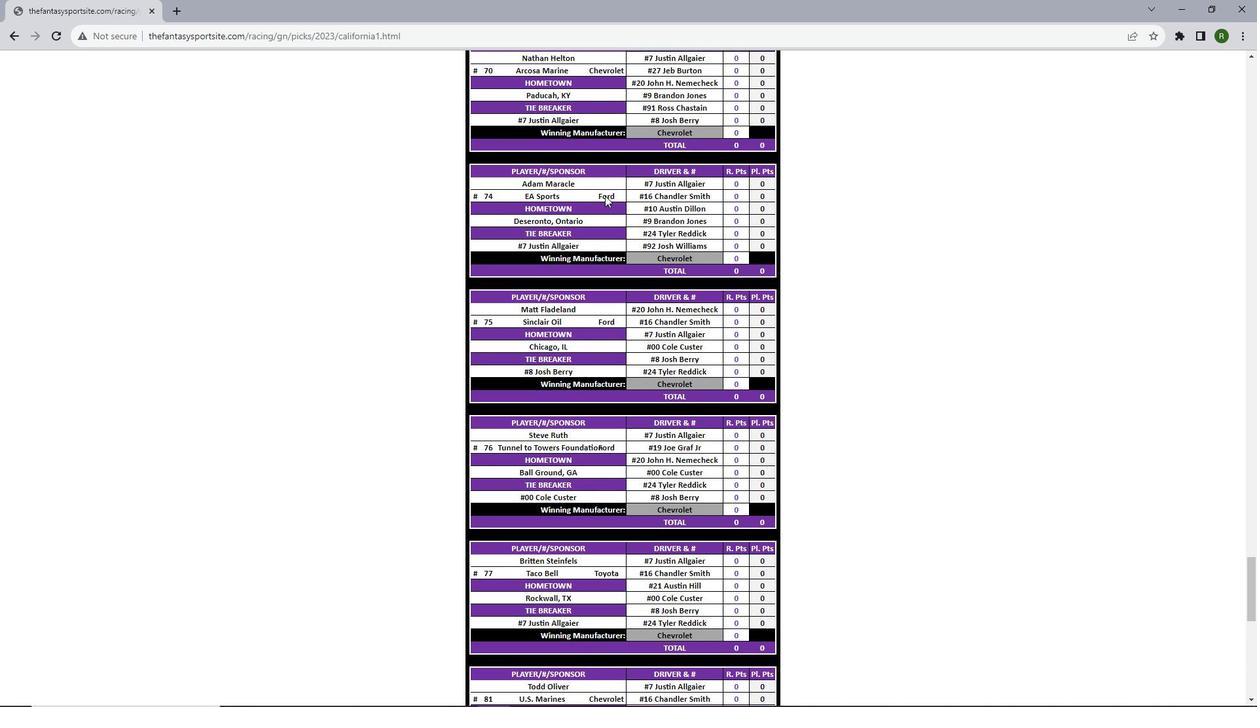 
Action: Mouse scrolled (605, 193) with delta (0, 0)
Screenshot: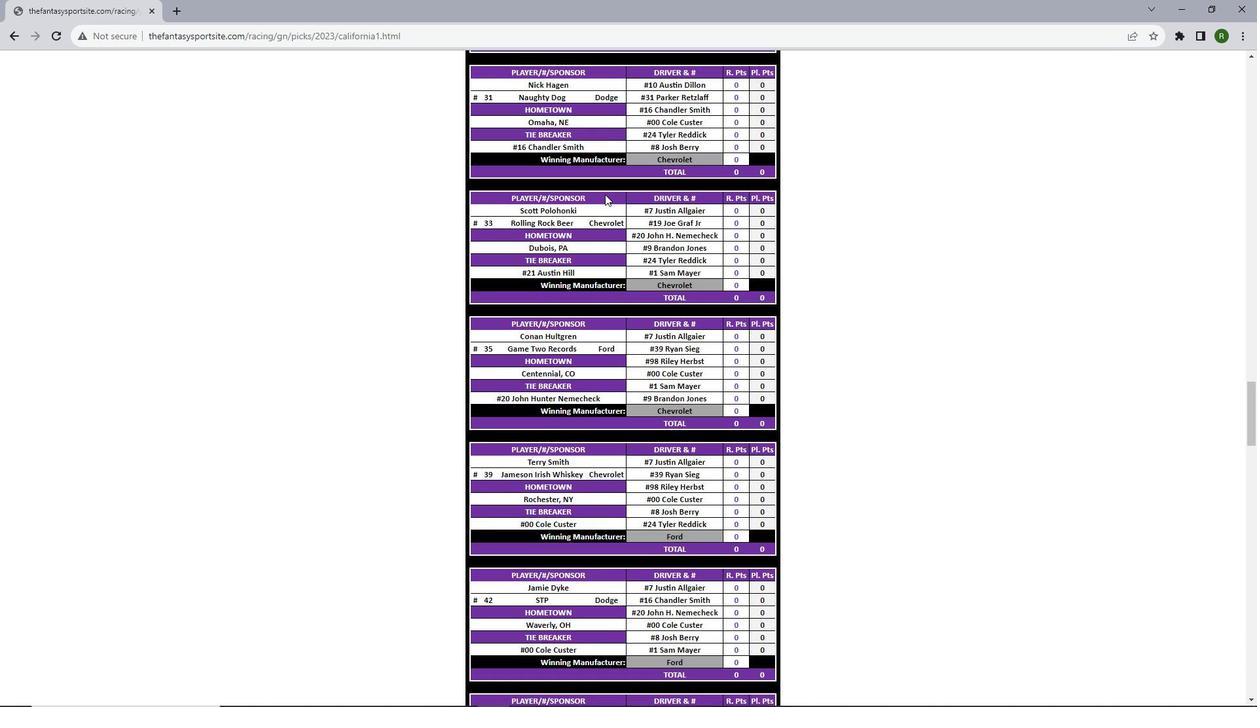 
Action: Mouse scrolled (605, 193) with delta (0, 0)
Screenshot: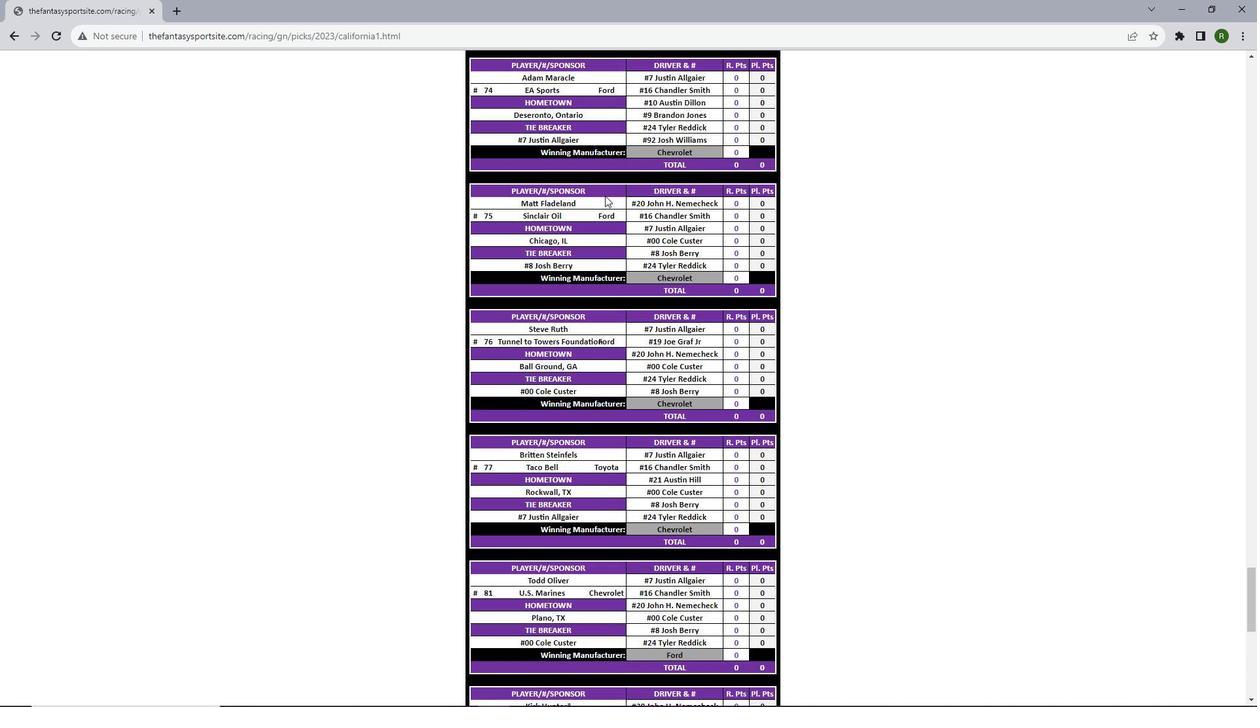 
Action: Mouse scrolled (605, 193) with delta (0, 0)
Screenshot: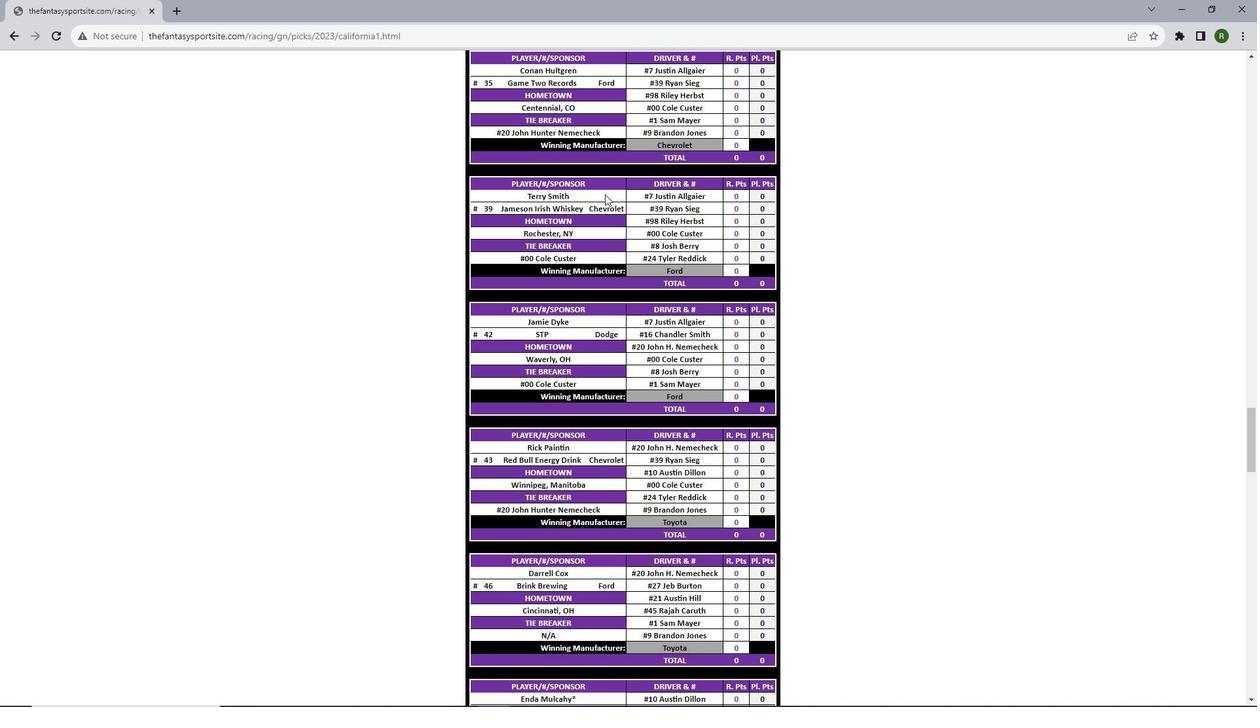 
Action: Mouse scrolled (605, 193) with delta (0, 0)
Screenshot: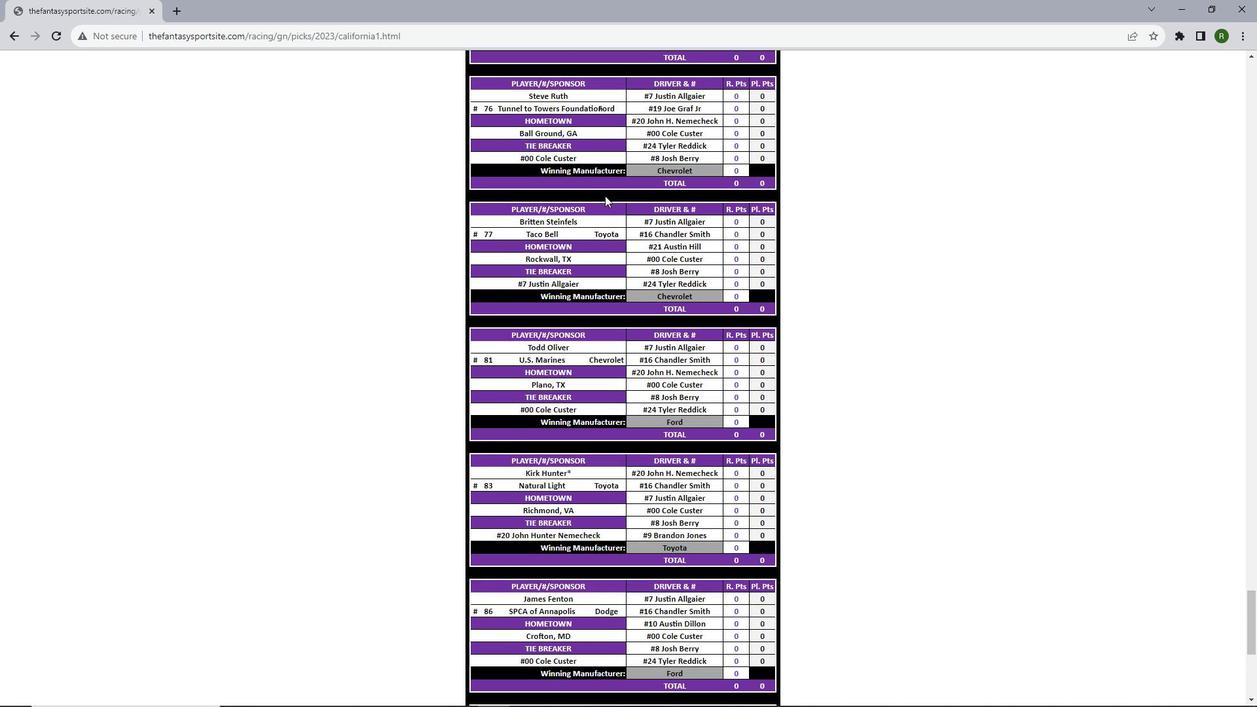 
Action: Mouse scrolled (605, 193) with delta (0, 0)
Screenshot: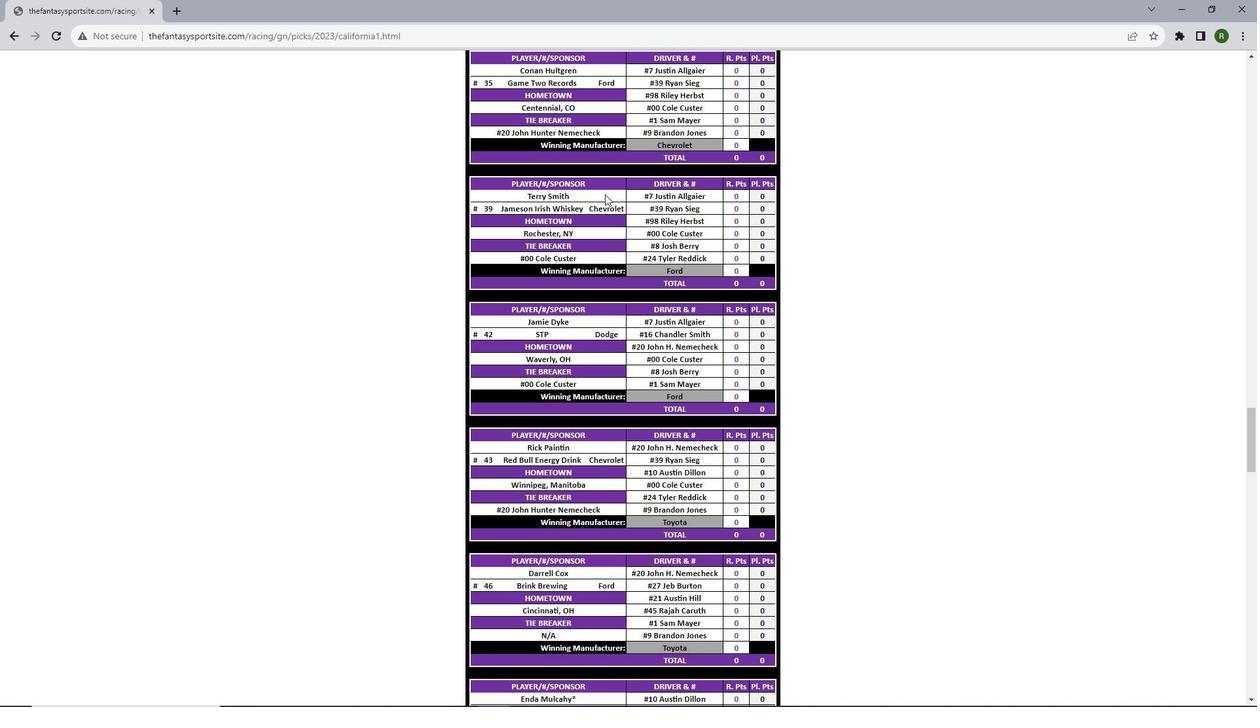 
Action: Mouse scrolled (605, 193) with delta (0, 0)
Screenshot: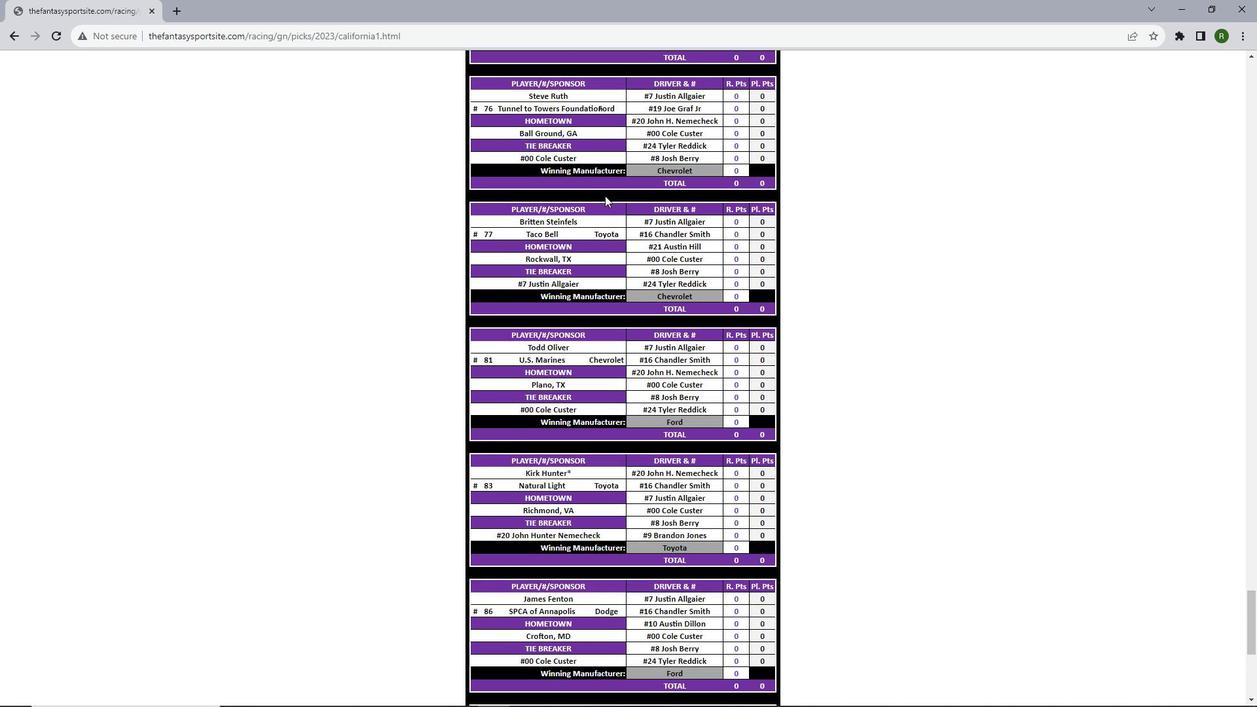 
Action: Mouse scrolled (605, 193) with delta (0, 0)
Screenshot: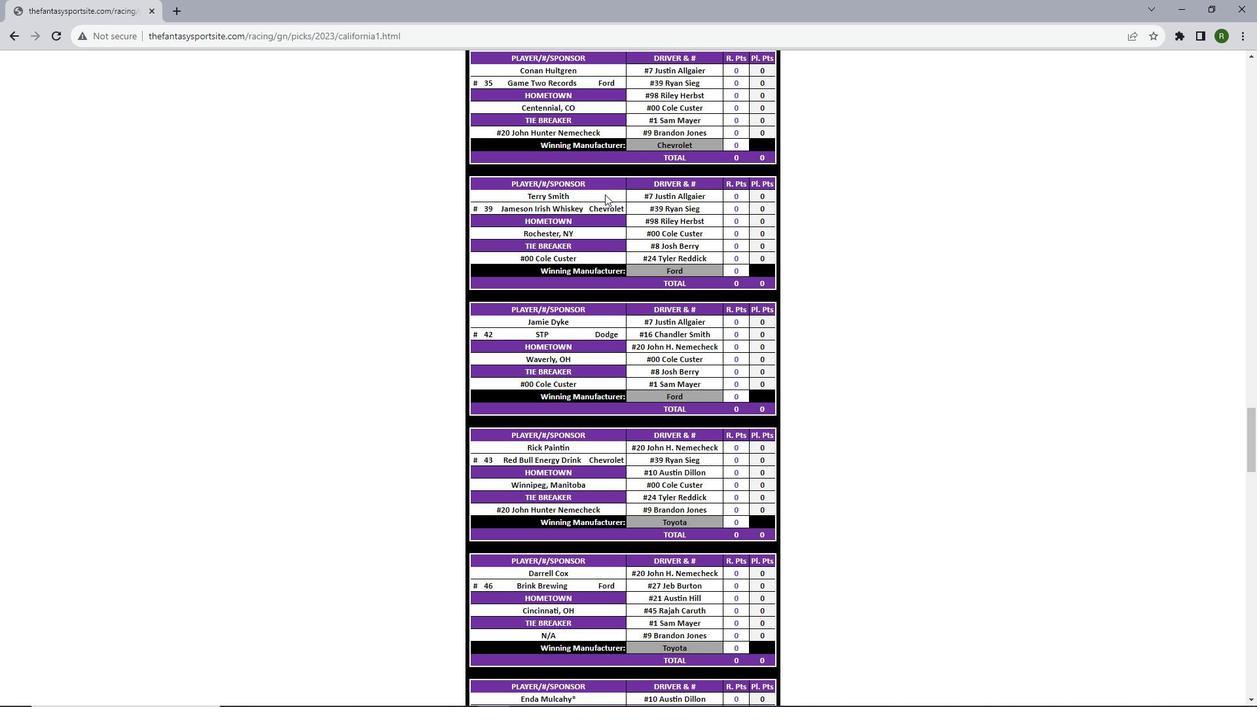 
Action: Mouse scrolled (605, 193) with delta (0, 0)
Screenshot: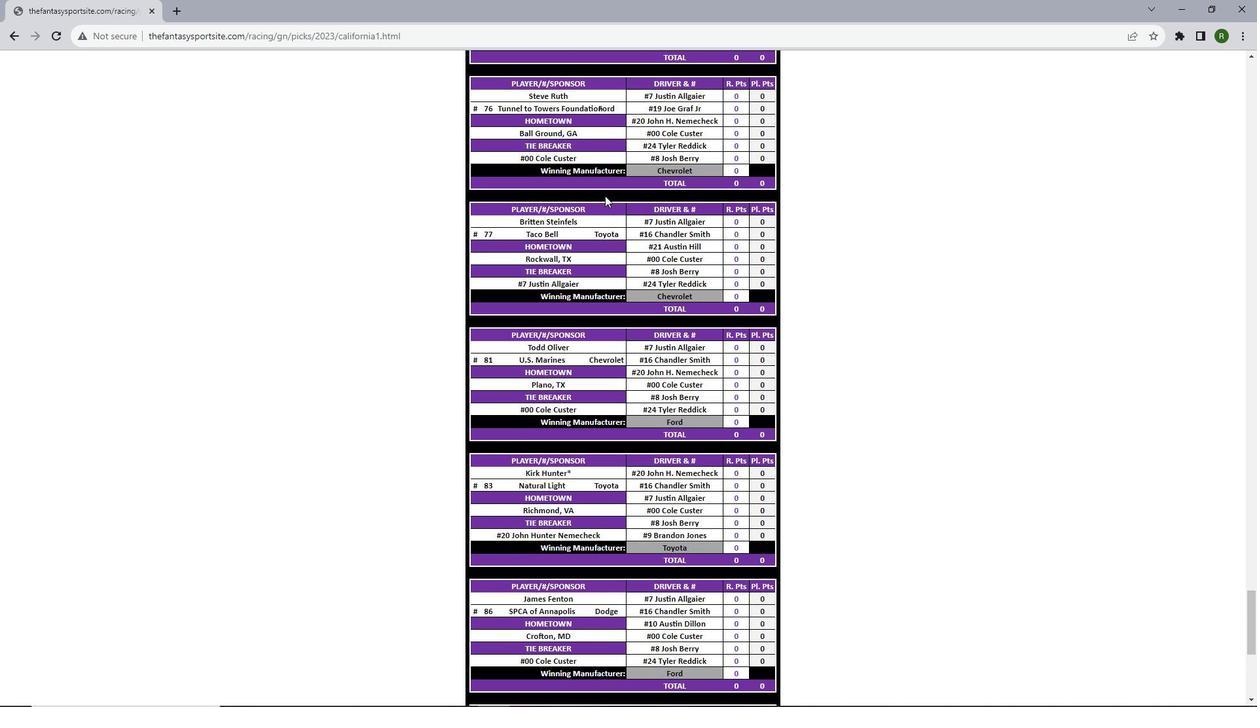 
Action: Mouse scrolled (605, 193) with delta (0, 0)
Screenshot: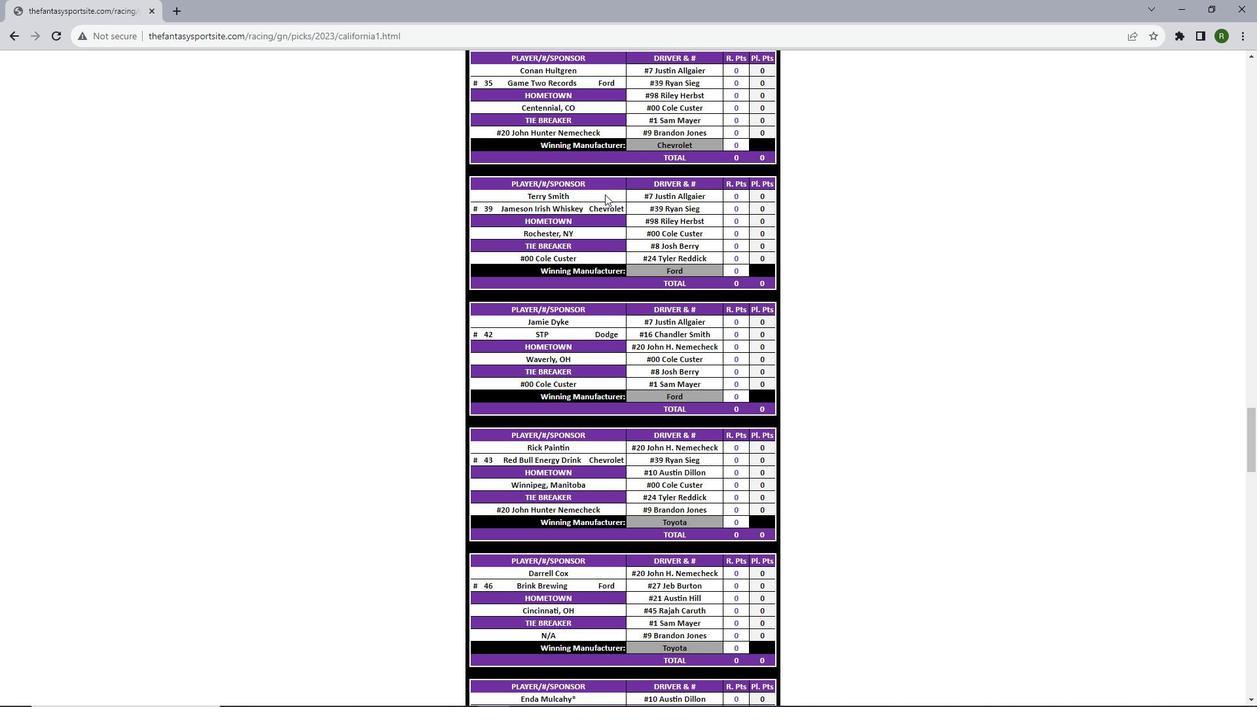 
Action: Mouse scrolled (605, 193) with delta (0, 0)
Screenshot: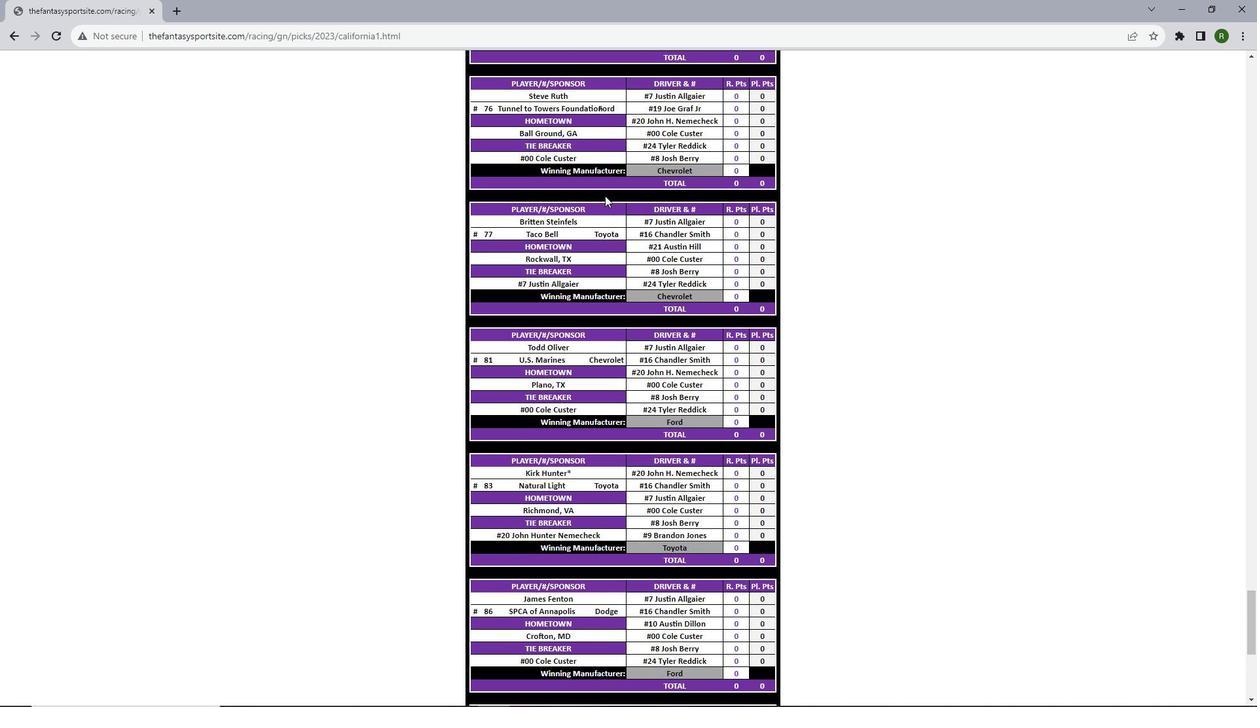 
Action: Mouse scrolled (605, 193) with delta (0, 0)
Screenshot: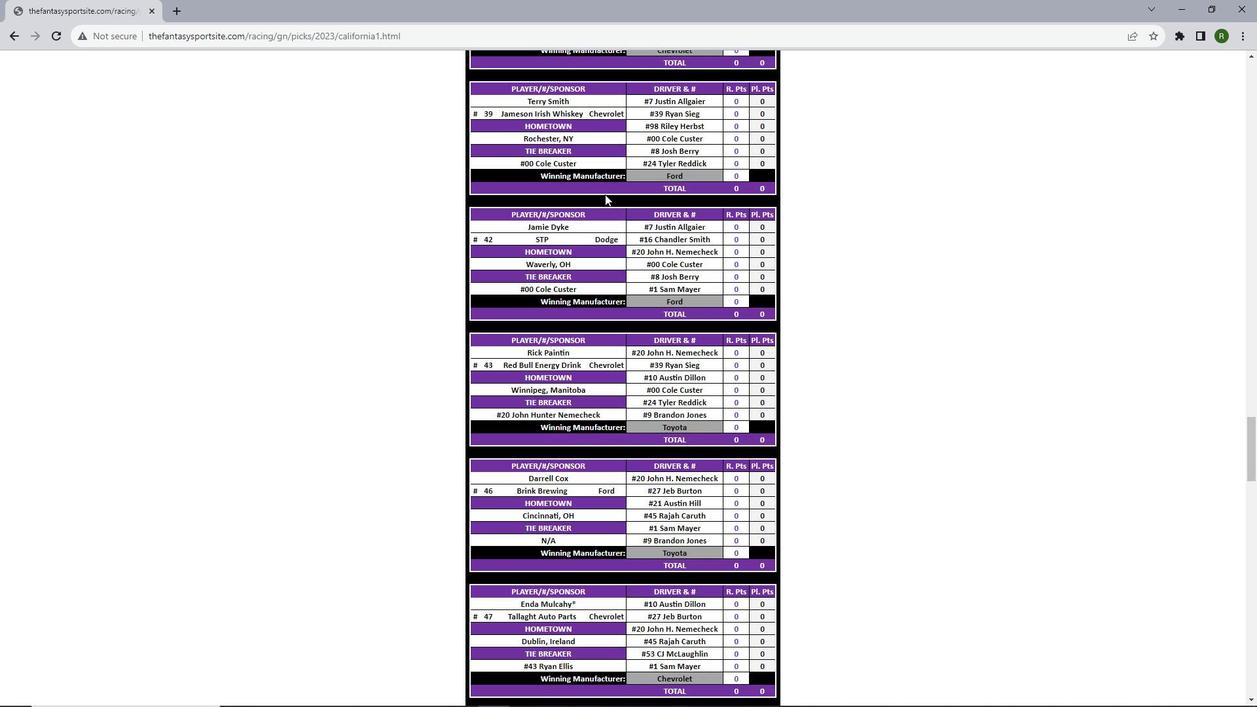 
Action: Mouse scrolled (605, 193) with delta (0, 0)
Screenshot: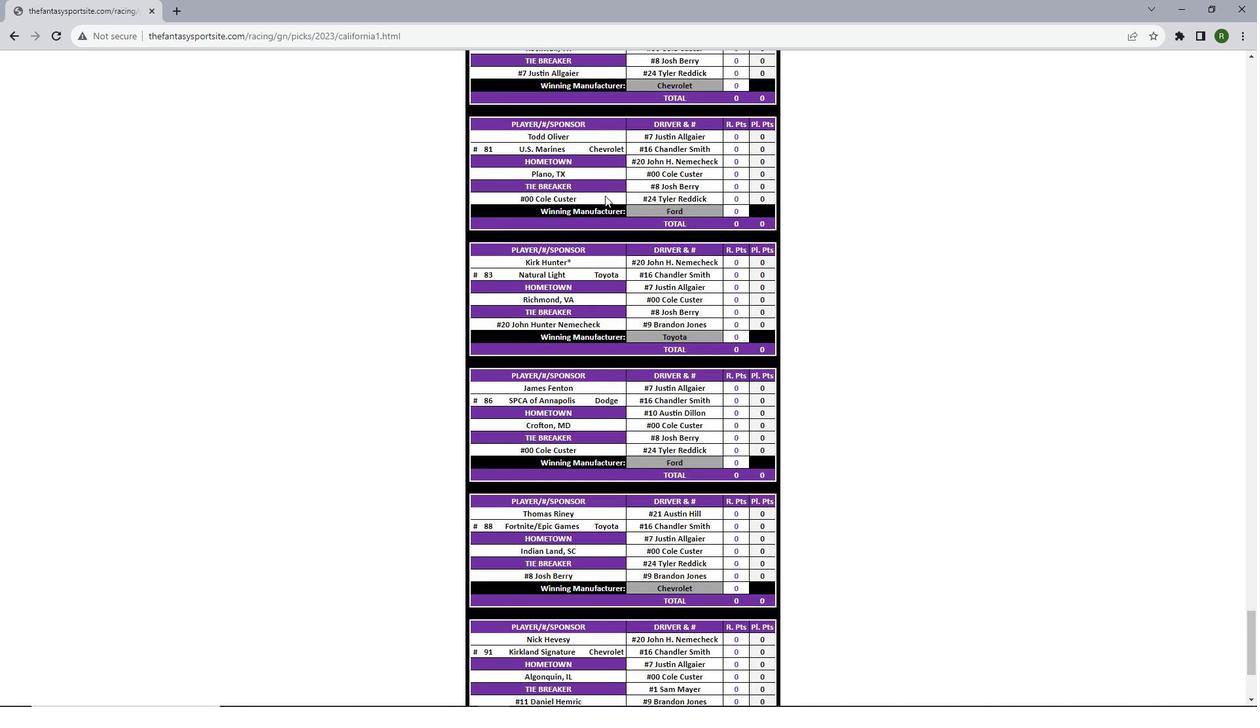 
Action: Mouse scrolled (605, 193) with delta (0, 0)
Screenshot: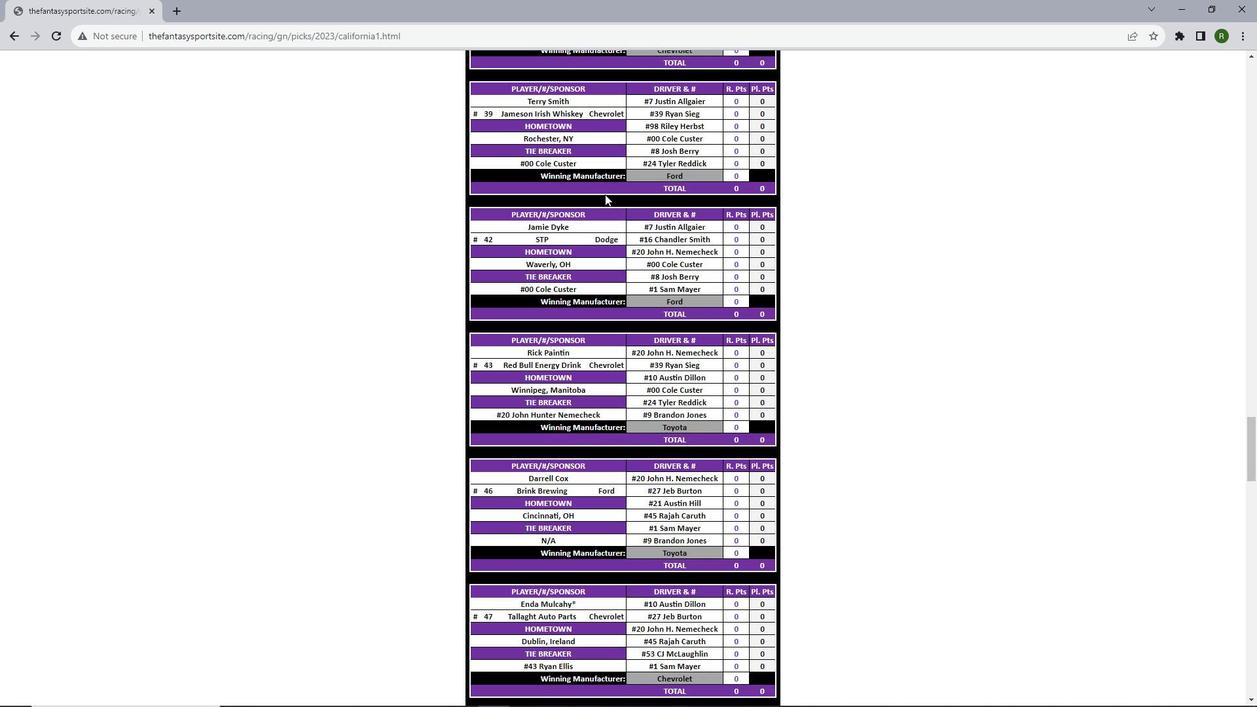 
Action: Mouse scrolled (605, 193) with delta (0, 0)
Screenshot: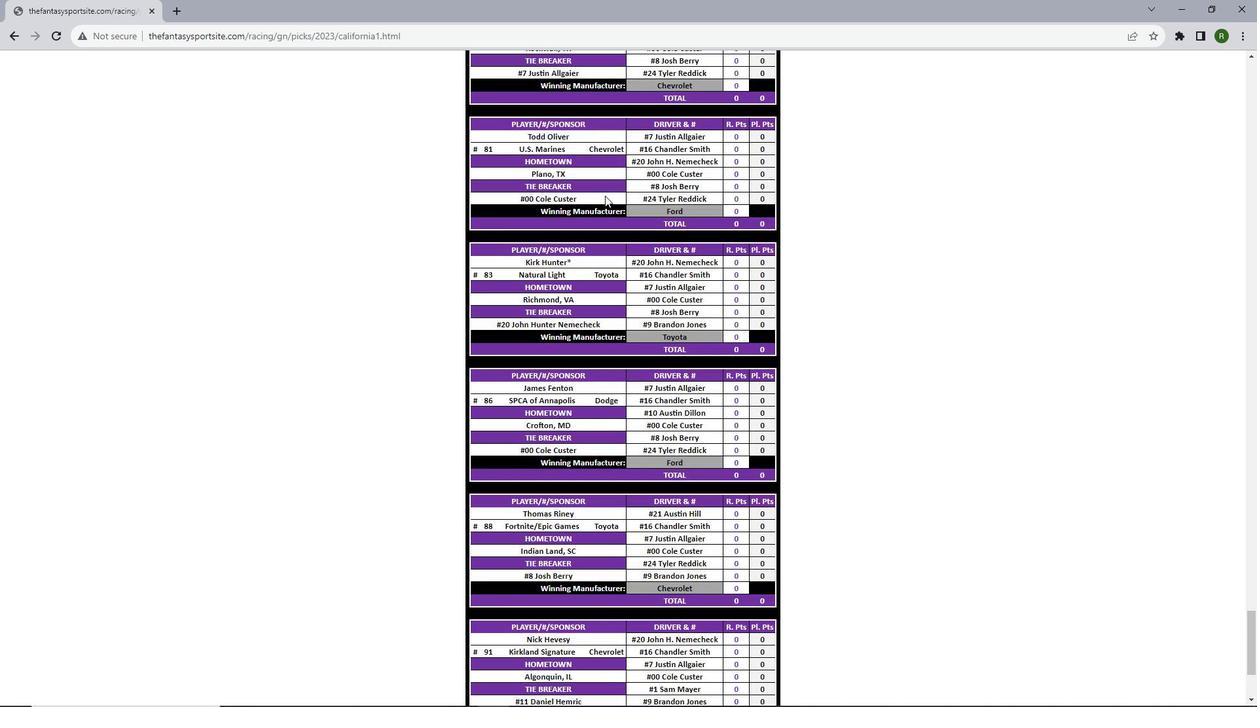 
Action: Mouse scrolled (605, 193) with delta (0, 0)
Screenshot: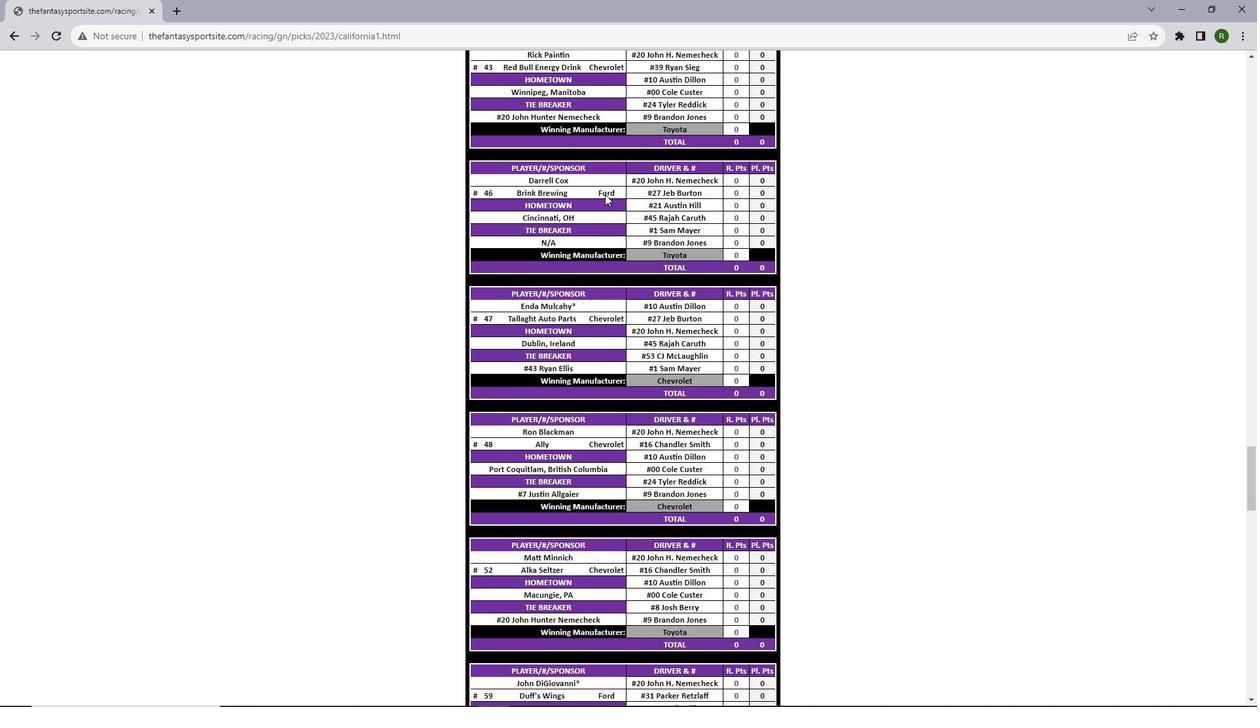 
Action: Mouse scrolled (605, 193) with delta (0, 0)
Screenshot: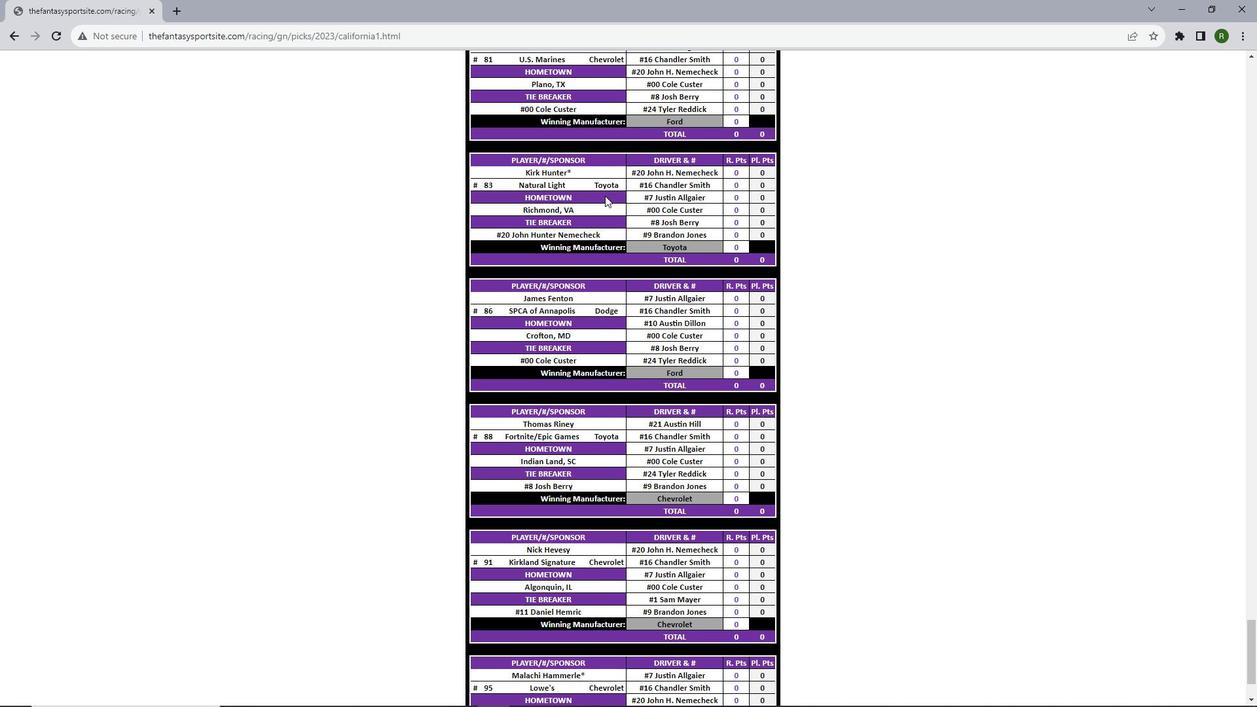 
Action: Mouse scrolled (605, 193) with delta (0, 0)
Screenshot: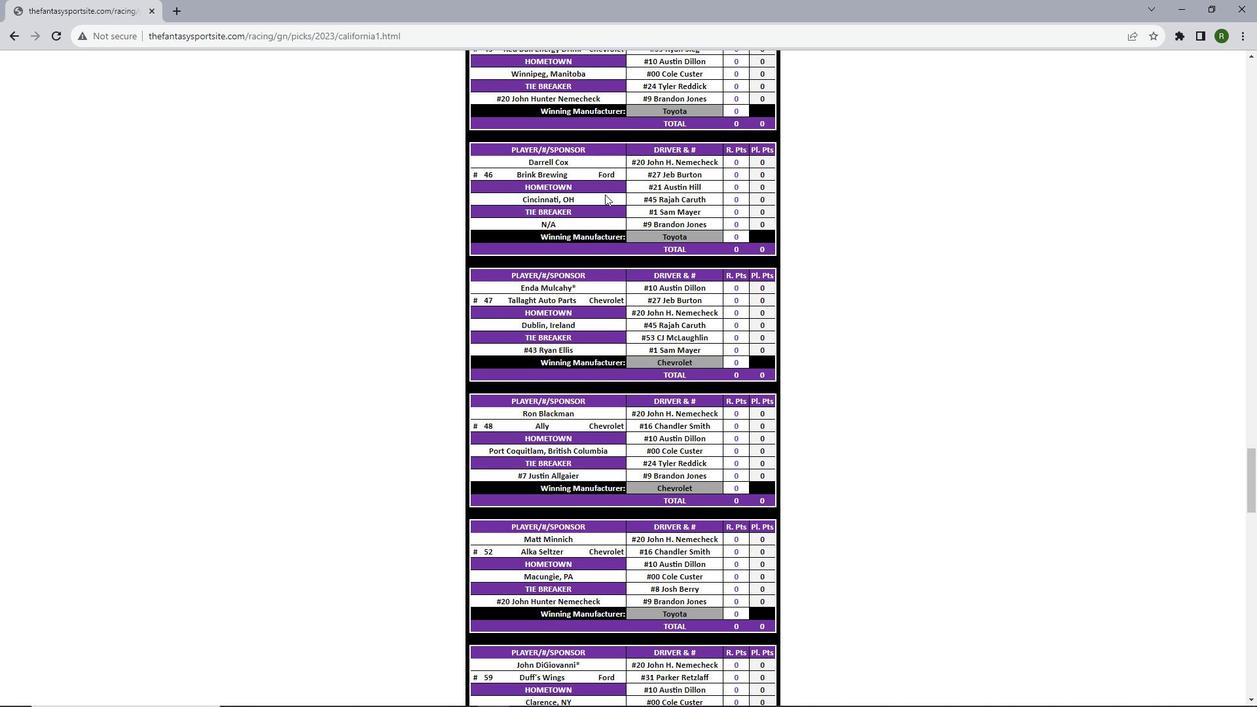 
Action: Mouse scrolled (605, 193) with delta (0, 0)
Screenshot: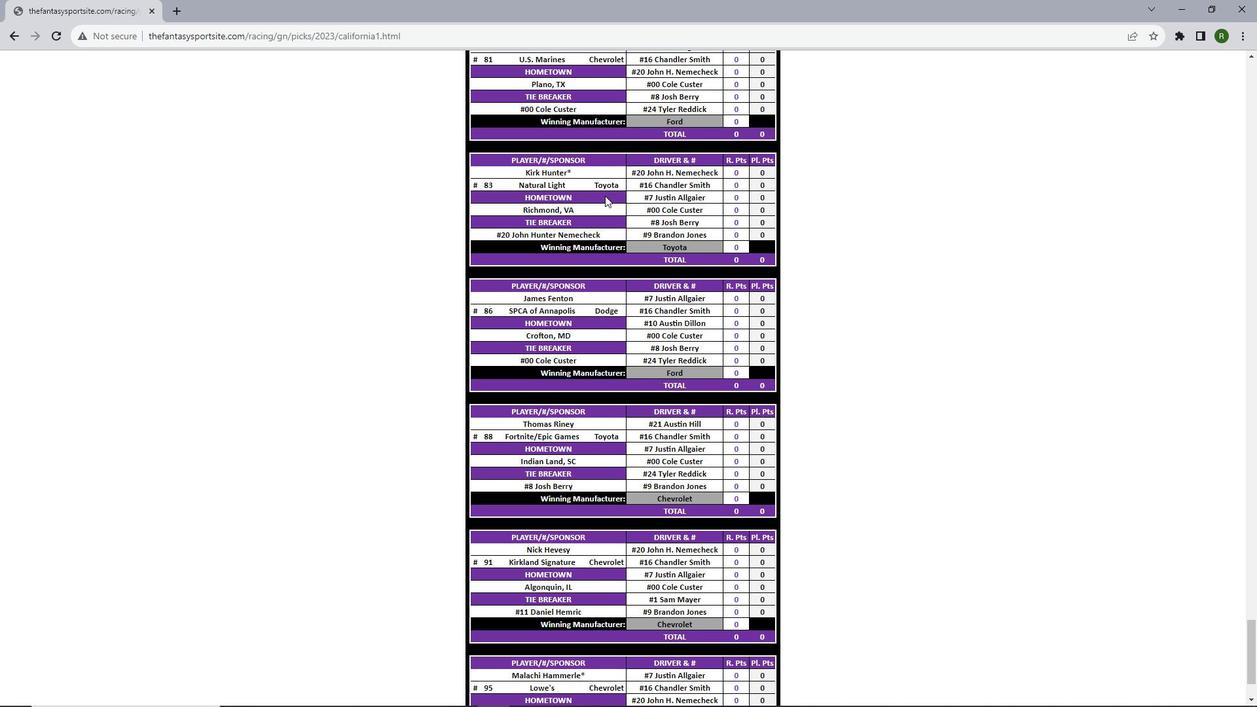 
Action: Mouse scrolled (605, 193) with delta (0, 0)
Screenshot: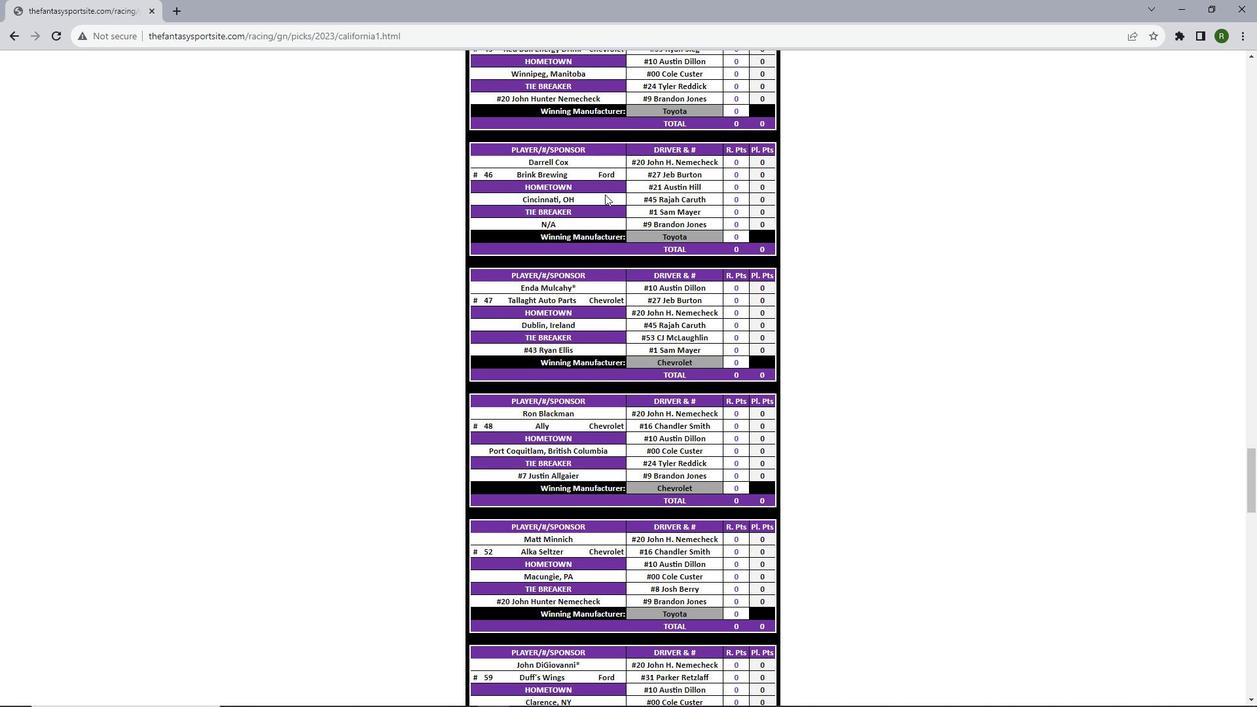 
Action: Mouse scrolled (605, 193) with delta (0, 0)
Screenshot: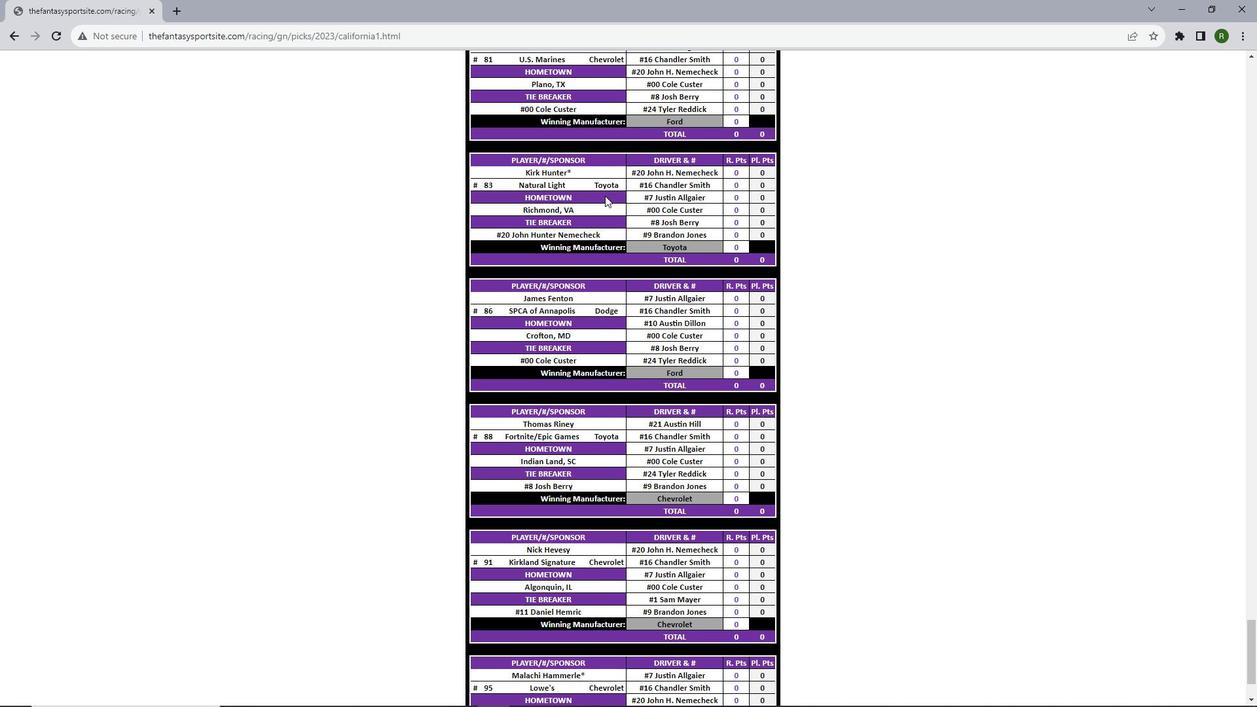 
Action: Mouse scrolled (605, 193) with delta (0, 0)
Screenshot: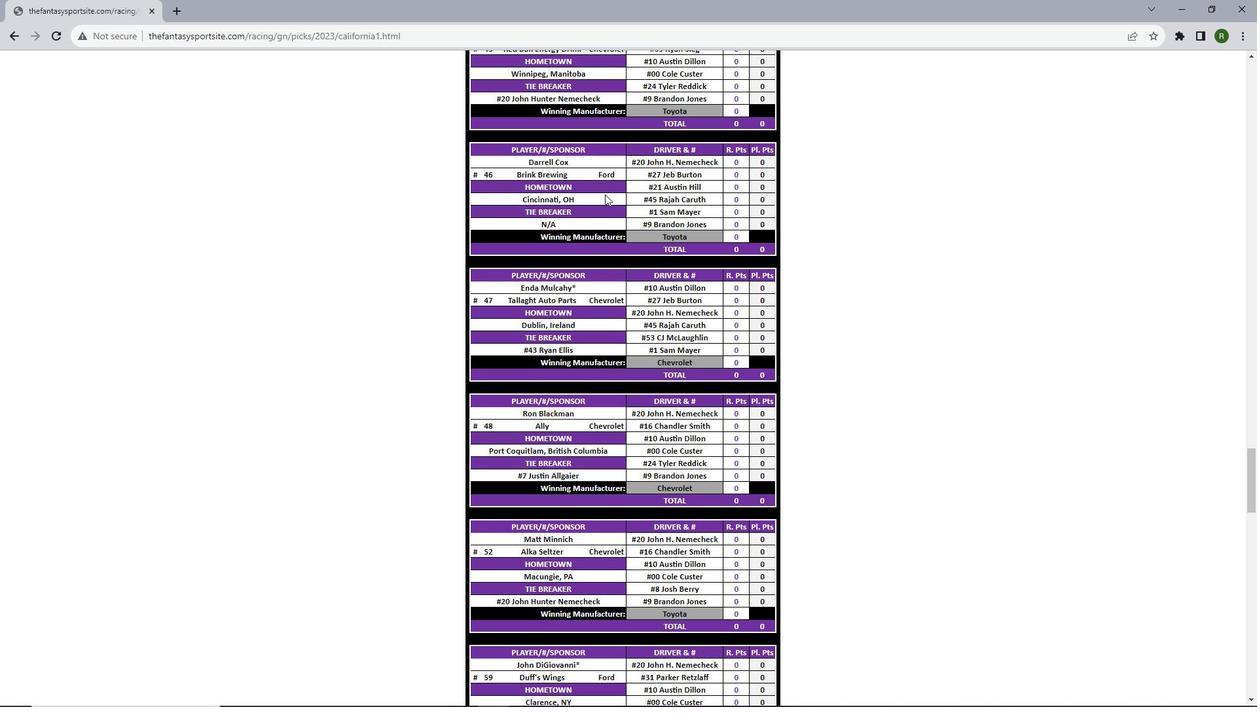 
Action: Mouse scrolled (605, 193) with delta (0, 0)
Screenshot: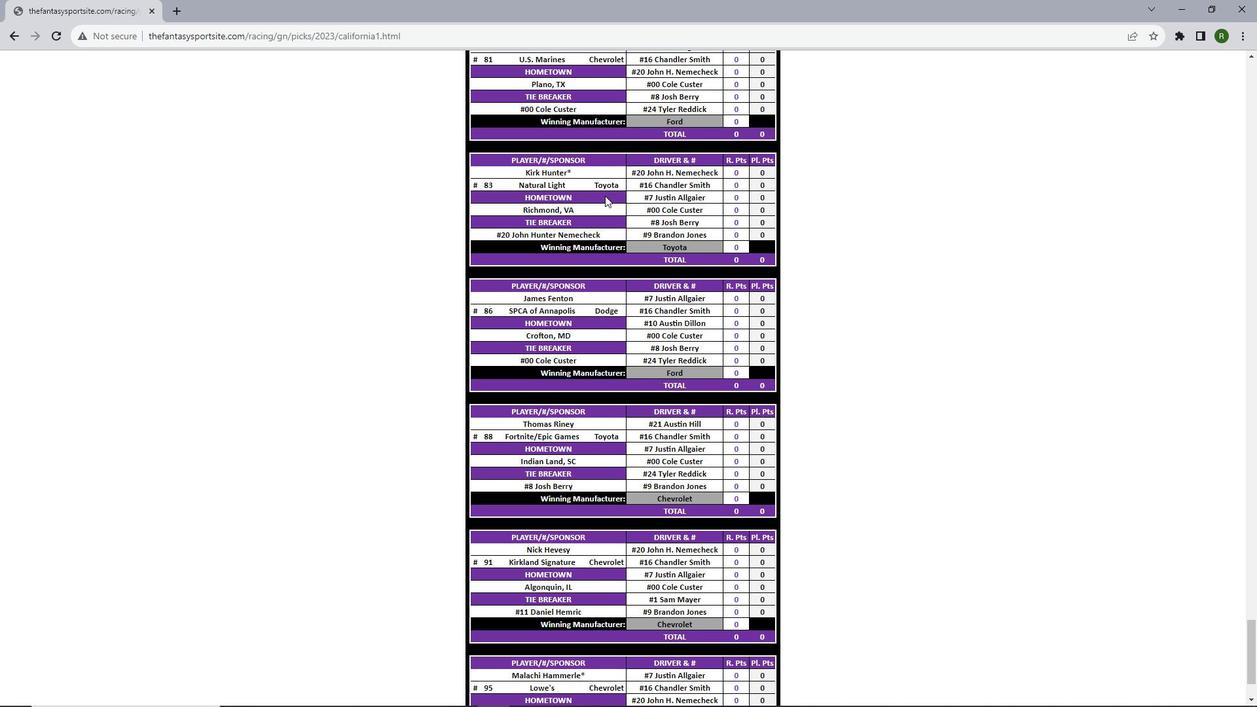 
Action: Mouse scrolled (605, 193) with delta (0, 0)
Screenshot: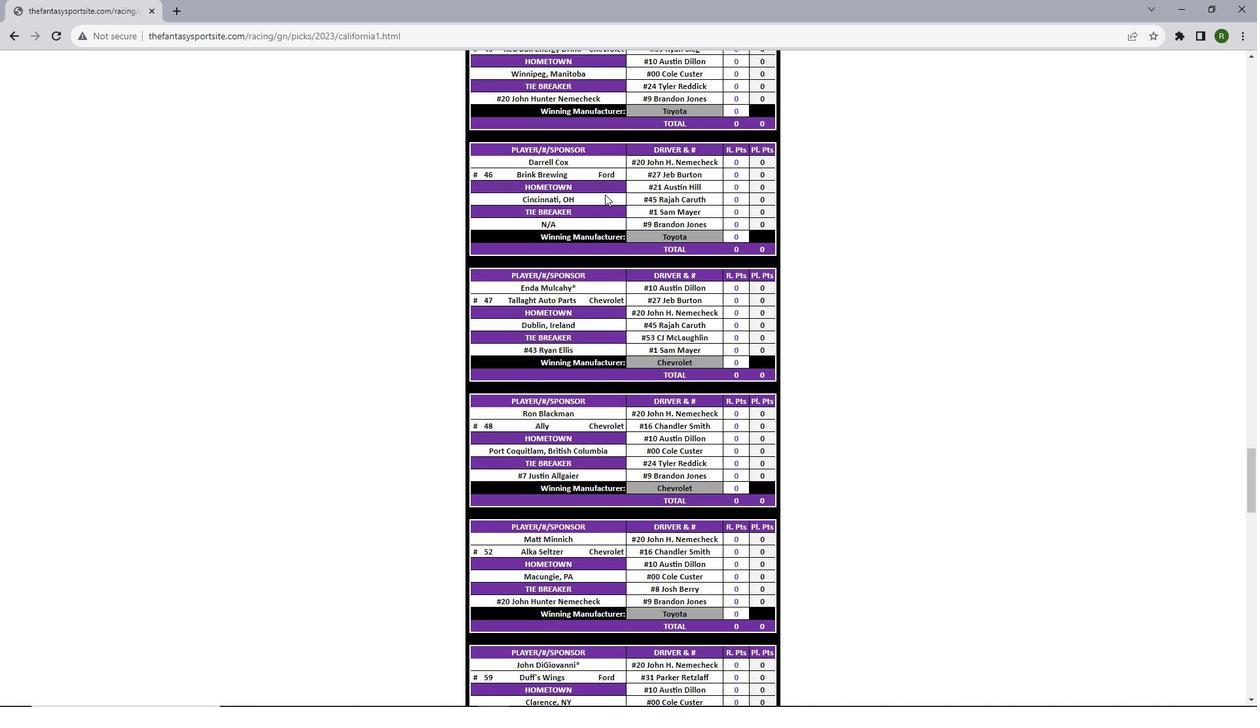 
Action: Mouse scrolled (605, 193) with delta (0, 0)
Screenshot: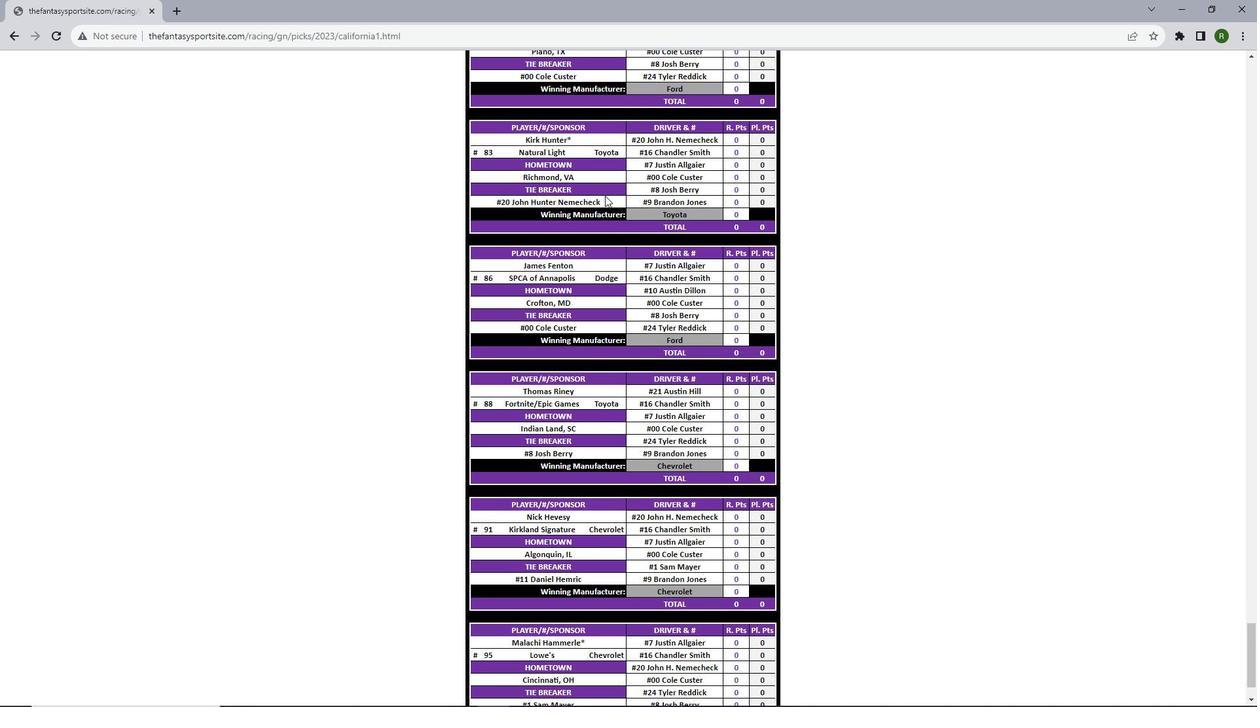 
Action: Mouse scrolled (605, 193) with delta (0, 0)
Screenshot: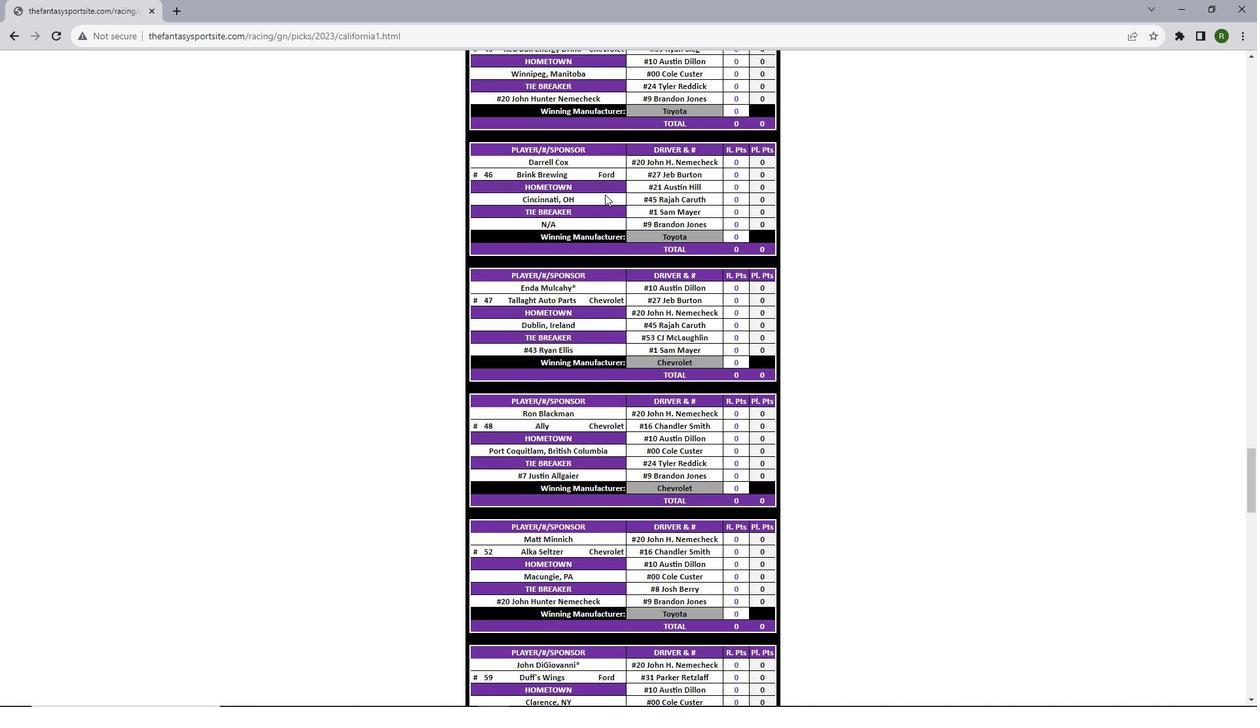 
Action: Mouse scrolled (605, 193) with delta (0, 0)
Screenshot: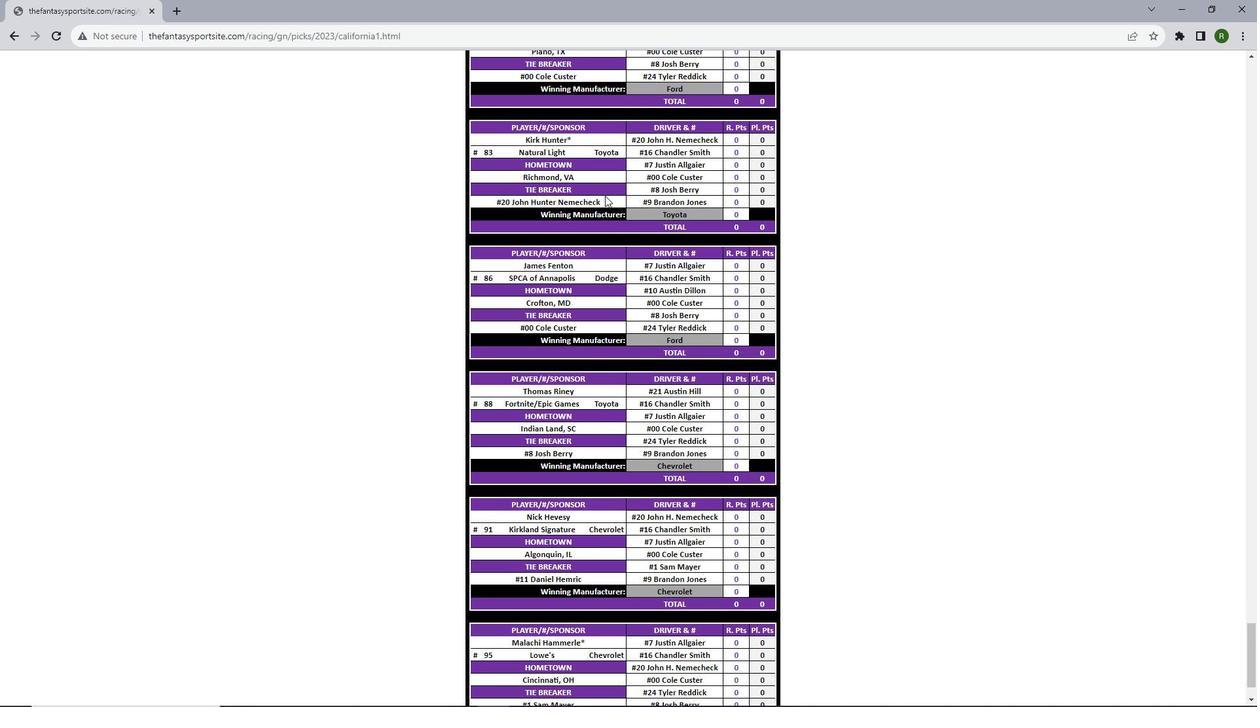 
Action: Mouse scrolled (605, 193) with delta (0, 0)
Screenshot: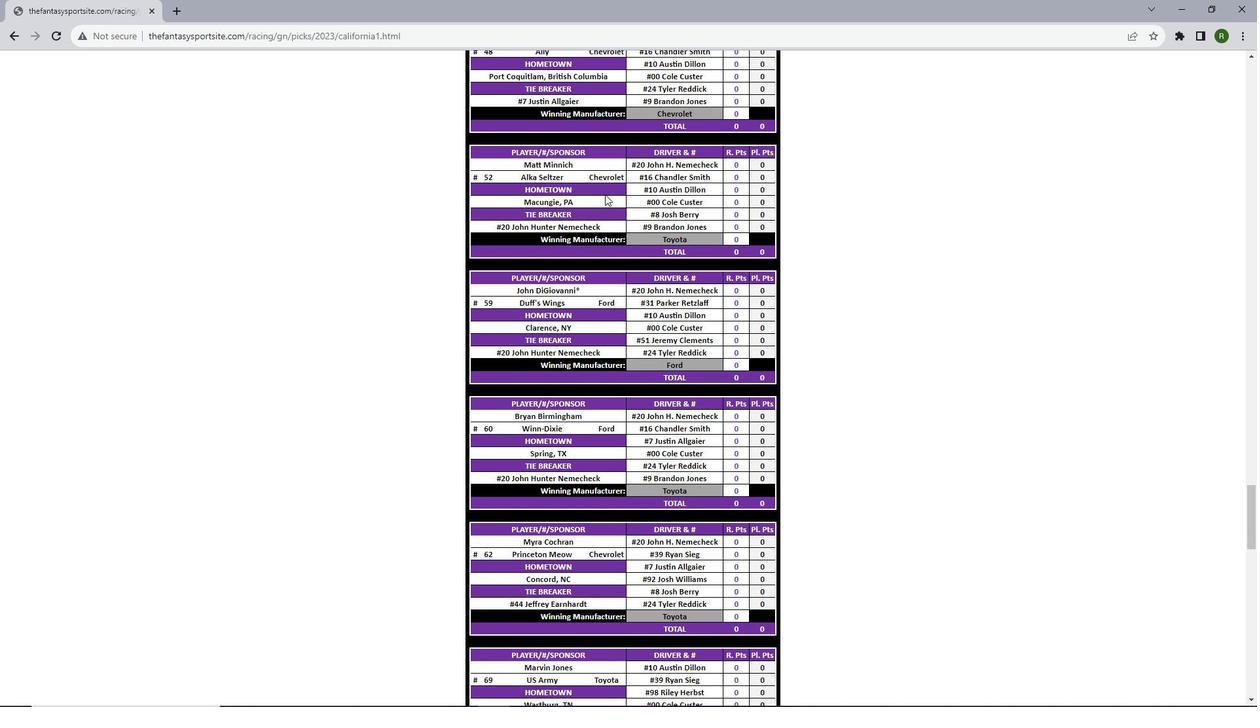 
Action: Mouse scrolled (605, 193) with delta (0, 0)
Screenshot: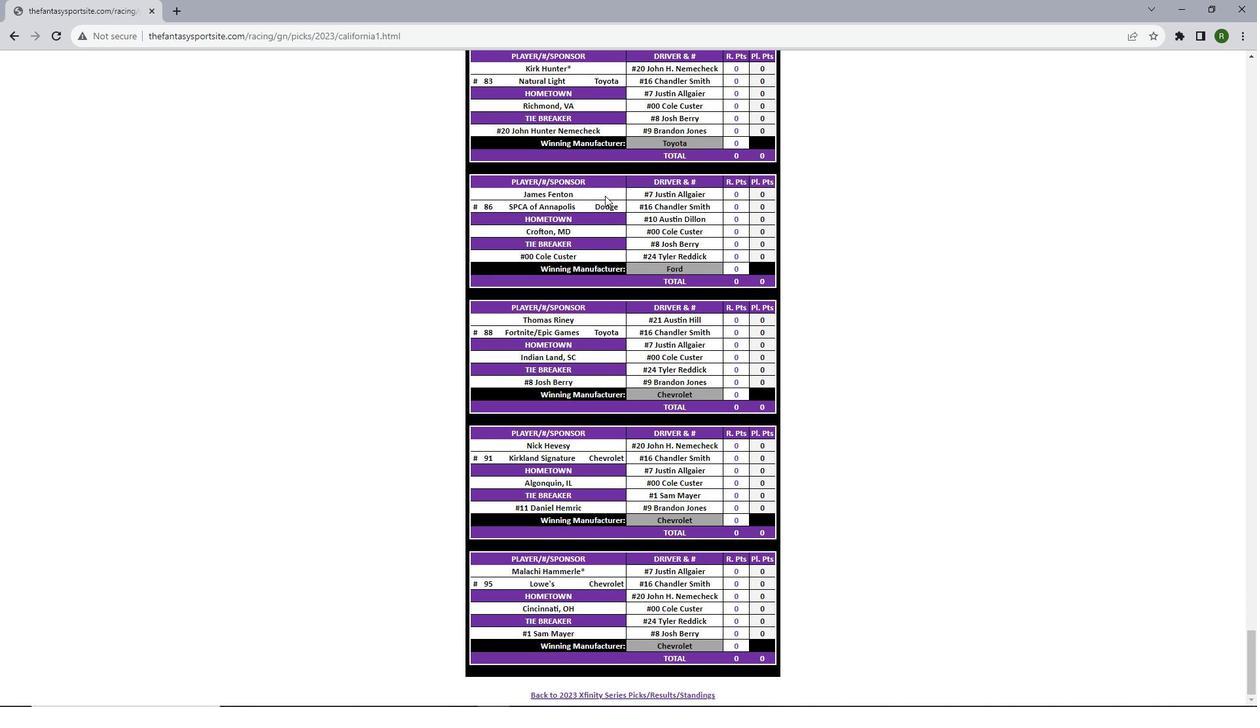 
Action: Mouse scrolled (605, 193) with delta (0, 0)
Screenshot: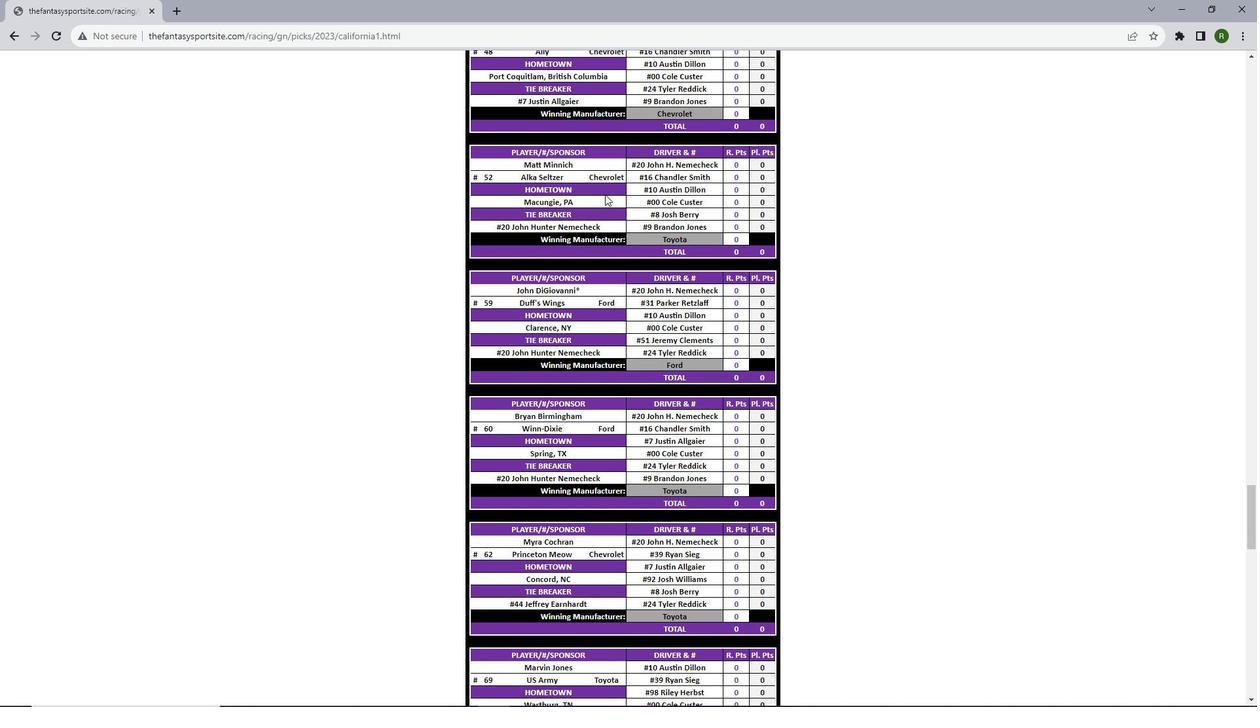 
Action: Mouse scrolled (605, 193) with delta (0, 0)
Screenshot: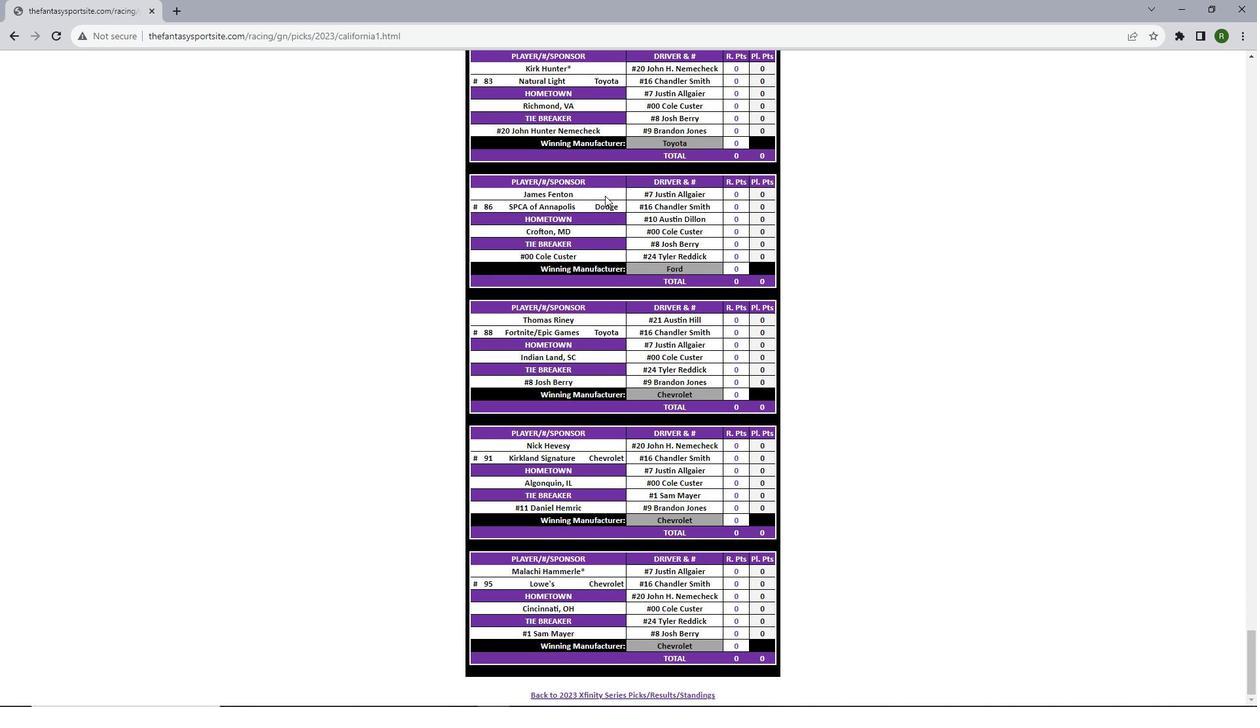 
Action: Mouse scrolled (605, 193) with delta (0, 0)
Screenshot: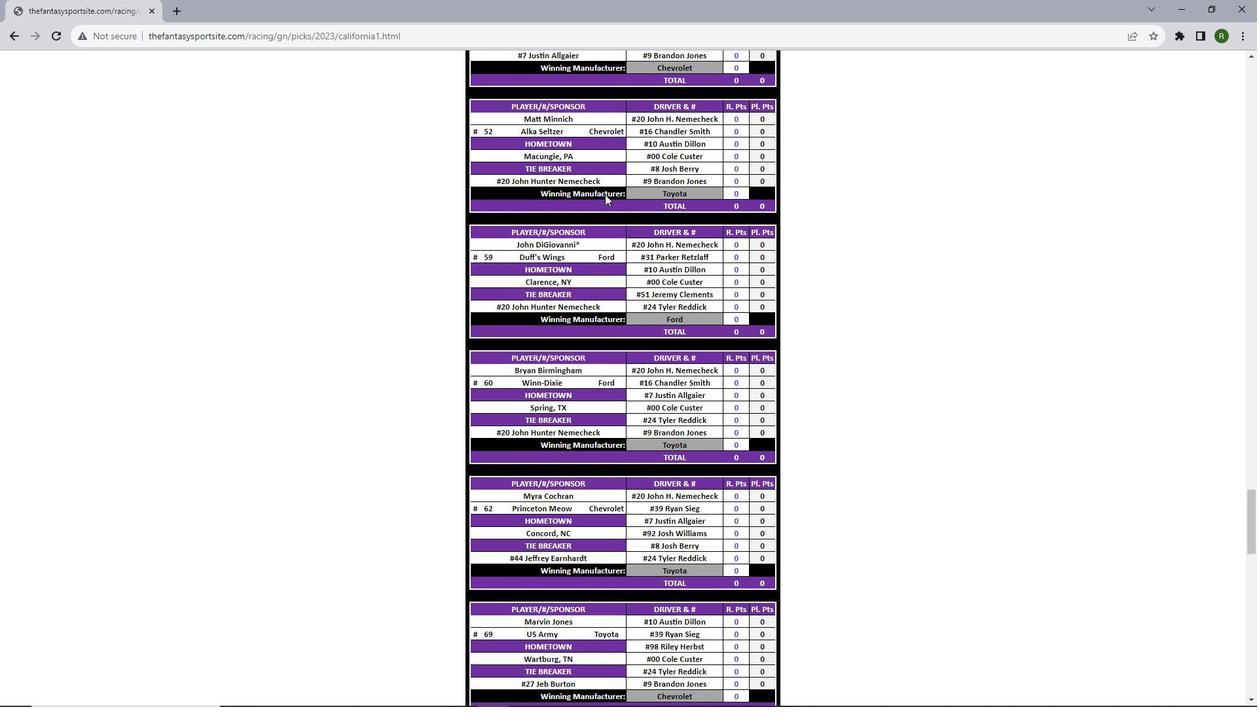 
Action: Mouse scrolled (605, 193) with delta (0, 0)
Screenshot: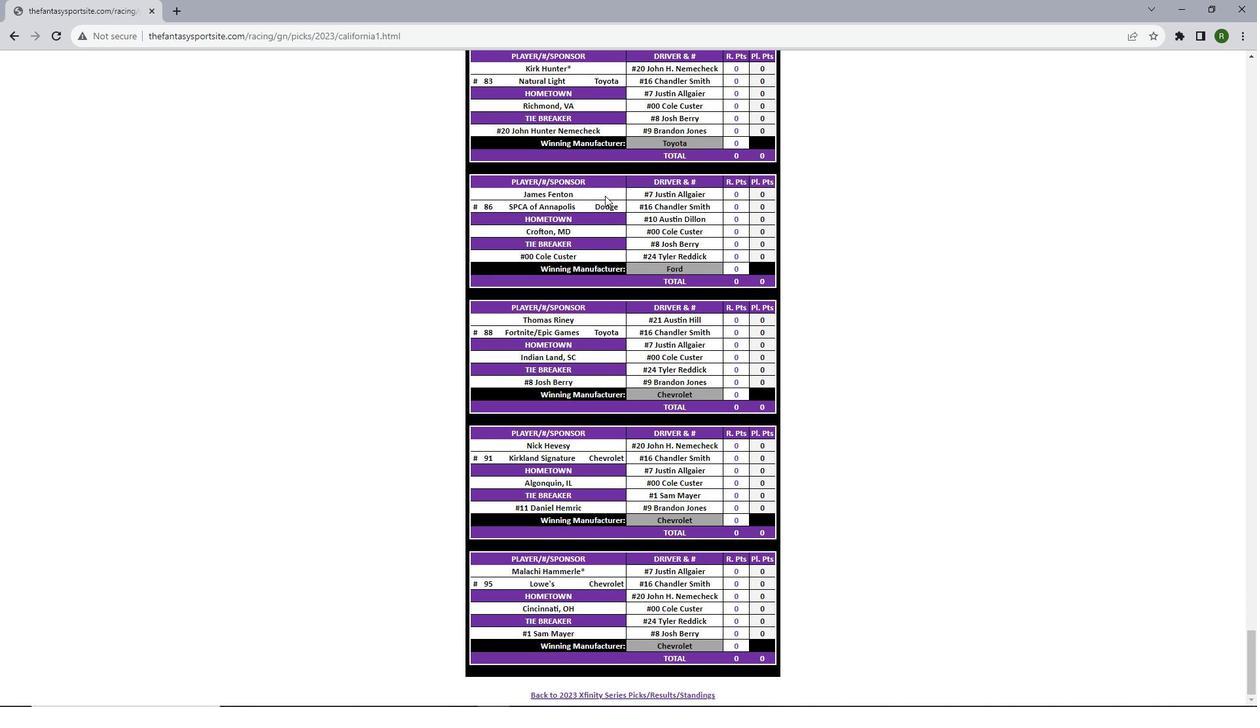 
Action: Mouse scrolled (605, 193) with delta (0, 0)
Screenshot: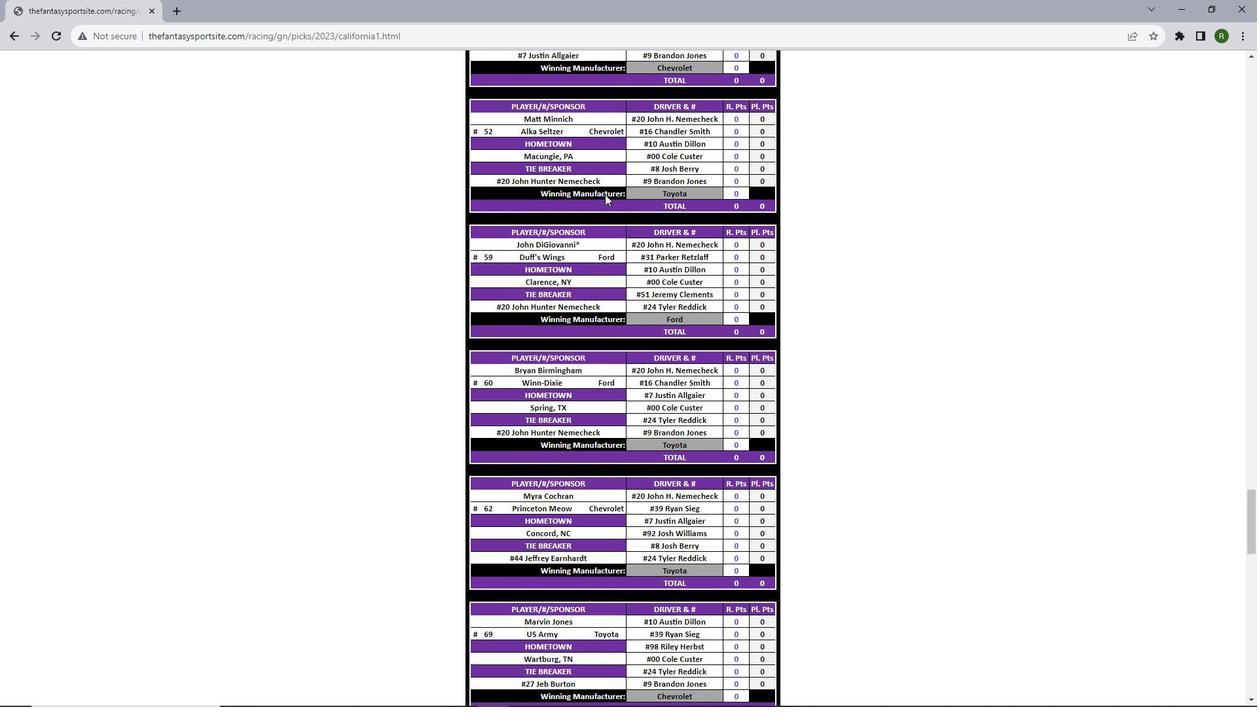 
Action: Mouse scrolled (605, 193) with delta (0, 0)
Screenshot: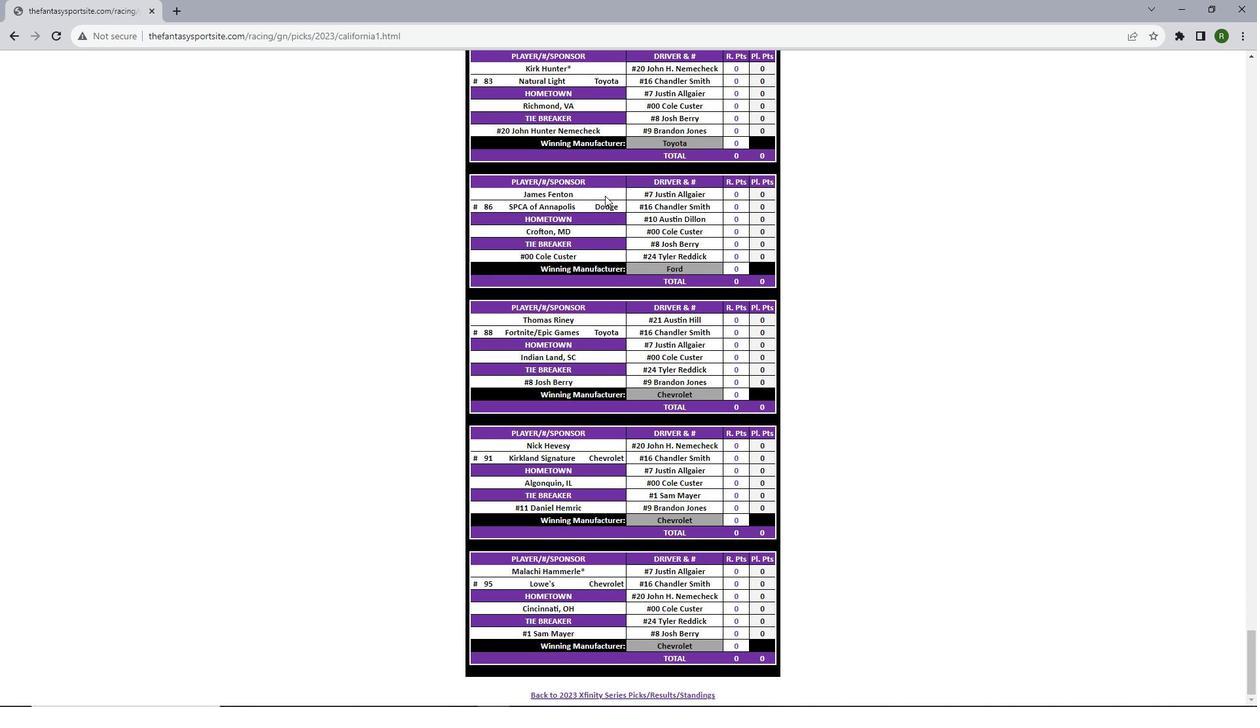 
Action: Mouse scrolled (605, 193) with delta (0, 0)
Screenshot: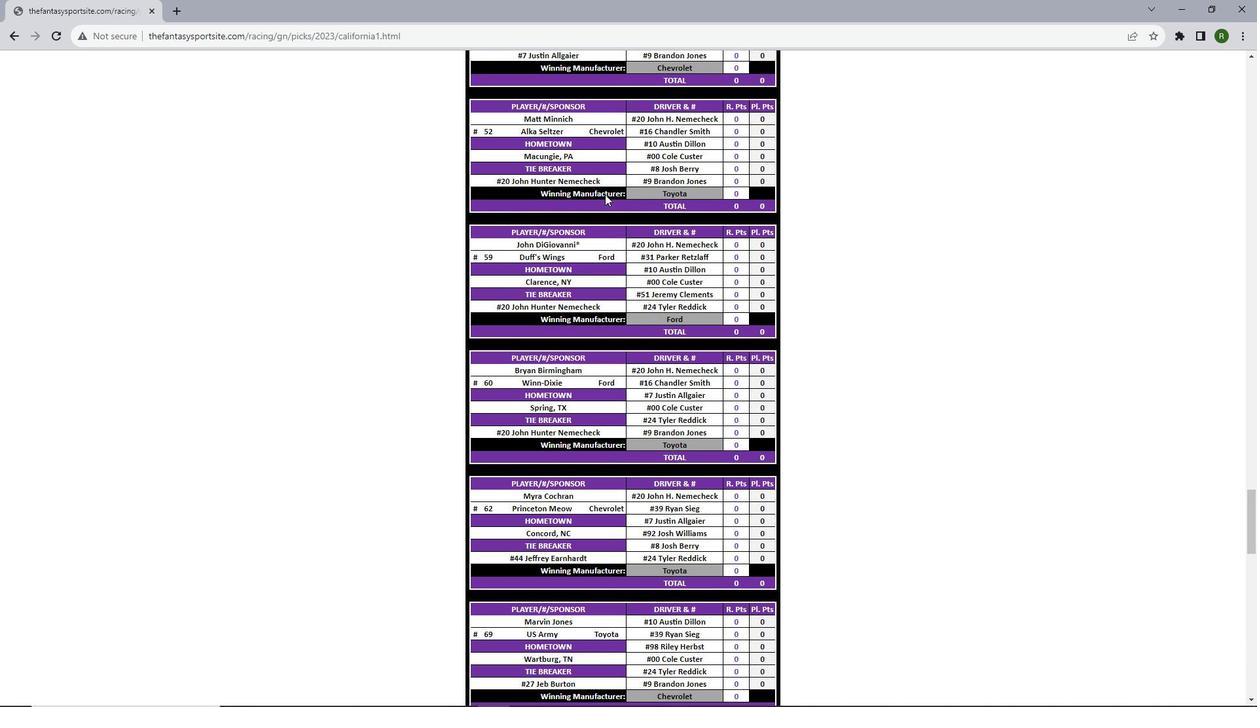 
Action: Mouse scrolled (605, 193) with delta (0, 0)
Screenshot: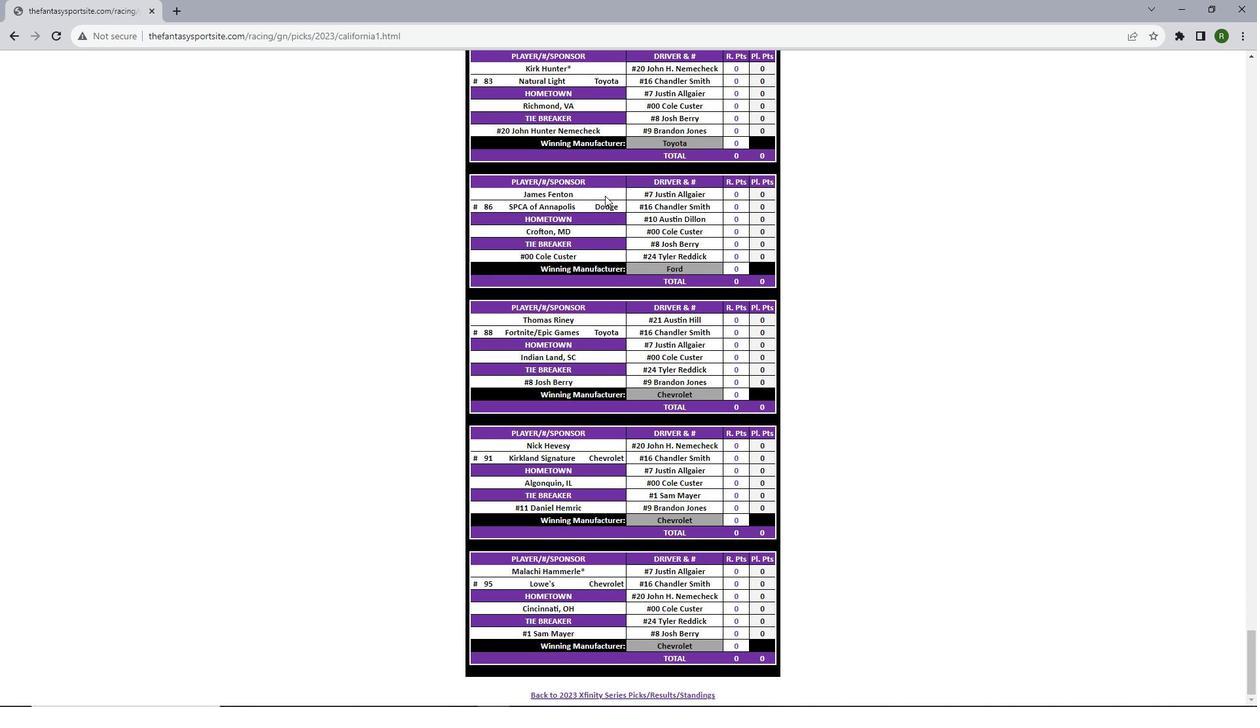 
Action: Mouse scrolled (605, 193) with delta (0, 0)
Screenshot: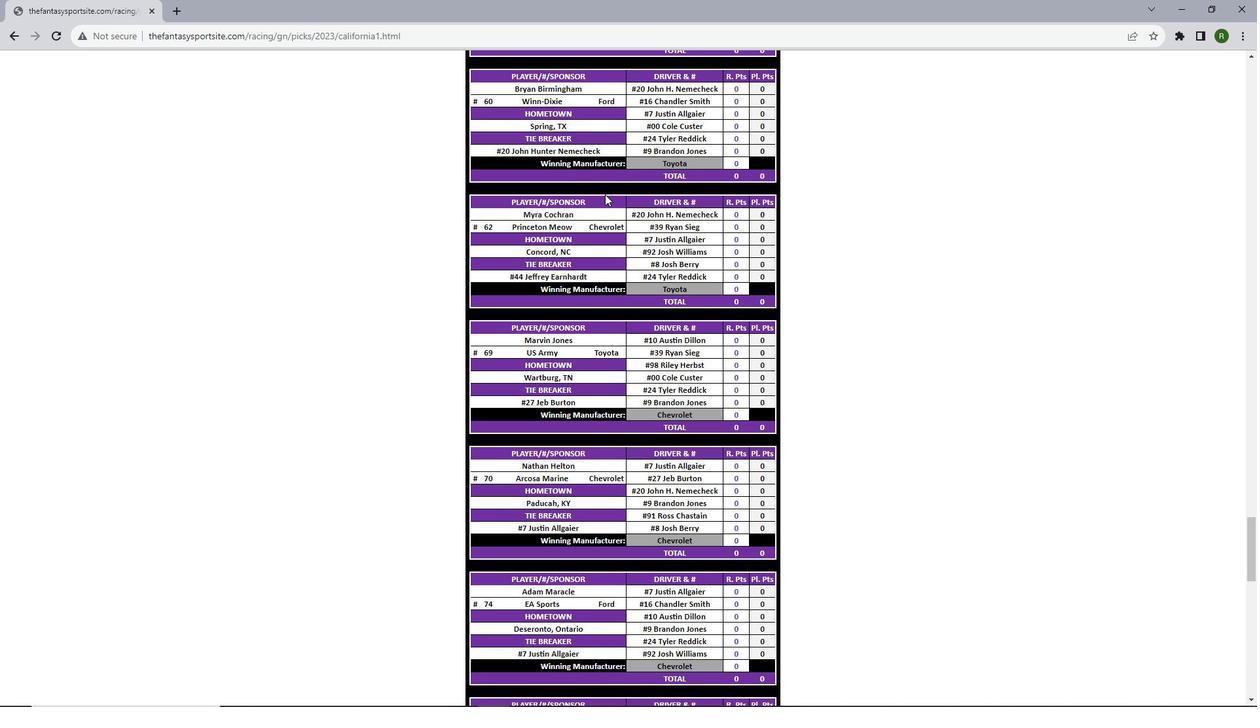 
Action: Mouse scrolled (605, 193) with delta (0, 0)
Screenshot: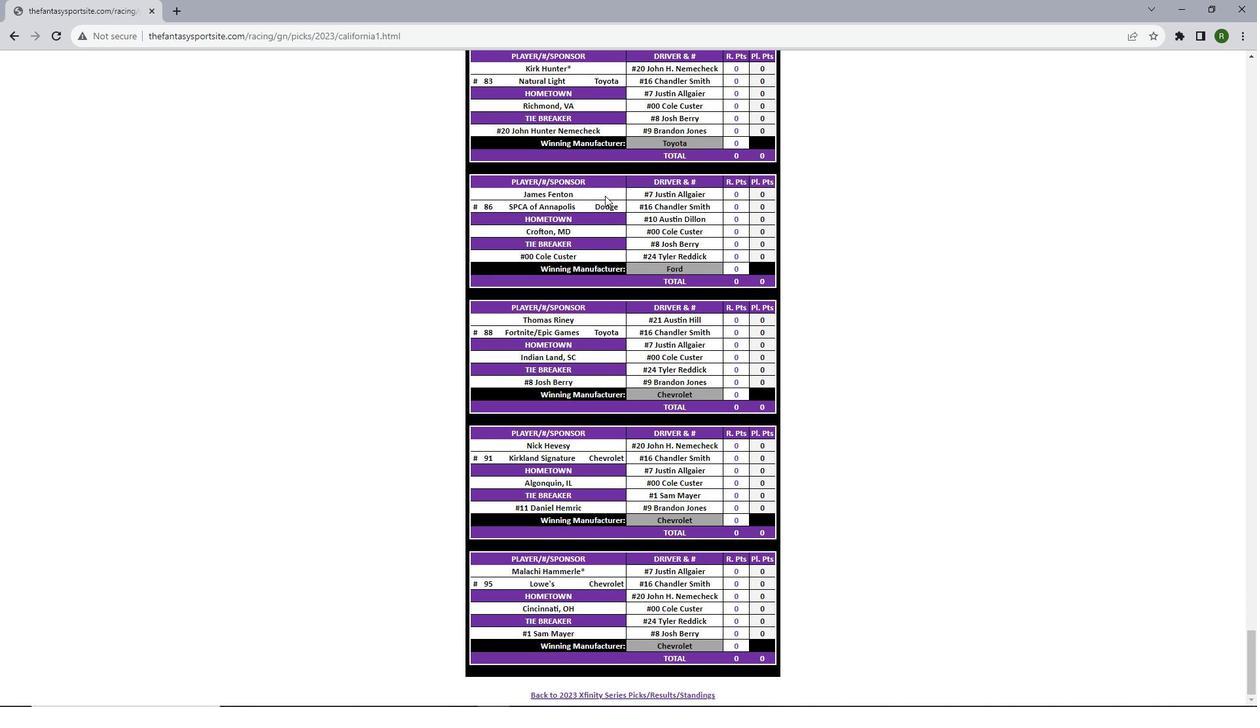 
Action: Mouse scrolled (605, 193) with delta (0, 0)
Screenshot: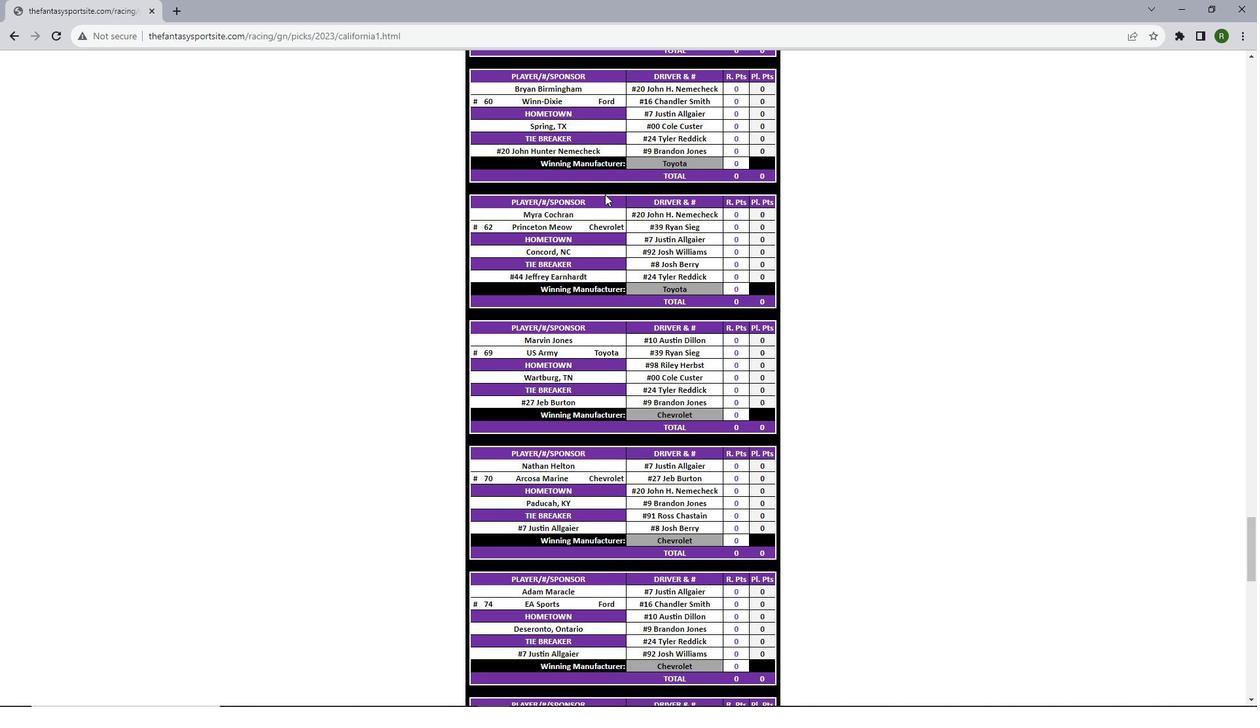 
Action: Mouse scrolled (605, 193) with delta (0, 0)
Screenshot: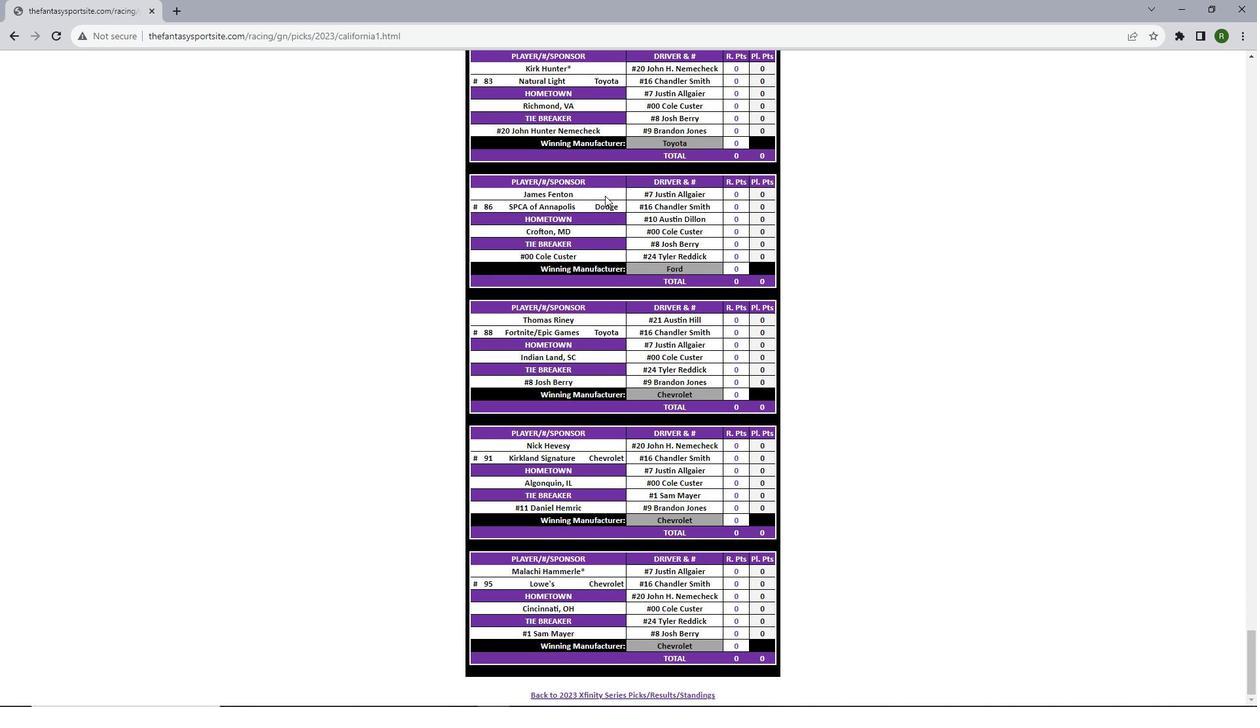 
Action: Mouse scrolled (605, 193) with delta (0, 0)
Screenshot: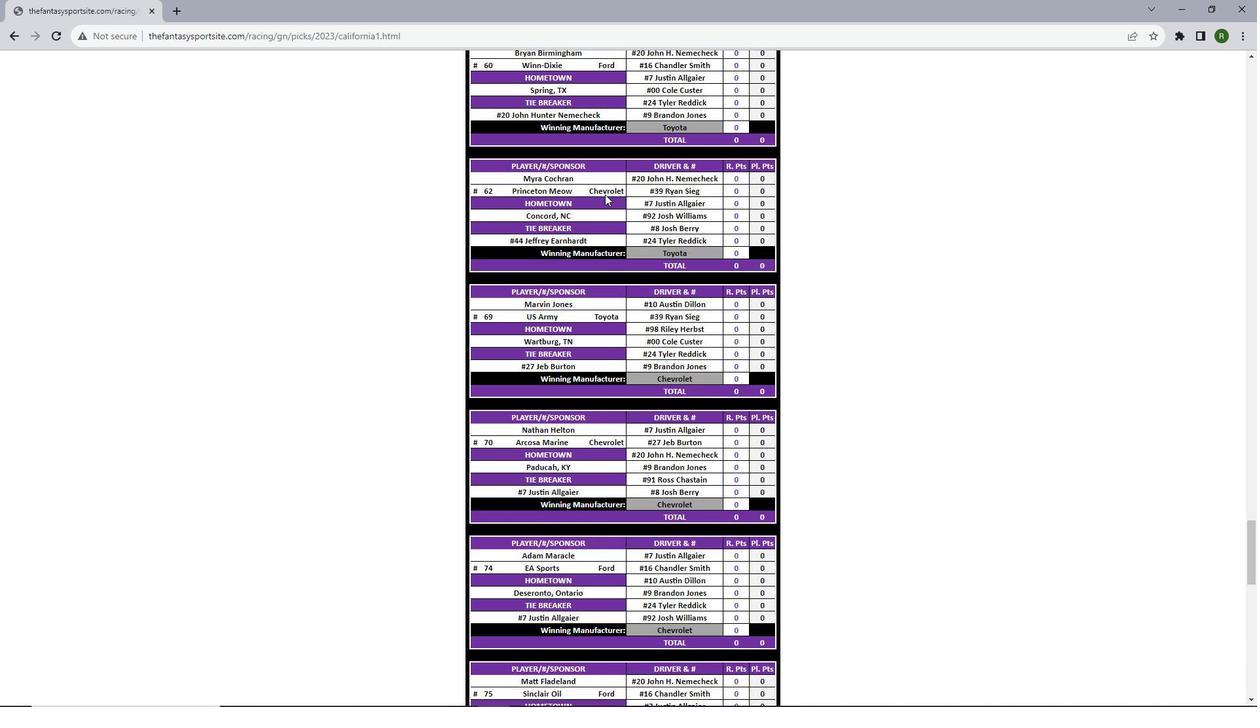 
Action: Mouse scrolled (605, 193) with delta (0, 0)
Screenshot: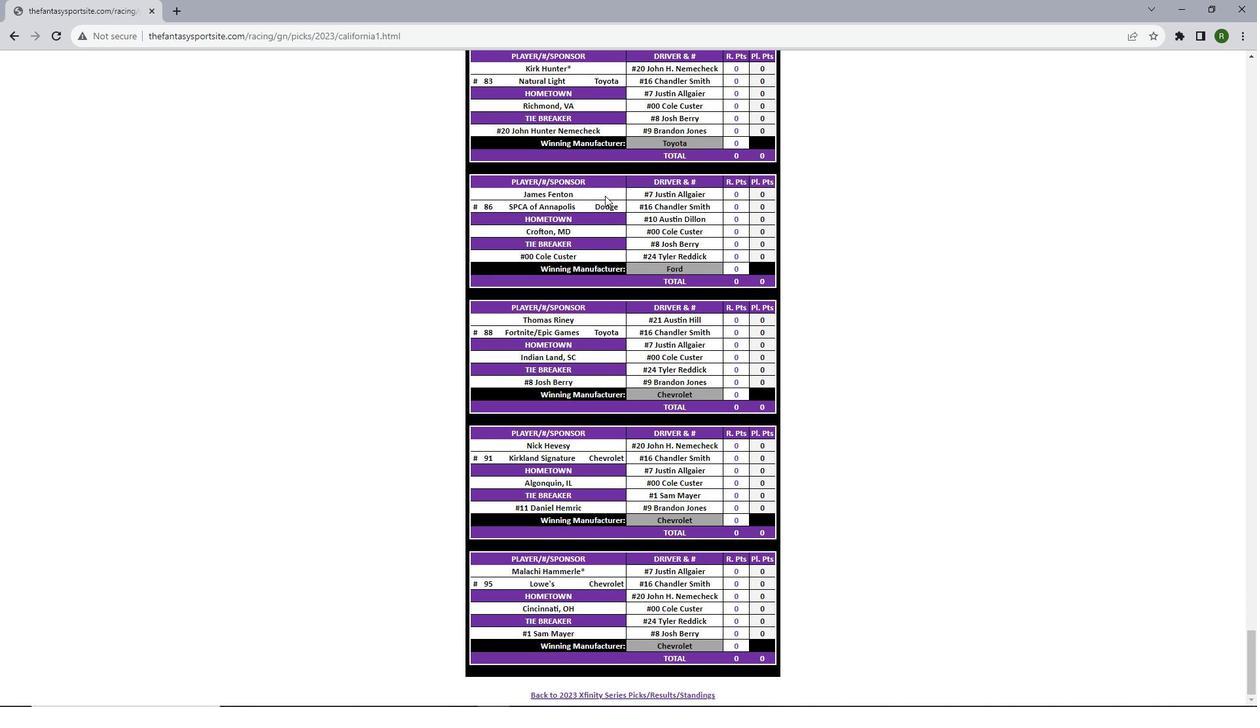 
Action: Mouse scrolled (605, 193) with delta (0, 0)
Screenshot: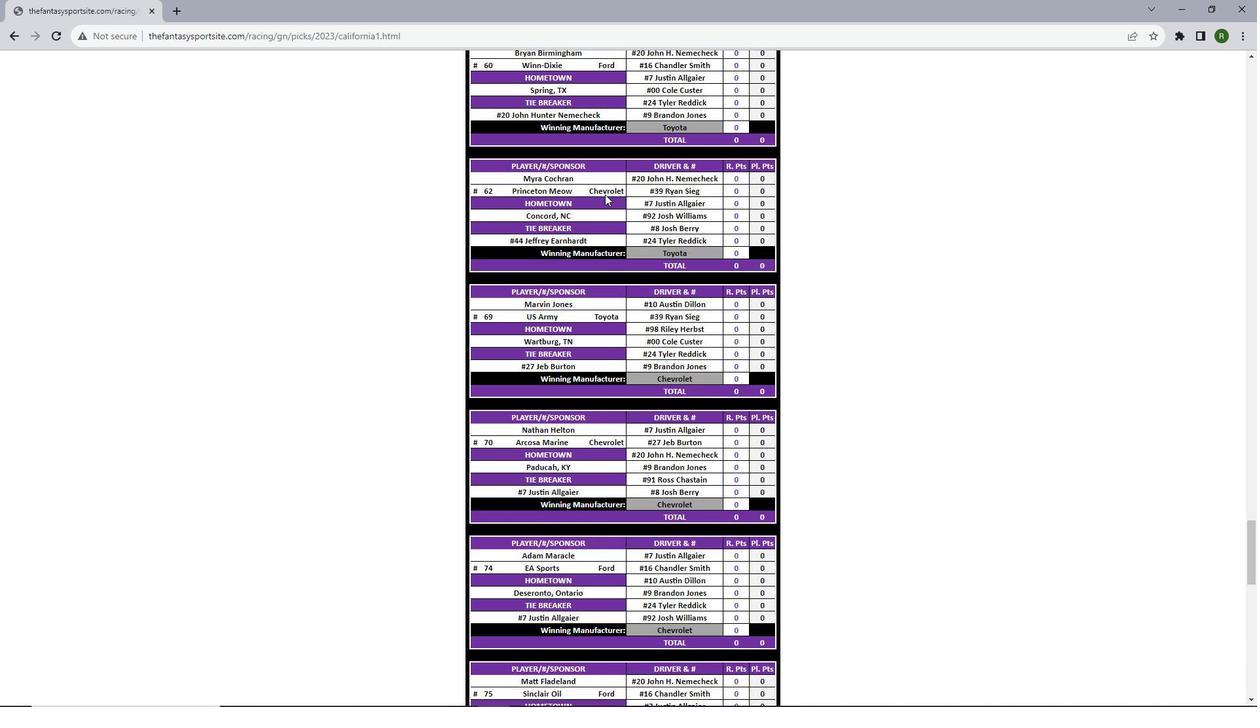 
Action: Mouse scrolled (605, 193) with delta (0, 0)
Screenshot: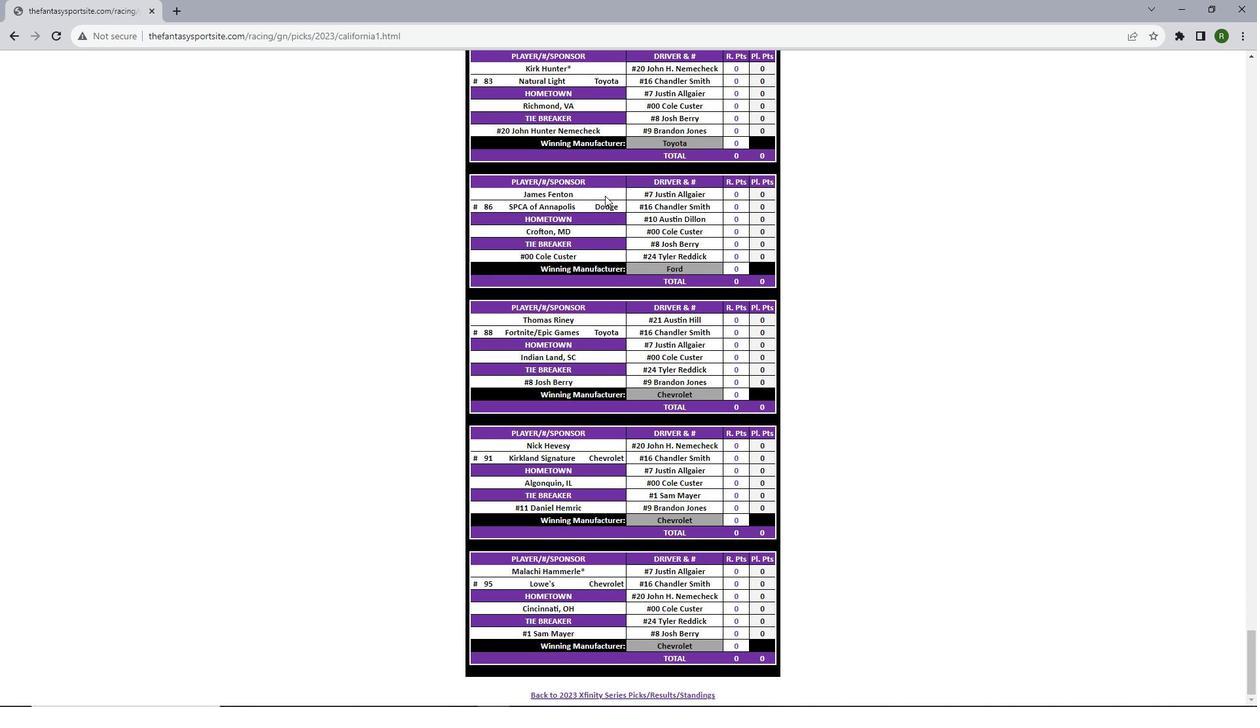 
Action: Mouse scrolled (605, 193) with delta (0, 0)
Screenshot: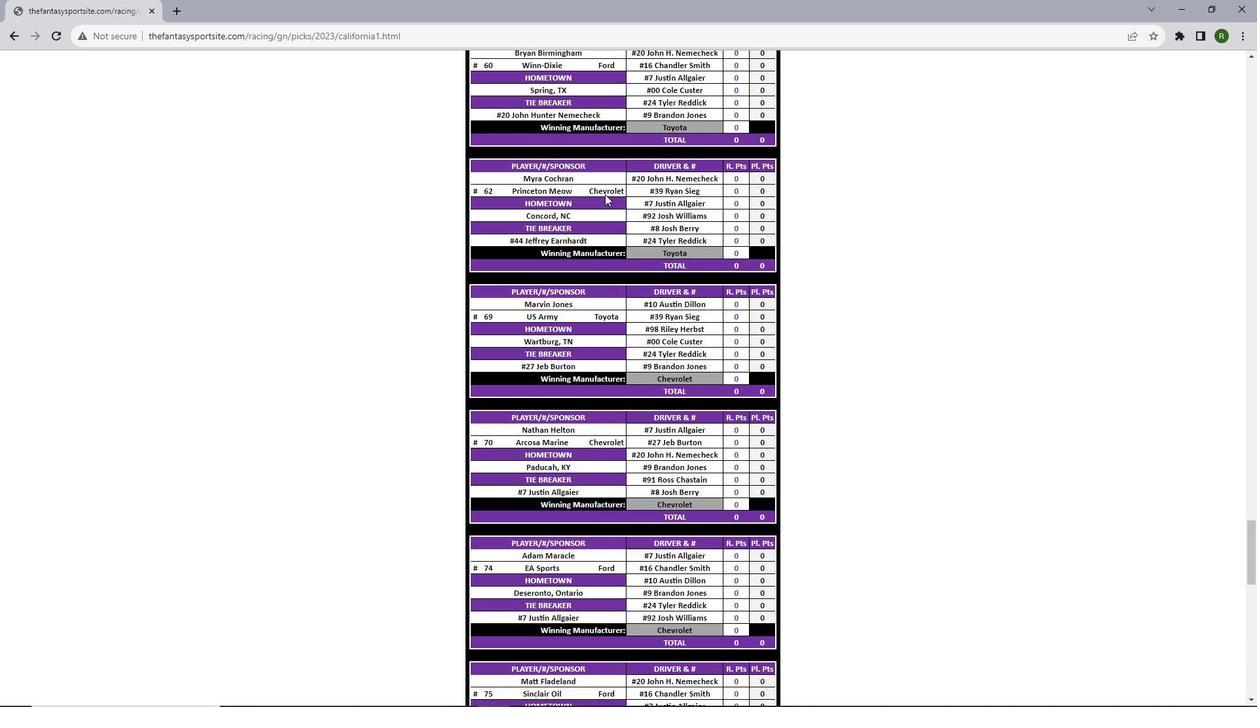 
Action: Mouse scrolled (605, 193) with delta (0, 0)
Screenshot: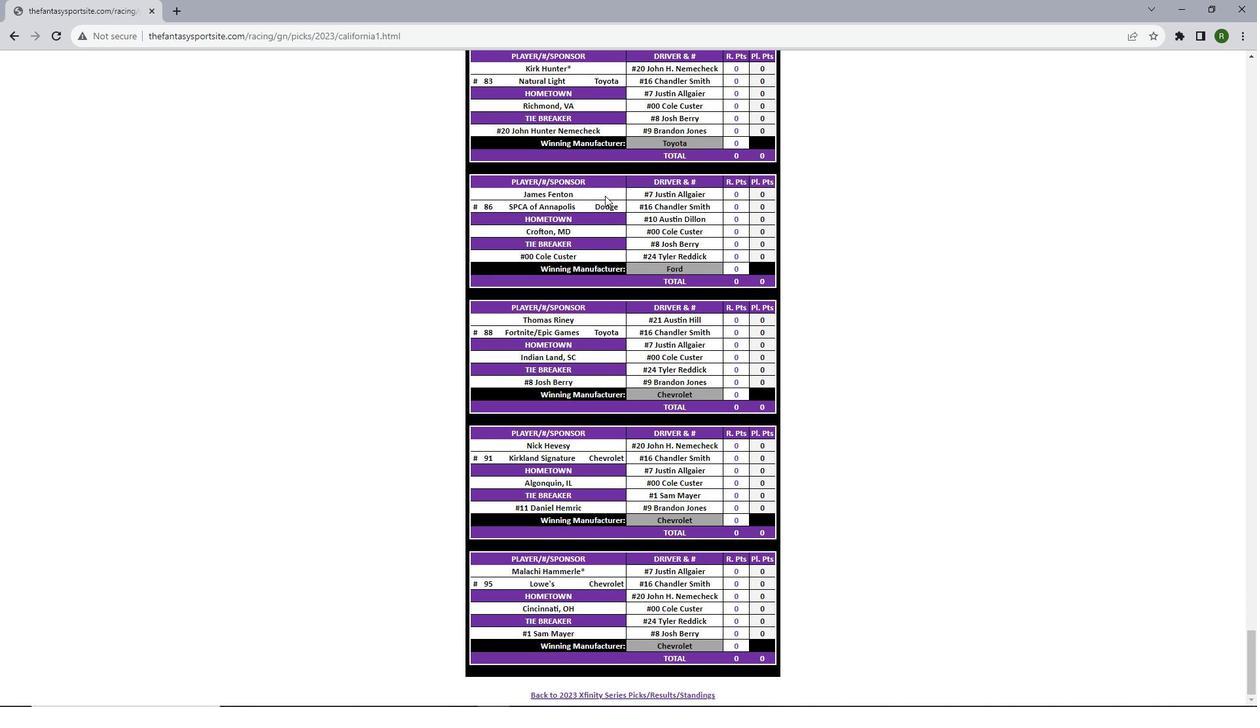 
Action: Mouse scrolled (605, 193) with delta (0, 0)
Screenshot: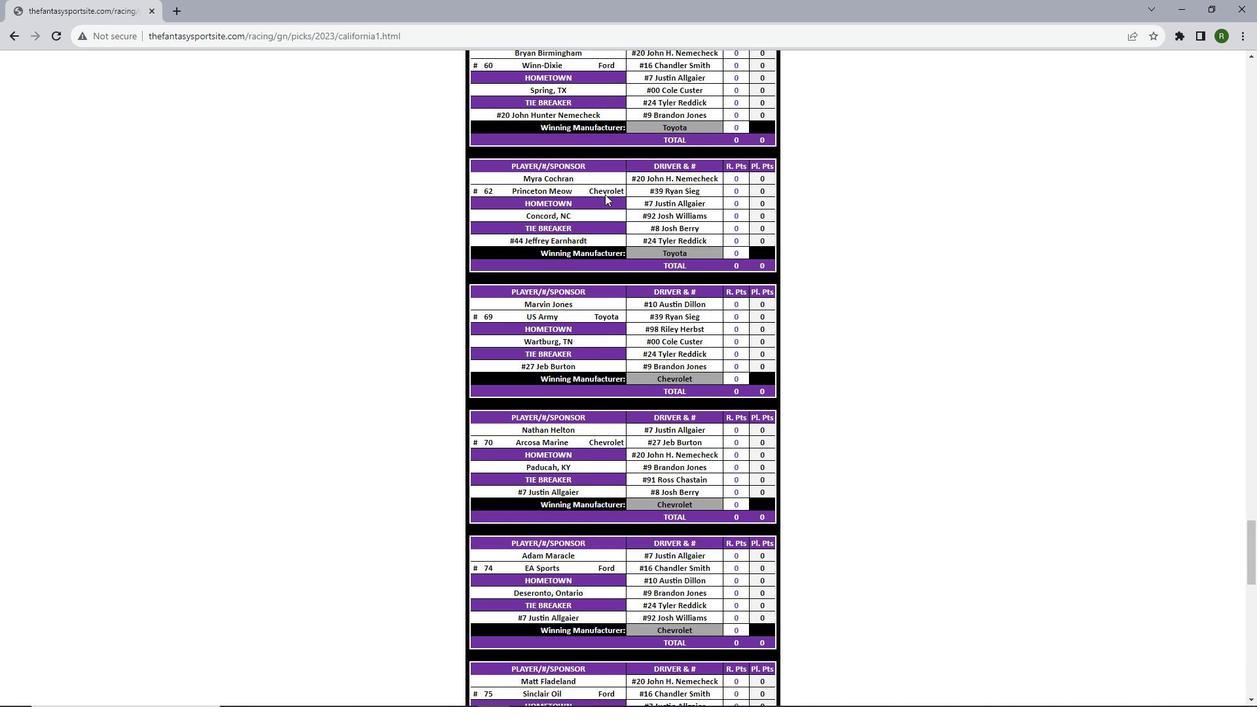 
Action: Mouse scrolled (605, 193) with delta (0, 0)
Screenshot: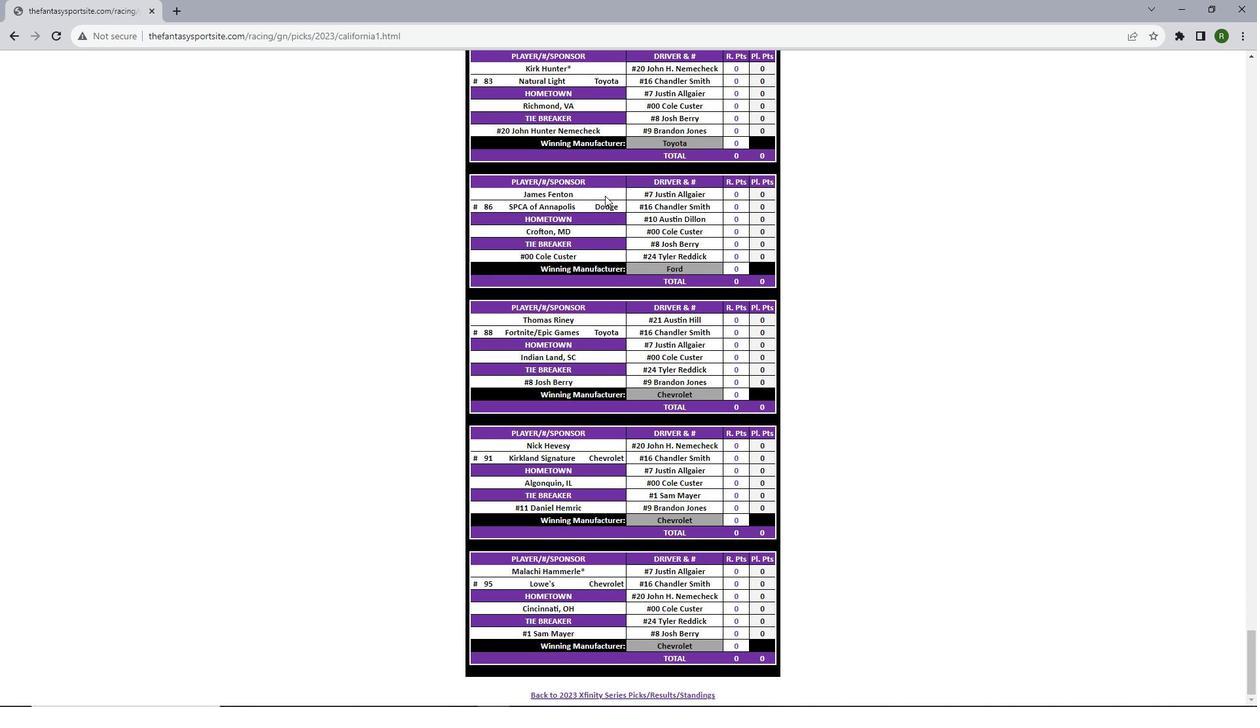 
Action: Mouse scrolled (605, 193) with delta (0, 0)
Screenshot: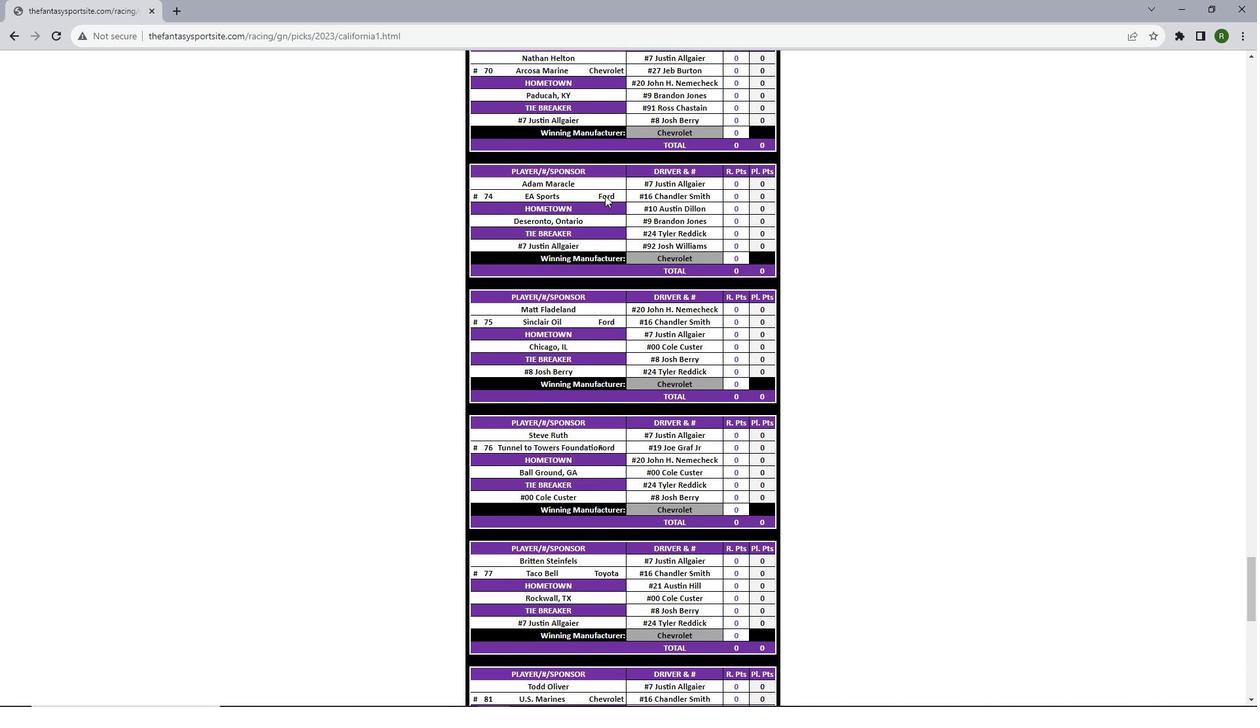 
Action: Mouse scrolled (605, 193) with delta (0, 0)
Screenshot: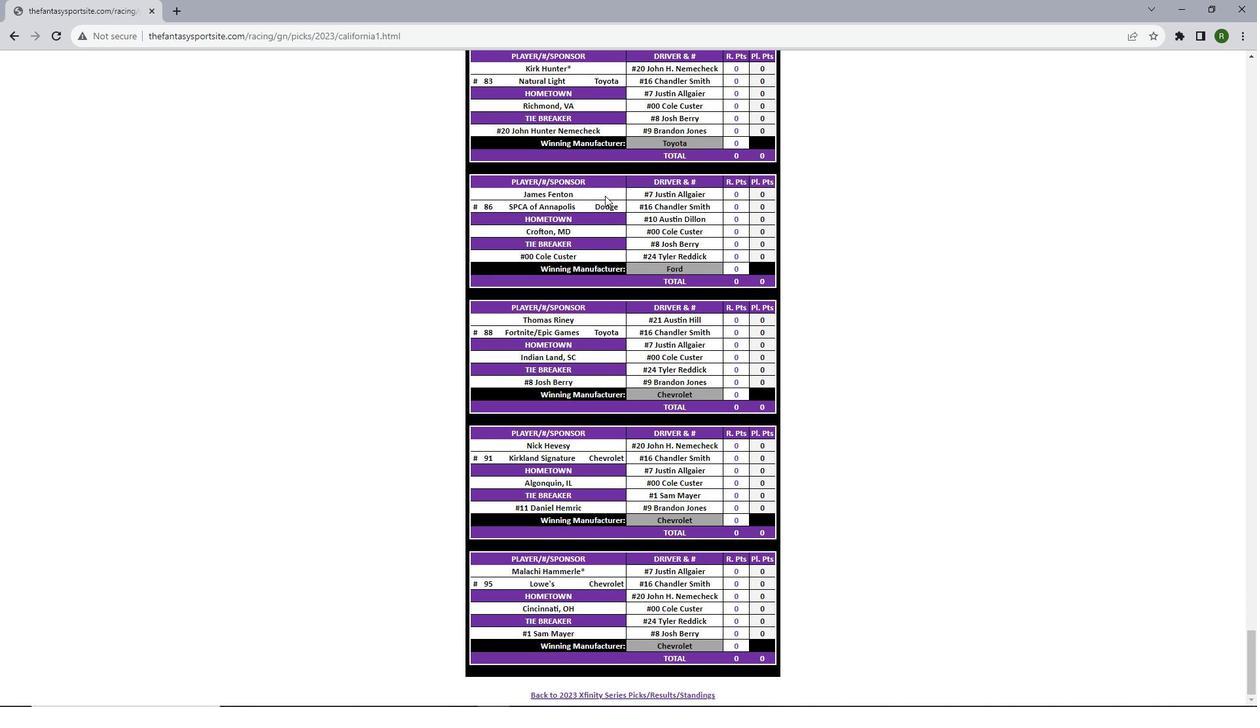 
Action: Mouse scrolled (605, 193) with delta (0, 0)
Screenshot: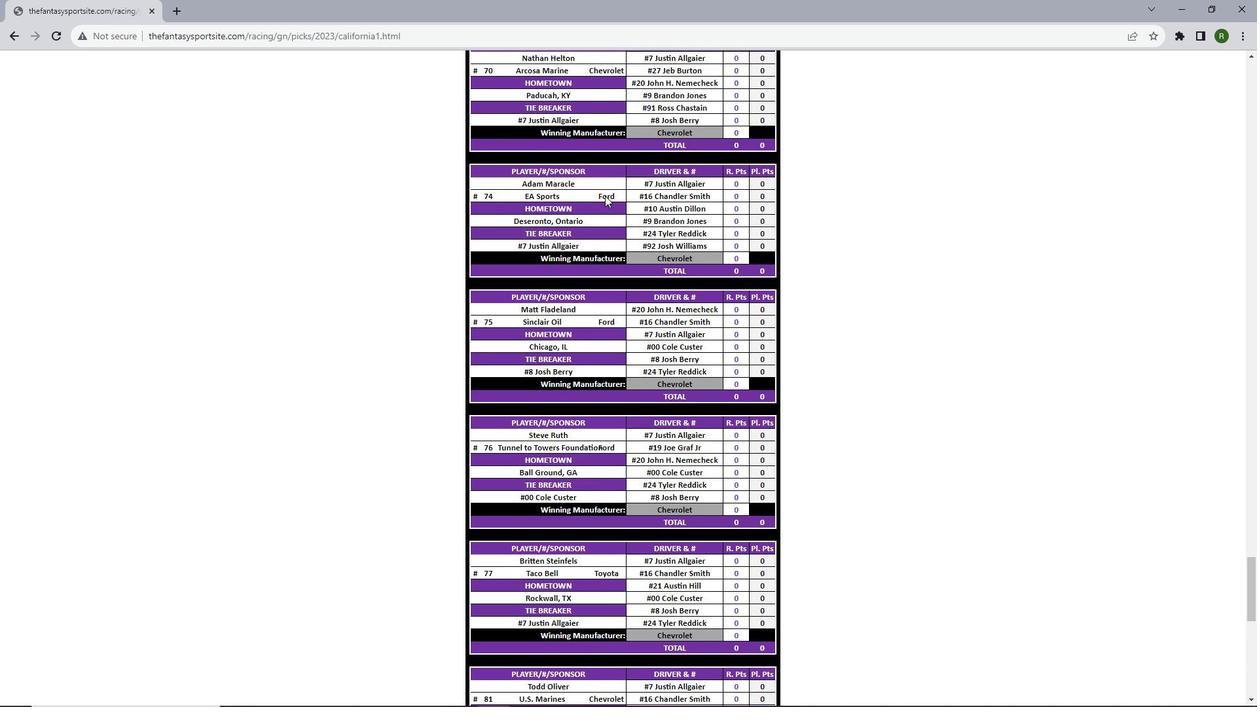 
Action: Mouse scrolled (605, 193) with delta (0, 0)
Screenshot: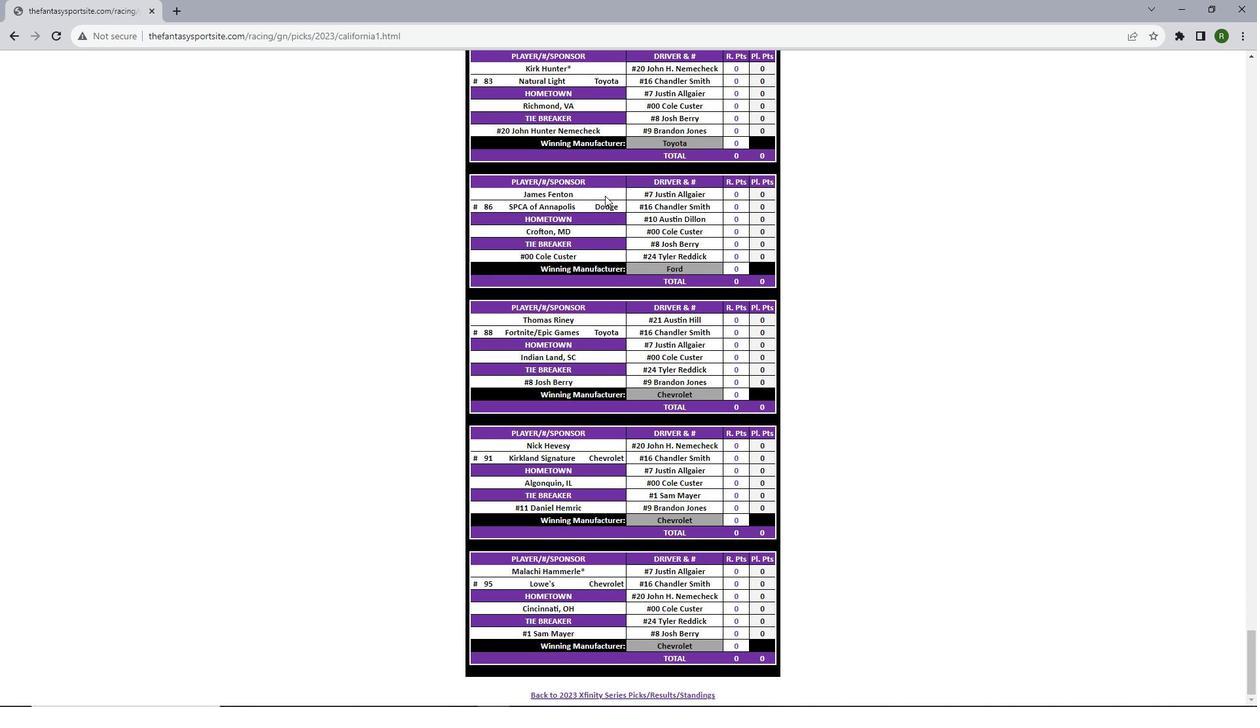 
Action: Mouse scrolled (605, 193) with delta (0, 0)
Screenshot: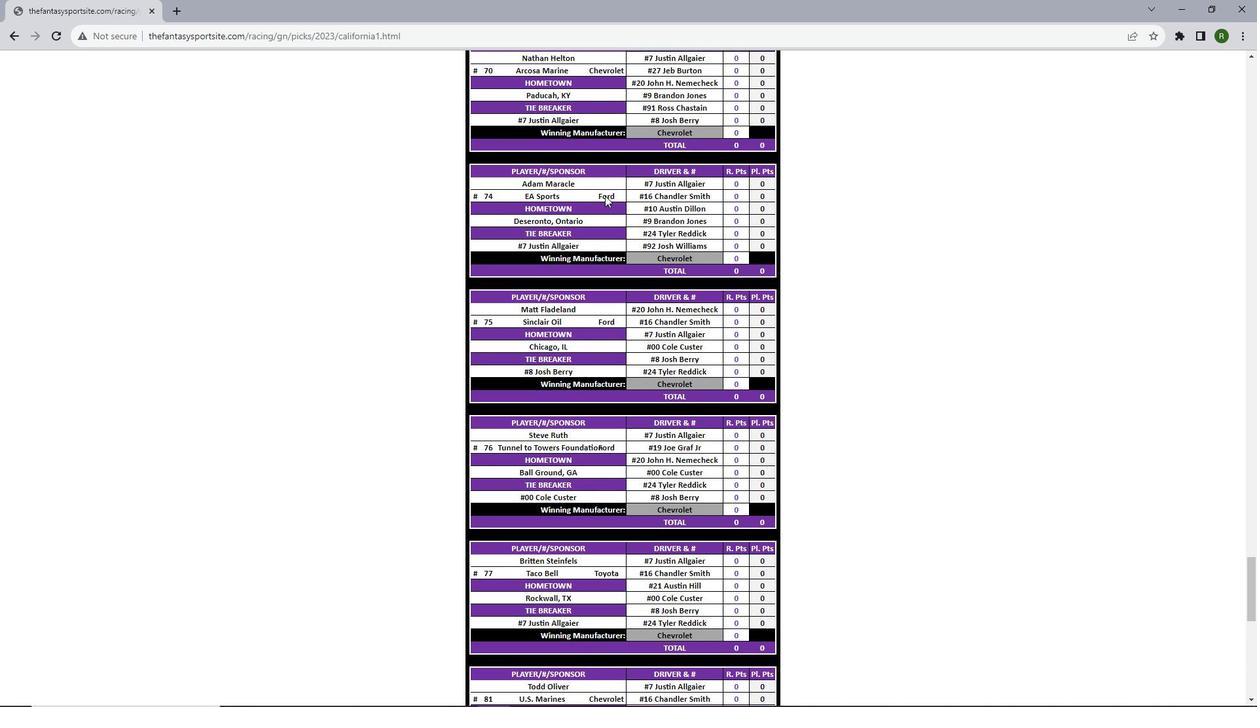 
Action: Mouse scrolled (605, 193) with delta (0, 0)
Screenshot: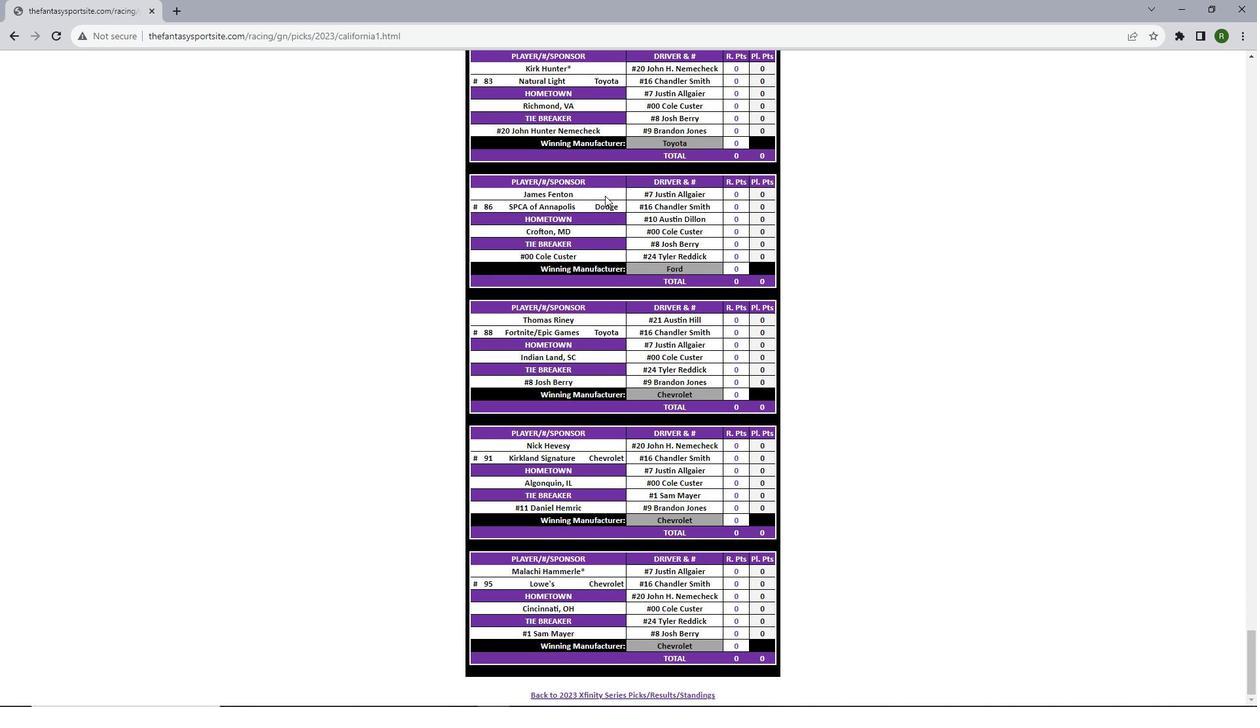 
Action: Mouse moved to (605, 195)
Screenshot: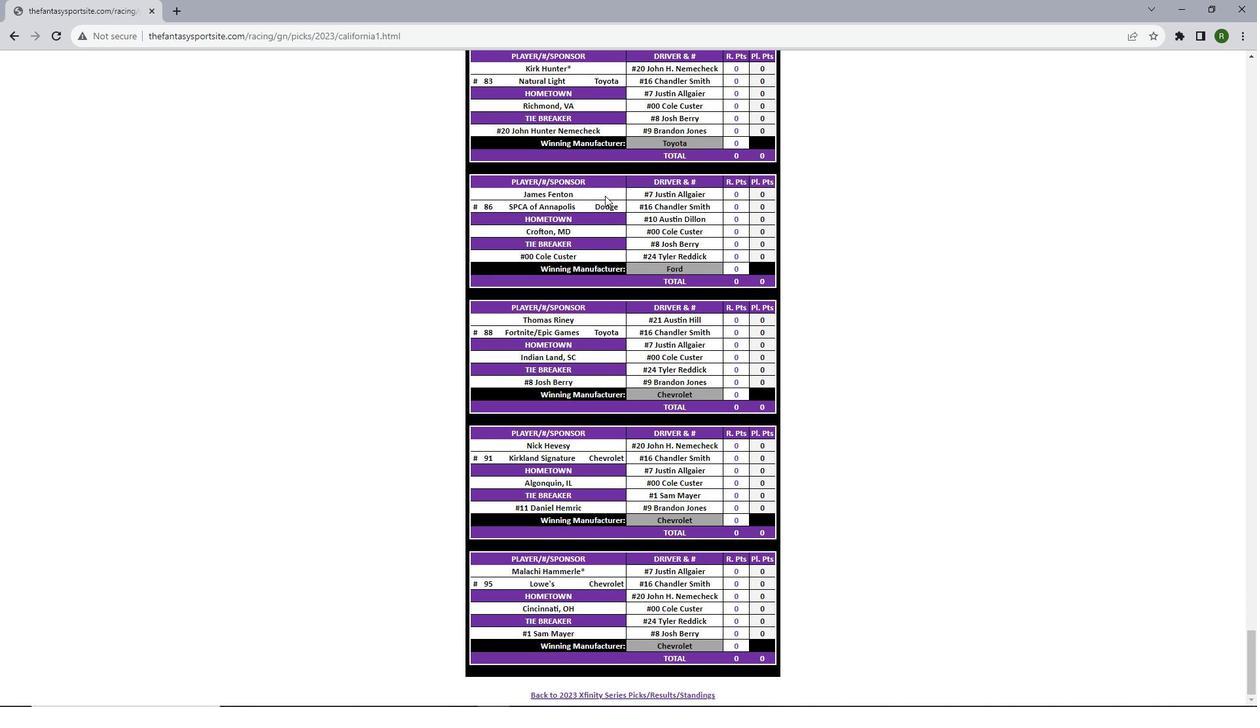 
Action: Mouse scrolled (605, 195) with delta (0, 0)
Screenshot: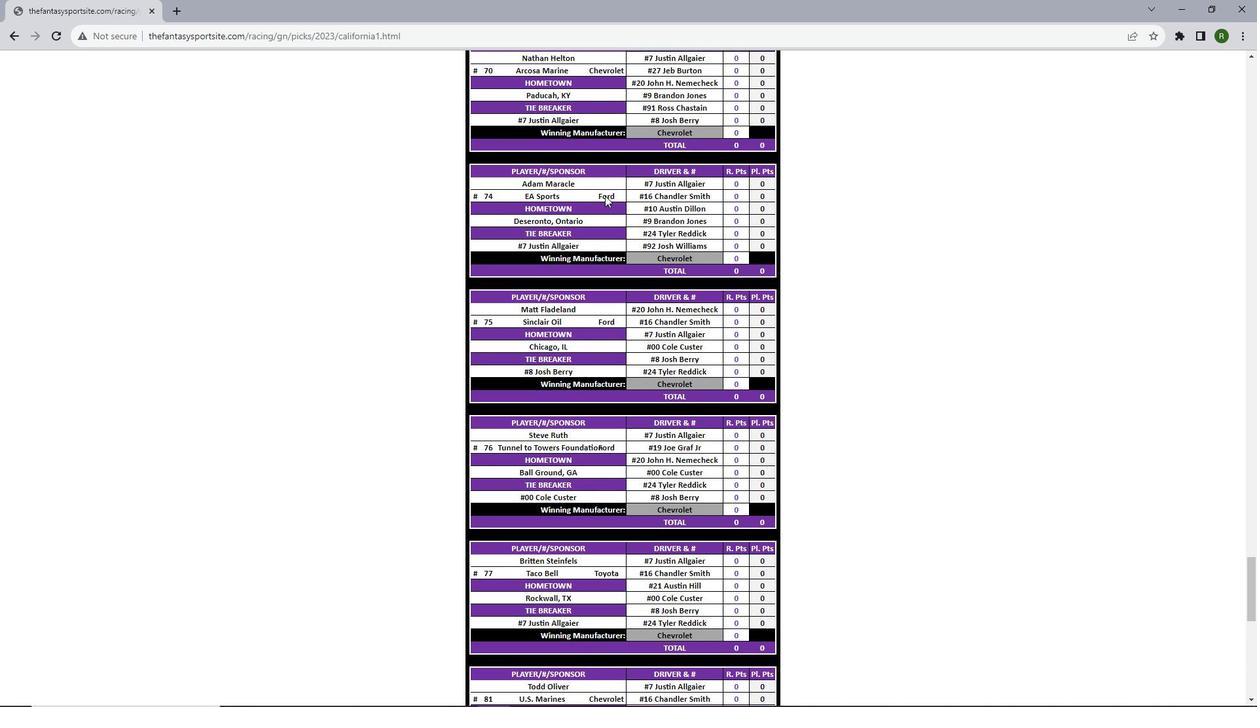 
Action: Mouse scrolled (605, 195) with delta (0, 0)
Screenshot: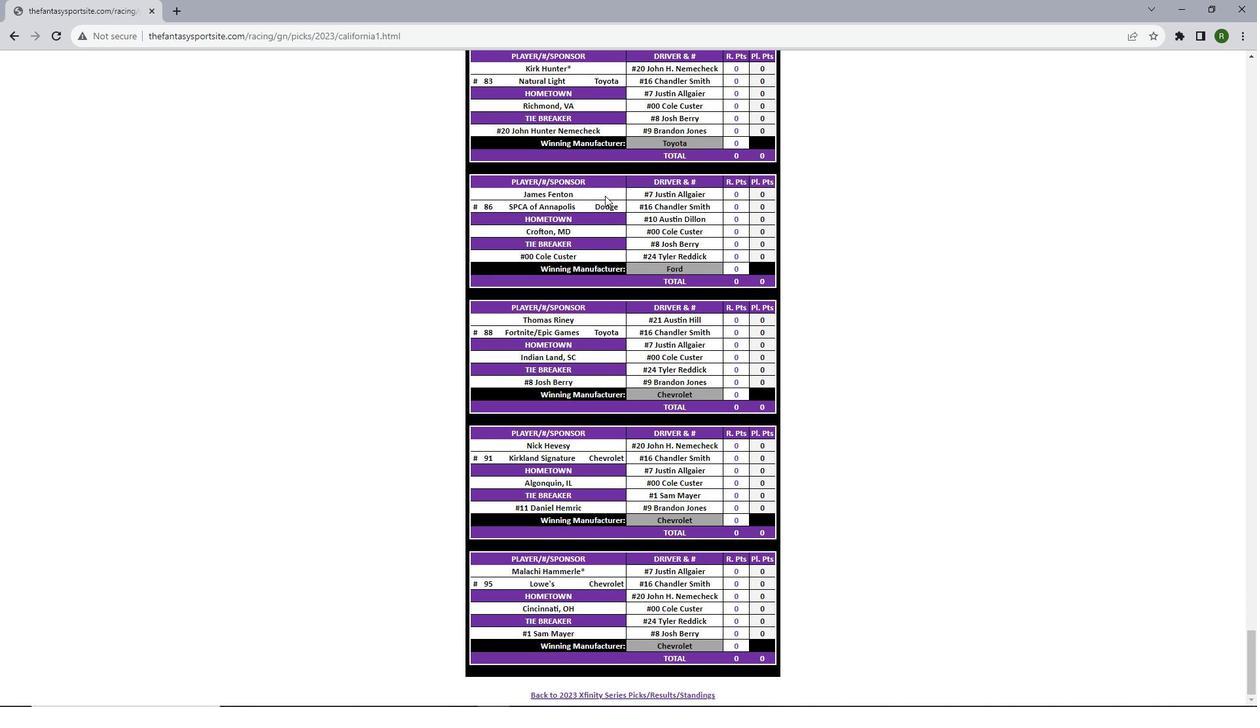 
Action: Mouse scrolled (605, 195) with delta (0, 0)
Screenshot: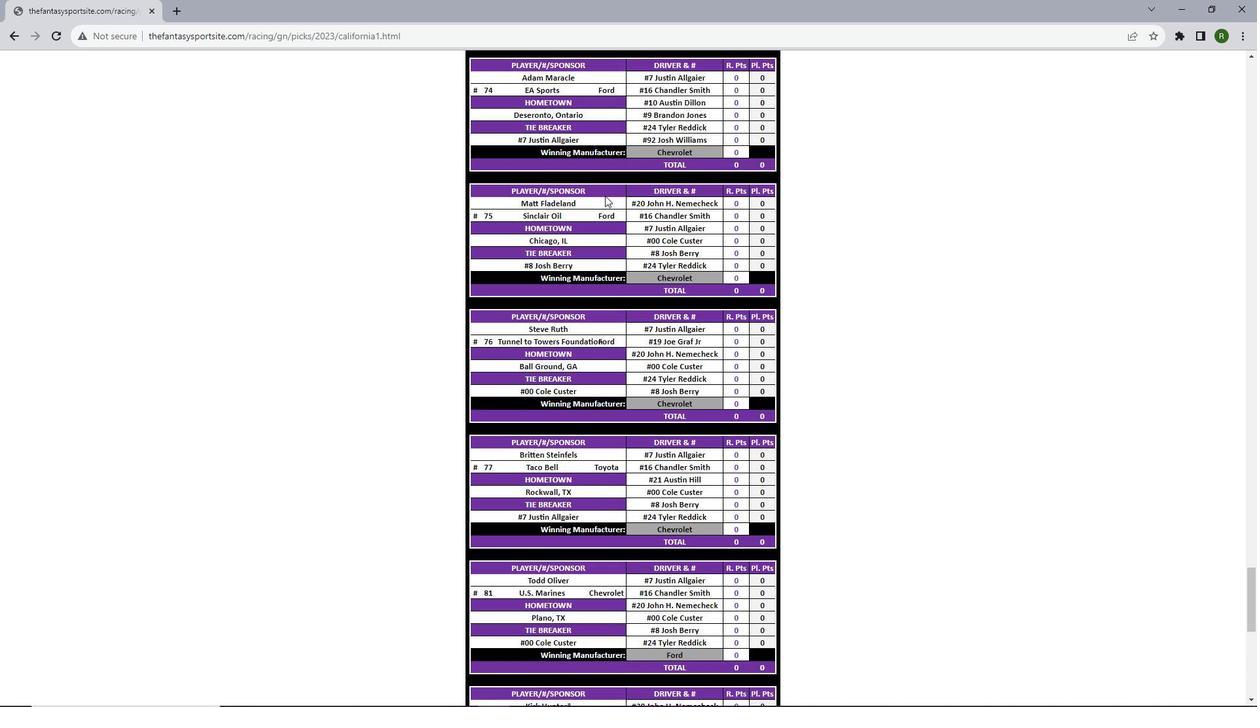 
Action: Mouse scrolled (605, 195) with delta (0, 0)
Screenshot: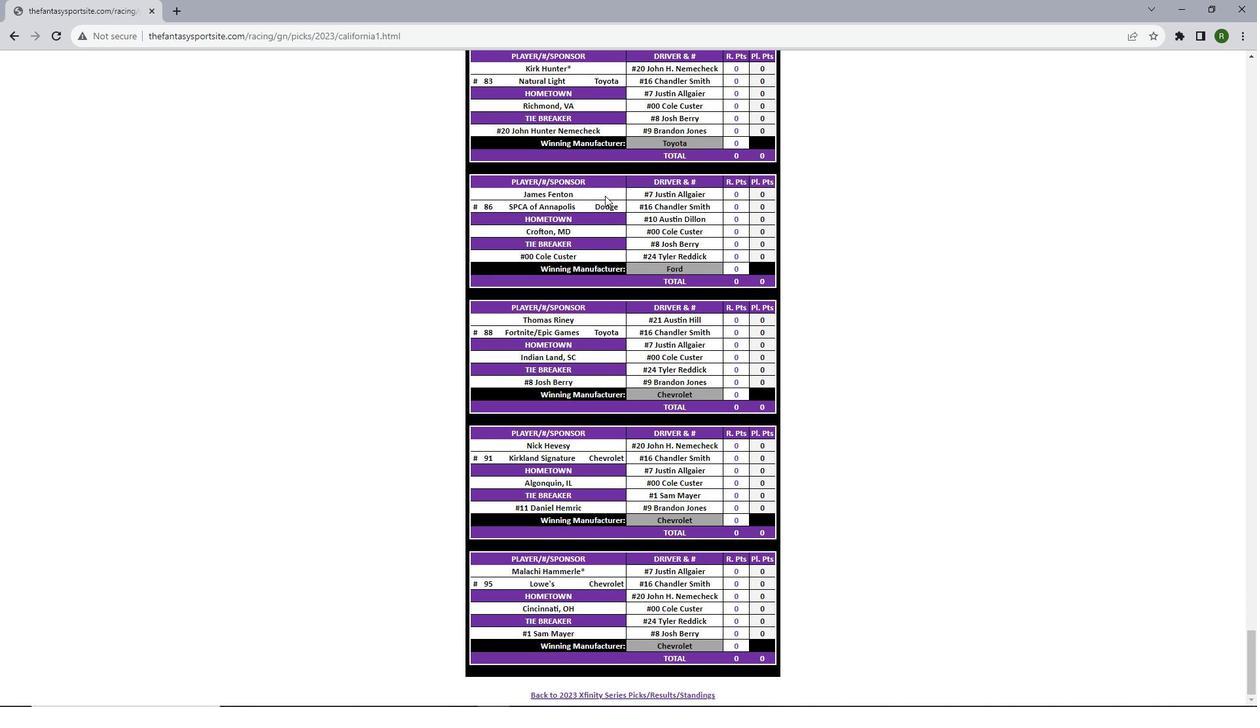 
Action: Mouse scrolled (605, 195) with delta (0, 0)
Screenshot: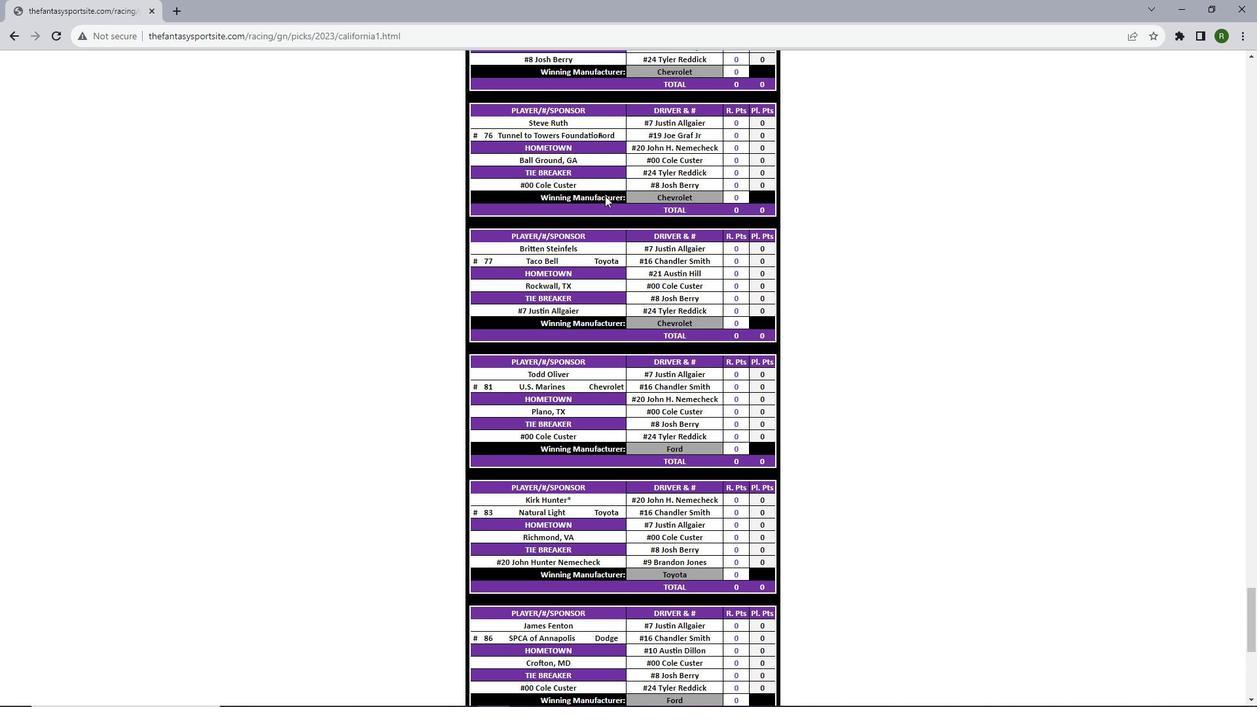 
Action: Mouse scrolled (605, 195) with delta (0, 0)
Screenshot: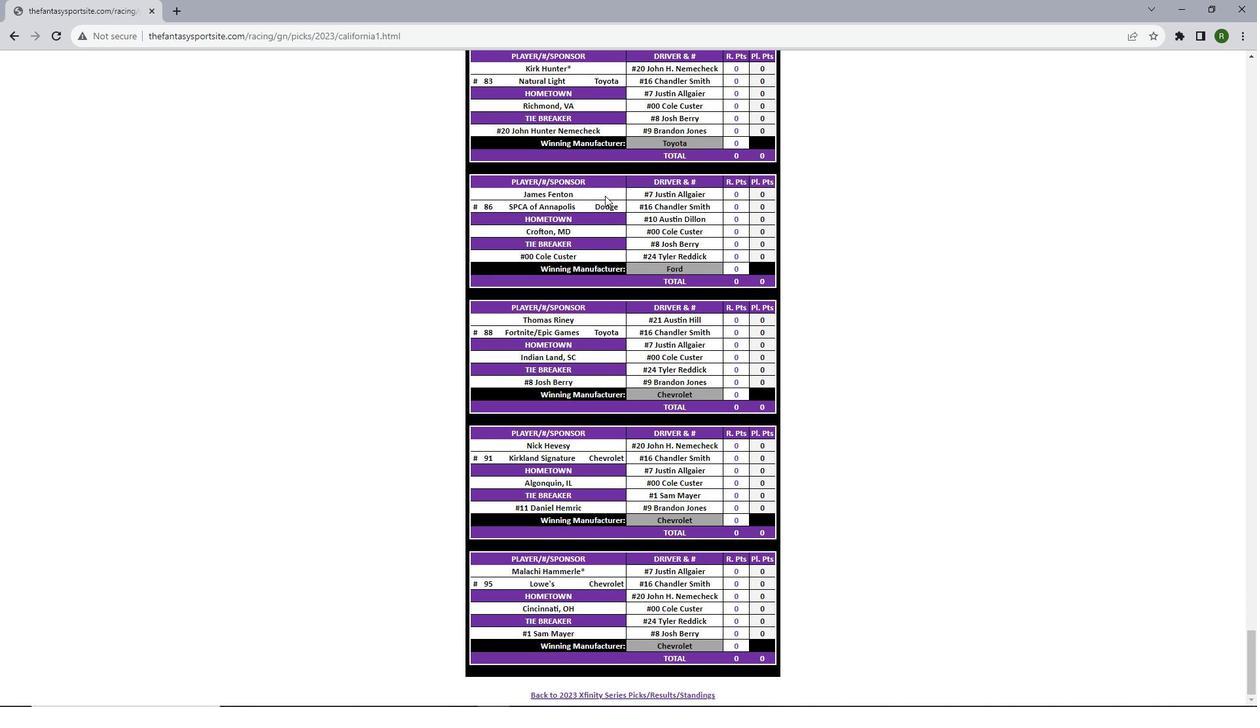 
Action: Mouse scrolled (605, 195) with delta (0, 0)
Screenshot: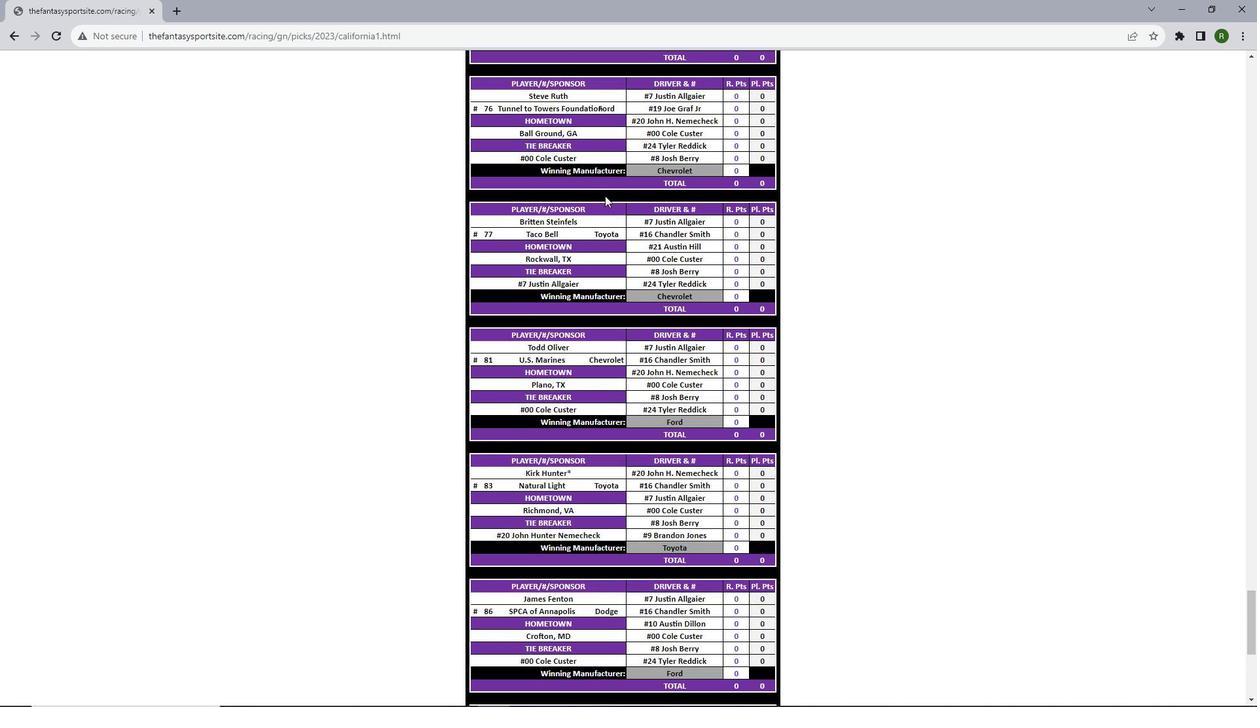 
Action: Mouse scrolled (605, 195) with delta (0, 0)
Screenshot: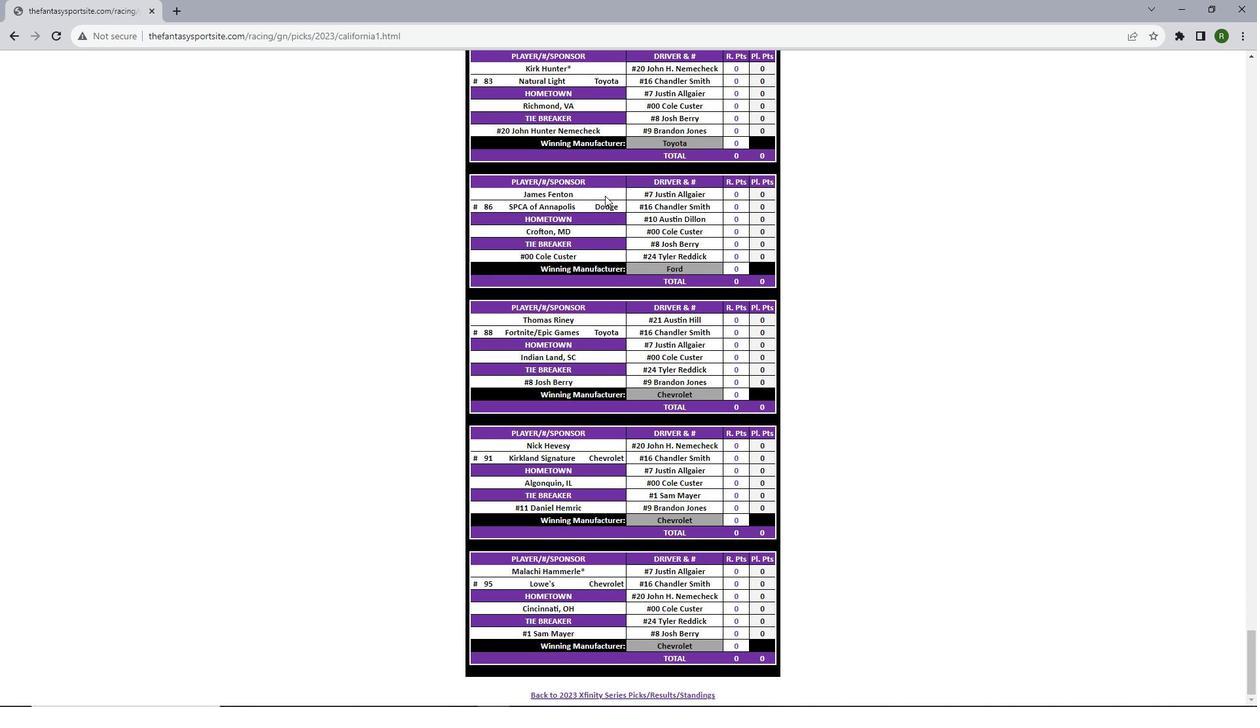 
Action: Mouse scrolled (605, 195) with delta (0, 0)
Screenshot: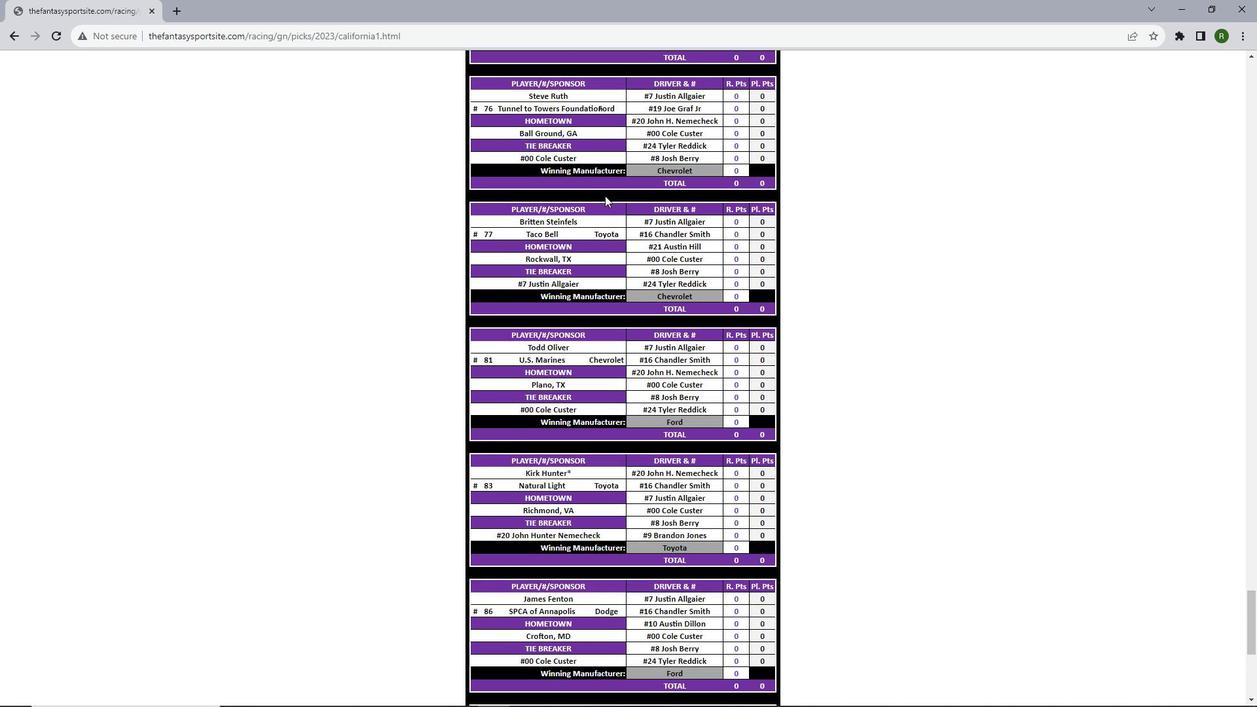 
Action: Mouse scrolled (605, 195) with delta (0, 0)
Screenshot: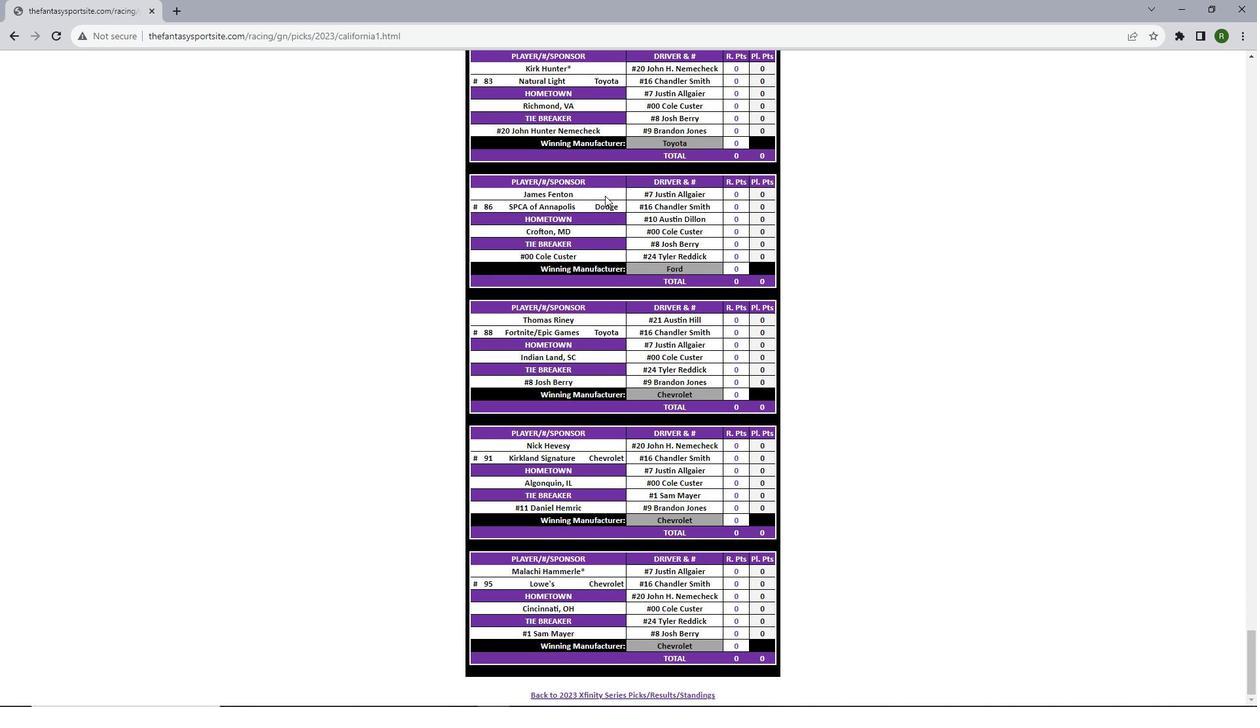 
Action: Mouse scrolled (605, 195) with delta (0, 0)
Screenshot: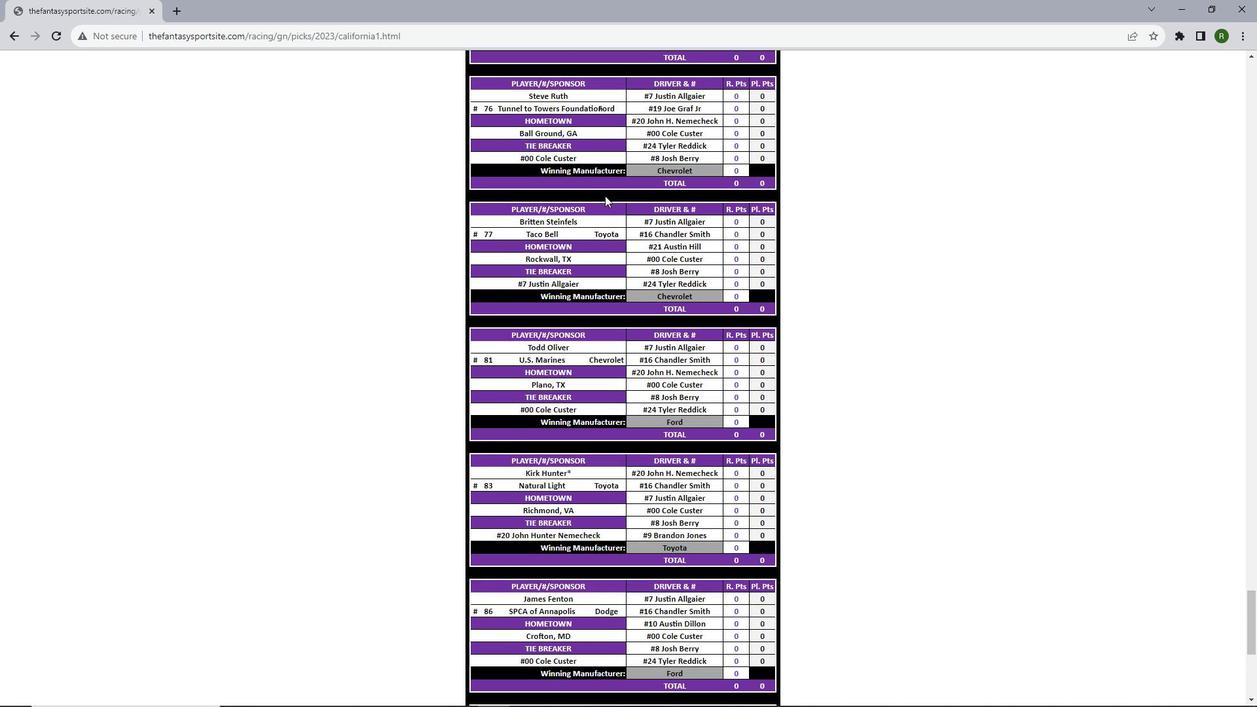 
Action: Mouse scrolled (605, 195) with delta (0, 0)
Screenshot: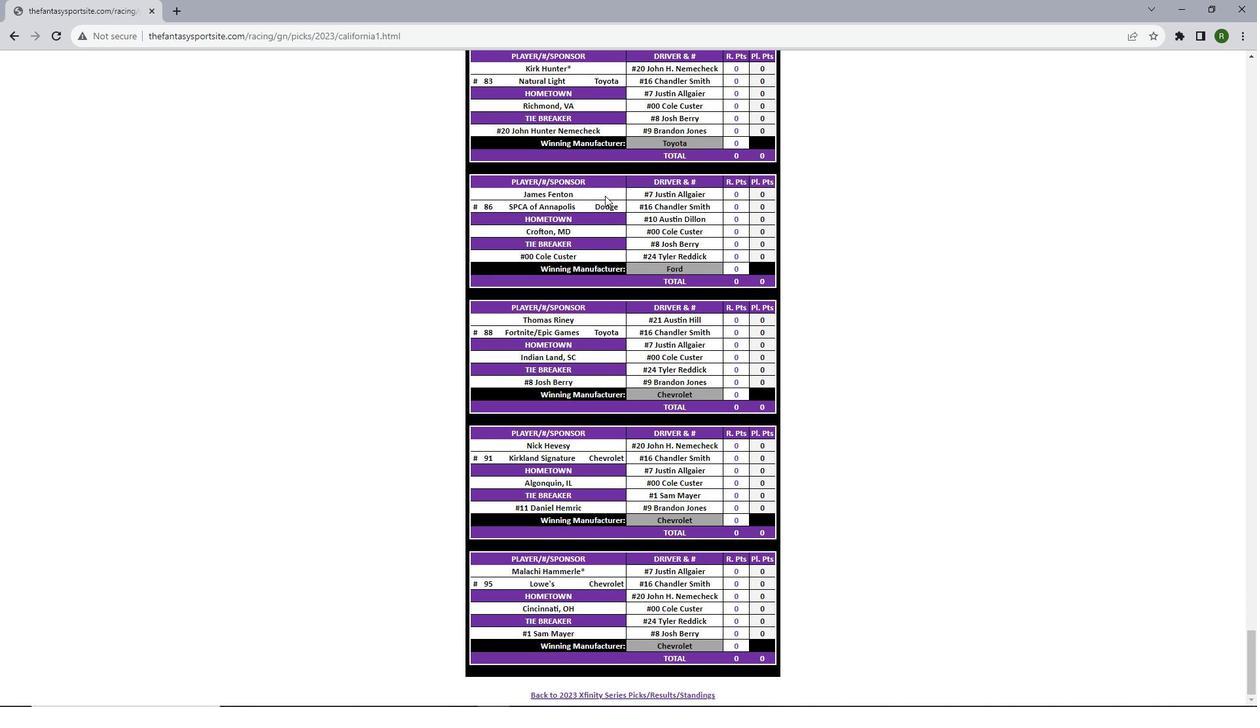 
Action: Mouse scrolled (605, 195) with delta (0, 0)
Screenshot: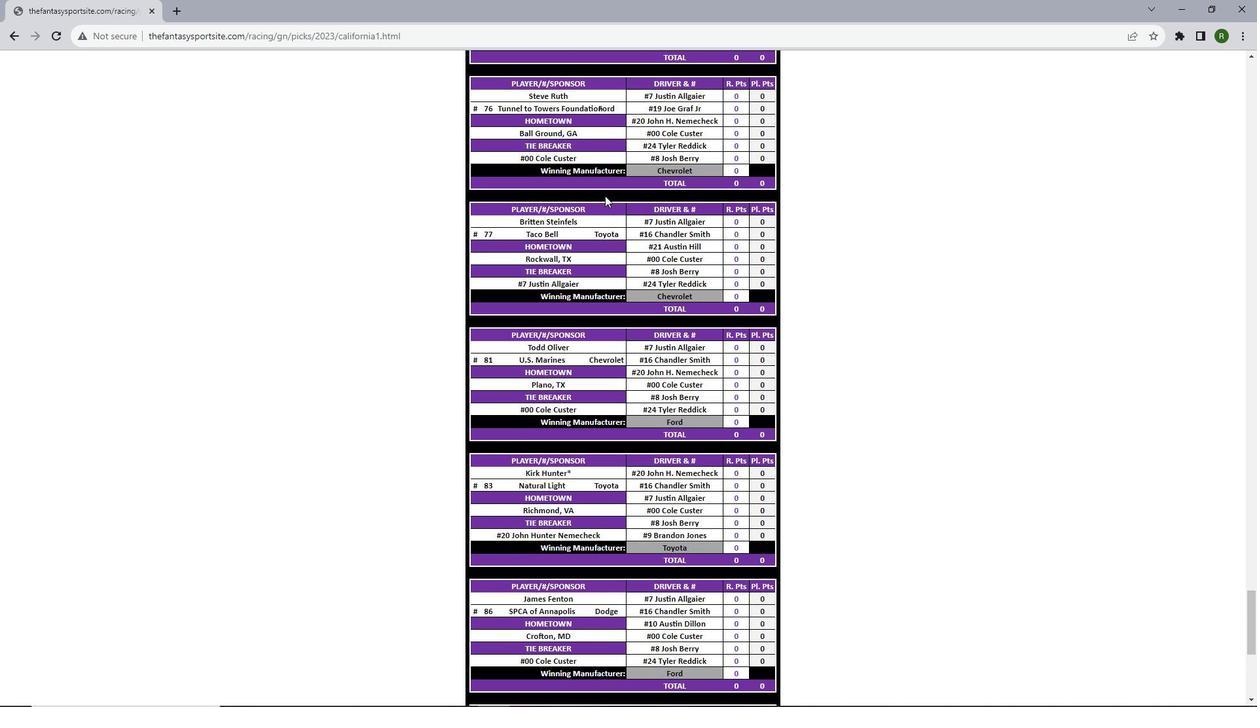 
Action: Mouse scrolled (605, 195) with delta (0, 0)
Screenshot: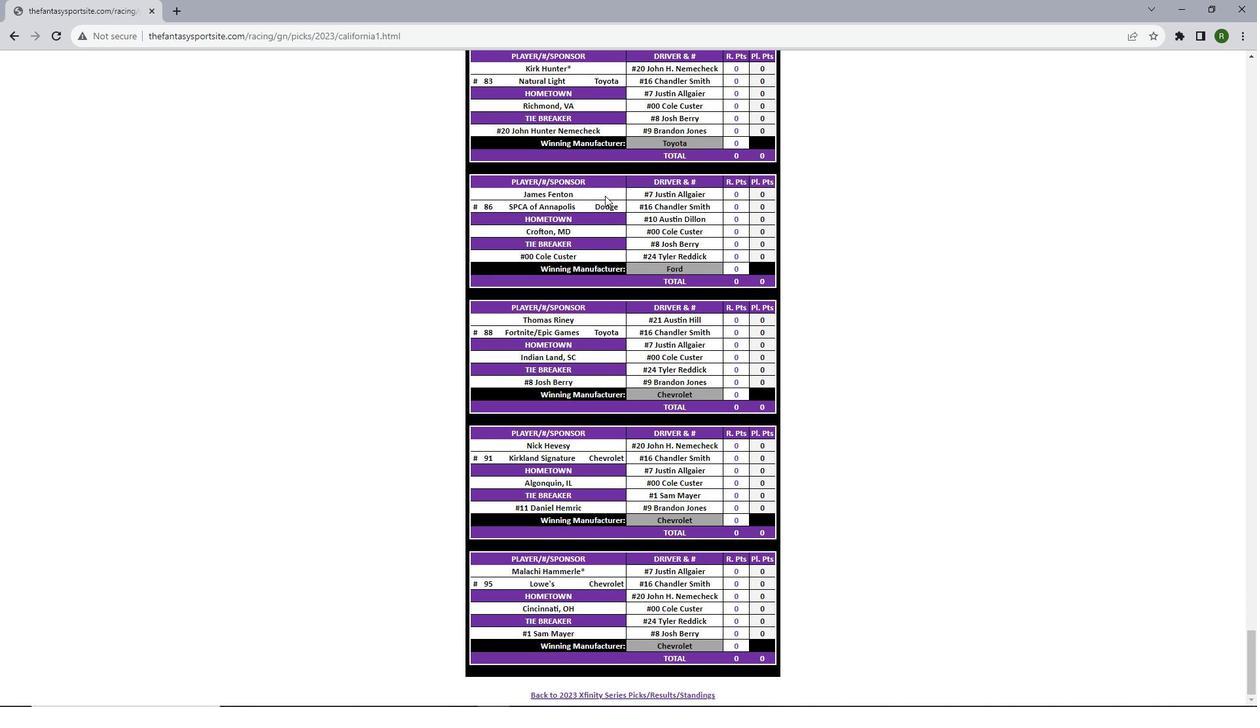 
Action: Mouse scrolled (605, 195) with delta (0, 0)
Screenshot: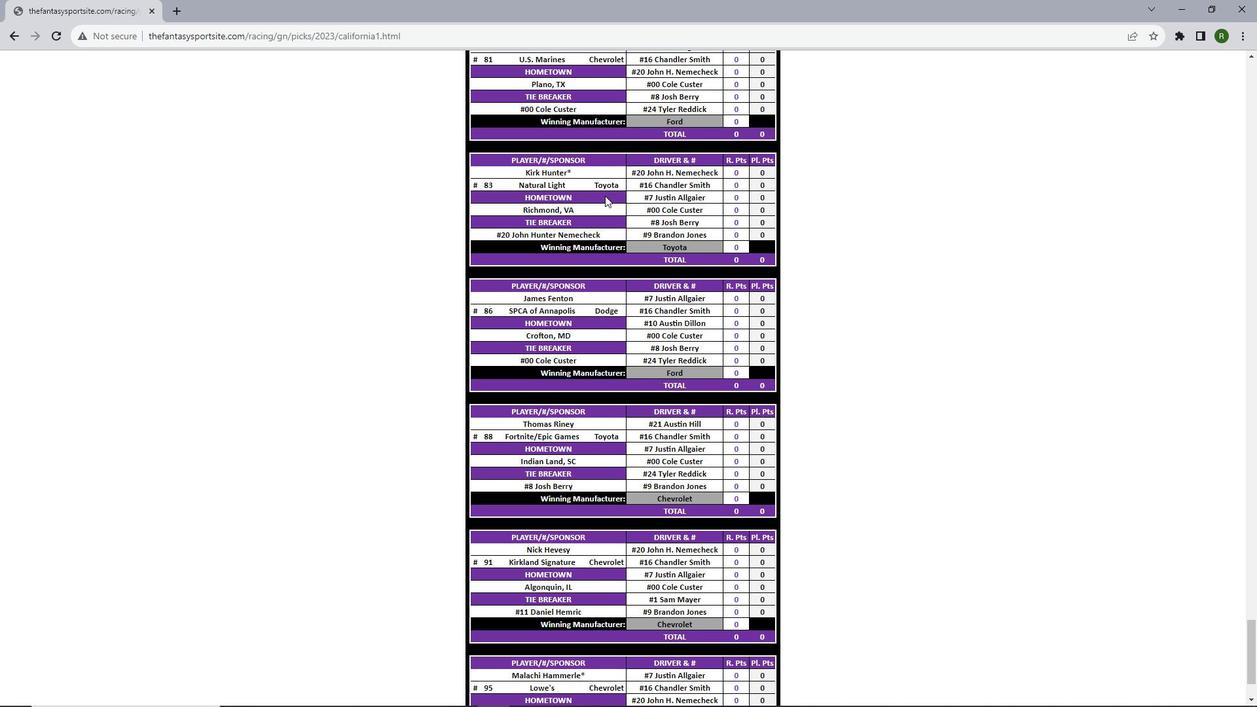
Action: Mouse scrolled (605, 195) with delta (0, 0)
Screenshot: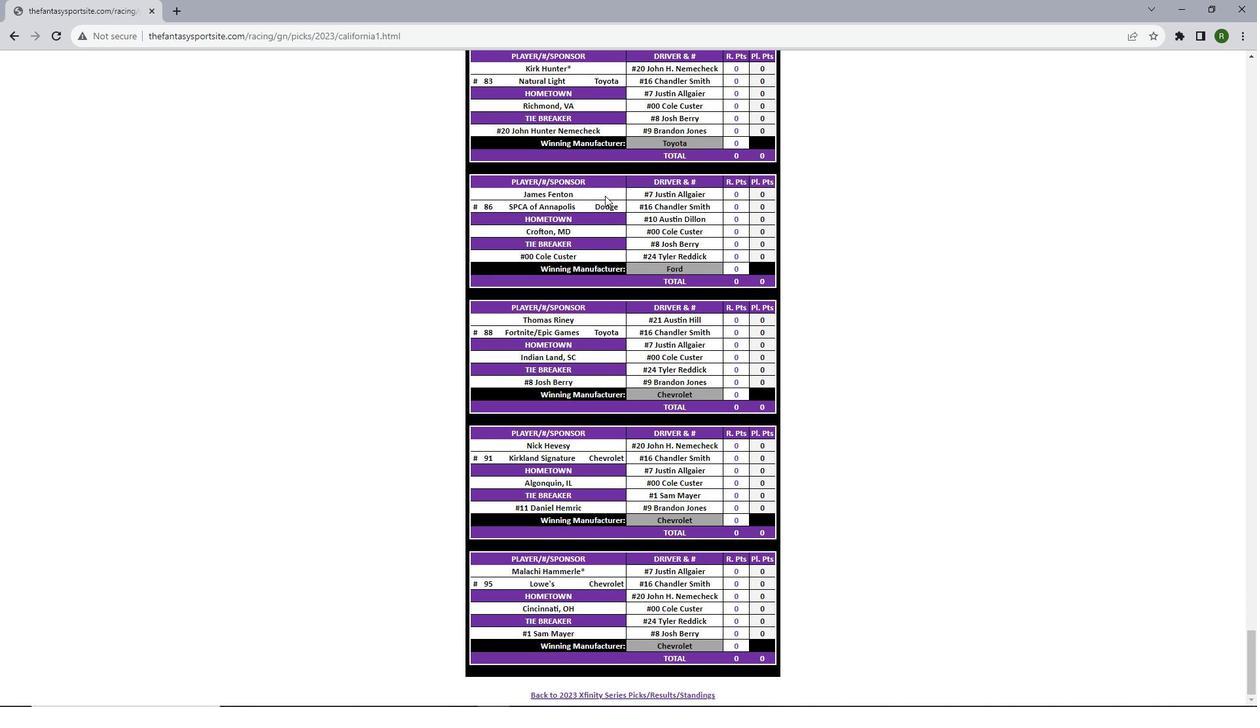 
Action: Mouse scrolled (605, 195) with delta (0, 0)
Screenshot: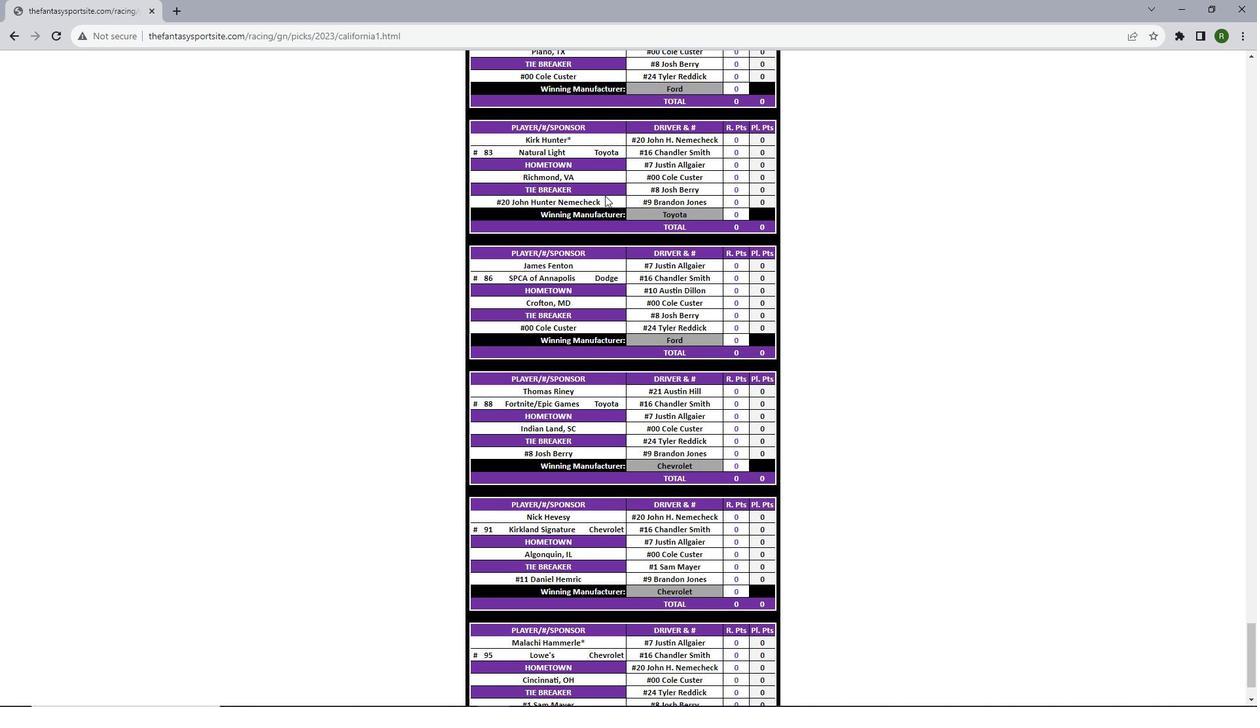 
Action: Mouse scrolled (605, 195) with delta (0, 0)
Screenshot: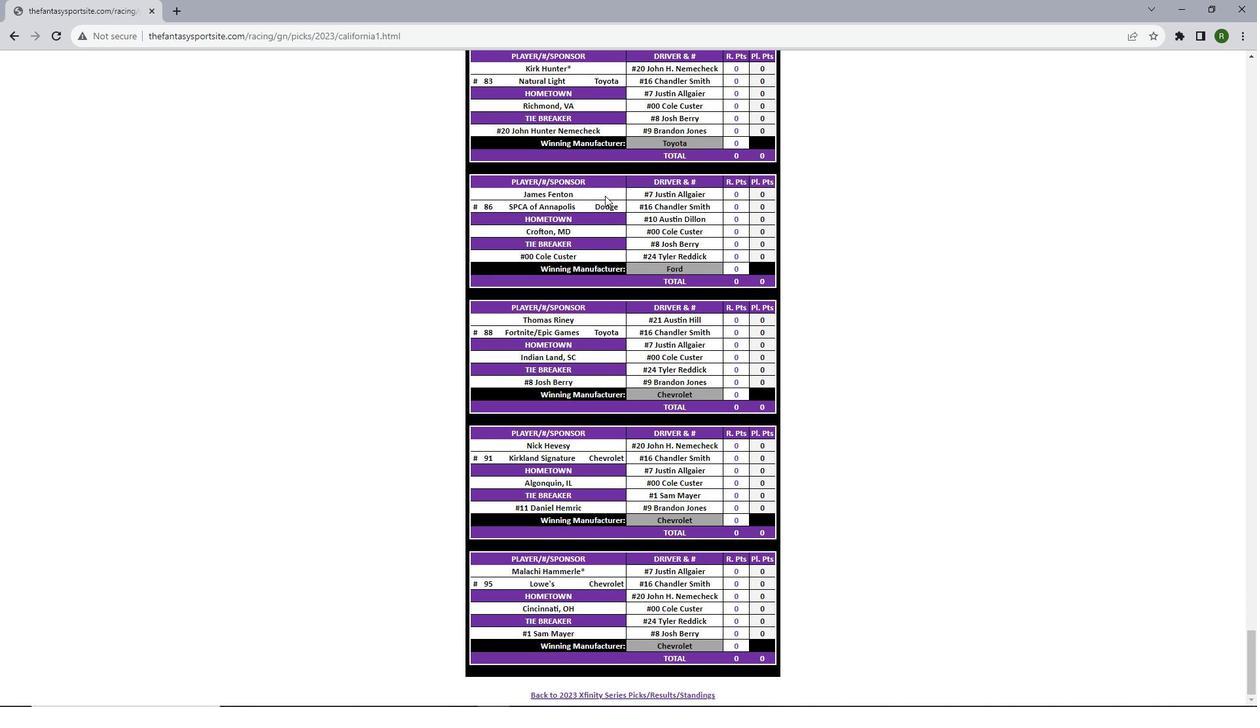 
Action: Mouse scrolled (605, 195) with delta (0, 0)
Screenshot: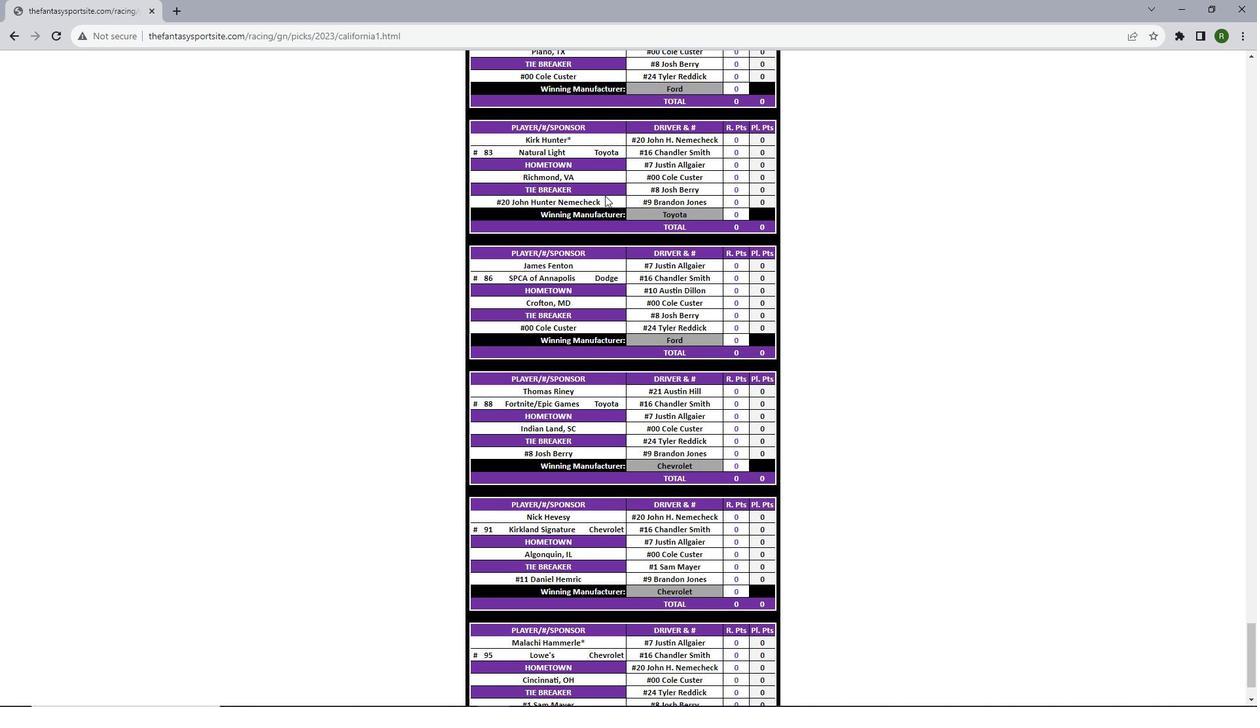 
Action: Mouse scrolled (605, 195) with delta (0, 0)
Screenshot: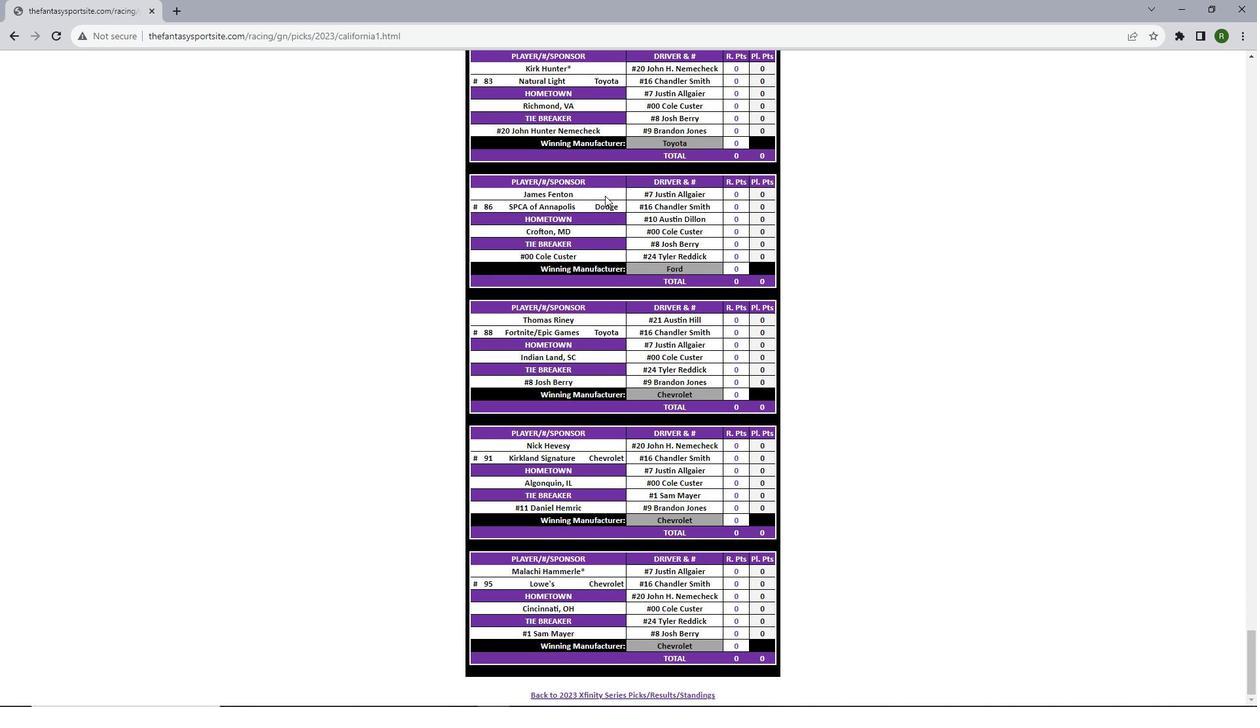 
Action: Mouse scrolled (605, 195) with delta (0, 0)
Screenshot: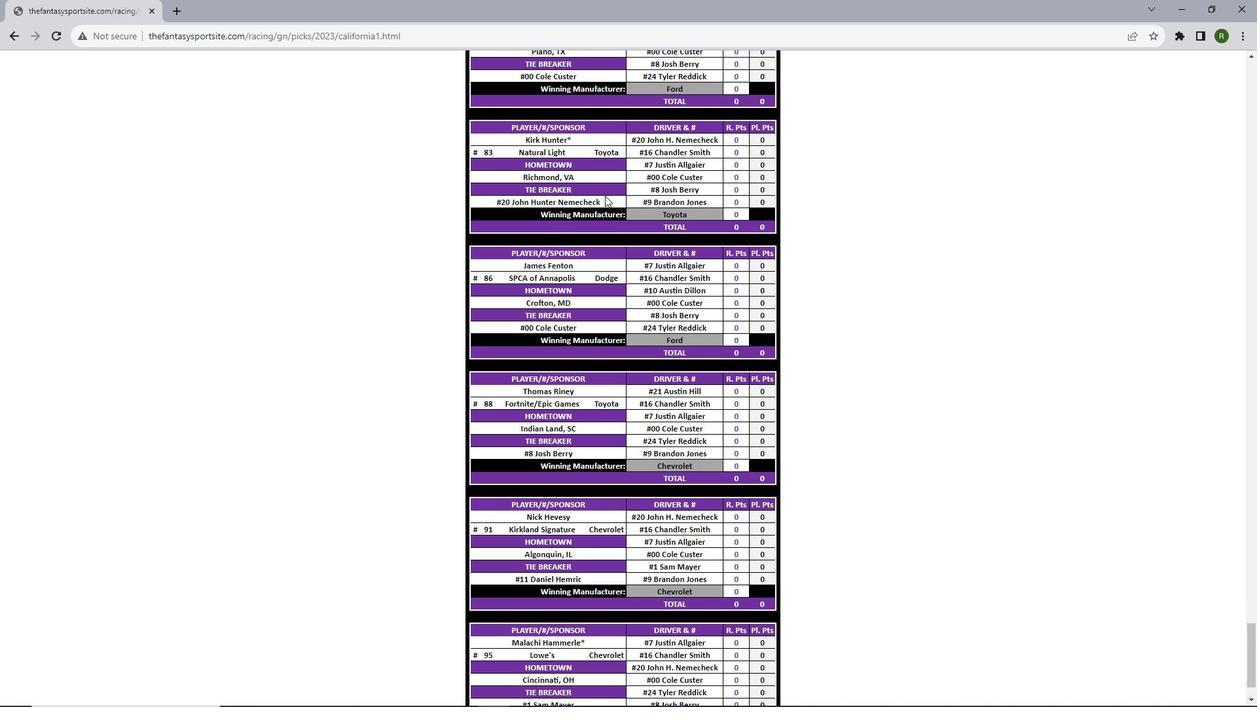 
Action: Mouse scrolled (605, 195) with delta (0, 0)
Screenshot: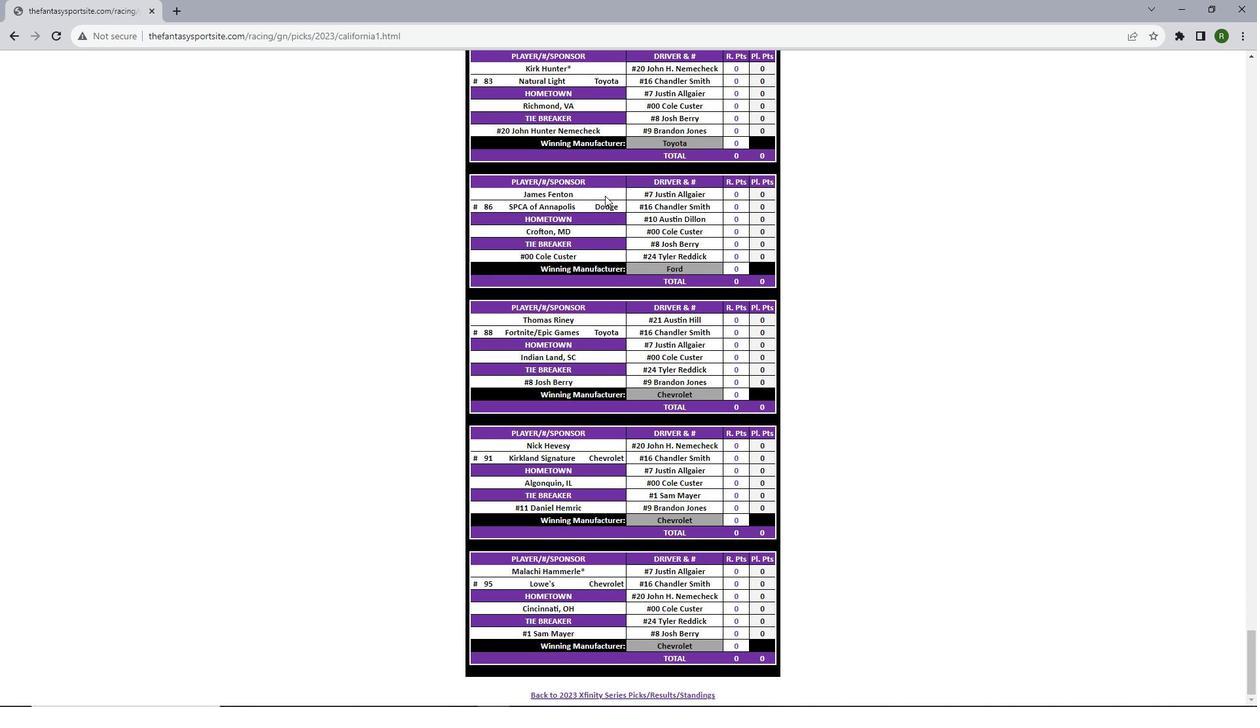 
Action: Mouse scrolled (605, 195) with delta (0, 0)
Screenshot: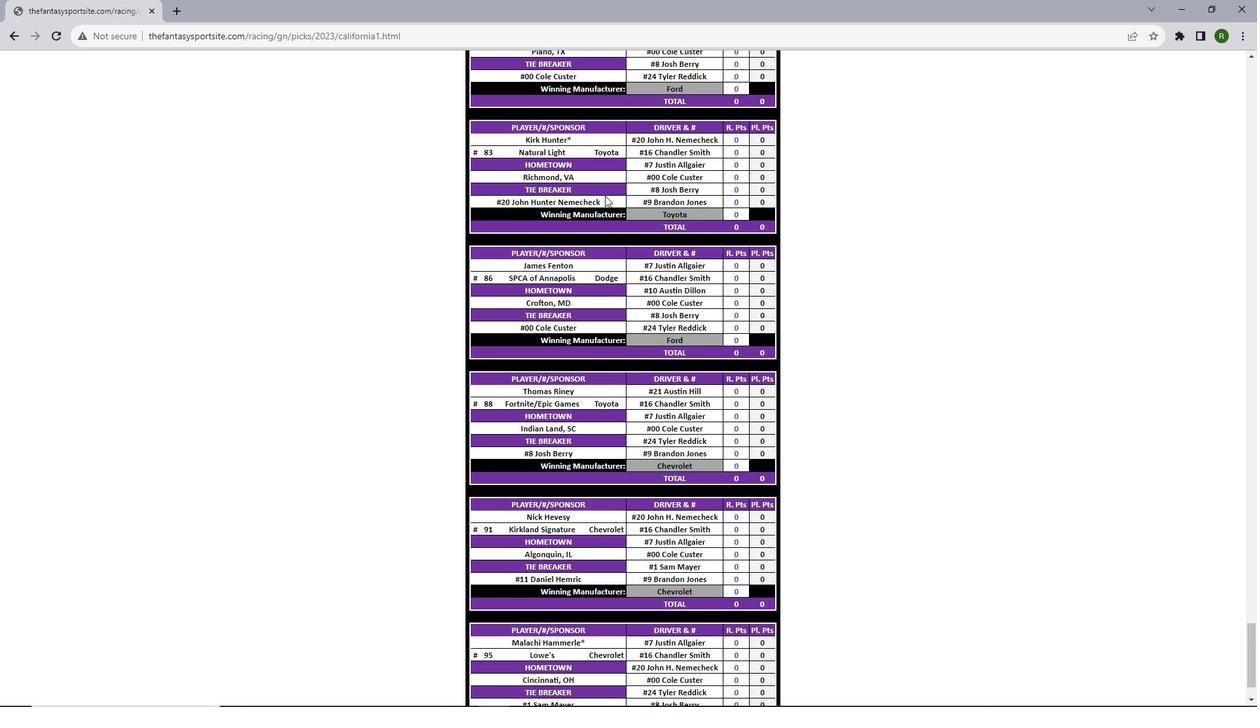 
Action: Mouse scrolled (605, 195) with delta (0, 0)
Screenshot: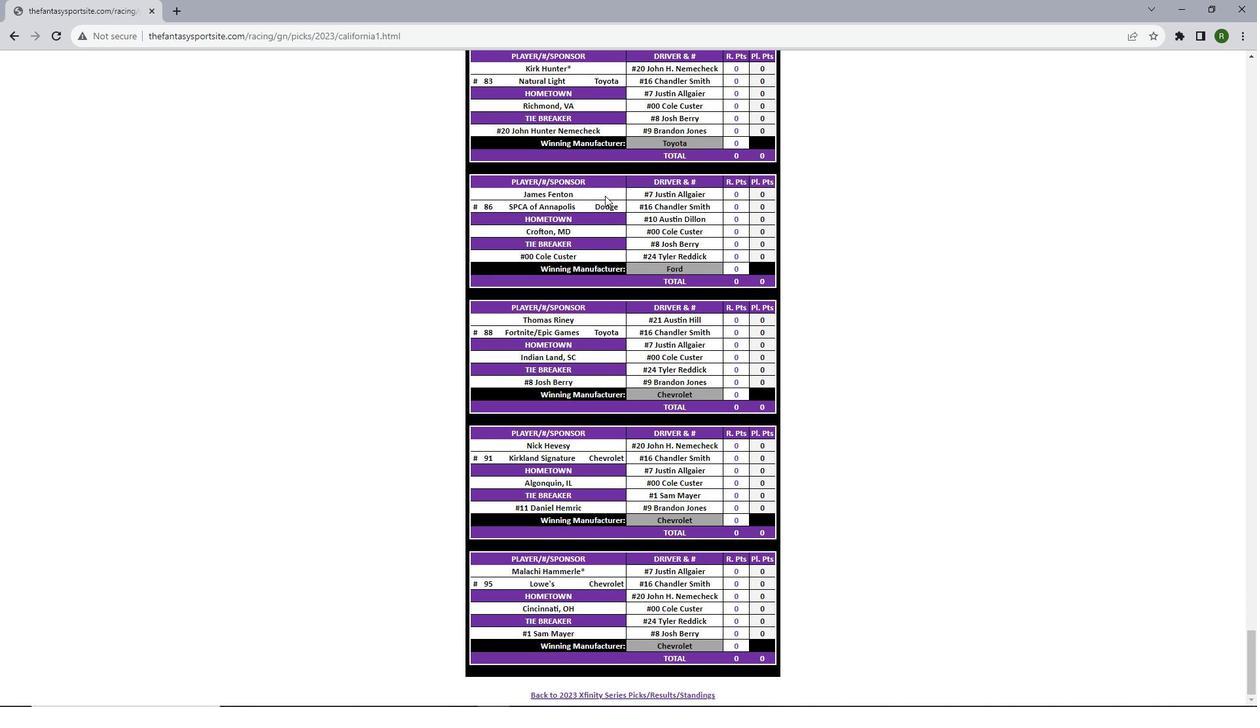 
Action: Mouse scrolled (605, 195) with delta (0, 0)
Screenshot: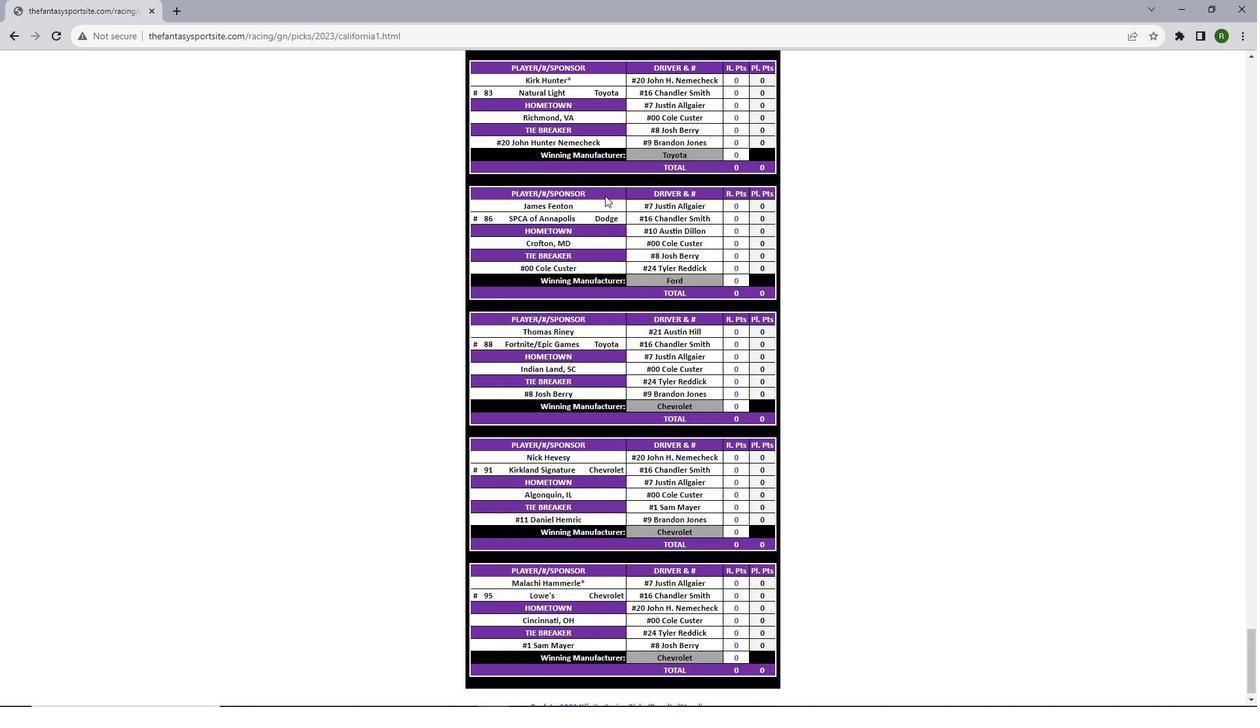 
Action: Mouse scrolled (605, 195) with delta (0, 0)
Screenshot: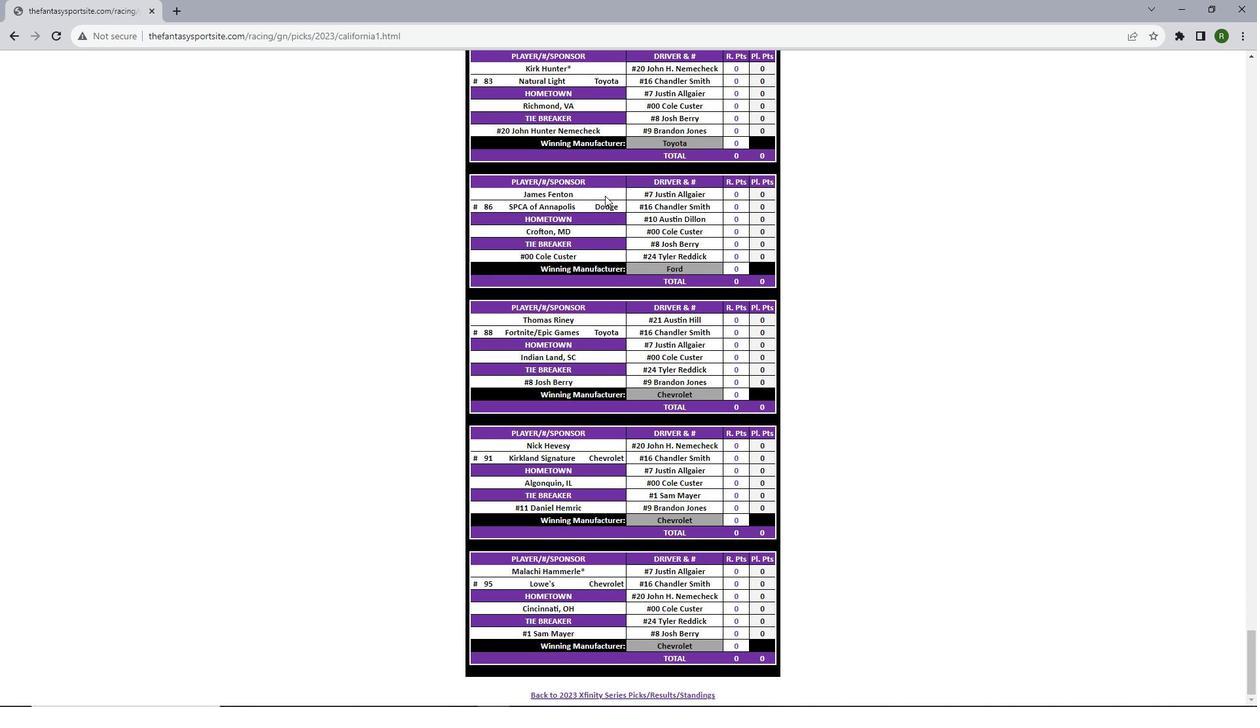 
Action: Mouse scrolled (605, 195) with delta (0, 0)
Screenshot: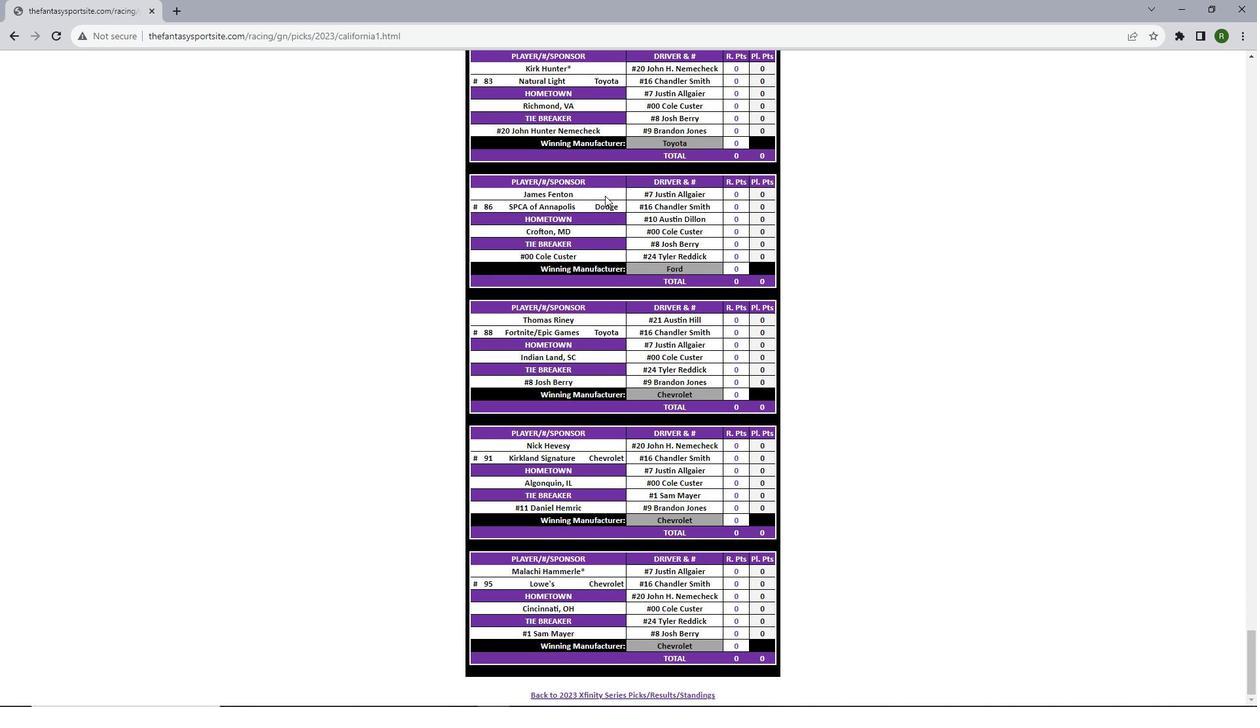 
Action: Mouse scrolled (605, 195) with delta (0, 0)
Screenshot: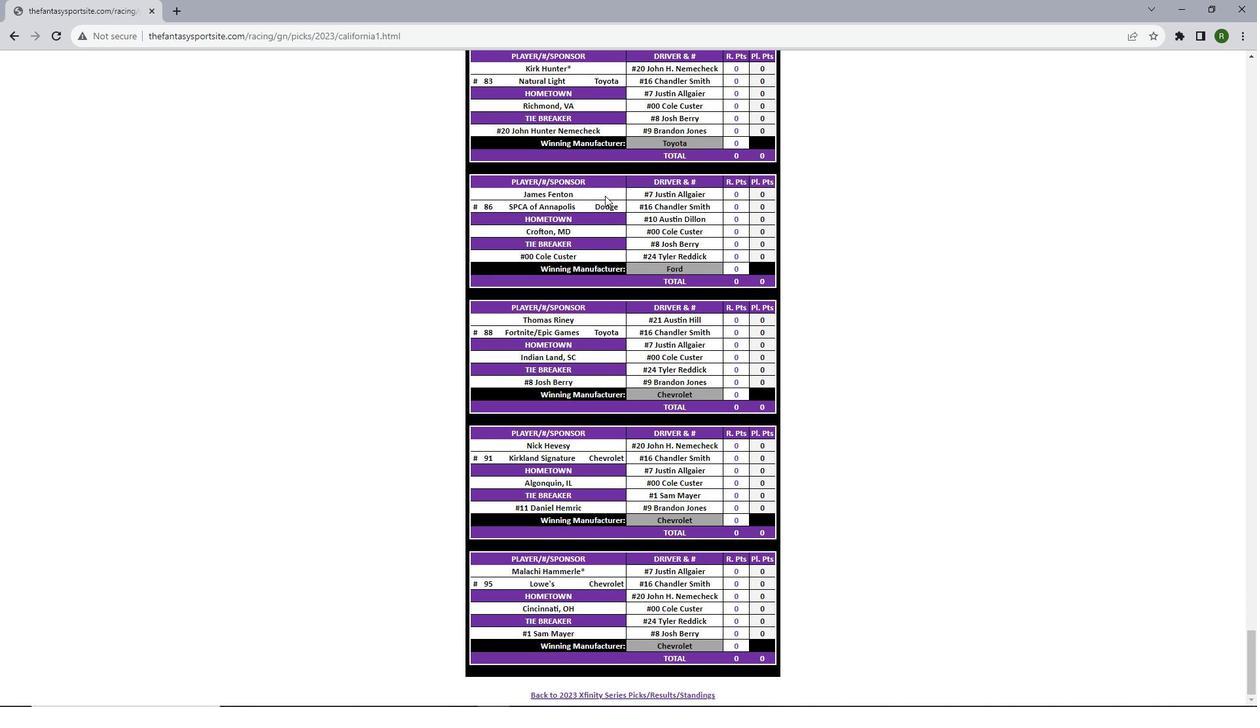 
Action: Mouse scrolled (605, 195) with delta (0, 0)
Screenshot: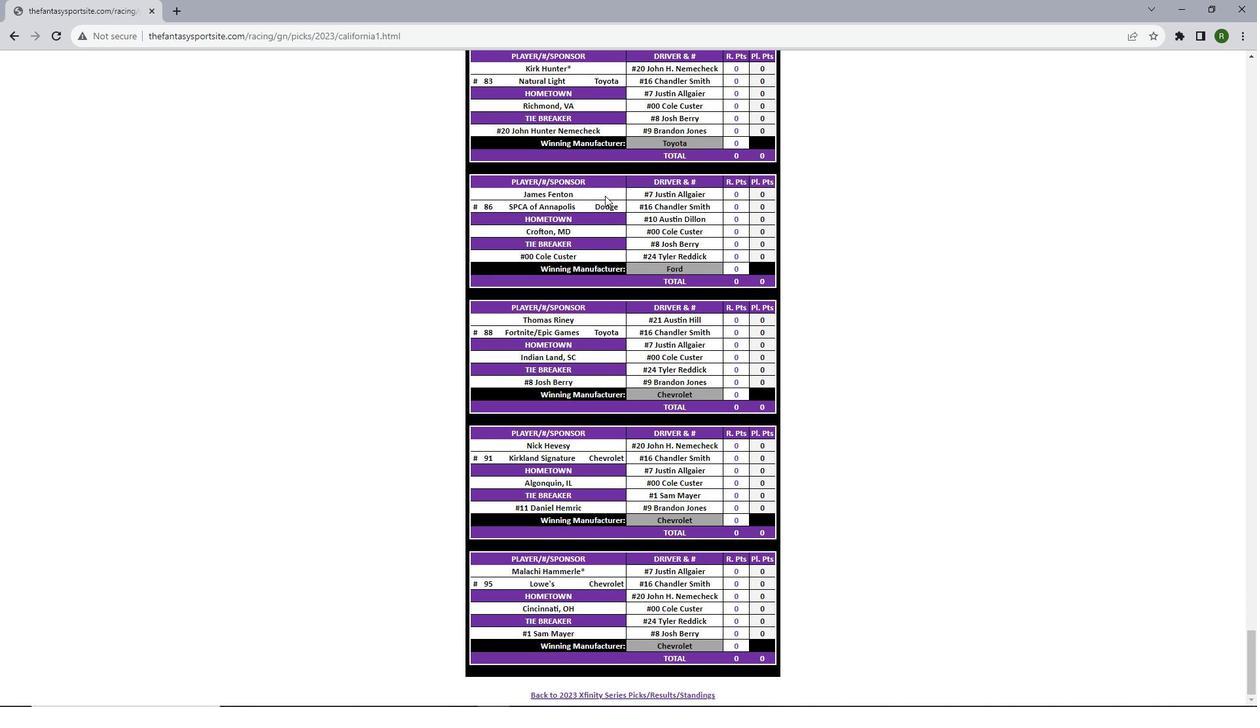 
Action: Mouse scrolled (605, 195) with delta (0, 0)
Screenshot: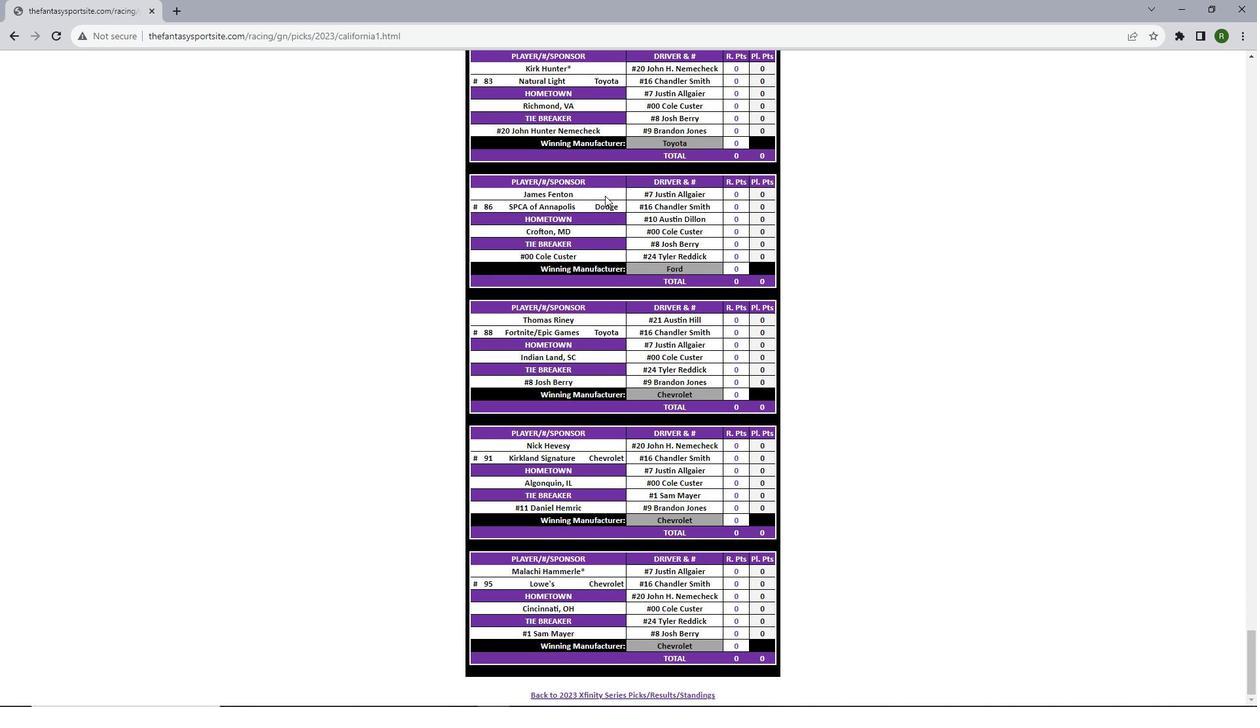 
Action: Mouse scrolled (605, 195) with delta (0, 0)
Screenshot: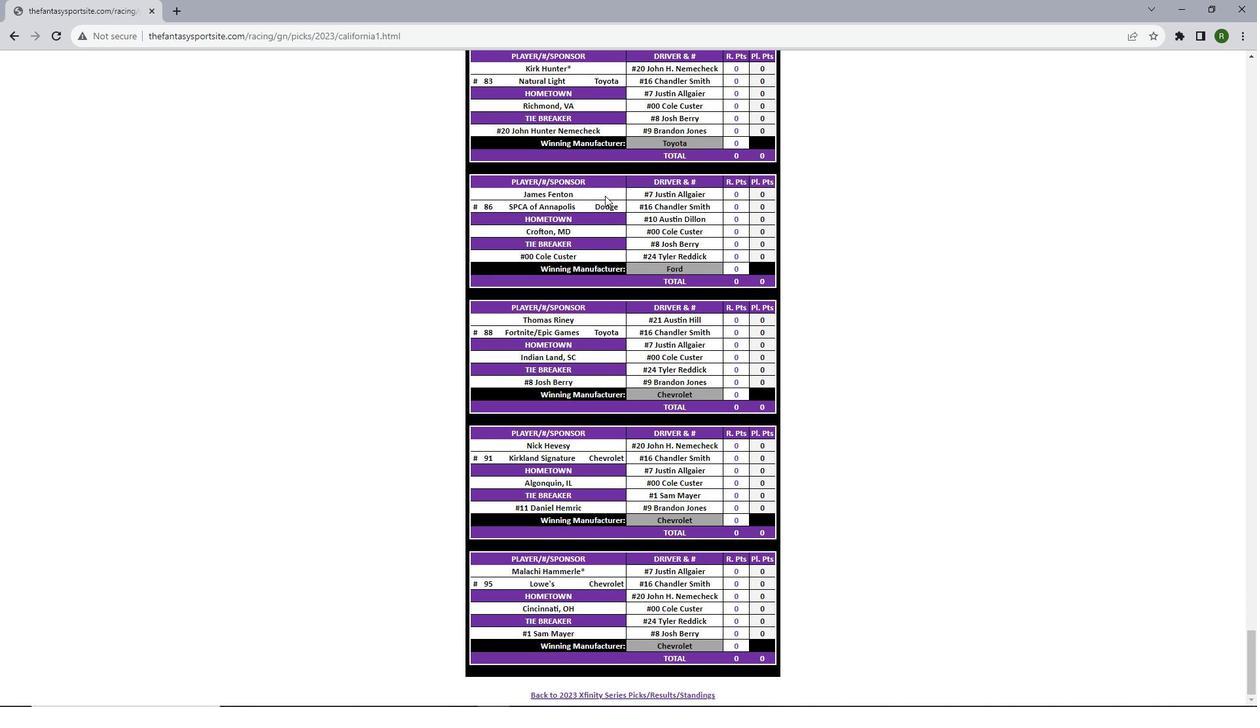 
Action: Mouse scrolled (605, 195) with delta (0, 0)
Screenshot: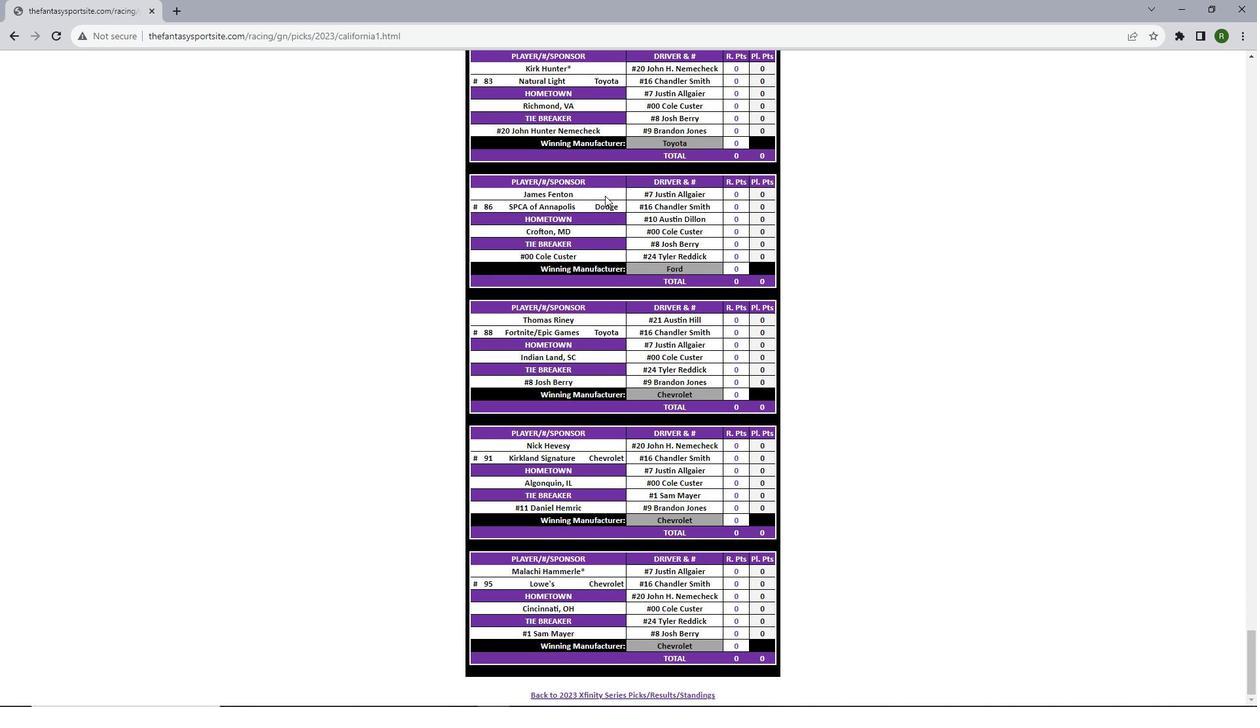 
Action: Mouse scrolled (605, 195) with delta (0, 0)
Screenshot: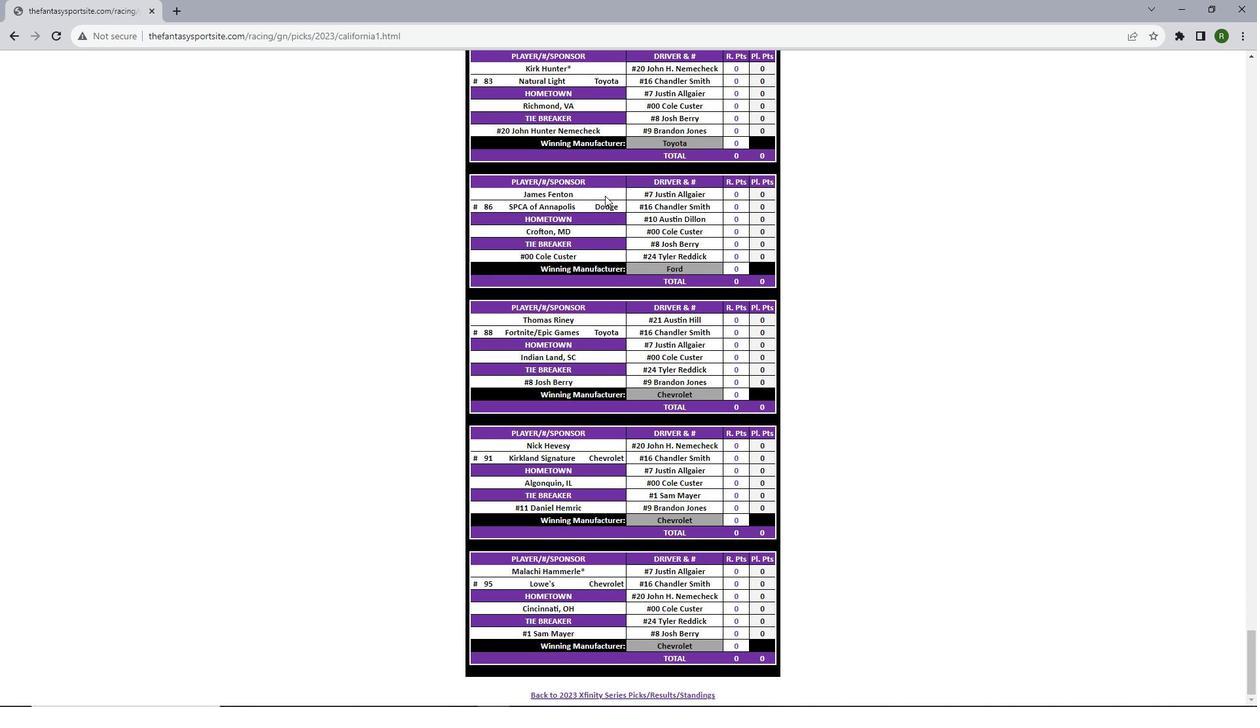 
Action: Mouse scrolled (605, 195) with delta (0, 0)
Screenshot: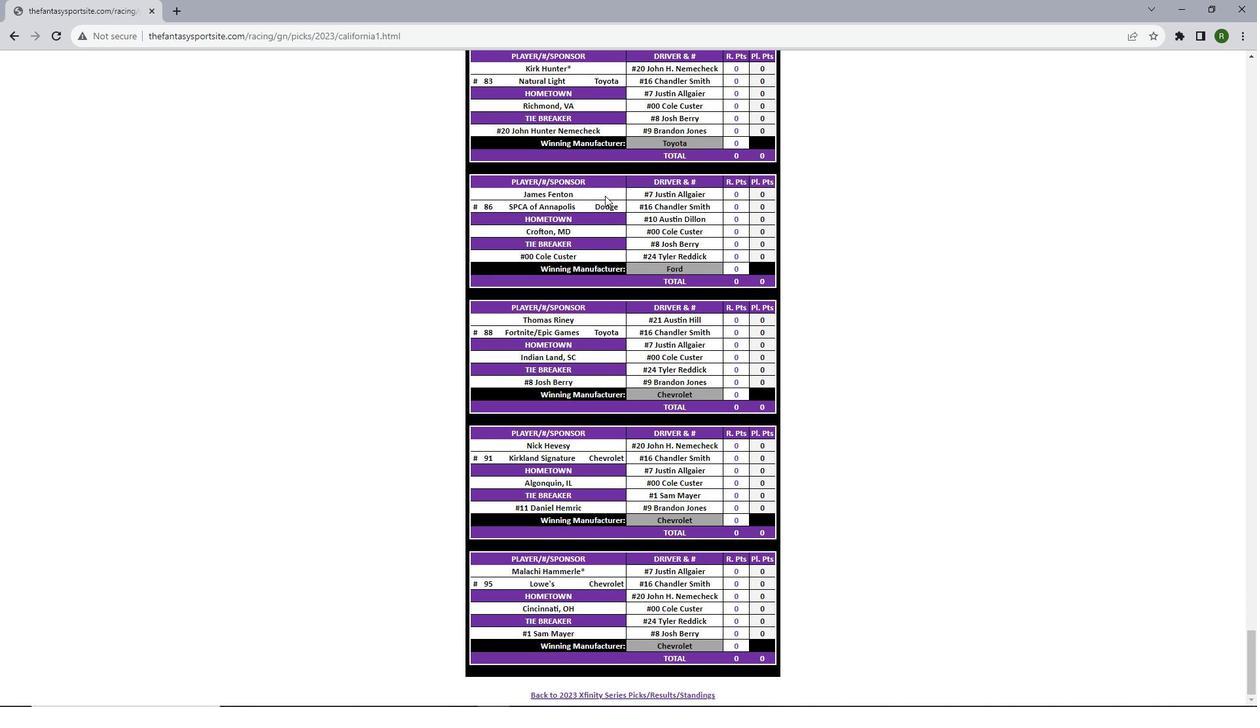 
Action: Mouse scrolled (605, 195) with delta (0, 0)
